 Task: Research Airbnb accommodations that offer a blend of luxury and nature for  glamping trip near Yosemite National Park in California
Action: Mouse moved to (456, 64)
Screenshot: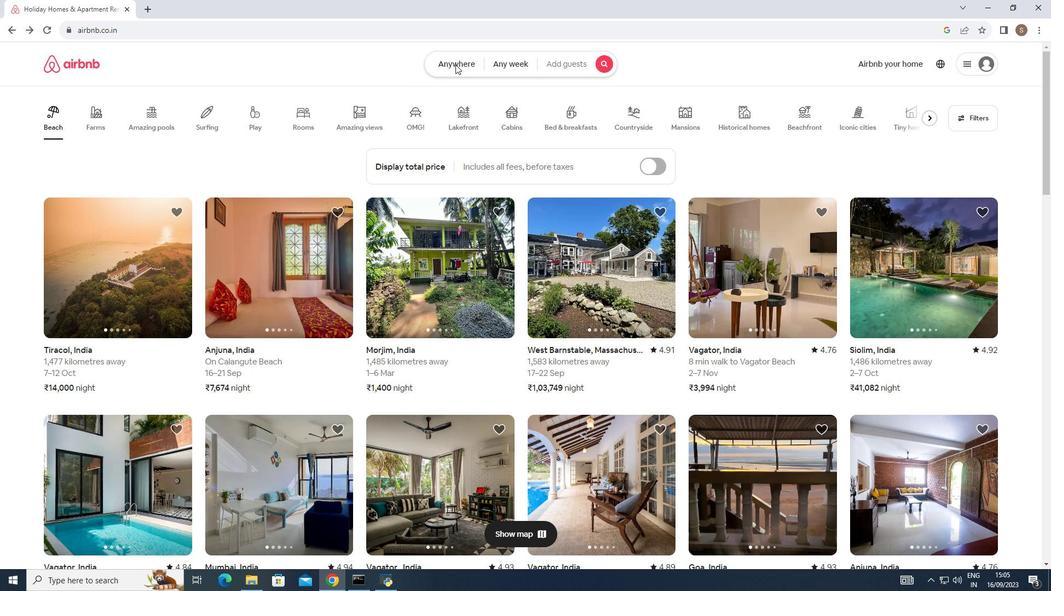 
Action: Mouse pressed left at (456, 64)
Screenshot: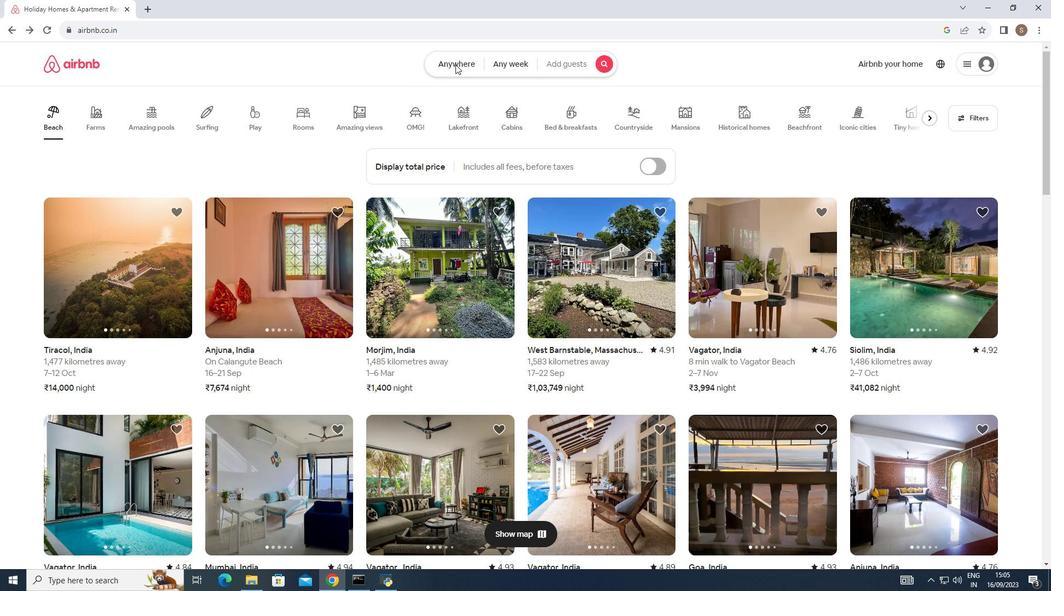 
Action: Mouse moved to (372, 107)
Screenshot: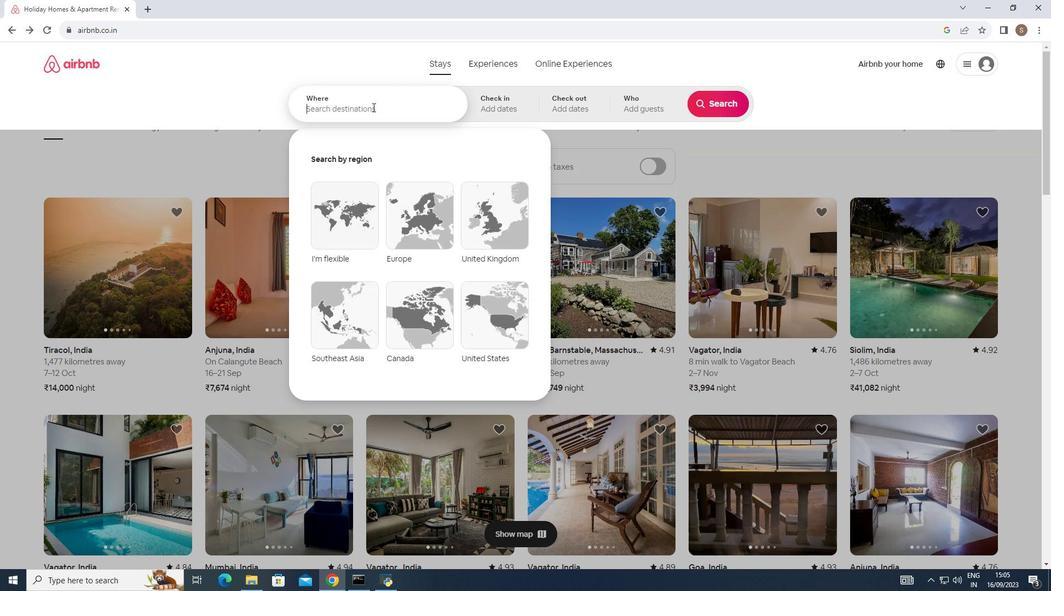 
Action: Mouse pressed left at (372, 107)
Screenshot: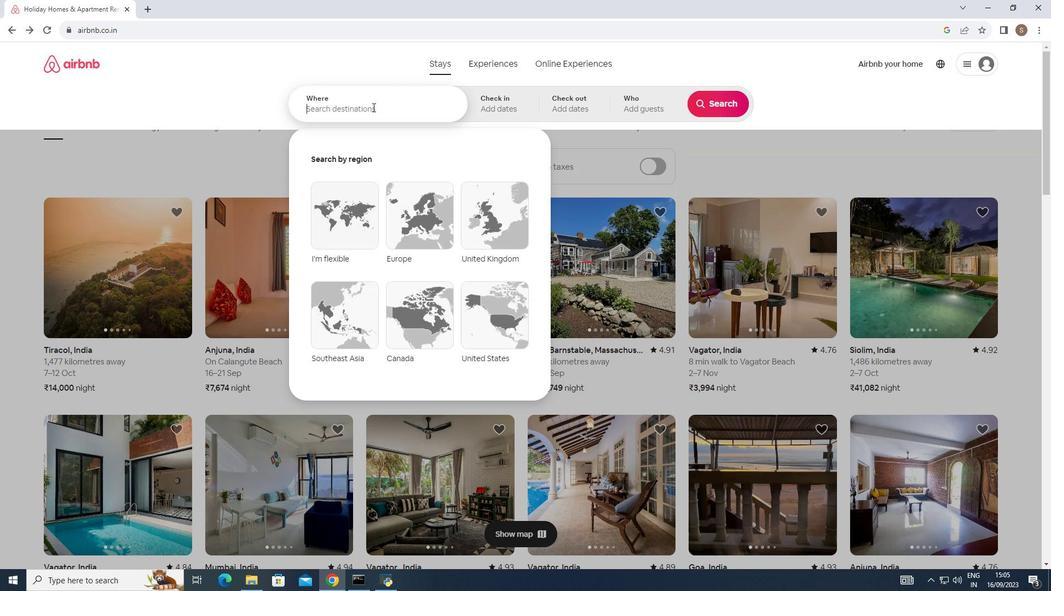 
Action: Key pressed yosemite<Key.space>national<Key.space>park<Key.space>california
Screenshot: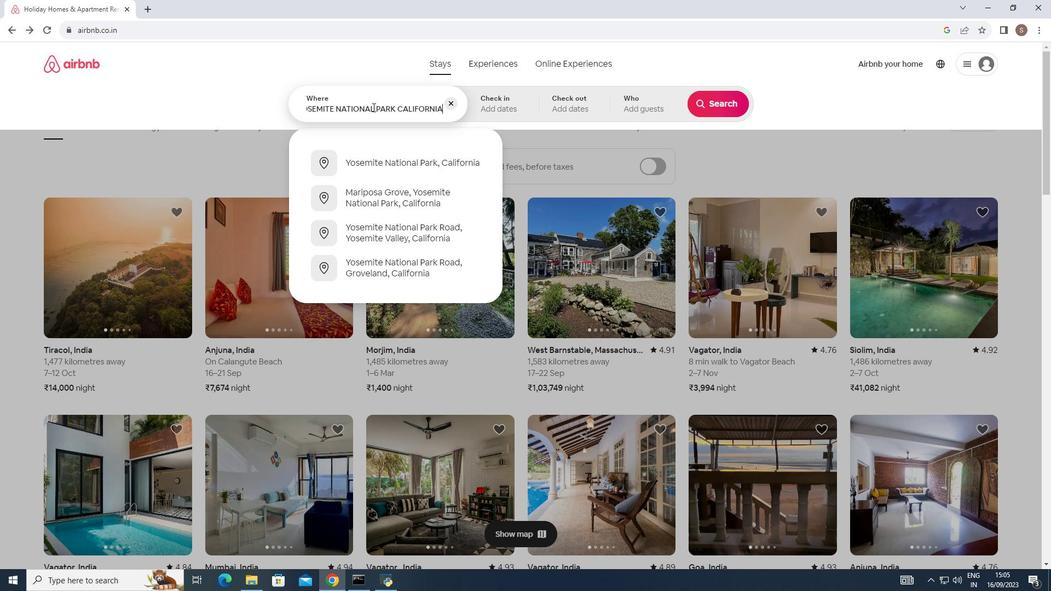 
Action: Mouse moved to (364, 156)
Screenshot: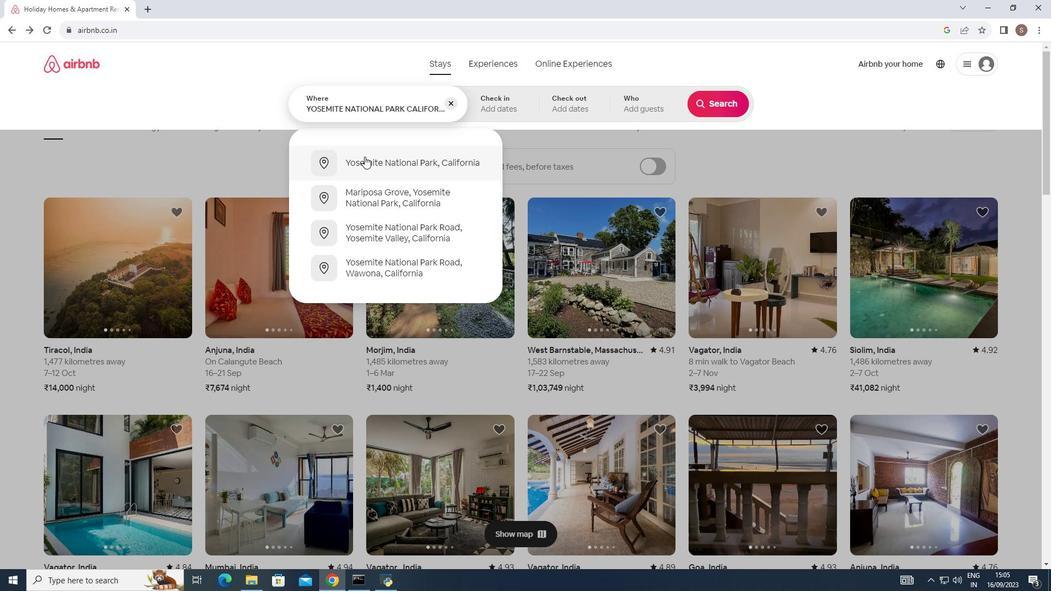 
Action: Mouse pressed left at (364, 156)
Screenshot: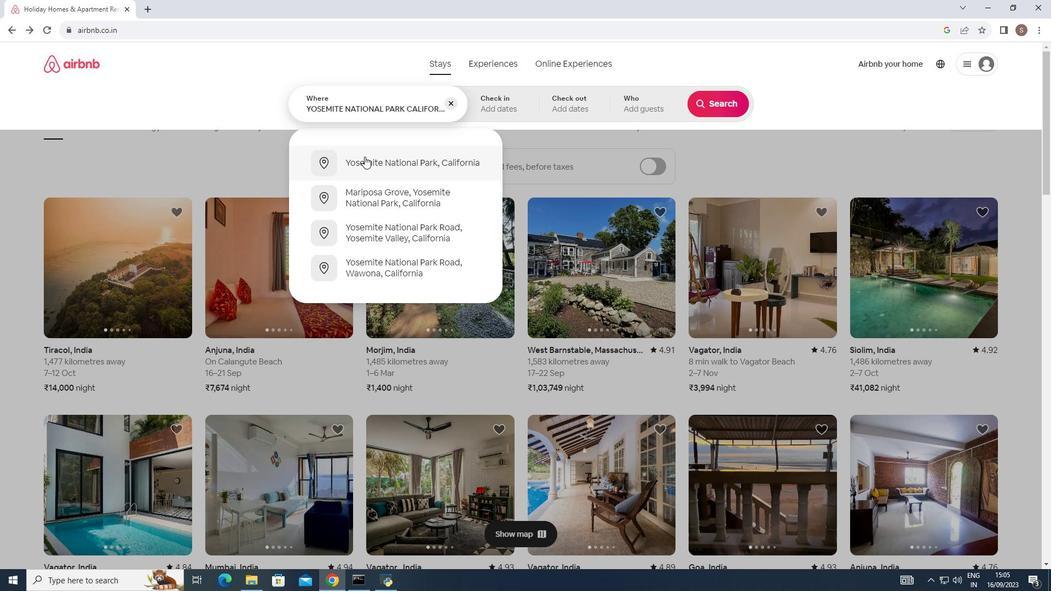 
Action: Mouse moved to (723, 106)
Screenshot: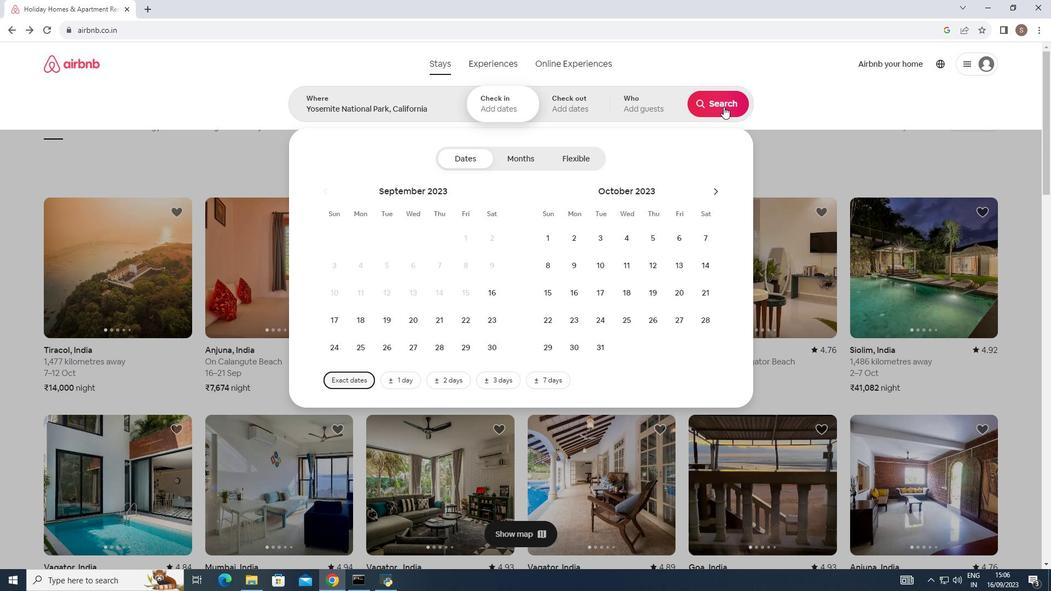 
Action: Mouse pressed left at (723, 106)
Screenshot: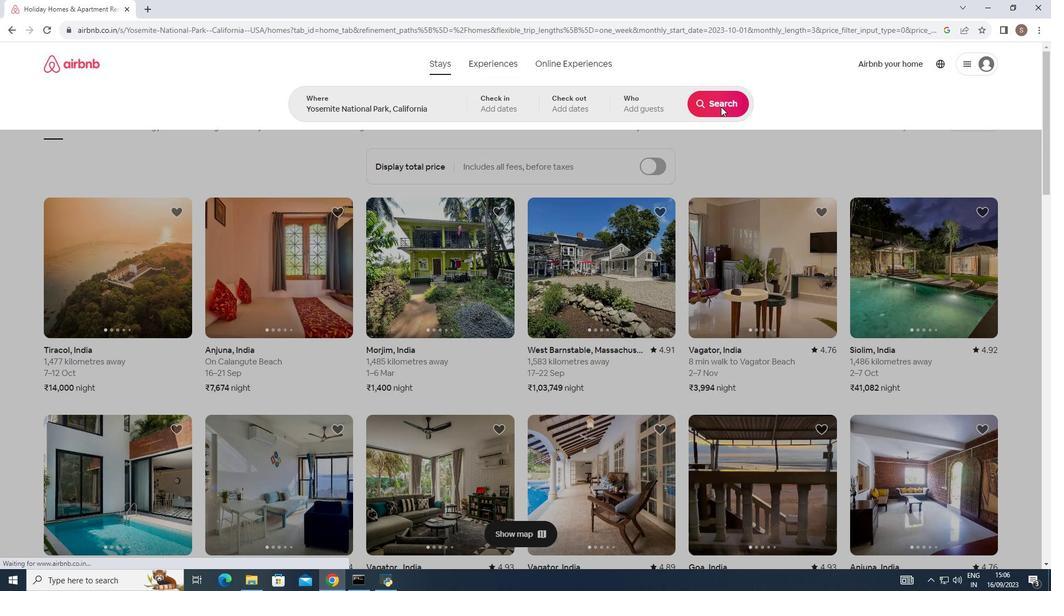 
Action: Mouse moved to (264, 110)
Screenshot: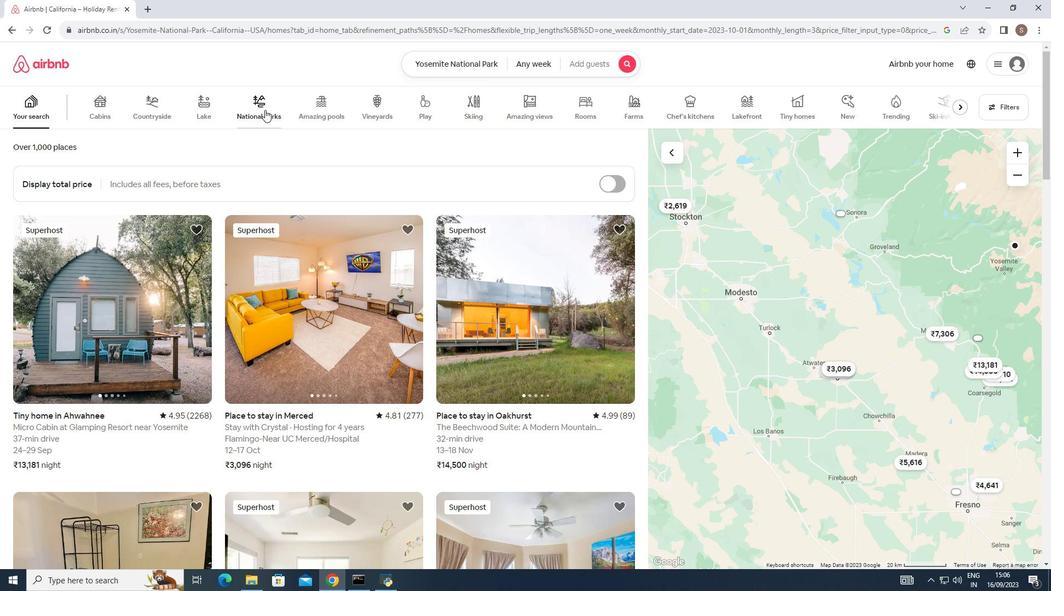 
Action: Mouse pressed left at (264, 110)
Screenshot: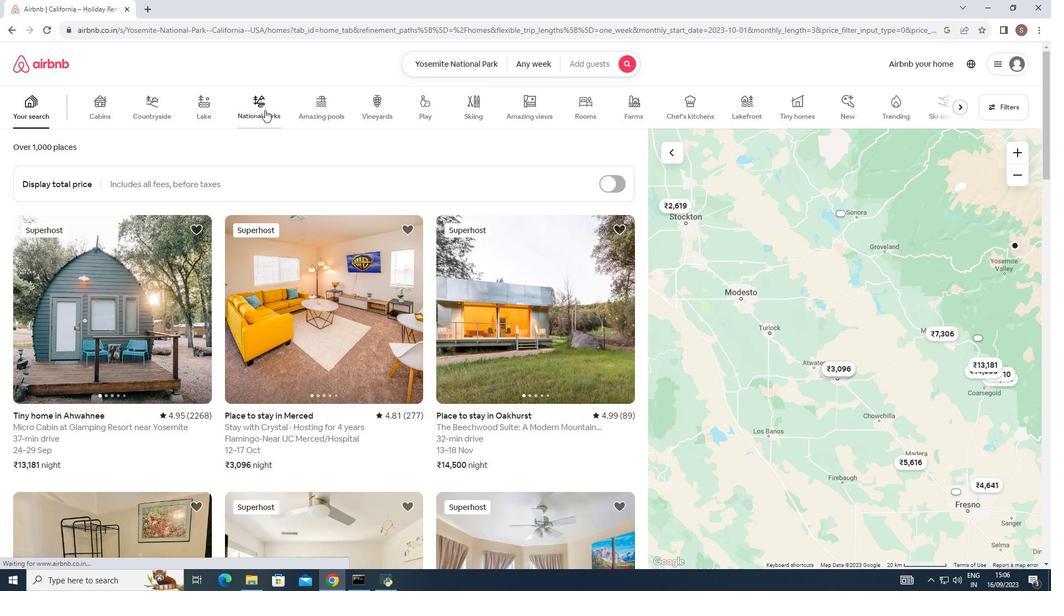 
Action: Mouse moved to (275, 313)
Screenshot: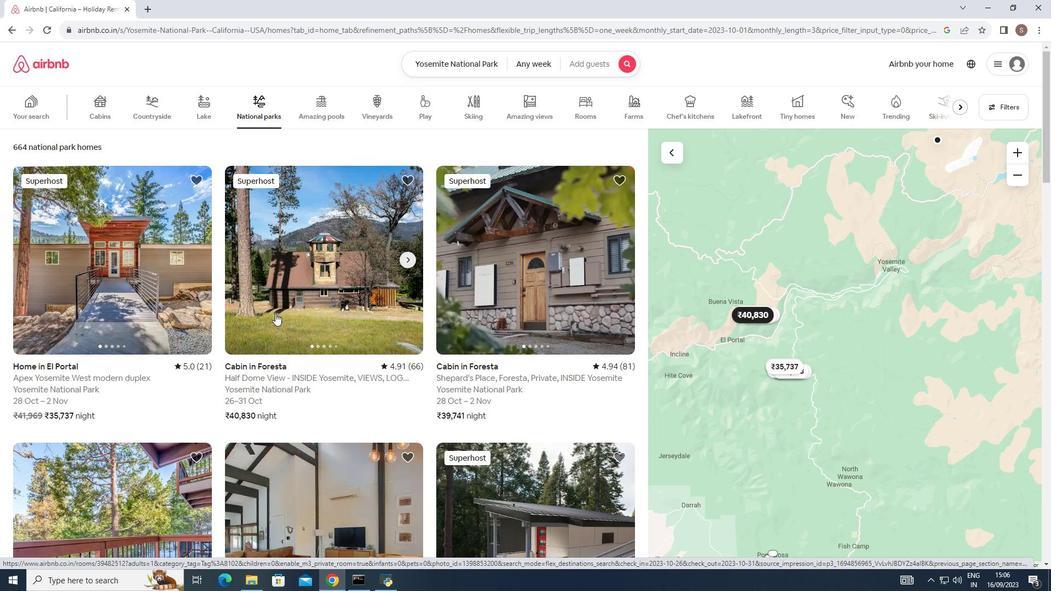 
Action: Mouse scrolled (275, 313) with delta (0, 0)
Screenshot: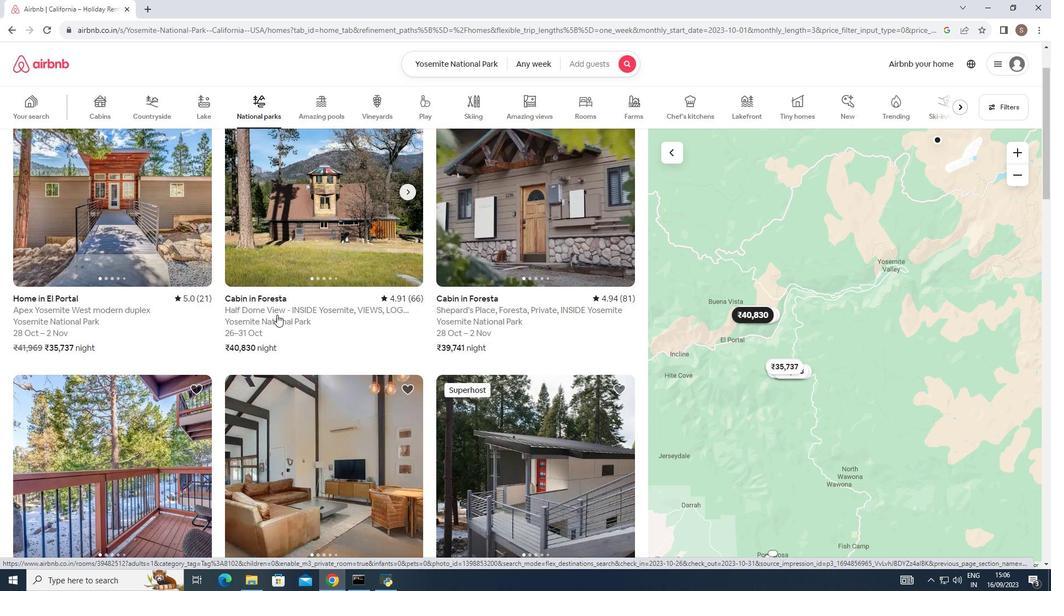 
Action: Mouse moved to (276, 314)
Screenshot: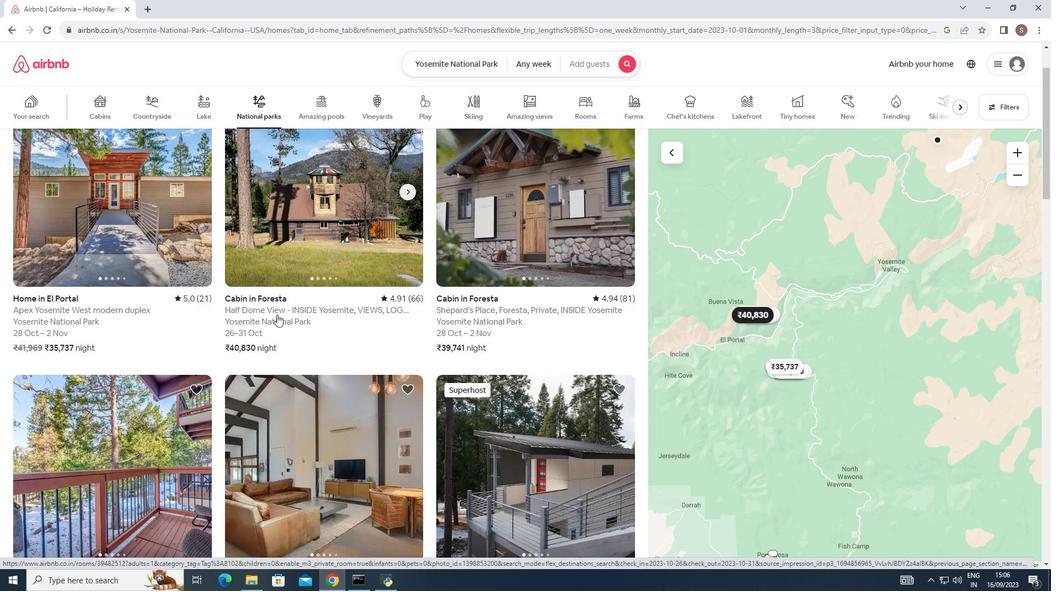 
Action: Mouse scrolled (276, 313) with delta (0, 0)
Screenshot: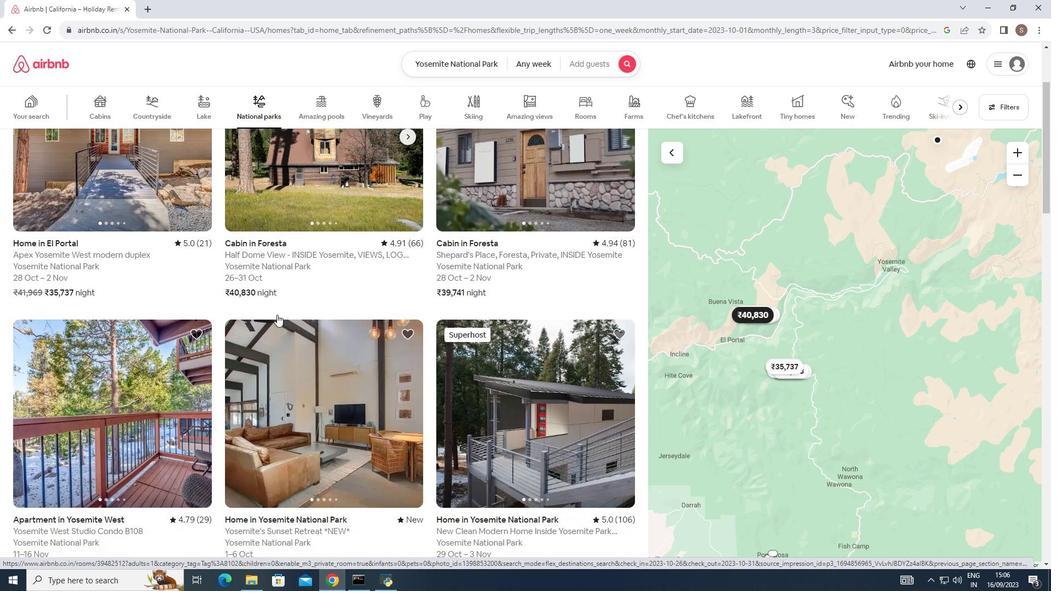 
Action: Mouse moved to (277, 314)
Screenshot: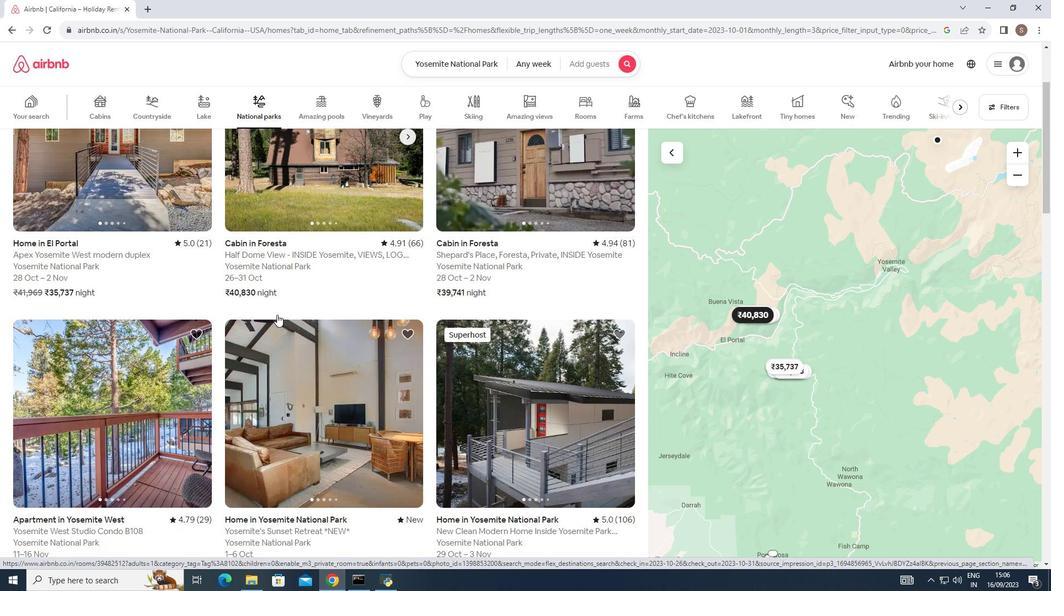 
Action: Mouse scrolled (277, 314) with delta (0, 0)
Screenshot: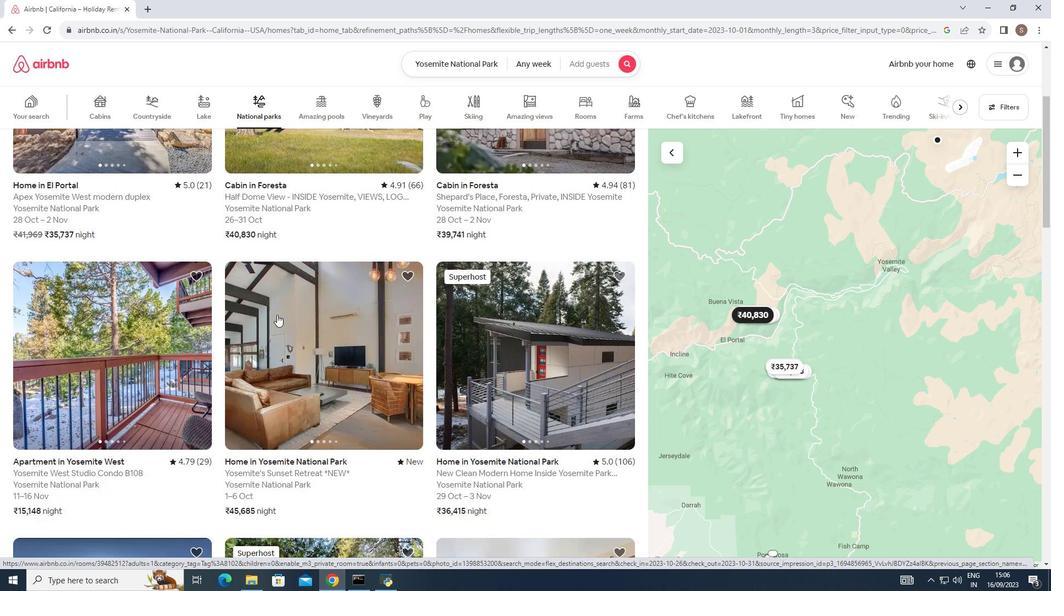 
Action: Mouse scrolled (277, 314) with delta (0, 0)
Screenshot: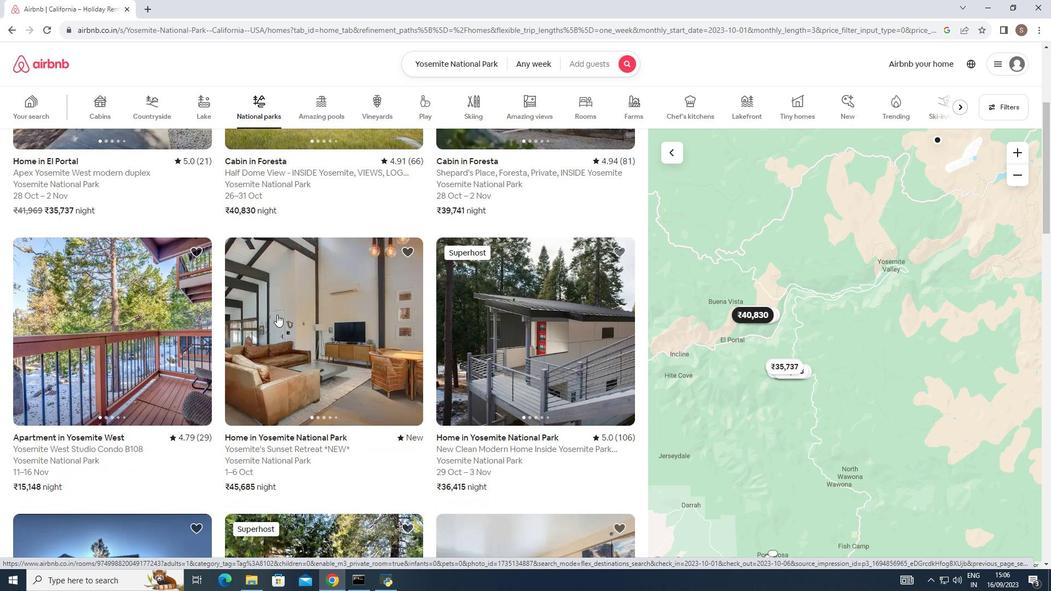 
Action: Mouse scrolled (277, 314) with delta (0, 0)
Screenshot: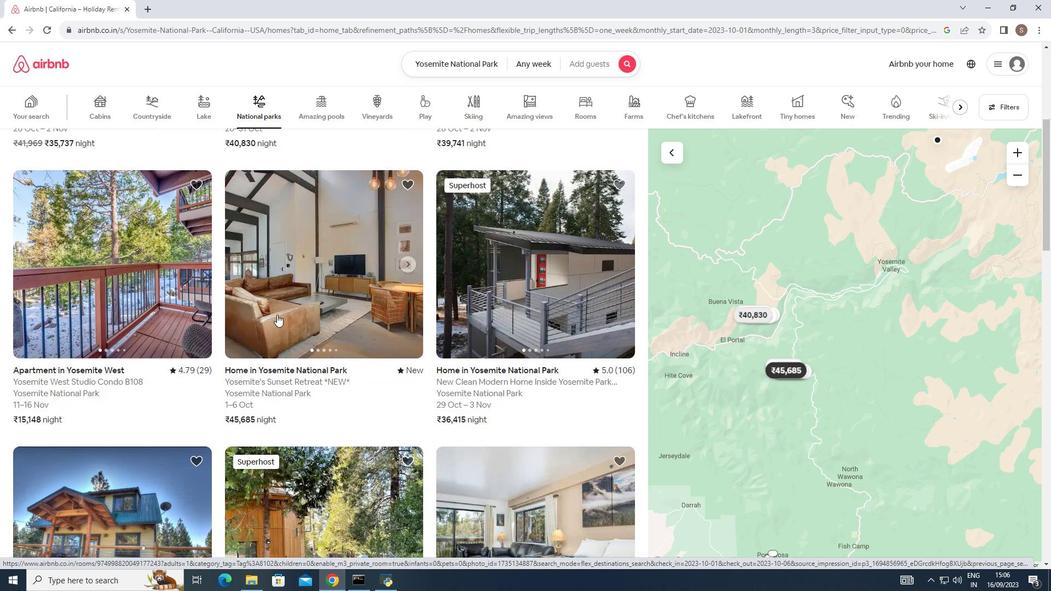 
Action: Mouse moved to (277, 314)
Screenshot: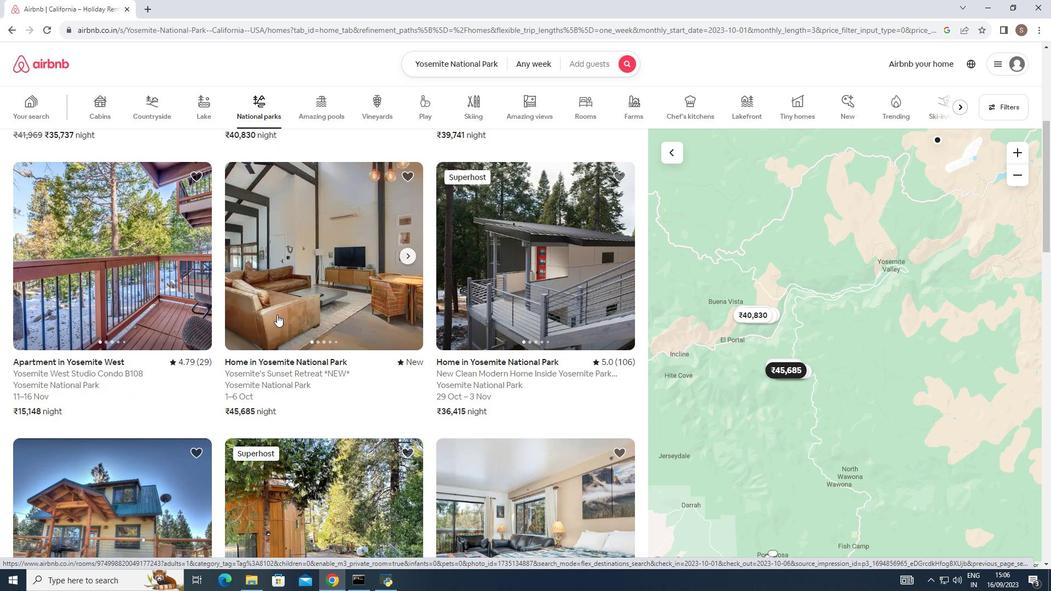 
Action: Mouse scrolled (277, 314) with delta (0, 0)
Screenshot: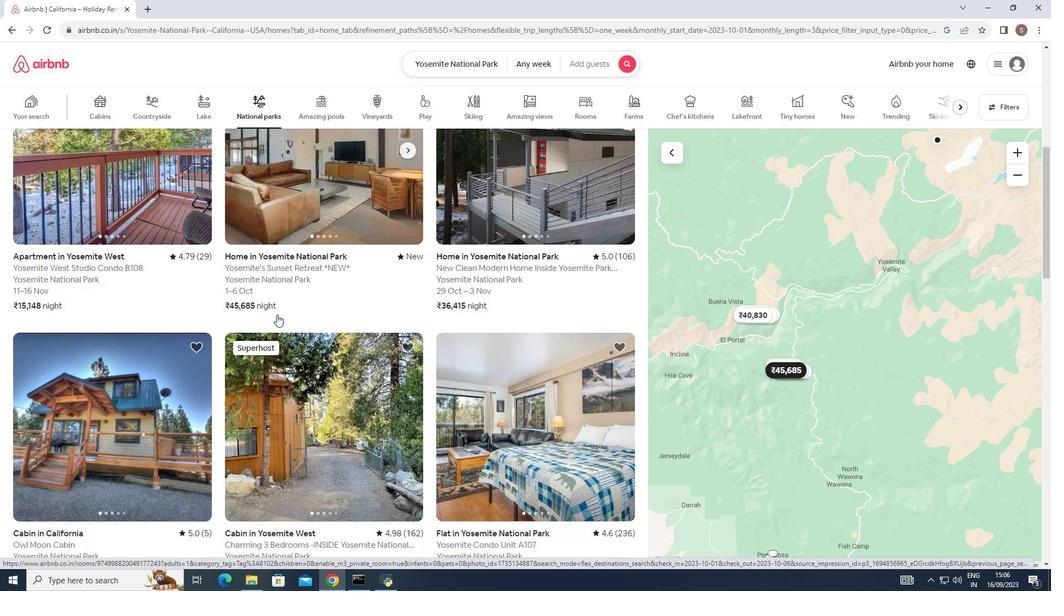 
Action: Mouse scrolled (277, 314) with delta (0, 0)
Screenshot: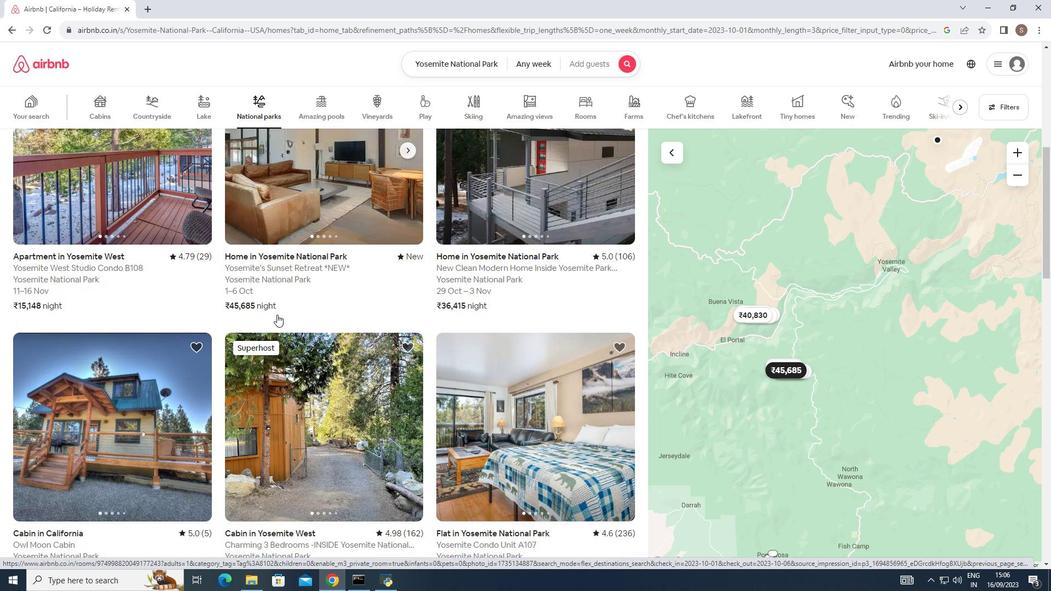 
Action: Mouse scrolled (277, 314) with delta (0, 0)
Screenshot: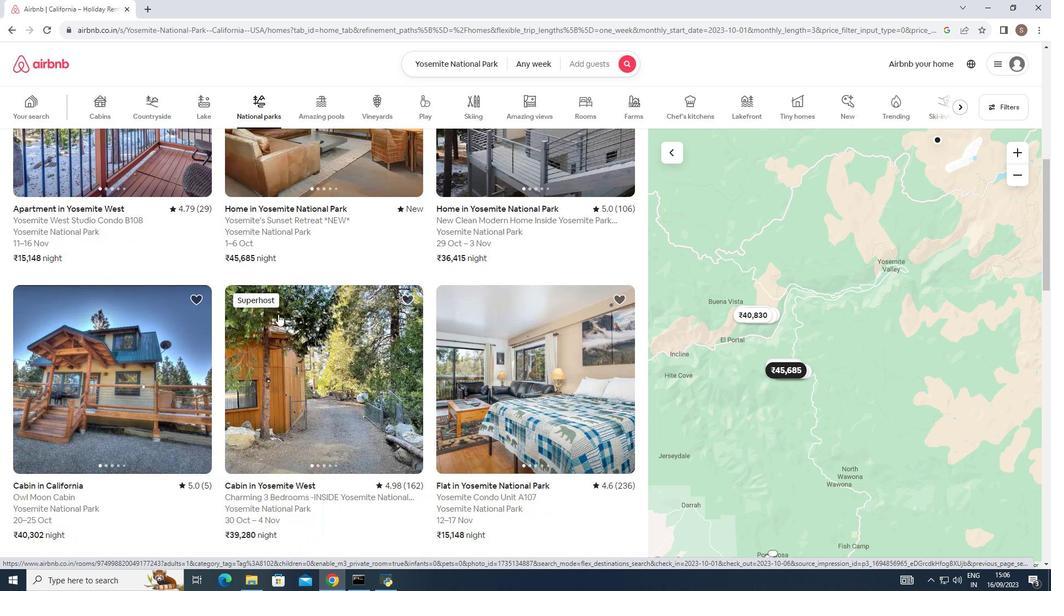 
Action: Mouse moved to (279, 313)
Screenshot: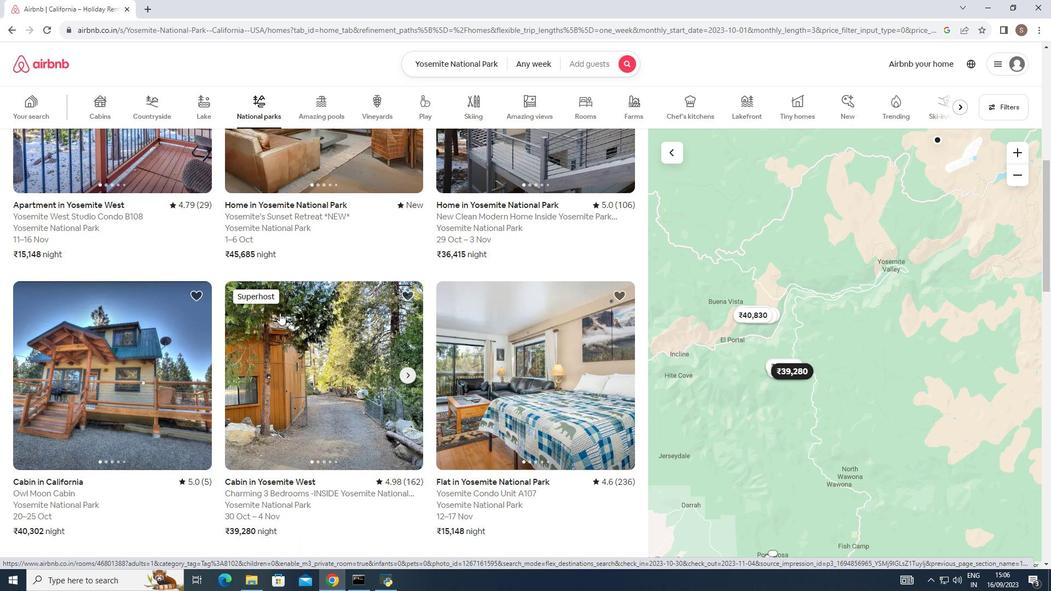 
Action: Mouse scrolled (279, 312) with delta (0, 0)
Screenshot: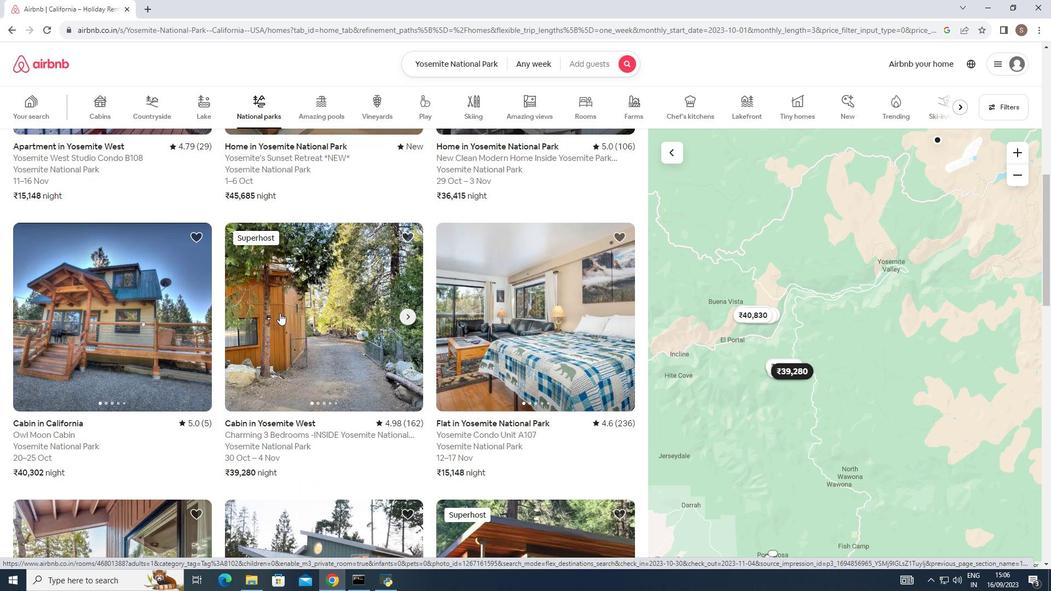 
Action: Mouse moved to (279, 313)
Screenshot: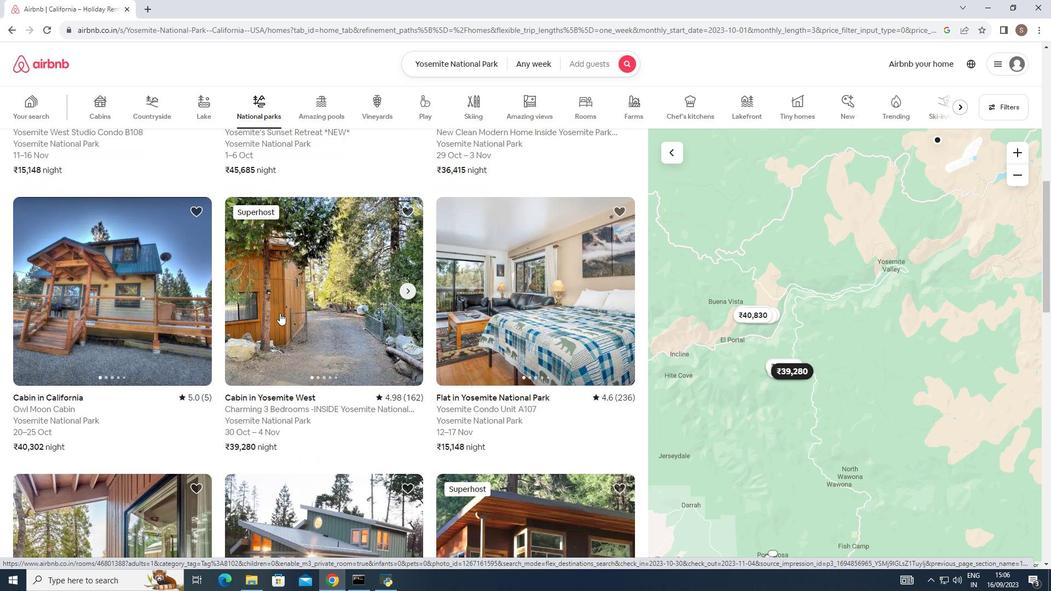 
Action: Mouse scrolled (279, 312) with delta (0, 0)
Screenshot: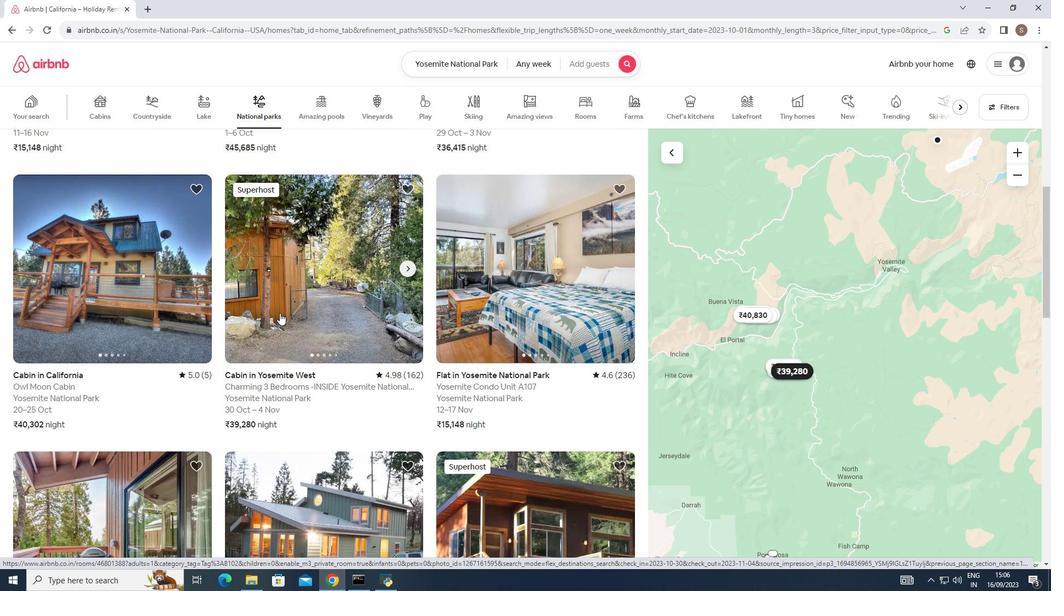 
Action: Mouse scrolled (279, 312) with delta (0, 0)
Screenshot: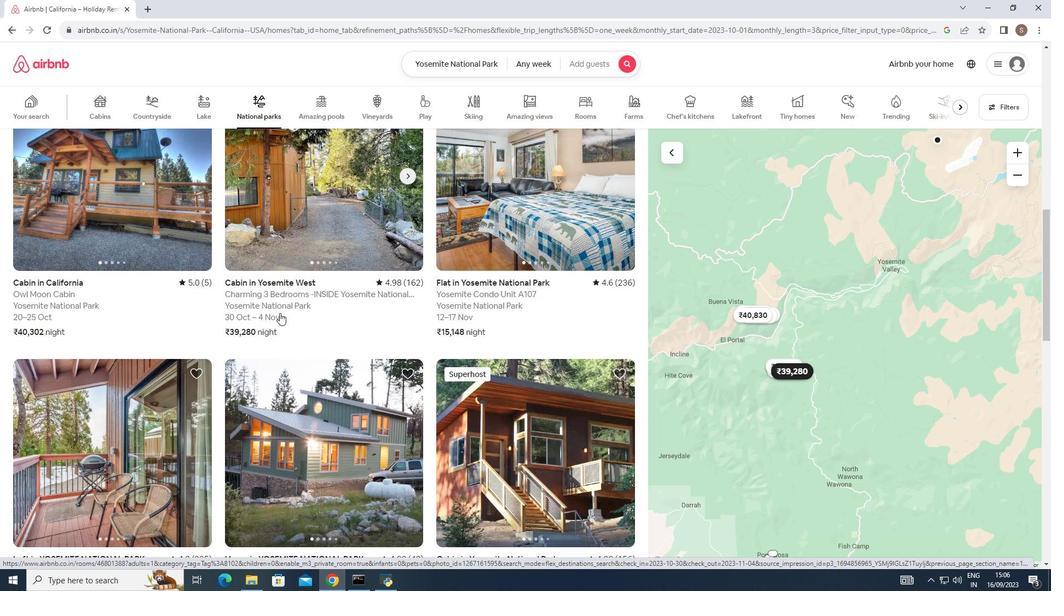 
Action: Mouse scrolled (279, 312) with delta (0, 0)
Screenshot: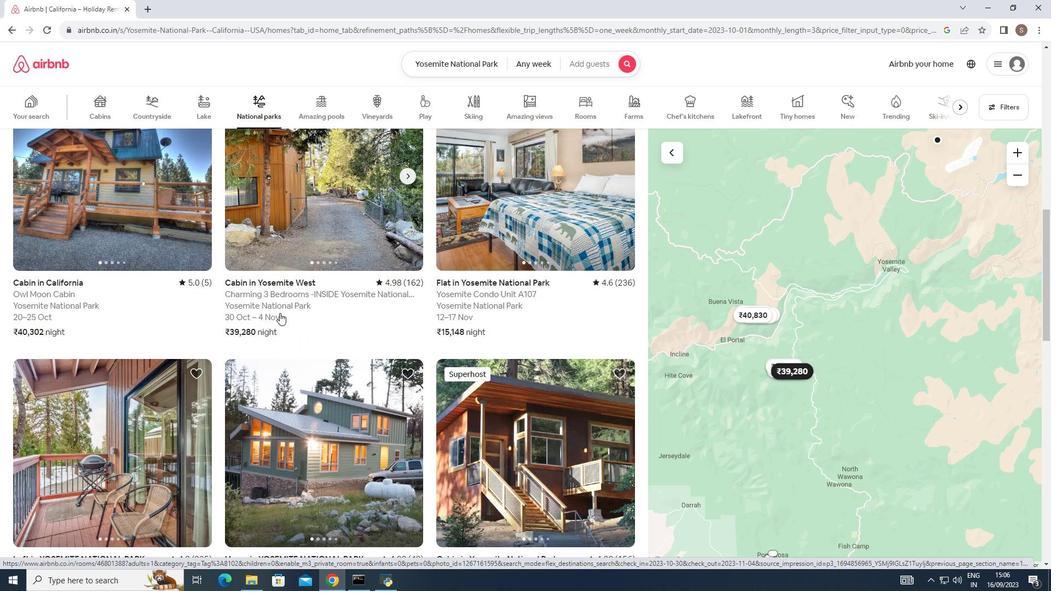 
Action: Mouse scrolled (279, 312) with delta (0, 0)
Screenshot: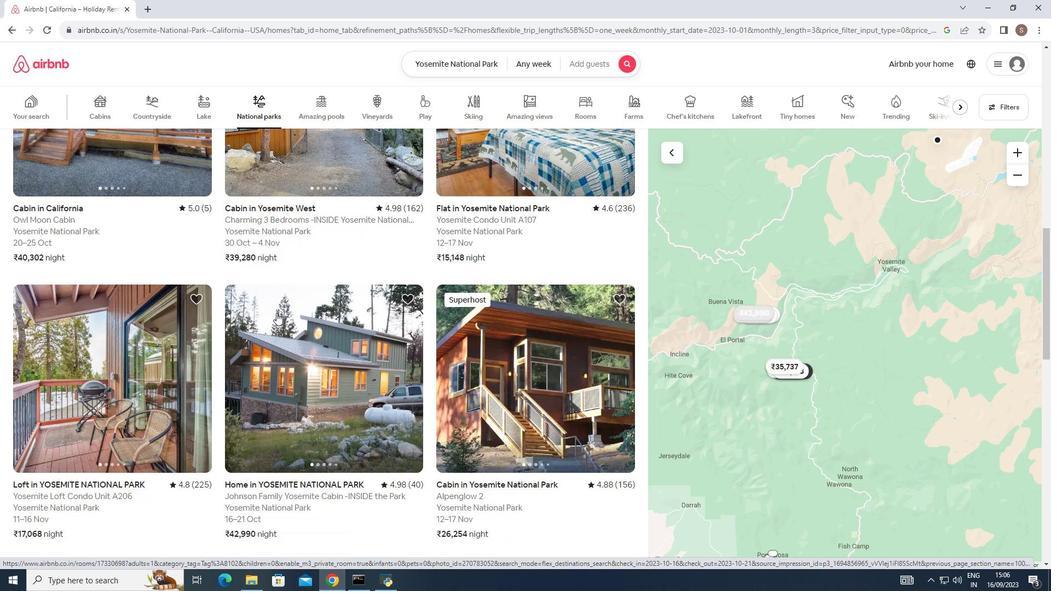 
Action: Mouse moved to (275, 313)
Screenshot: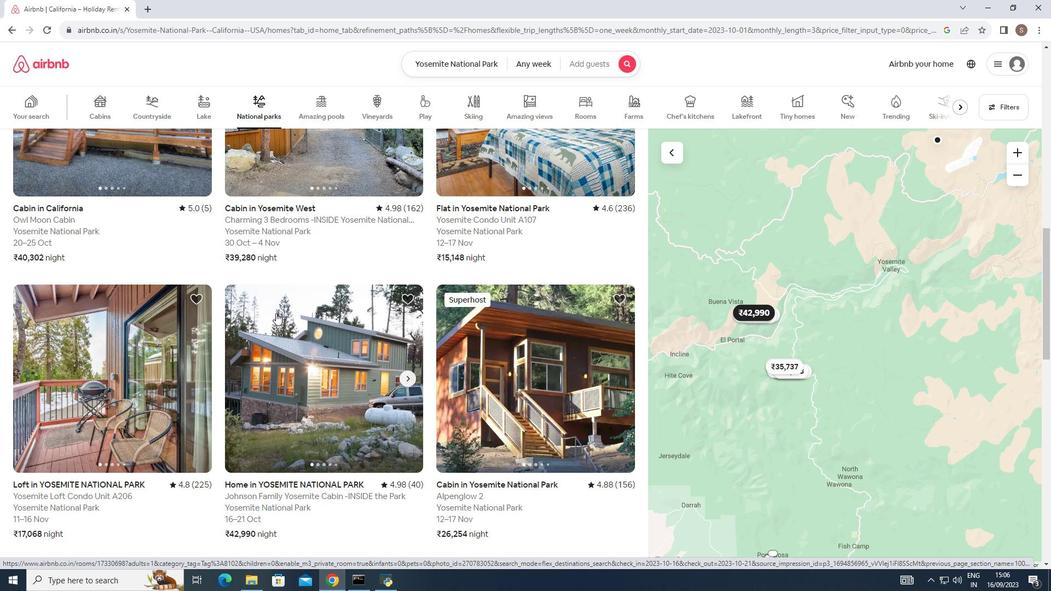 
Action: Mouse scrolled (275, 312) with delta (0, 0)
Screenshot: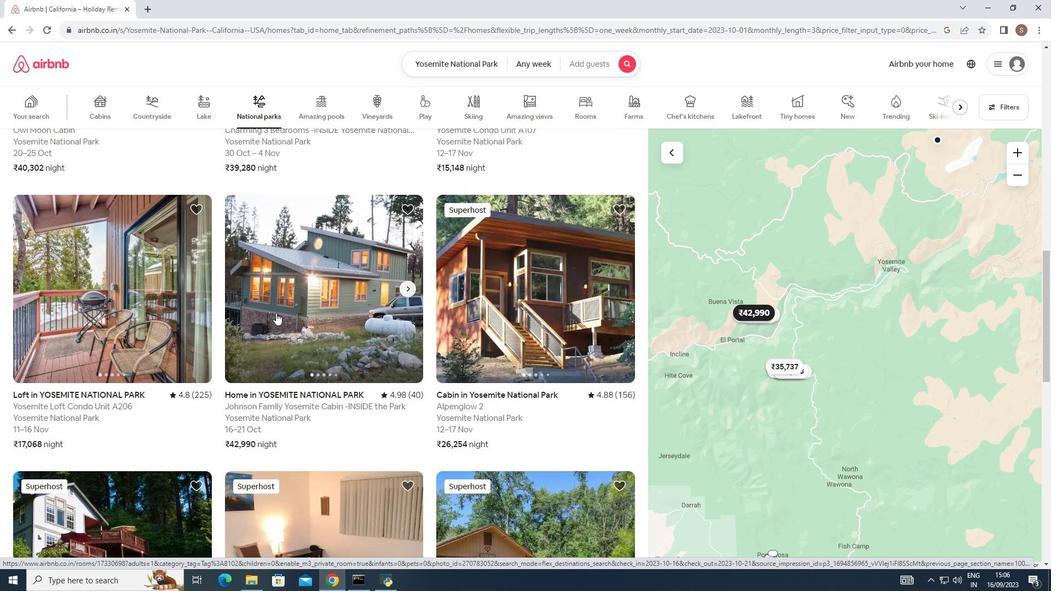 
Action: Mouse scrolled (275, 312) with delta (0, 0)
Screenshot: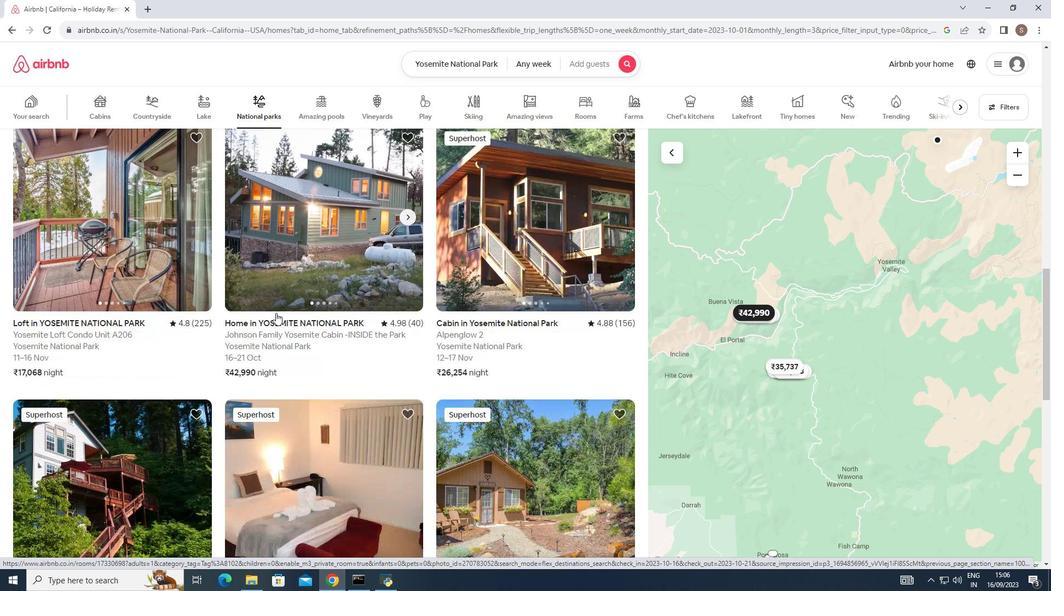 
Action: Mouse scrolled (275, 312) with delta (0, 0)
Screenshot: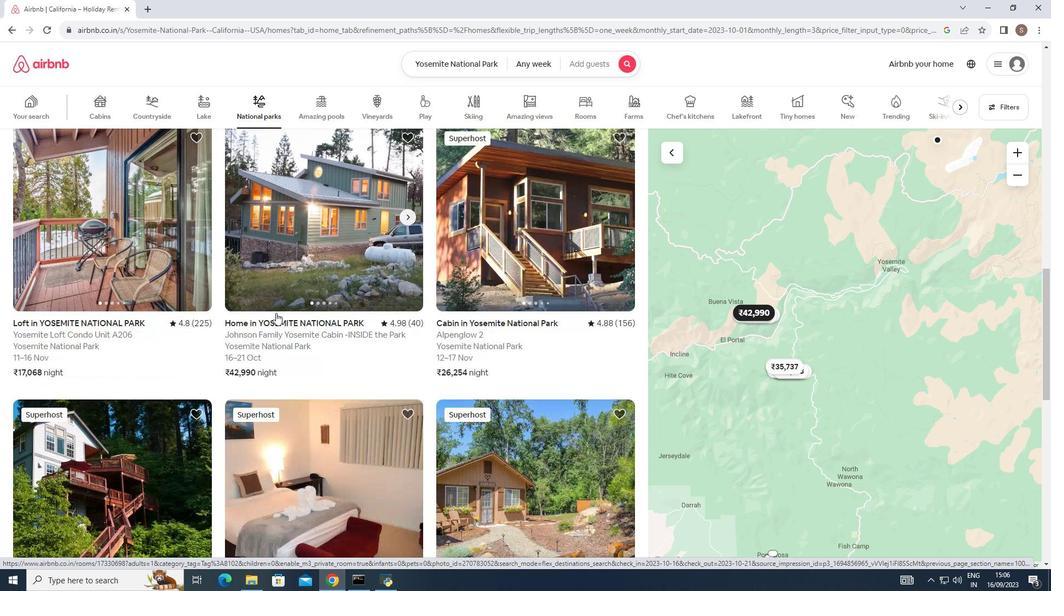 
Action: Mouse scrolled (275, 312) with delta (0, 0)
Screenshot: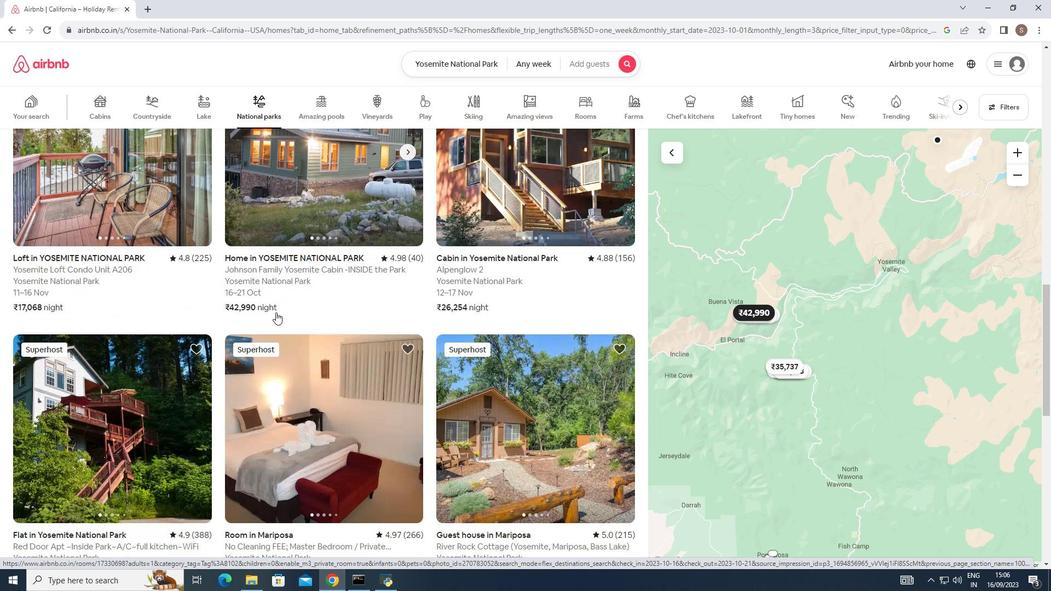 
Action: Mouse scrolled (275, 312) with delta (0, 0)
Screenshot: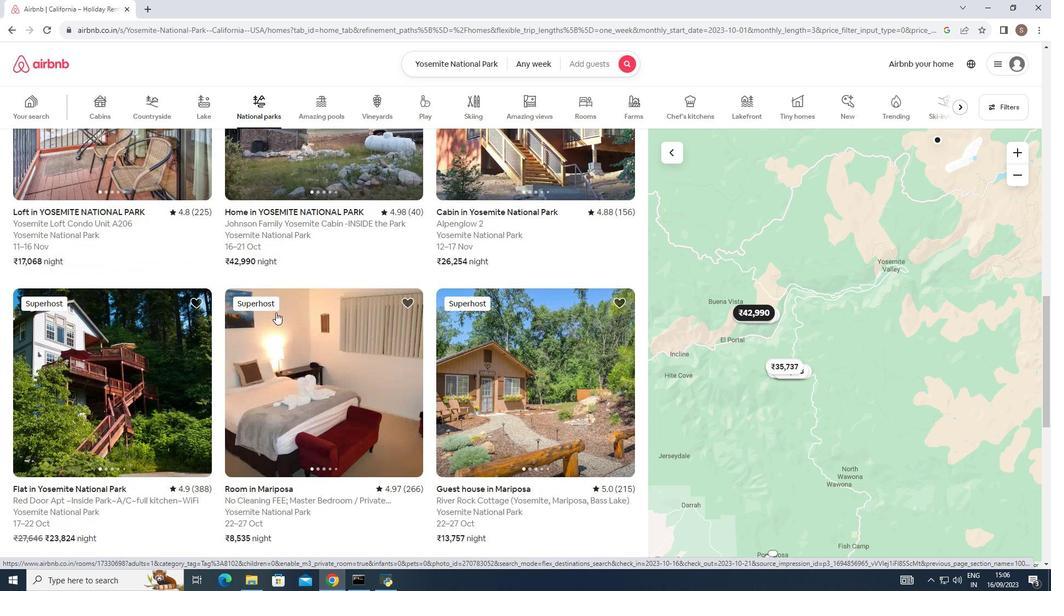 
Action: Mouse moved to (277, 310)
Screenshot: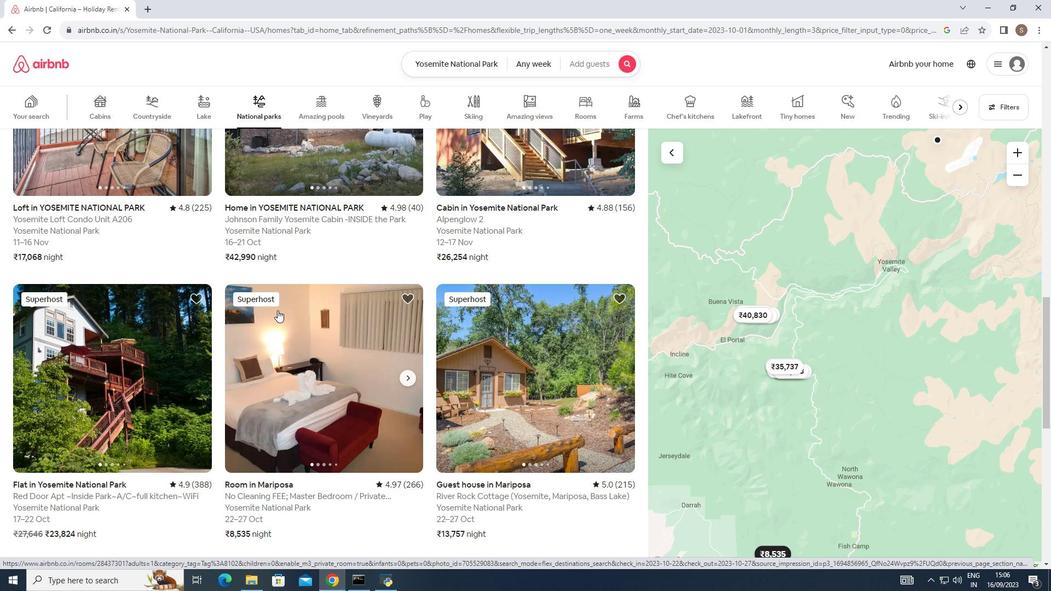 
Action: Mouse scrolled (277, 309) with delta (0, 0)
Screenshot: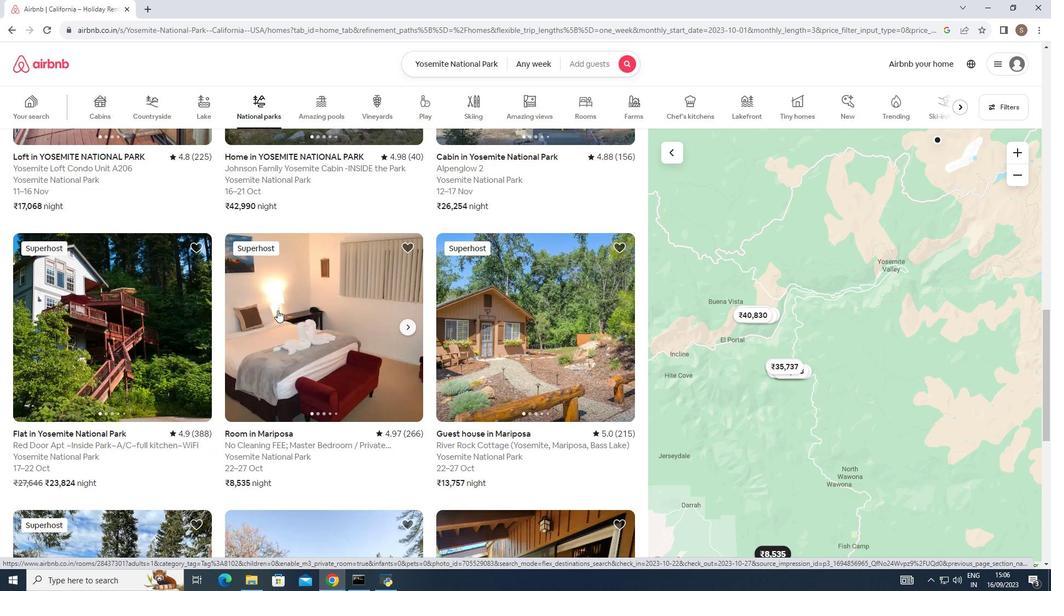 
Action: Mouse scrolled (277, 309) with delta (0, 0)
Screenshot: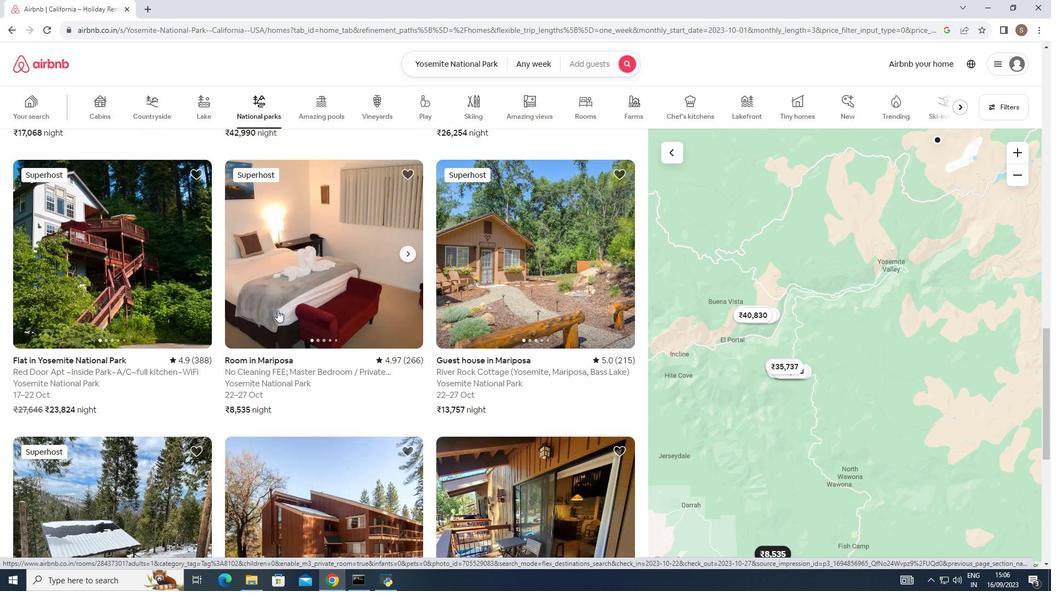 
Action: Mouse scrolled (277, 309) with delta (0, 0)
Screenshot: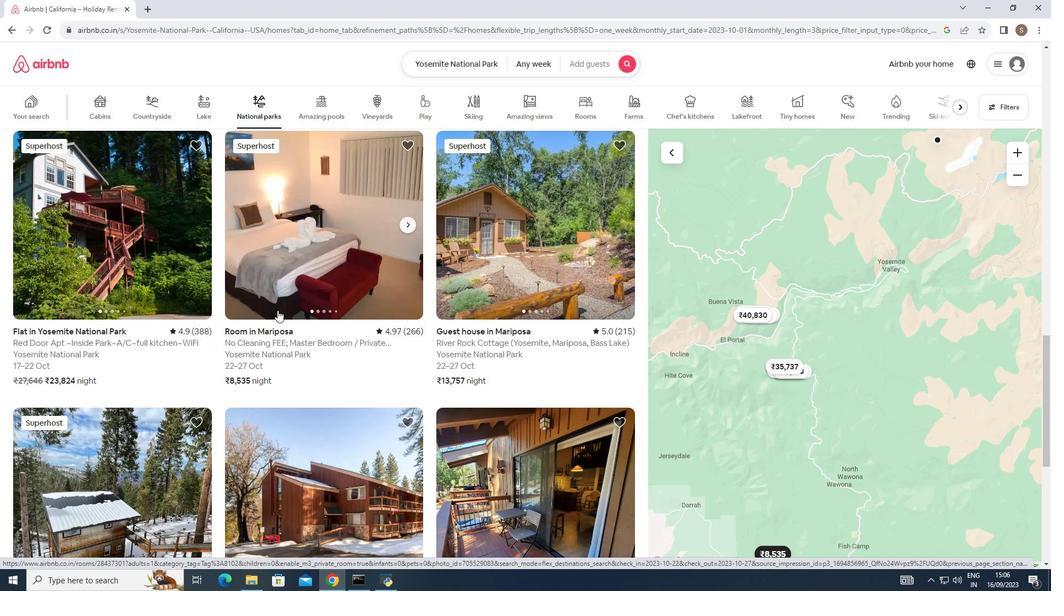 
Action: Mouse scrolled (277, 309) with delta (0, 0)
Screenshot: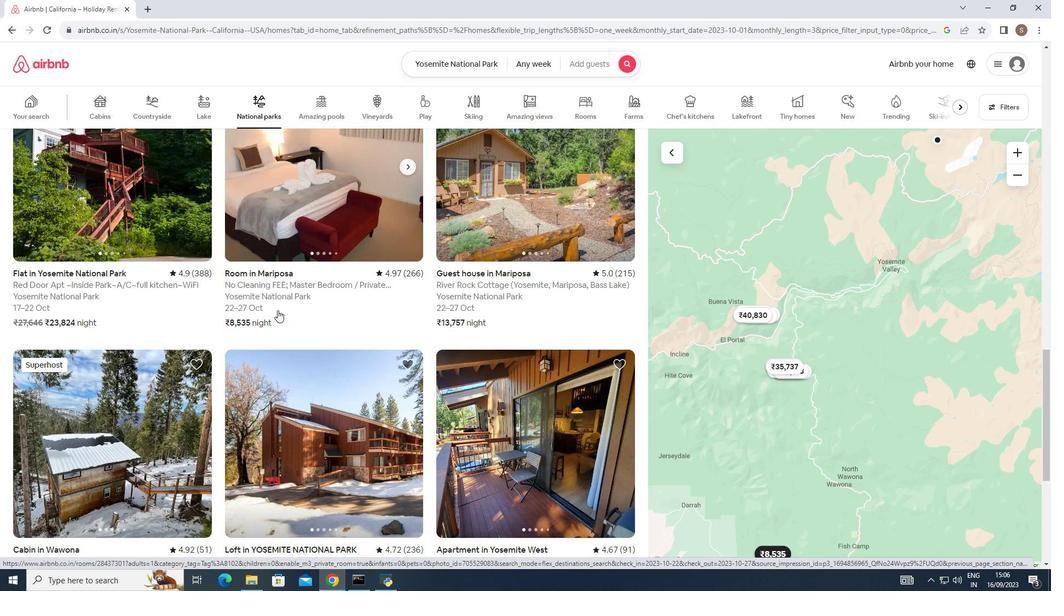 
Action: Mouse moved to (277, 310)
Screenshot: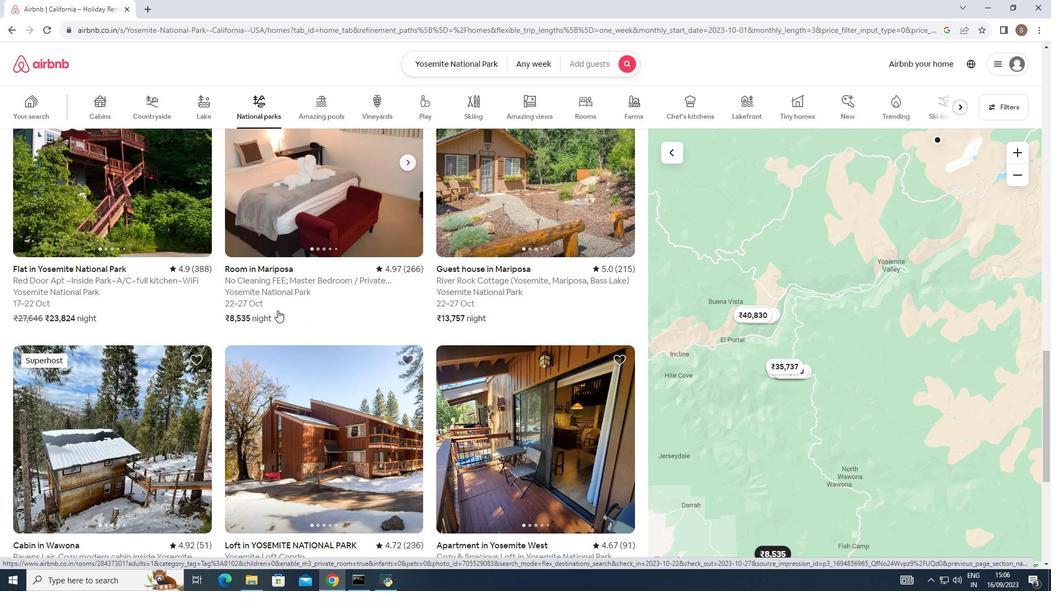 
Action: Mouse scrolled (277, 309) with delta (0, 0)
Screenshot: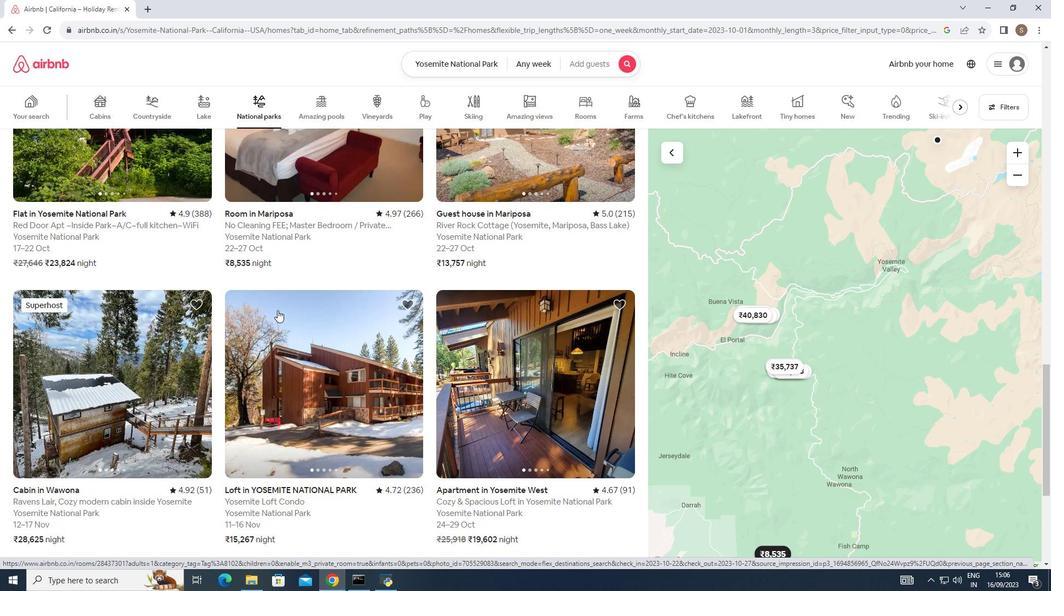 
Action: Mouse scrolled (277, 309) with delta (0, 0)
Screenshot: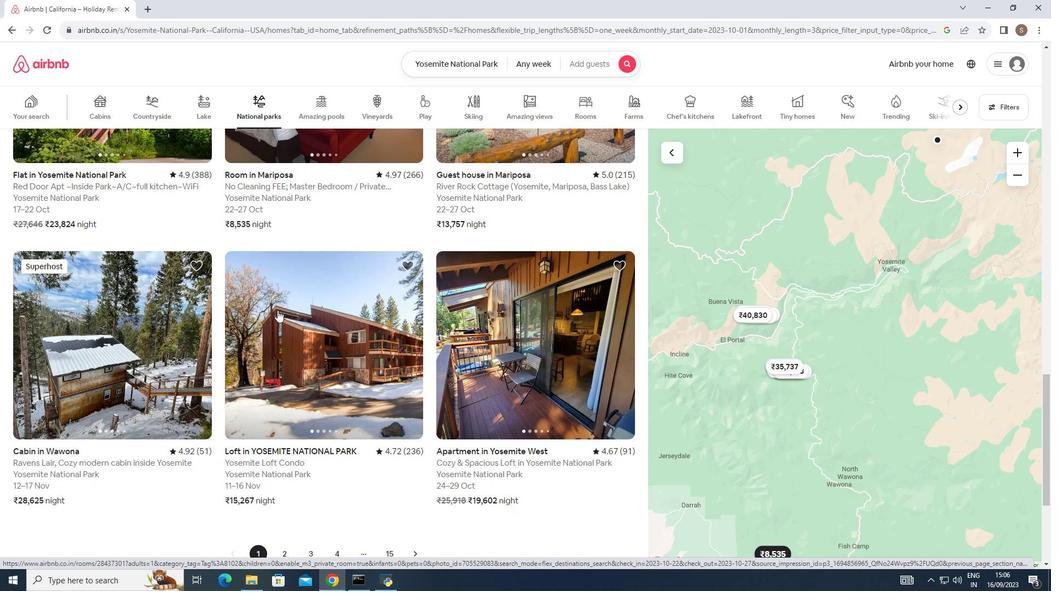 
Action: Mouse scrolled (277, 309) with delta (0, 0)
Screenshot: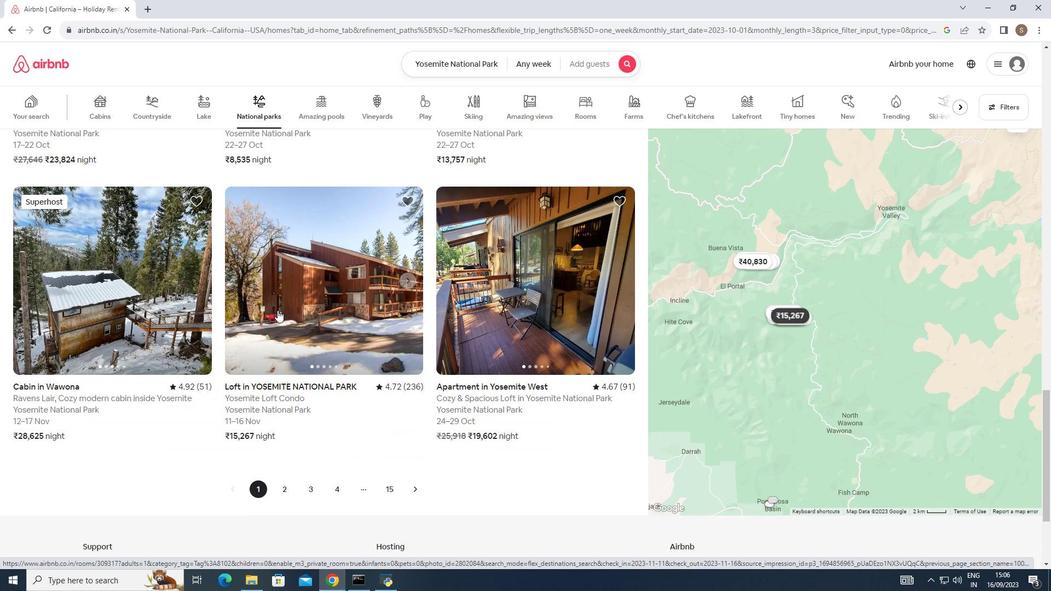 
Action: Mouse scrolled (277, 310) with delta (0, 0)
Screenshot: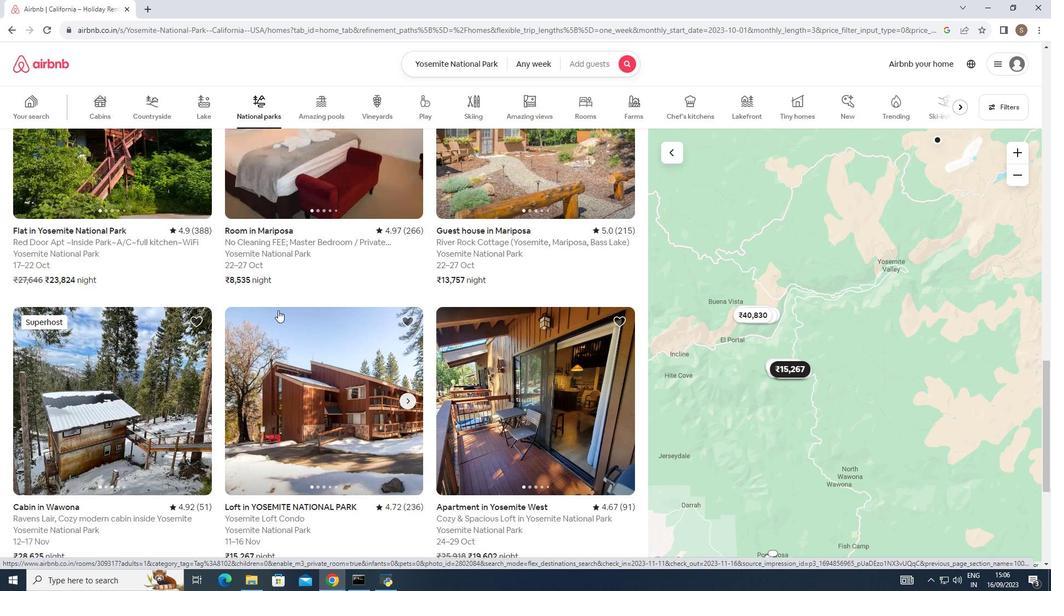 
Action: Mouse scrolled (277, 310) with delta (0, 0)
Screenshot: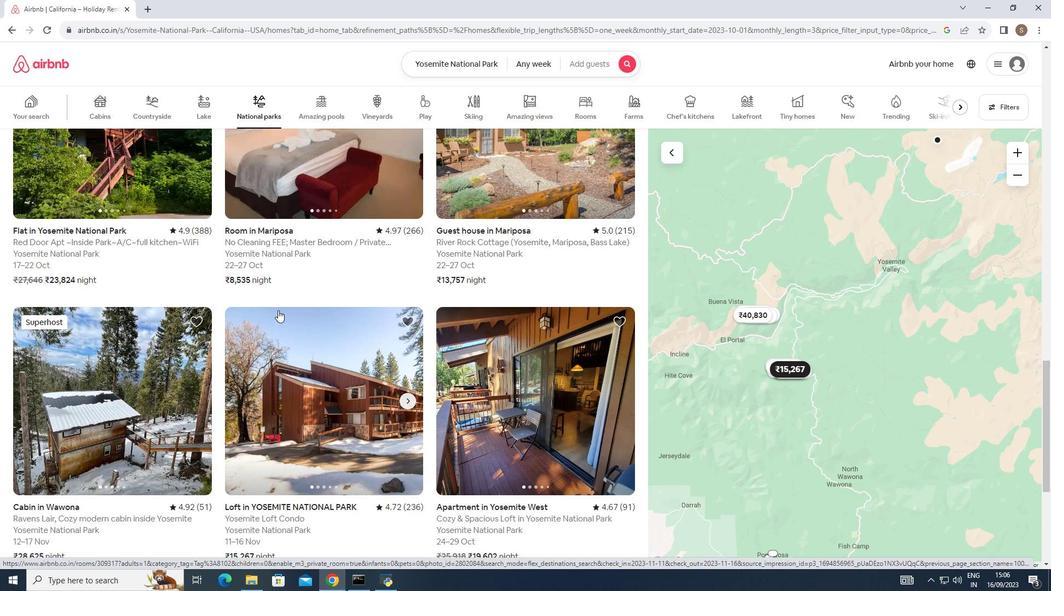 
Action: Mouse scrolled (277, 310) with delta (0, 0)
Screenshot: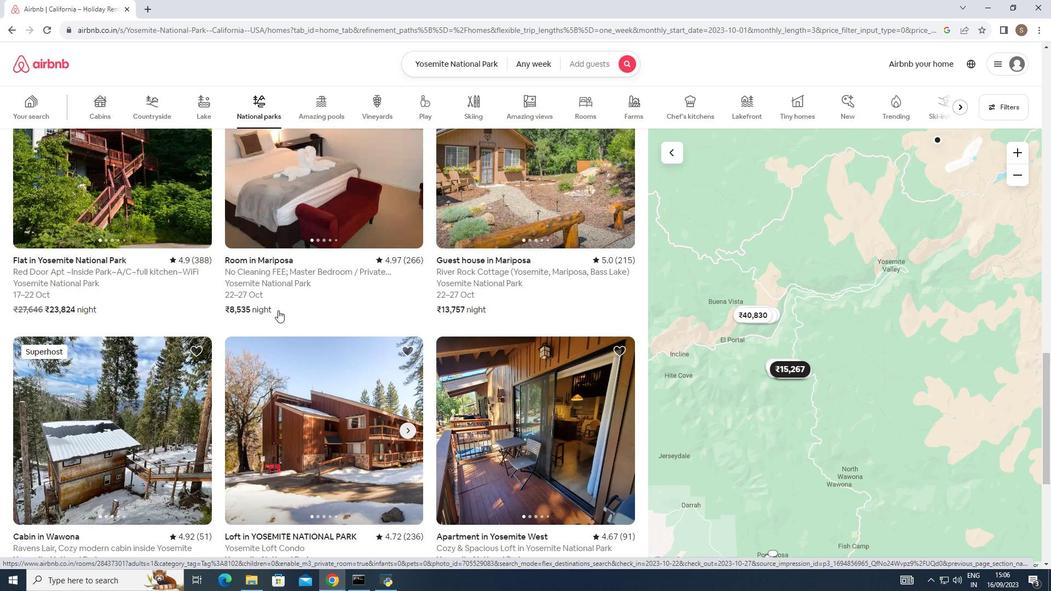 
Action: Mouse moved to (278, 309)
Screenshot: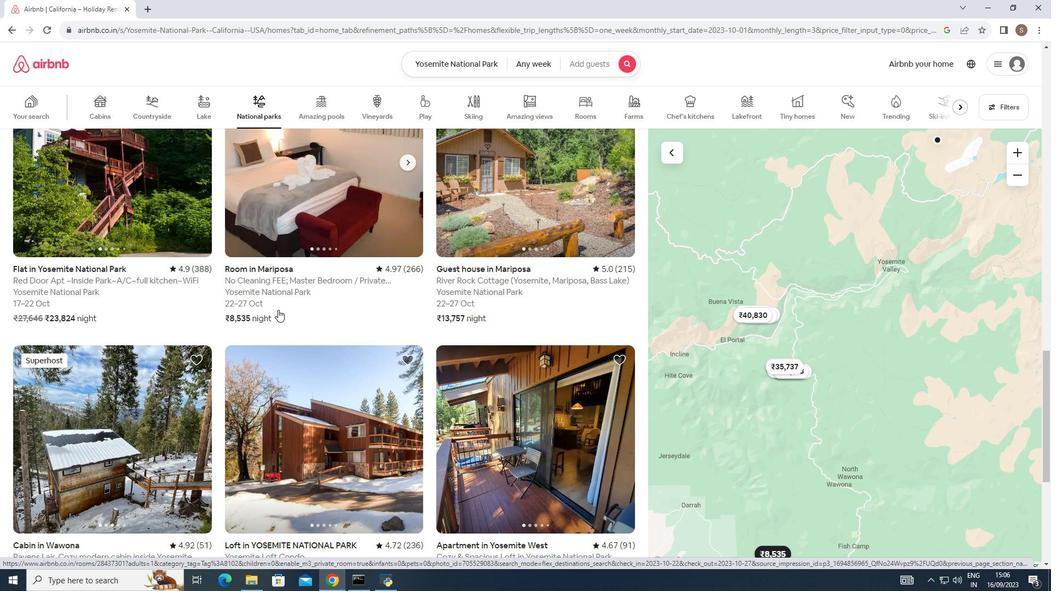 
Action: Mouse scrolled (278, 310) with delta (0, 0)
Screenshot: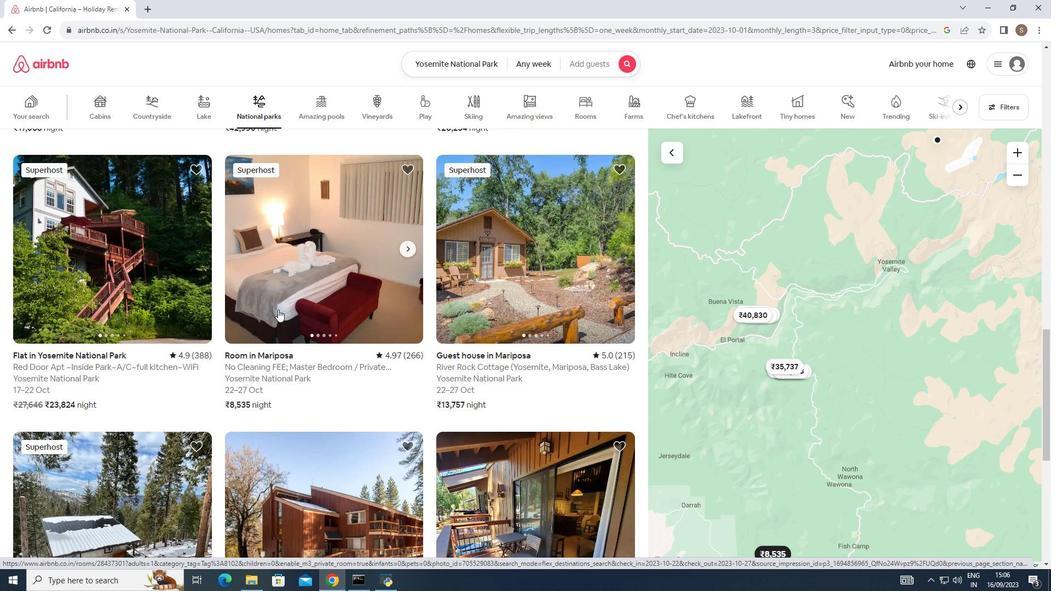 
Action: Mouse scrolled (278, 310) with delta (0, 0)
Screenshot: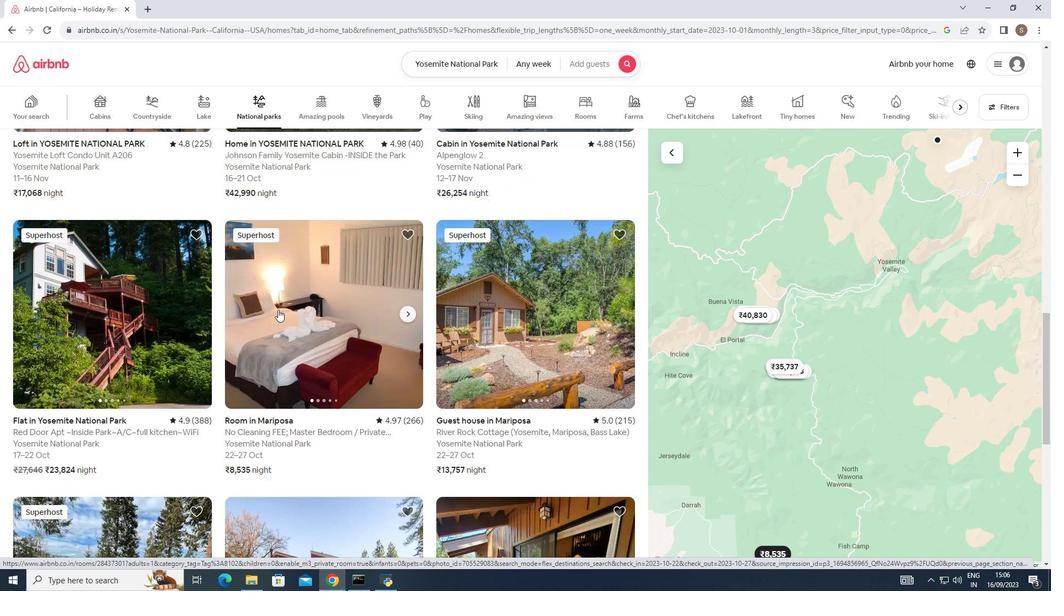 
Action: Mouse scrolled (278, 310) with delta (0, 0)
Screenshot: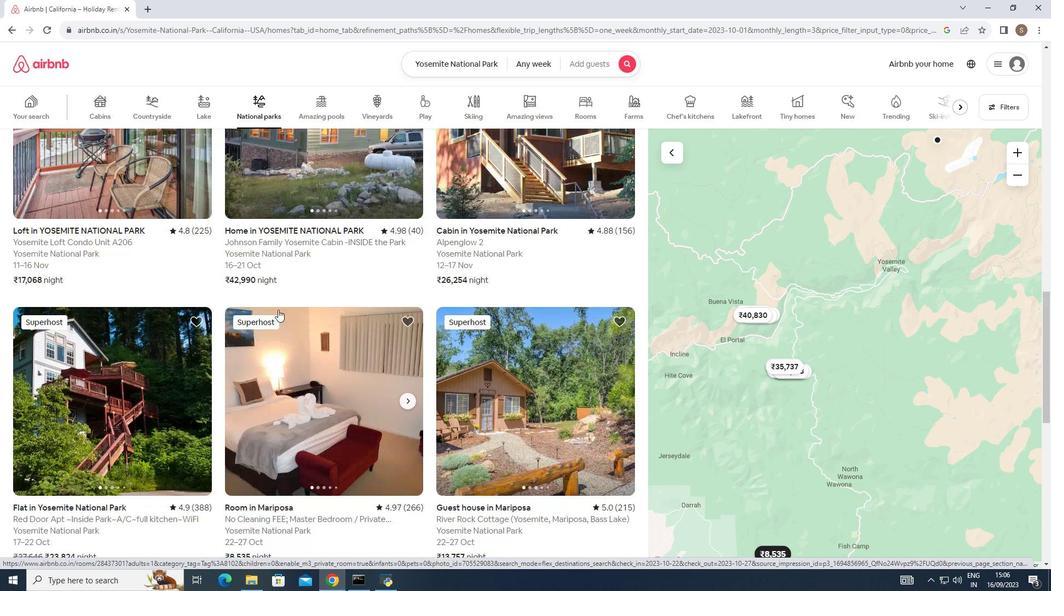 
Action: Mouse scrolled (278, 310) with delta (0, 0)
Screenshot: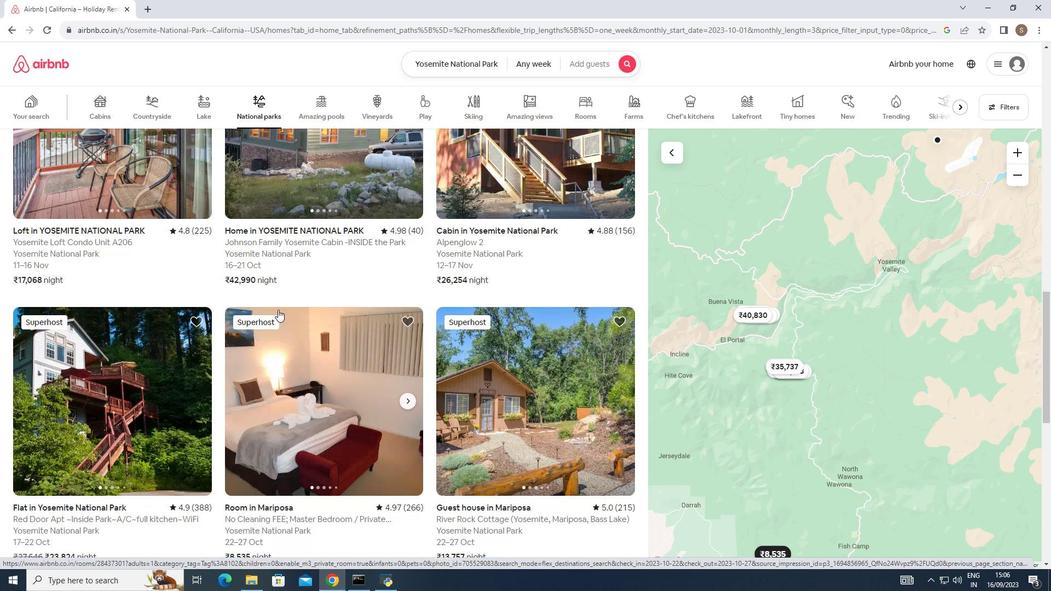 
Action: Mouse scrolled (278, 310) with delta (0, 0)
Screenshot: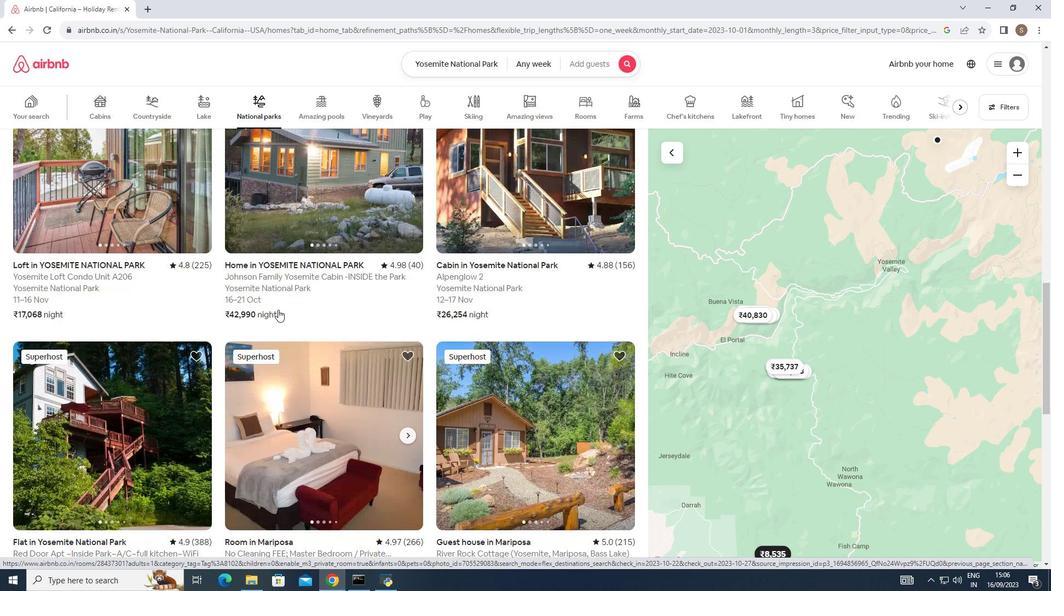 
Action: Mouse moved to (278, 309)
Screenshot: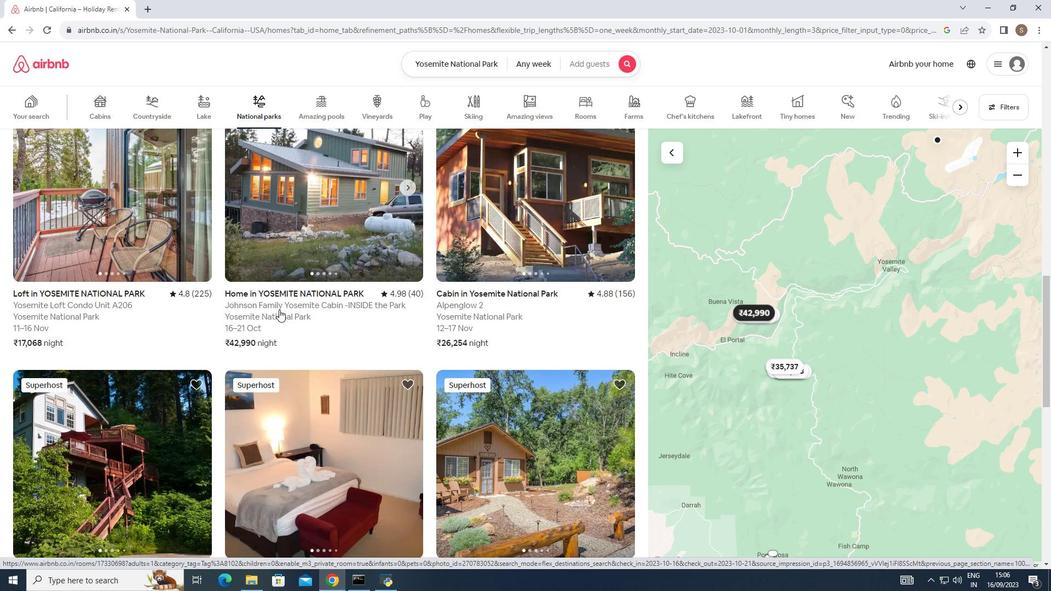 
Action: Mouse scrolled (278, 310) with delta (0, 0)
Screenshot: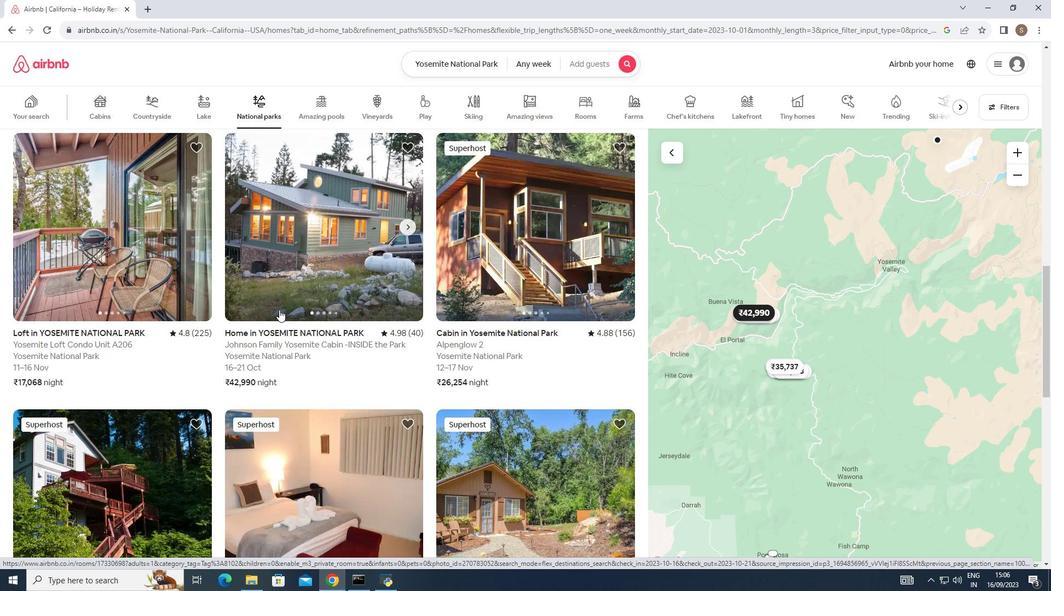
Action: Mouse moved to (279, 309)
Screenshot: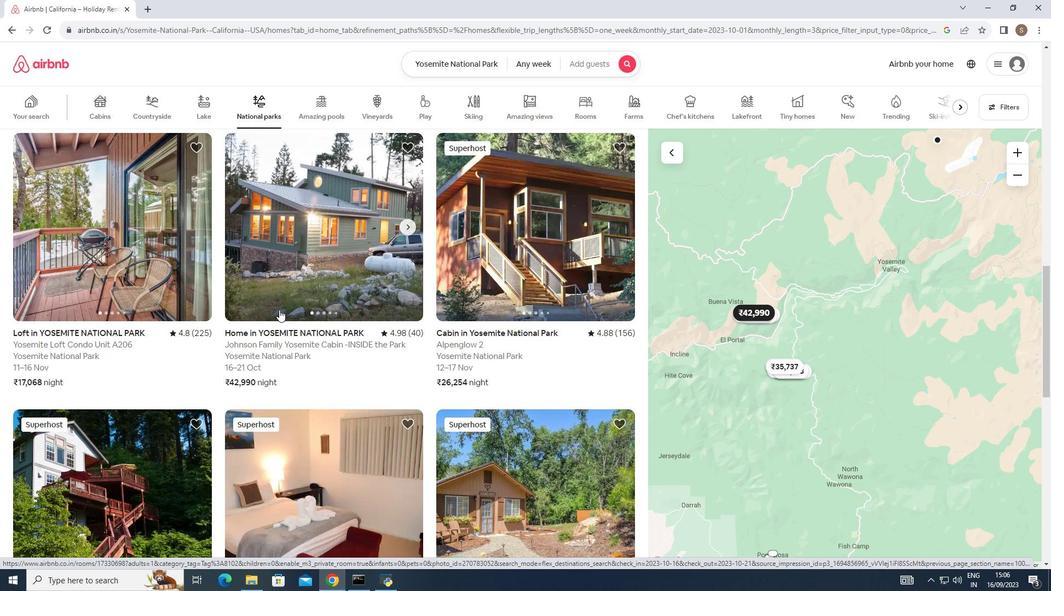
Action: Mouse scrolled (279, 310) with delta (0, 0)
Screenshot: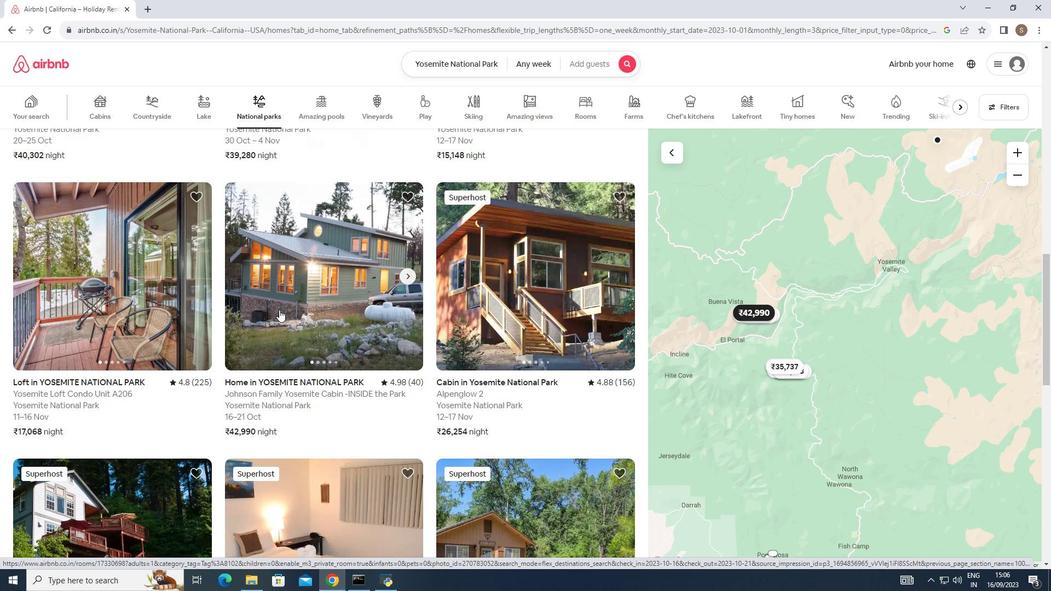 
Action: Mouse scrolled (279, 310) with delta (0, 0)
Screenshot: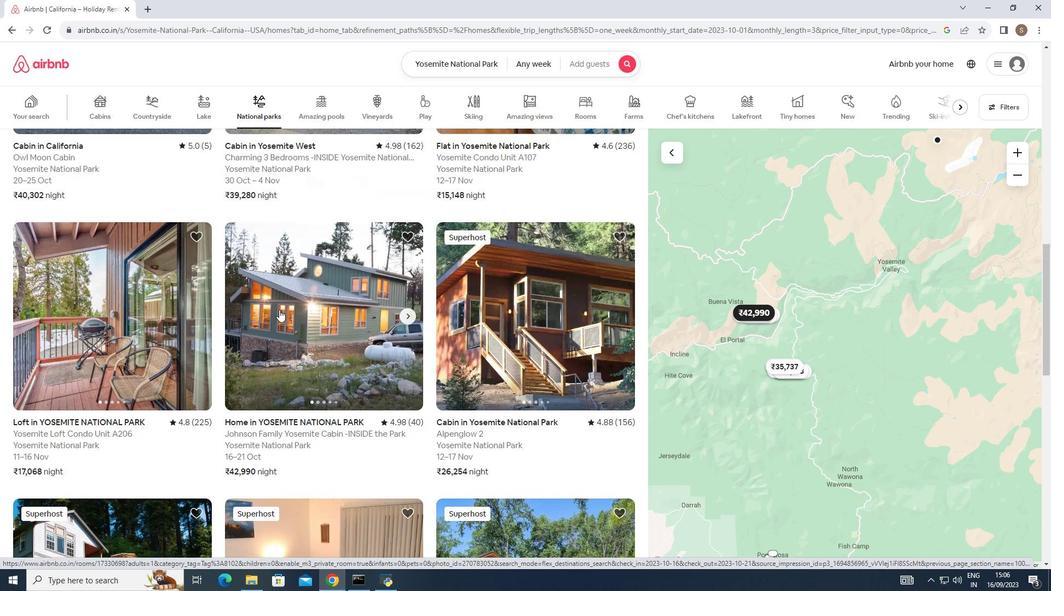 
Action: Mouse scrolled (279, 310) with delta (0, 0)
Screenshot: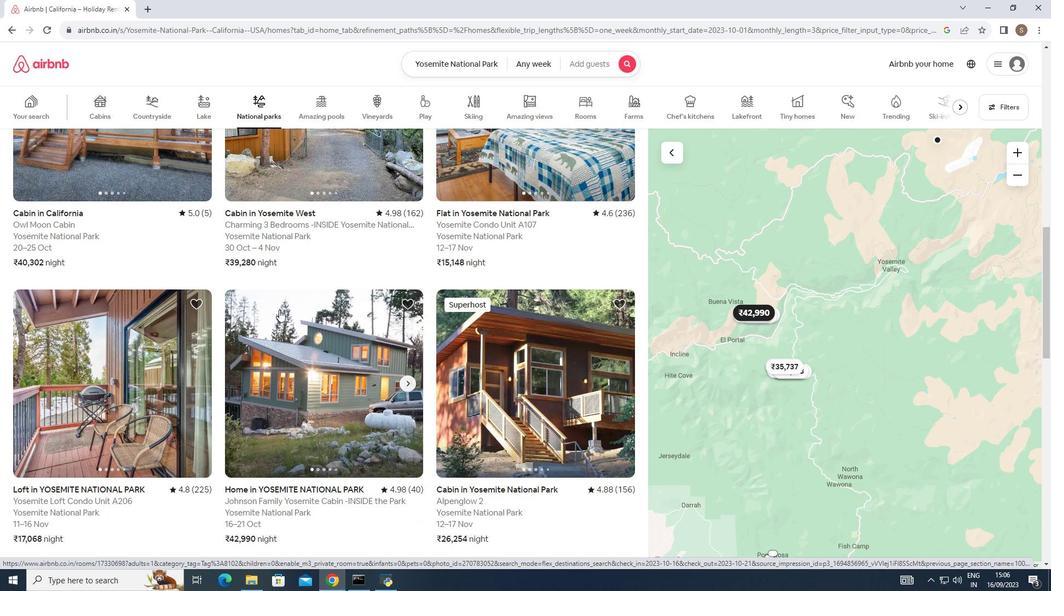
Action: Mouse scrolled (279, 310) with delta (0, 0)
Screenshot: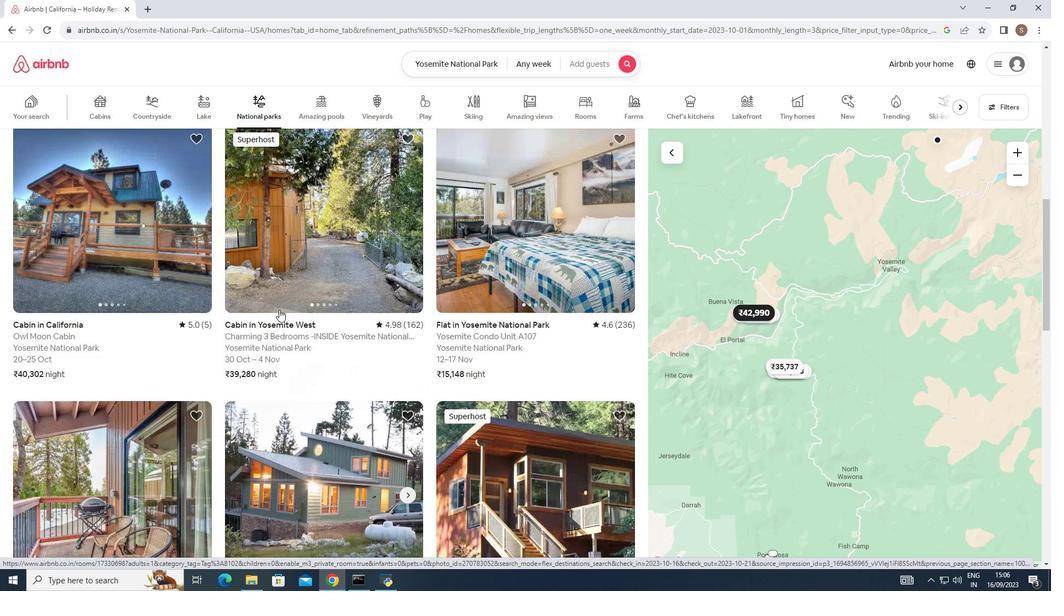 
Action: Mouse scrolled (279, 310) with delta (0, 0)
Screenshot: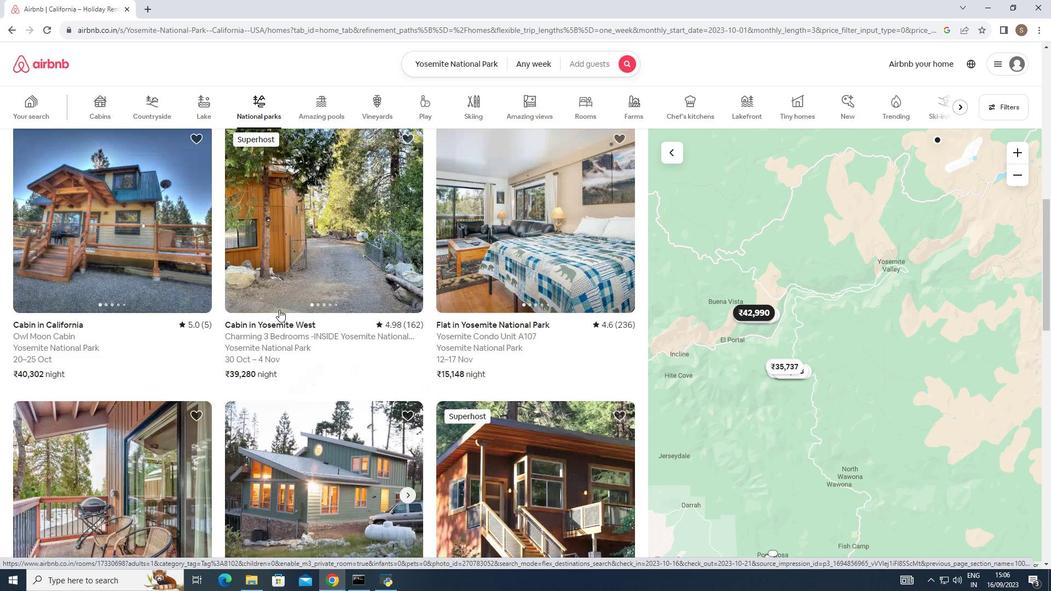 
Action: Mouse scrolled (279, 310) with delta (0, 0)
Screenshot: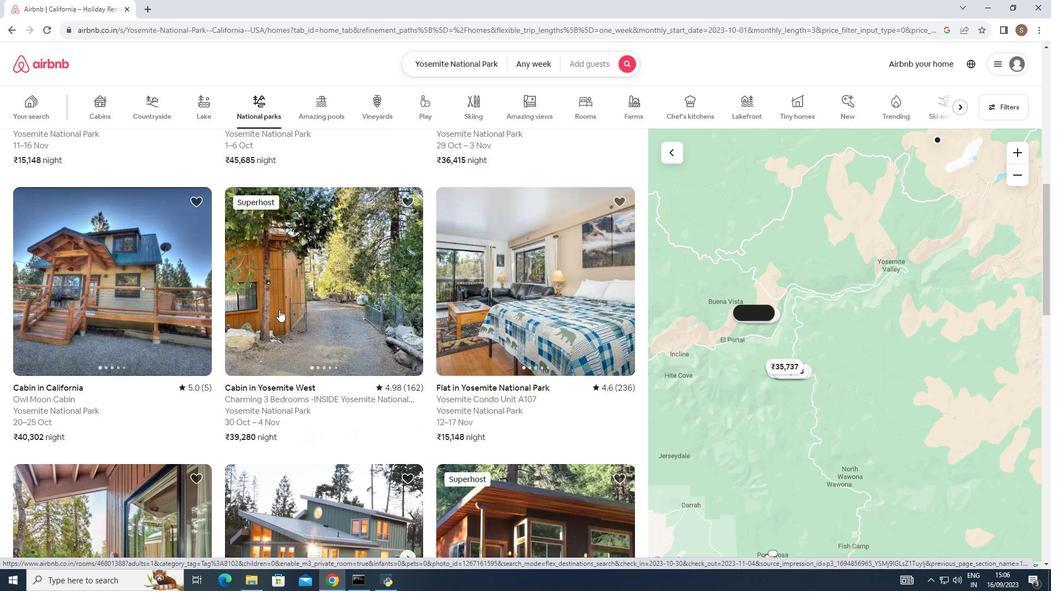 
Action: Mouse scrolled (279, 310) with delta (0, 0)
Screenshot: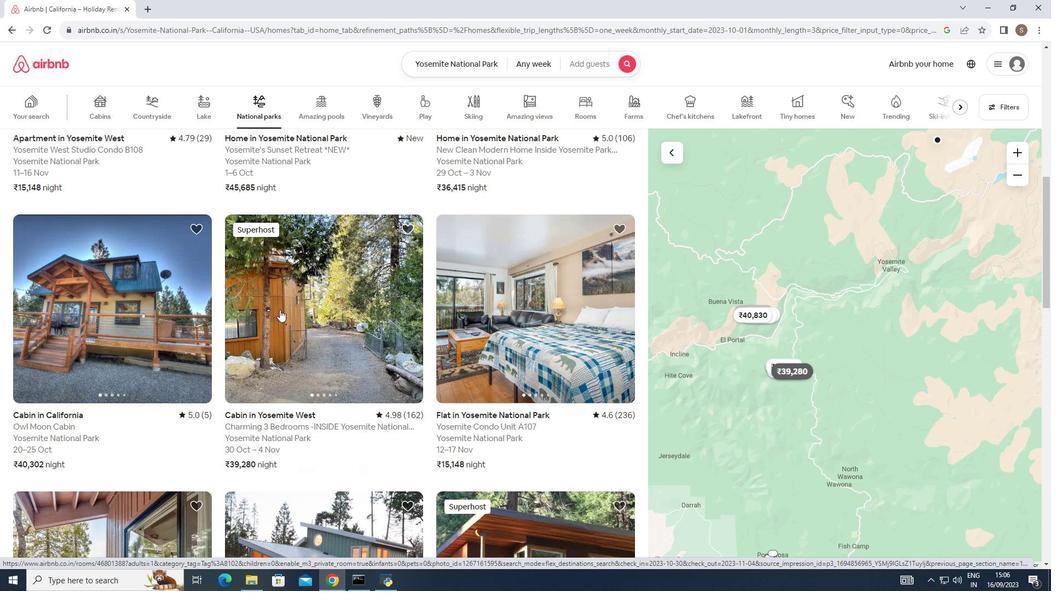 
Action: Mouse moved to (281, 310)
Screenshot: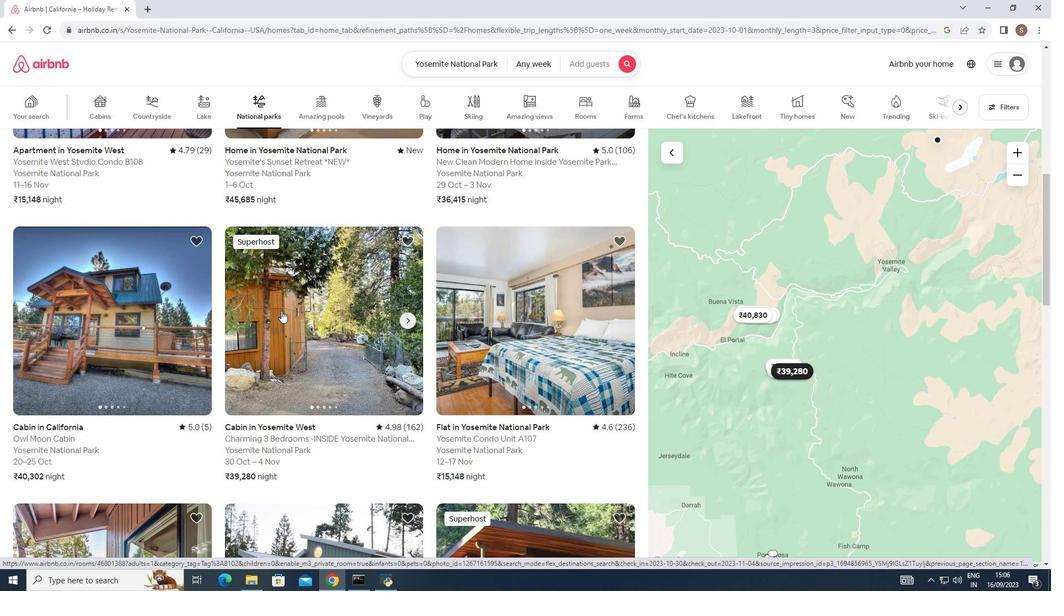 
Action: Mouse scrolled (281, 311) with delta (0, 0)
Screenshot: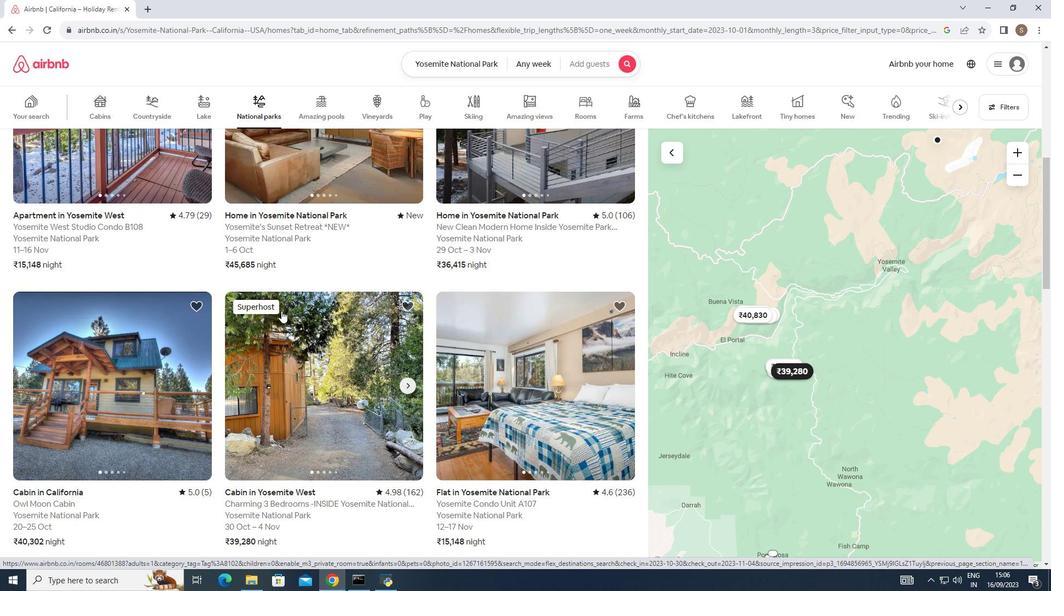 
Action: Mouse scrolled (281, 311) with delta (0, 0)
Screenshot: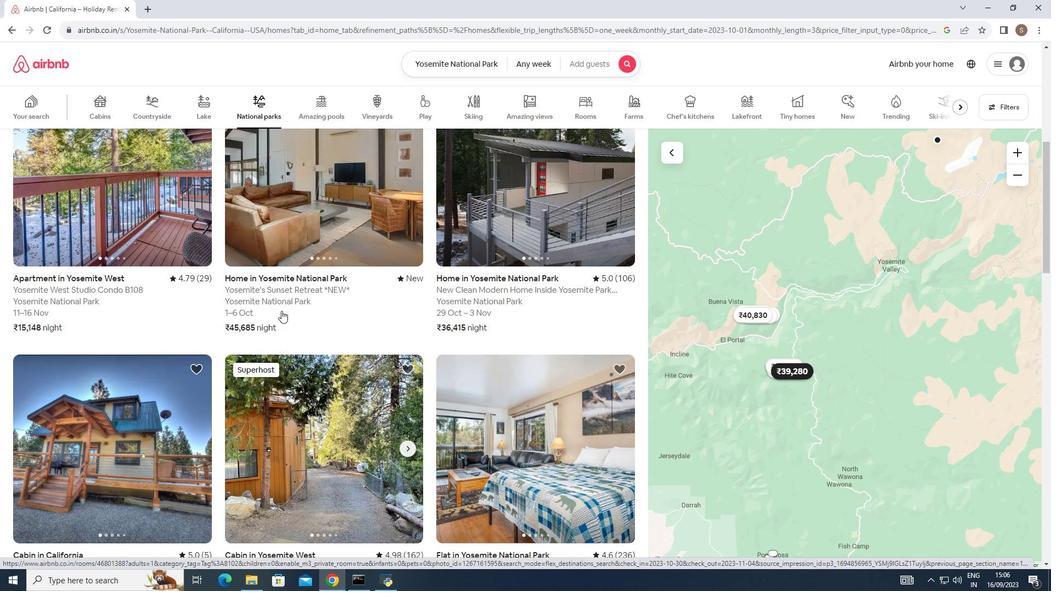 
Action: Mouse scrolled (281, 311) with delta (0, 0)
Screenshot: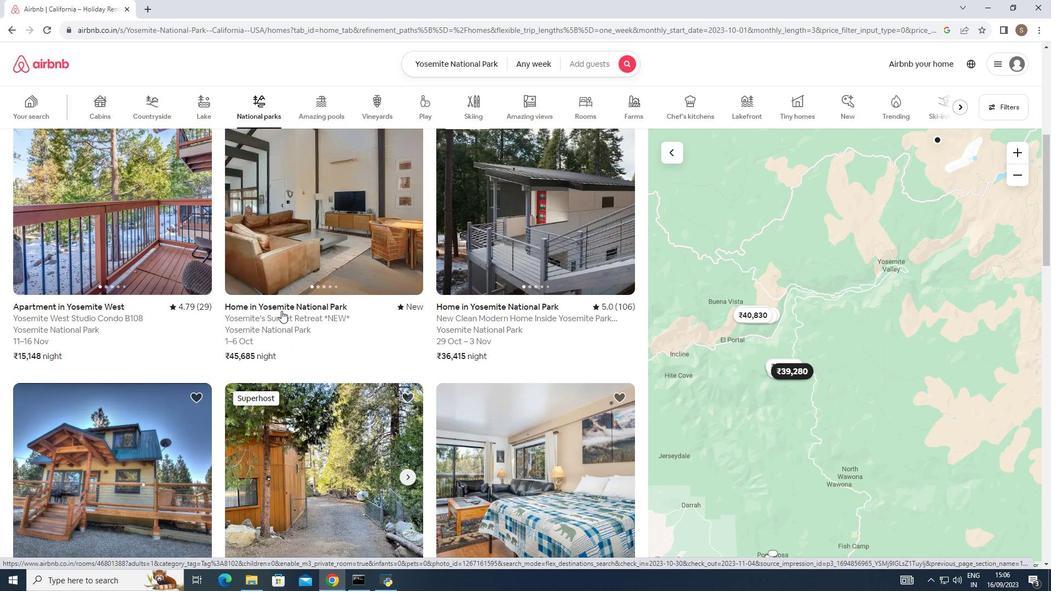 
Action: Mouse scrolled (281, 311) with delta (0, 0)
Screenshot: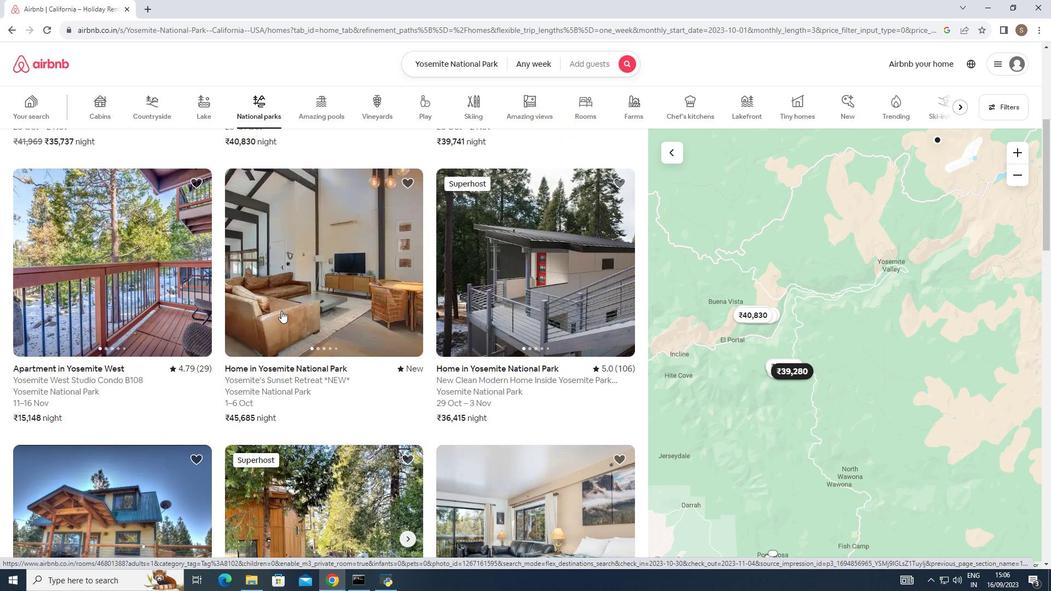 
Action: Mouse scrolled (281, 311) with delta (0, 0)
Screenshot: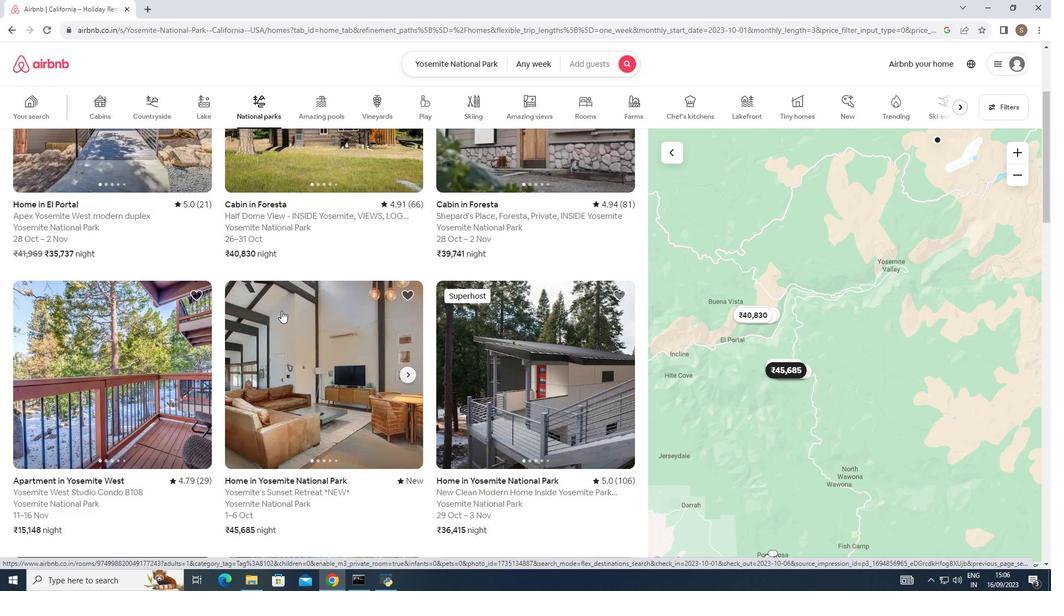 
Action: Mouse scrolled (281, 311) with delta (0, 0)
Screenshot: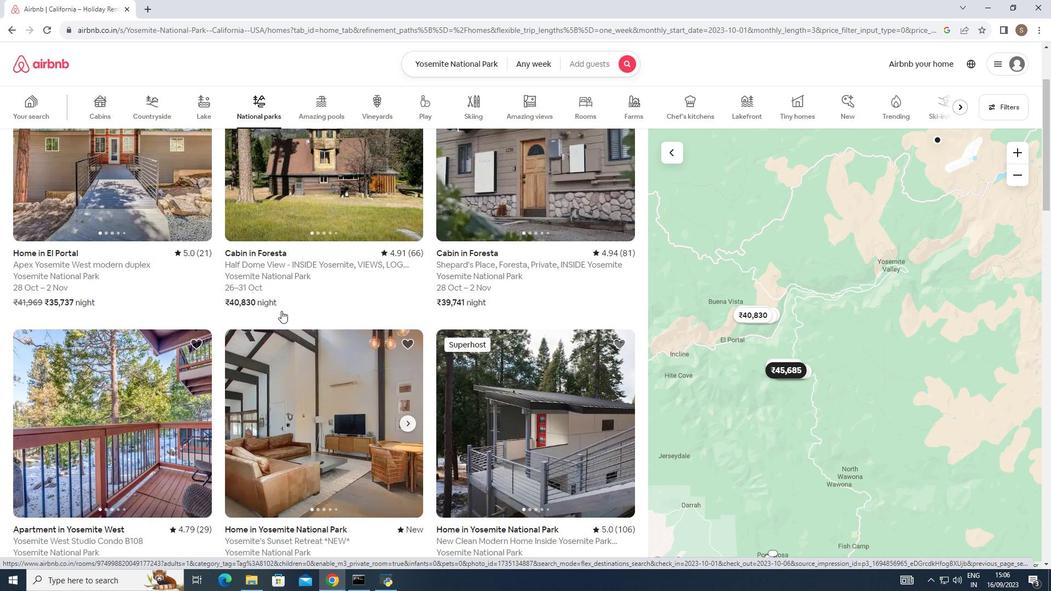 
Action: Mouse scrolled (281, 311) with delta (0, 0)
Screenshot: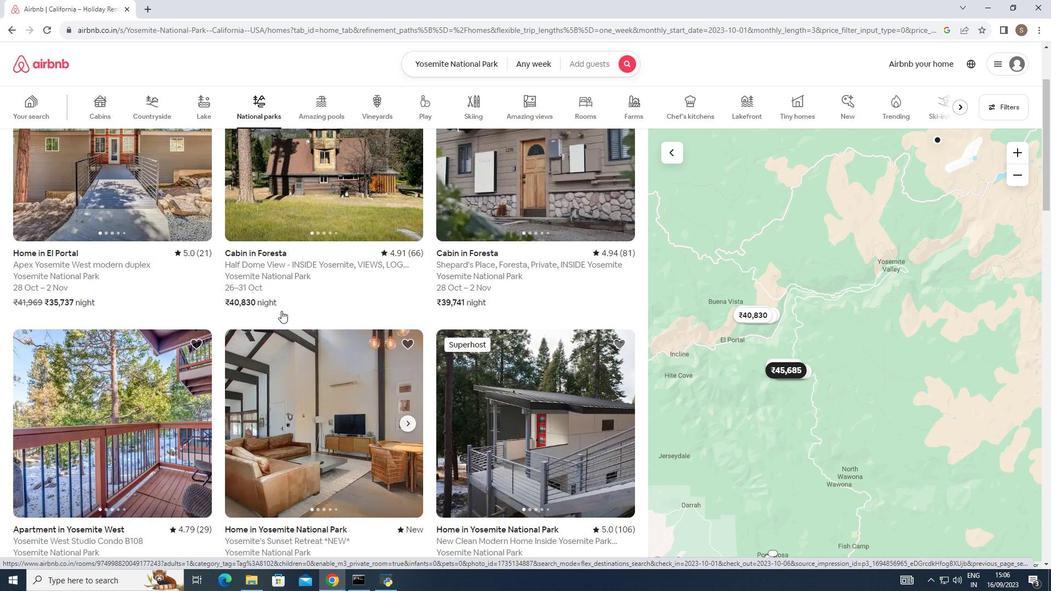 
Action: Mouse scrolled (281, 311) with delta (0, 0)
Screenshot: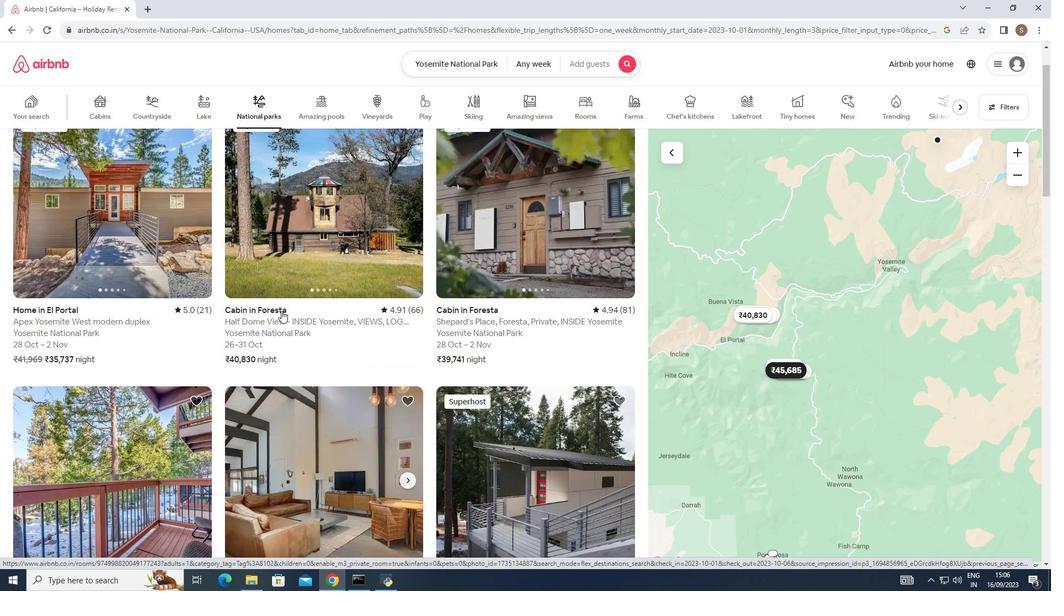 
Action: Mouse scrolled (281, 311) with delta (0, 0)
Screenshot: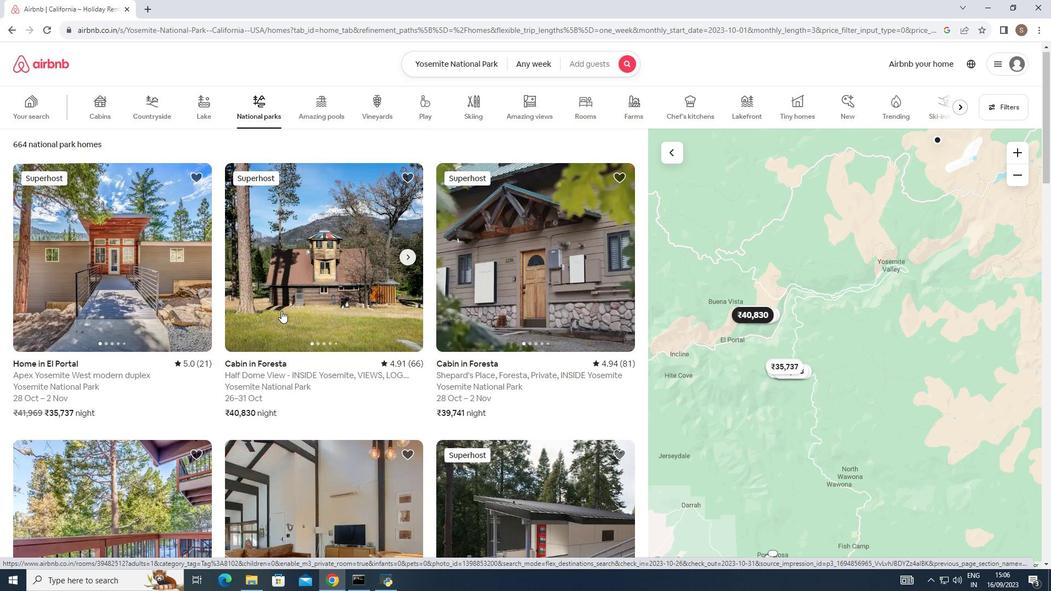
Action: Mouse scrolled (281, 311) with delta (0, 0)
Screenshot: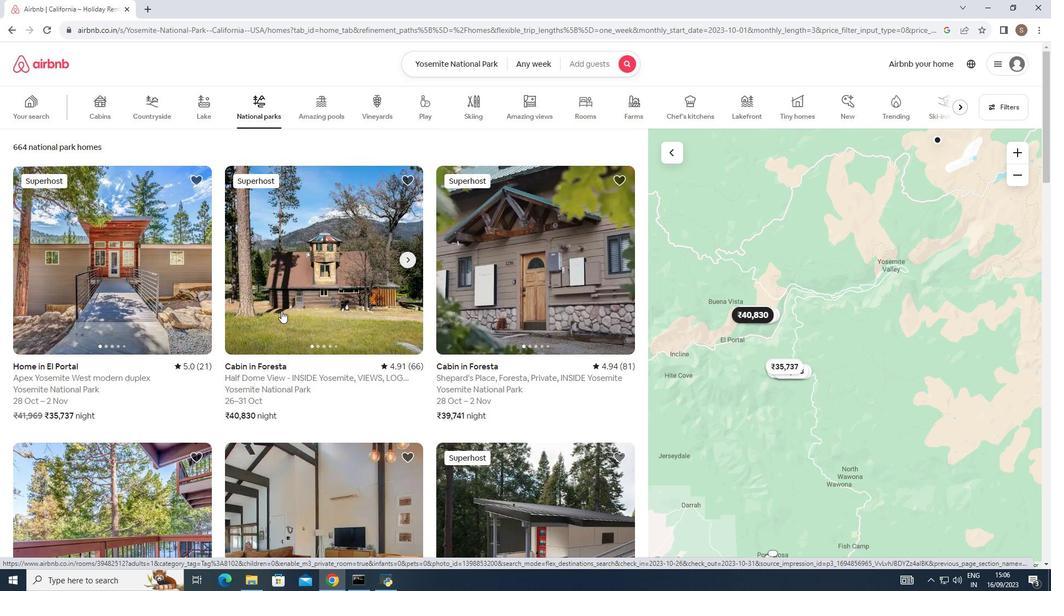 
Action: Mouse scrolled (281, 311) with delta (0, 0)
Screenshot: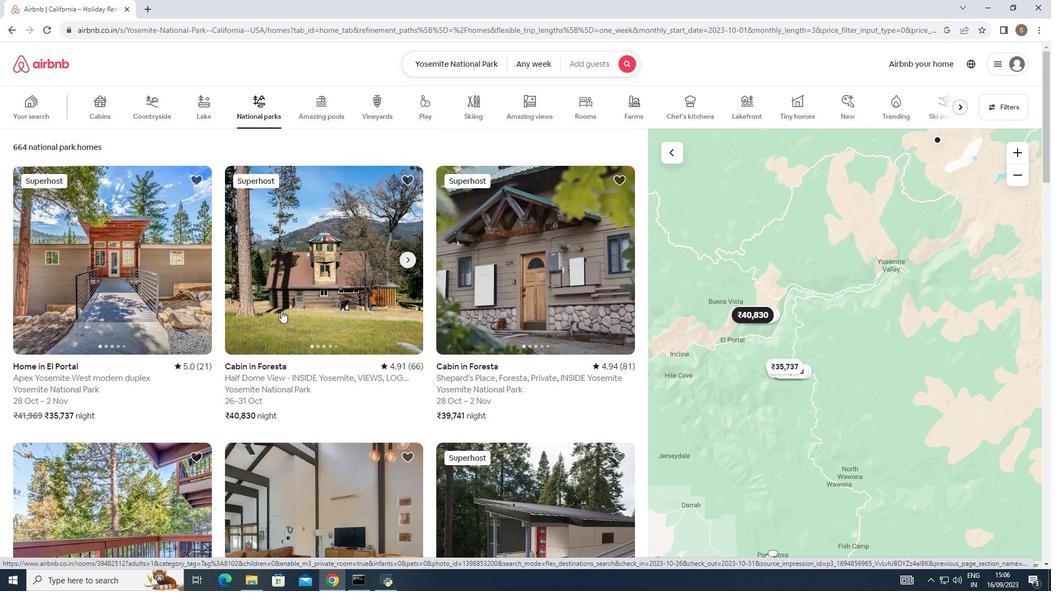 
Action: Mouse moved to (292, 295)
Screenshot: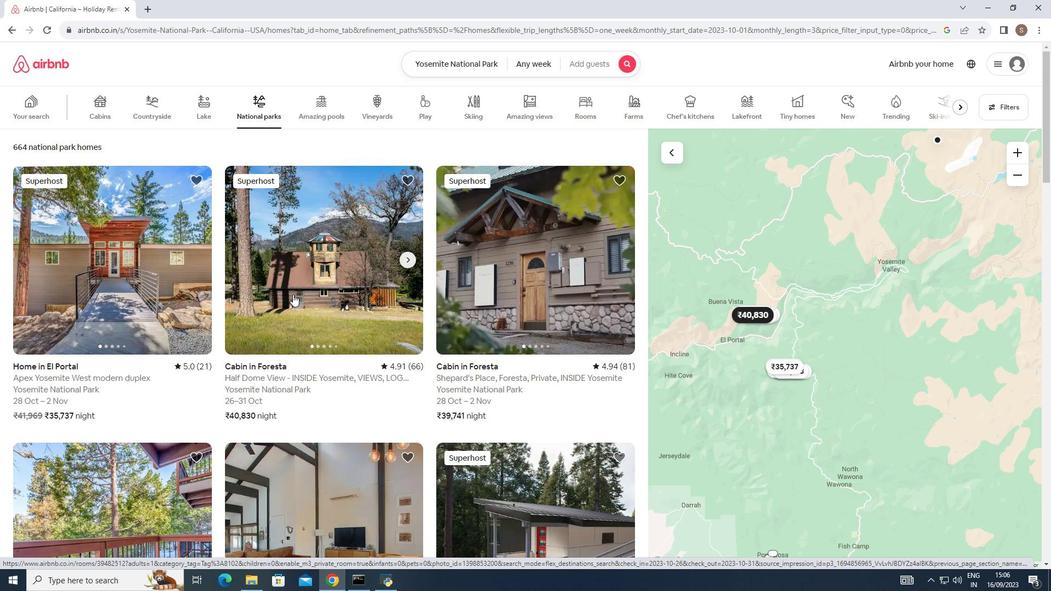
Action: Mouse pressed left at (292, 295)
Screenshot: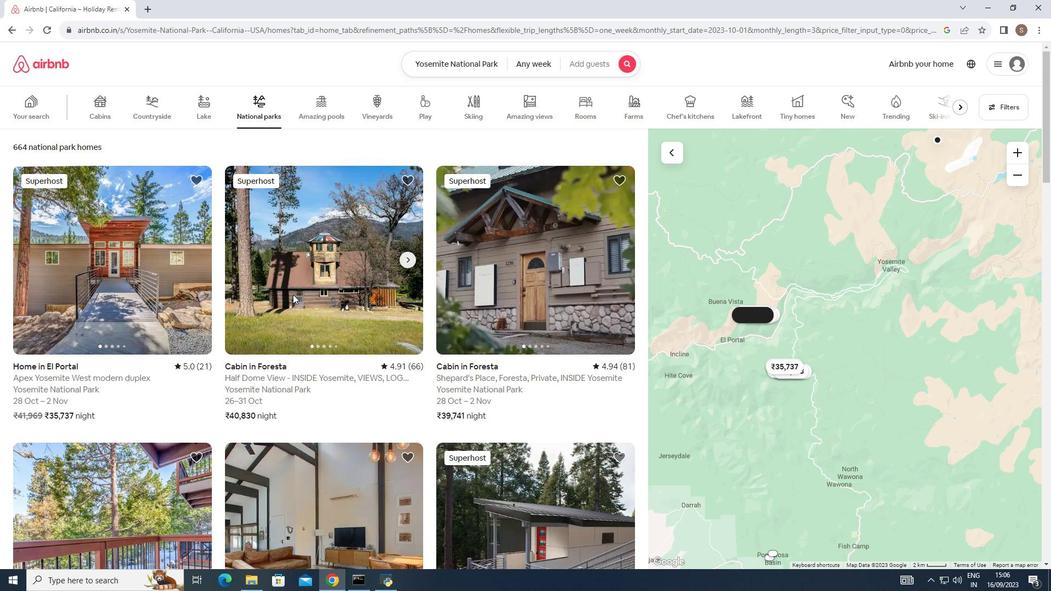 
Action: Mouse moved to (427, 335)
Screenshot: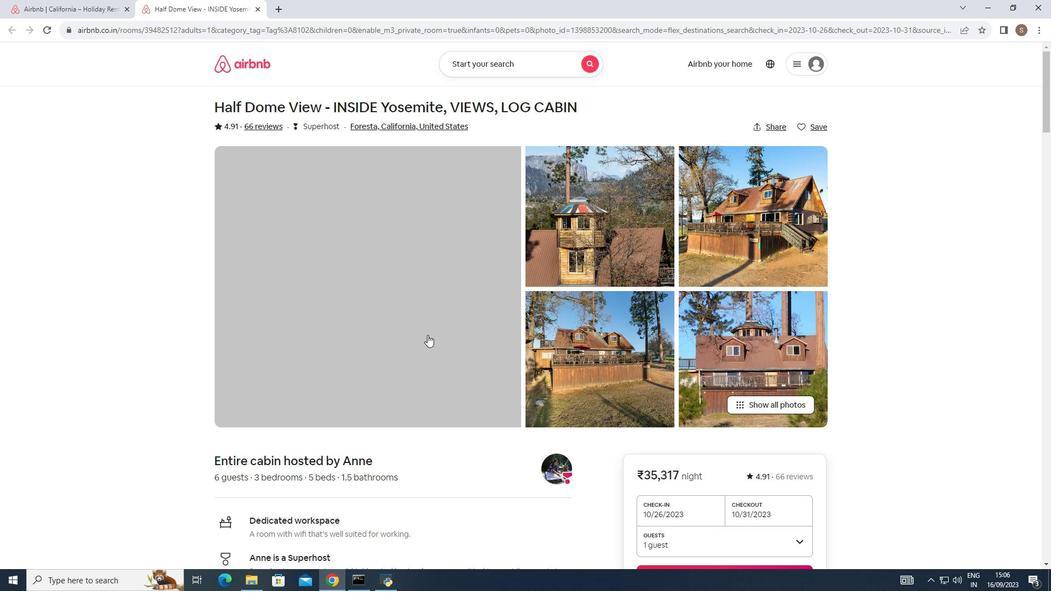 
Action: Mouse scrolled (427, 334) with delta (0, 0)
Screenshot: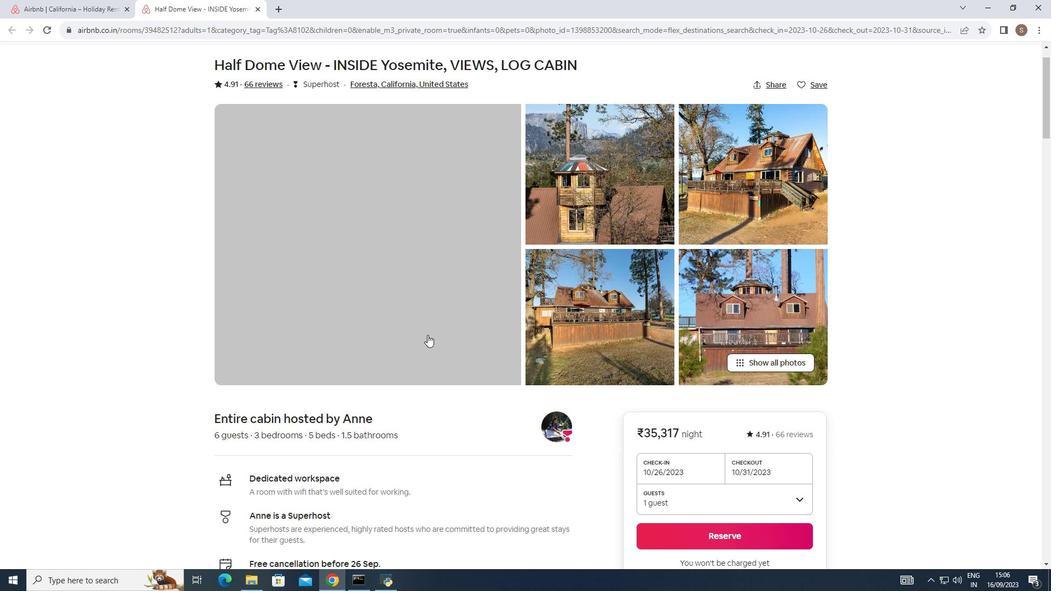 
Action: Mouse moved to (427, 335)
Screenshot: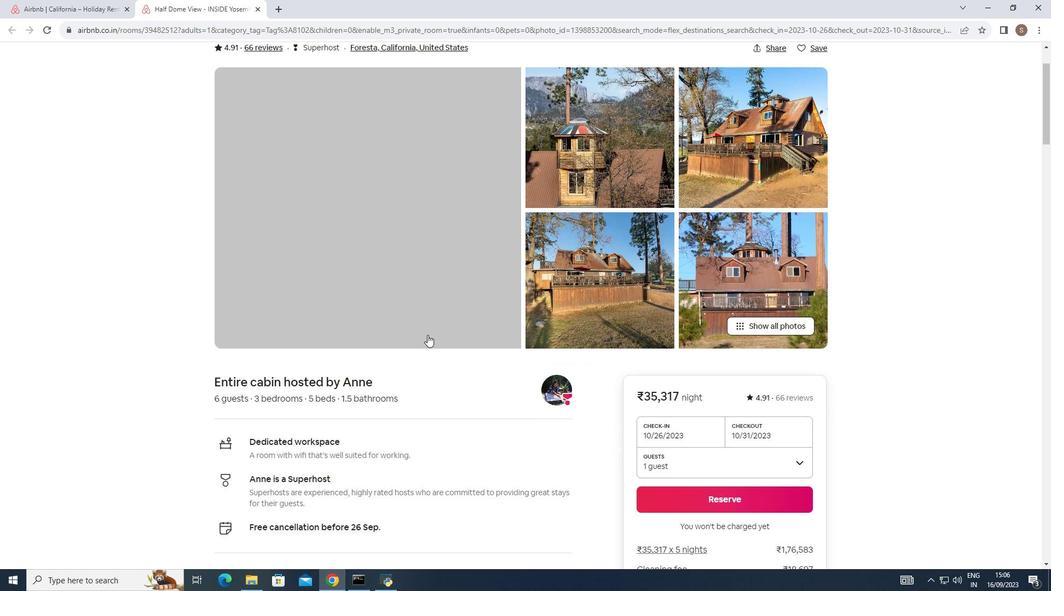 
Action: Mouse scrolled (427, 334) with delta (0, 0)
Screenshot: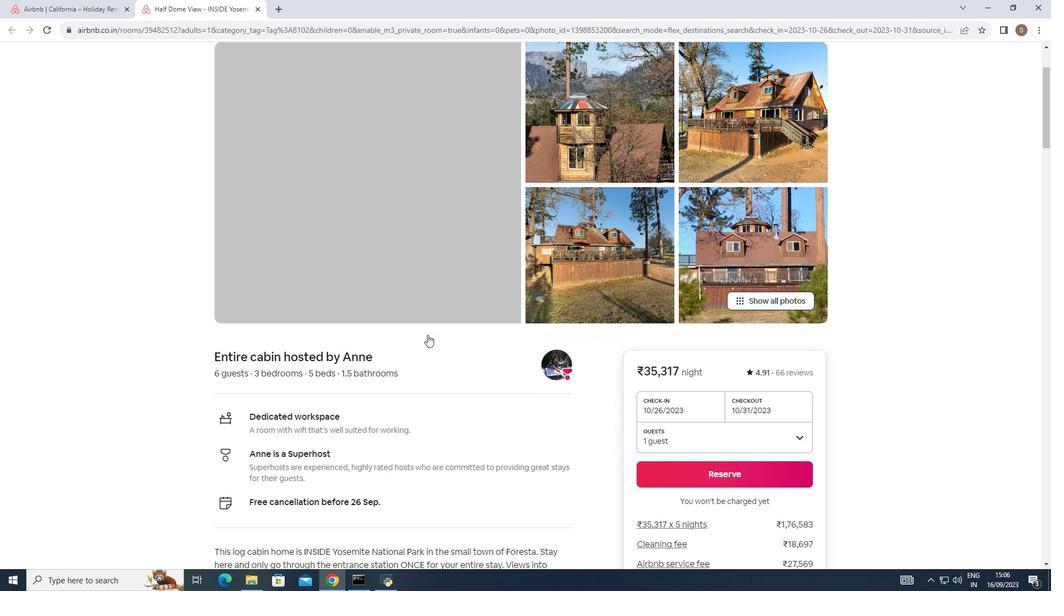 
Action: Mouse scrolled (427, 334) with delta (0, 0)
Screenshot: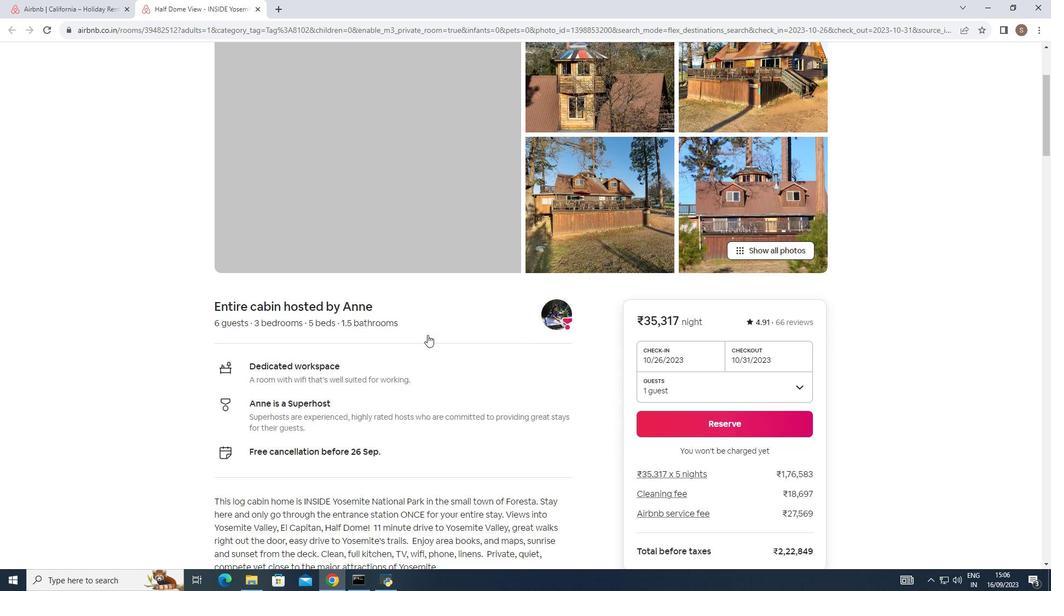 
Action: Mouse scrolled (427, 334) with delta (0, 0)
Screenshot: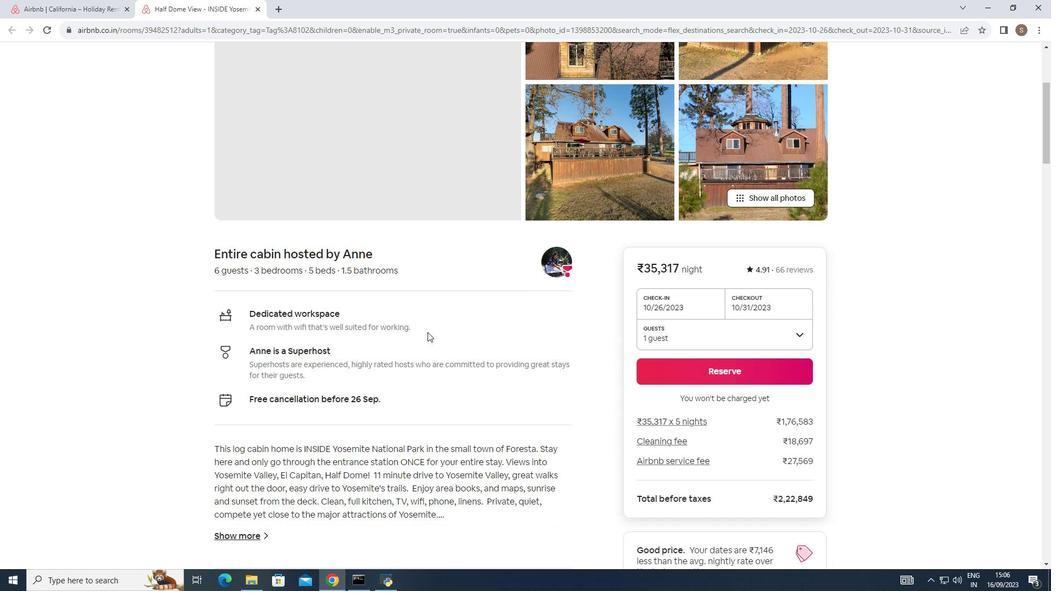 
Action: Mouse moved to (423, 326)
Screenshot: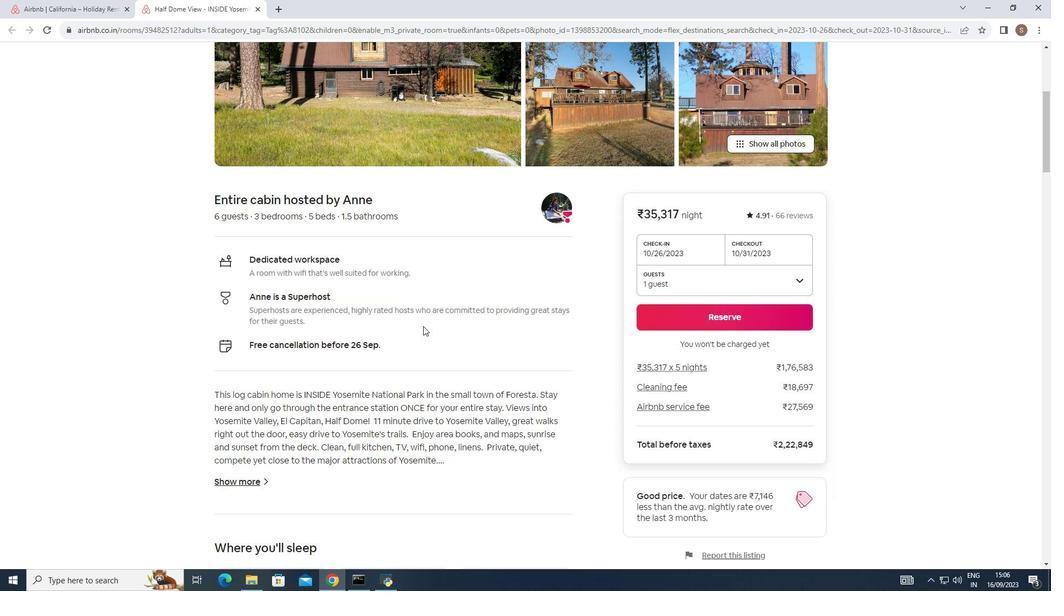 
Action: Mouse scrolled (423, 325) with delta (0, 0)
Screenshot: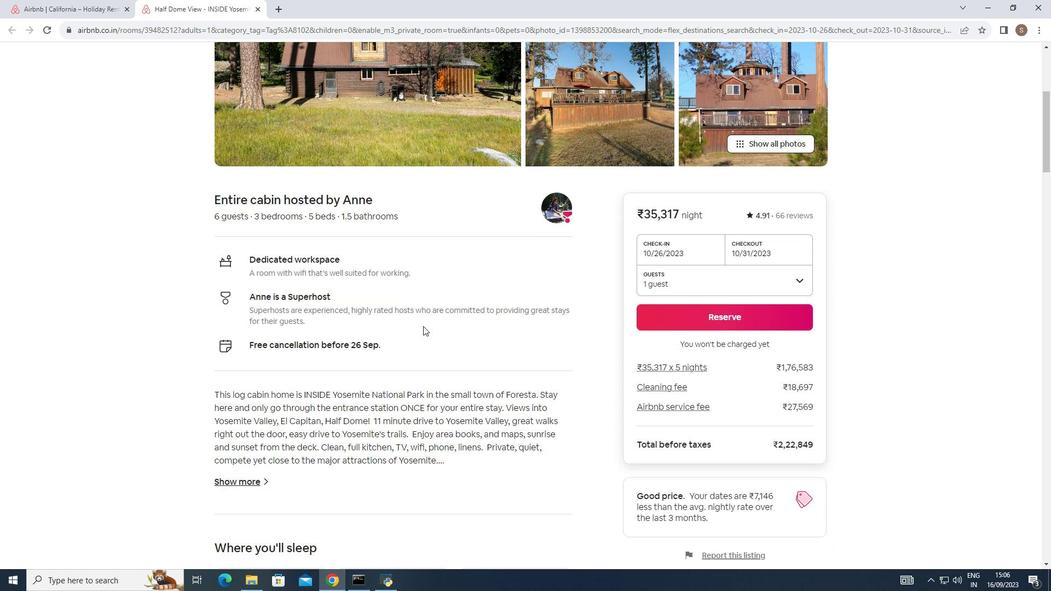 
Action: Mouse scrolled (423, 325) with delta (0, 0)
Screenshot: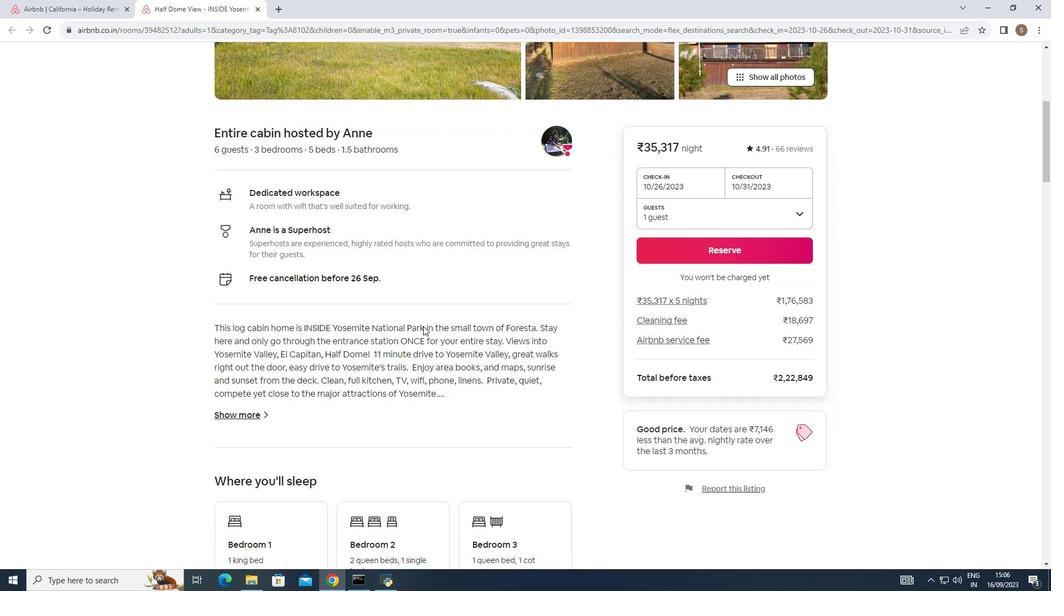 
Action: Mouse scrolled (423, 325) with delta (0, 0)
Screenshot: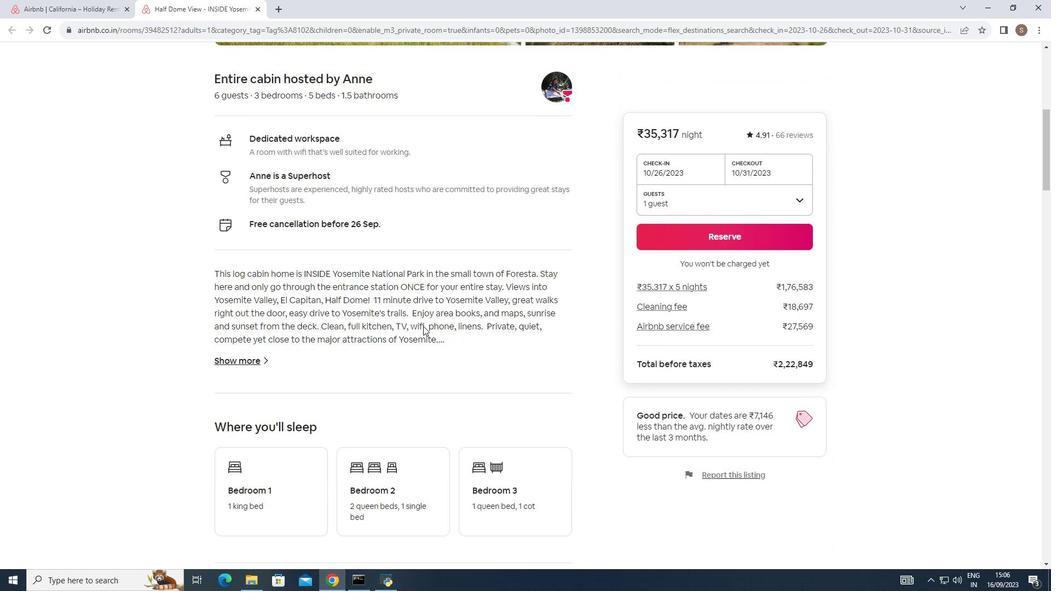 
Action: Mouse scrolled (423, 325) with delta (0, 0)
Screenshot: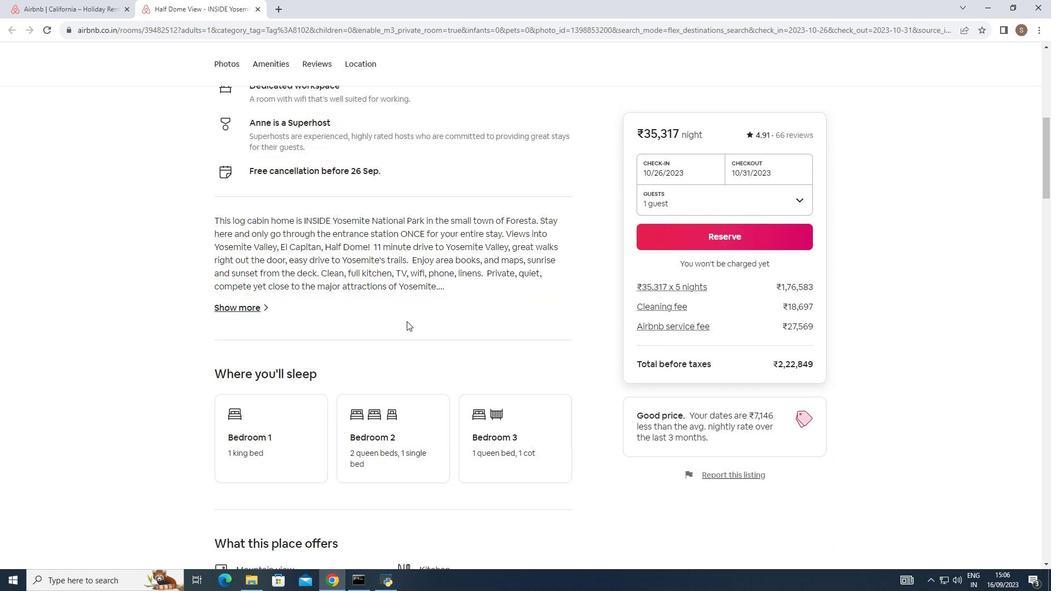 
Action: Mouse moved to (406, 316)
Screenshot: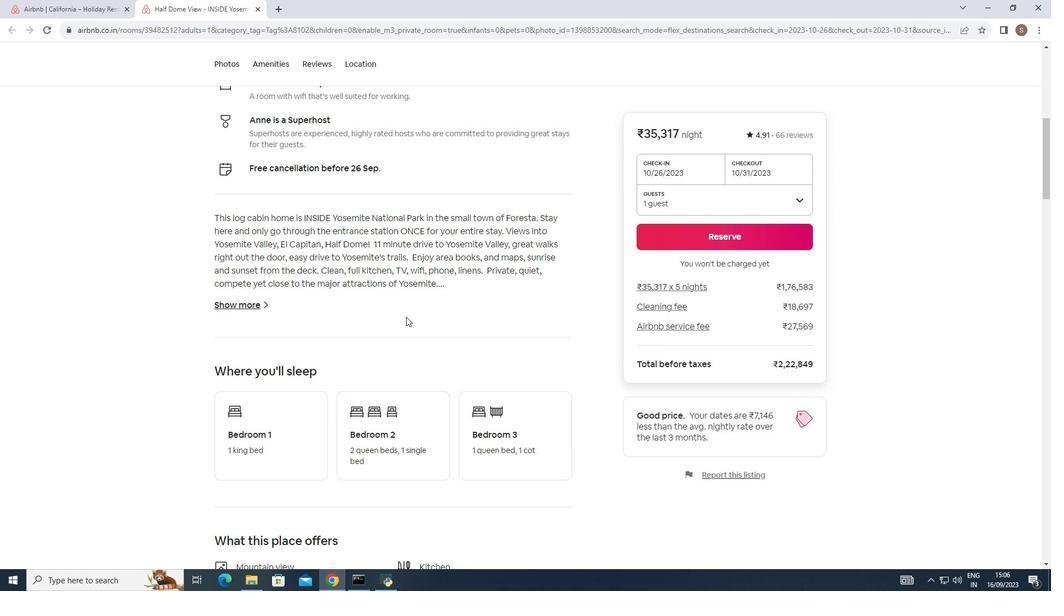 
Action: Mouse scrolled (406, 316) with delta (0, 0)
Screenshot: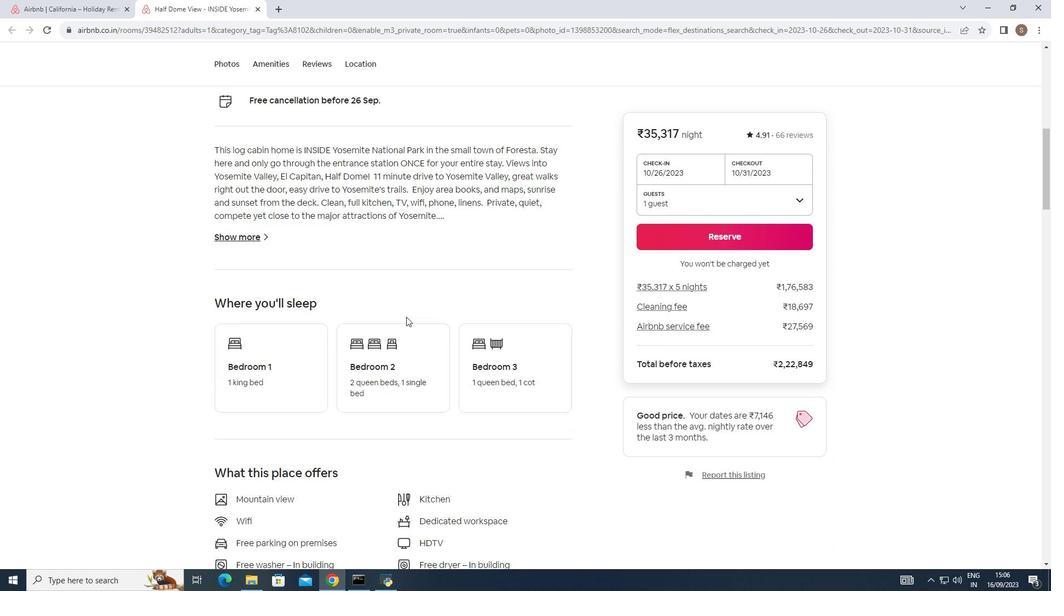 
Action: Mouse scrolled (406, 316) with delta (0, 0)
Screenshot: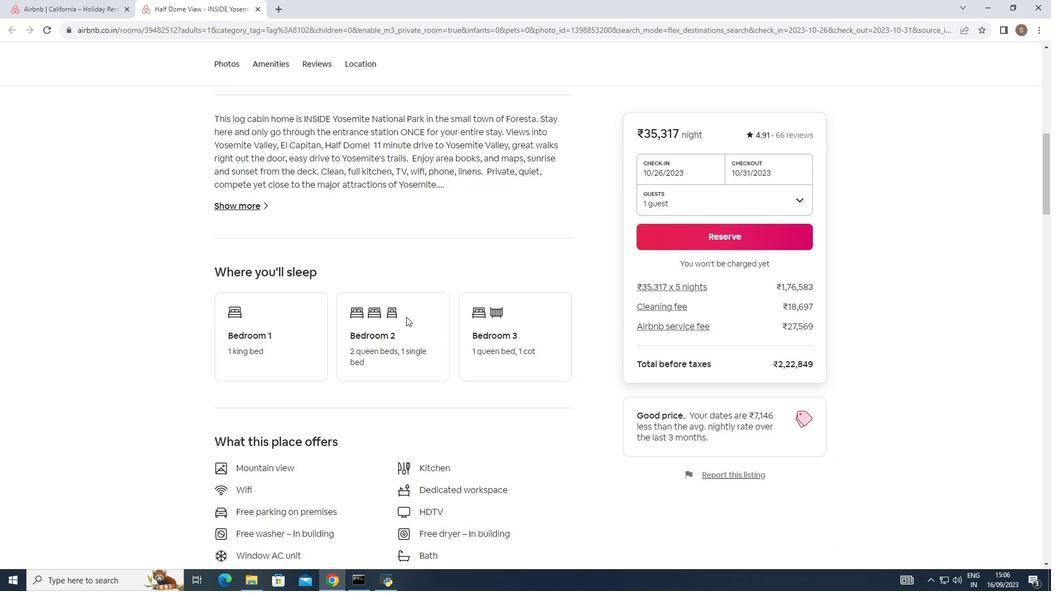 
Action: Mouse scrolled (406, 316) with delta (0, 0)
Screenshot: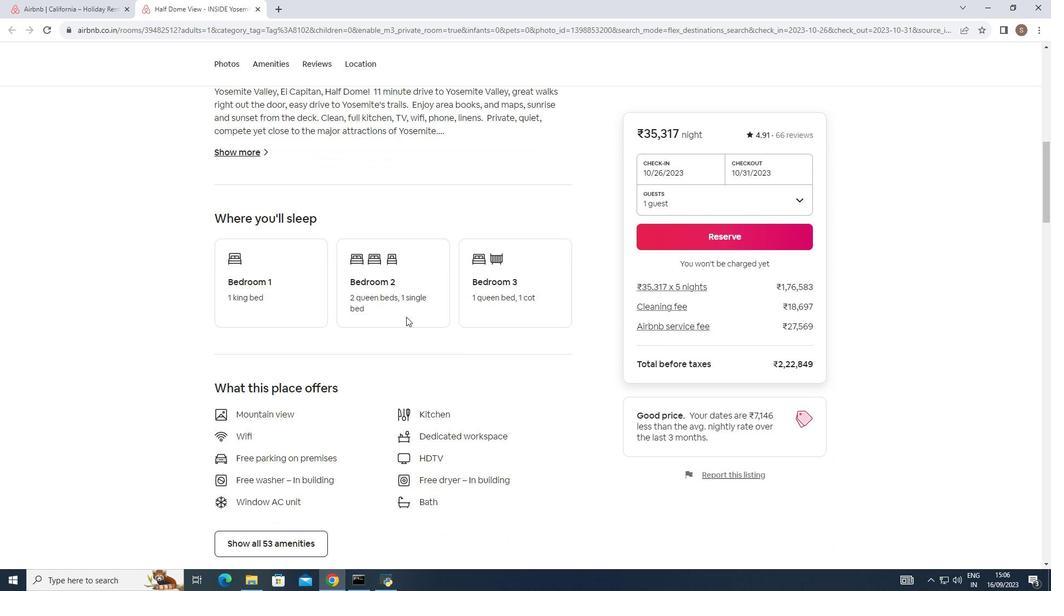 
Action: Mouse scrolled (406, 316) with delta (0, 0)
Screenshot: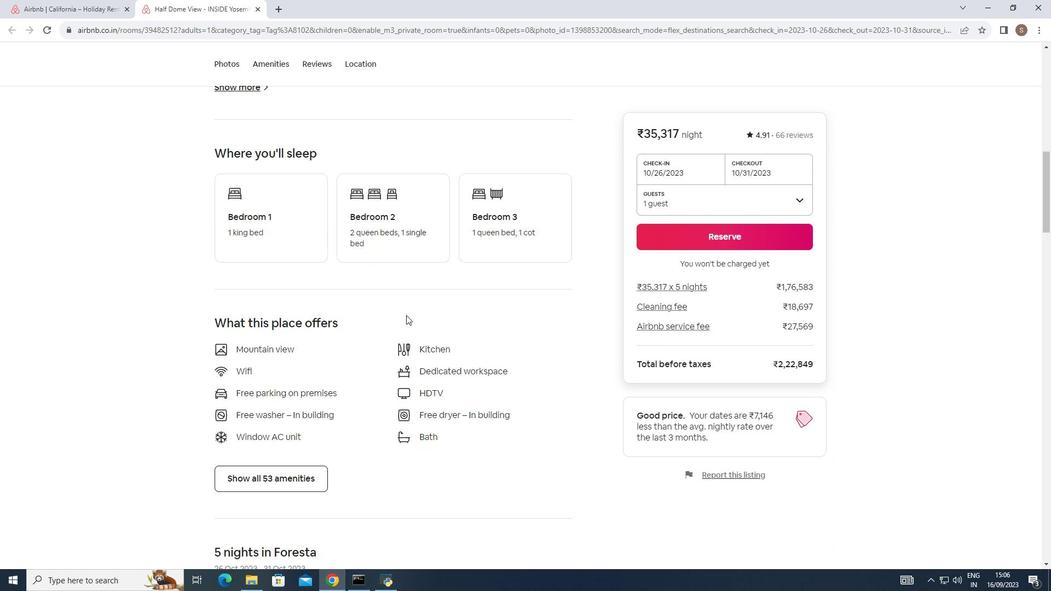 
Action: Mouse moved to (408, 312)
Screenshot: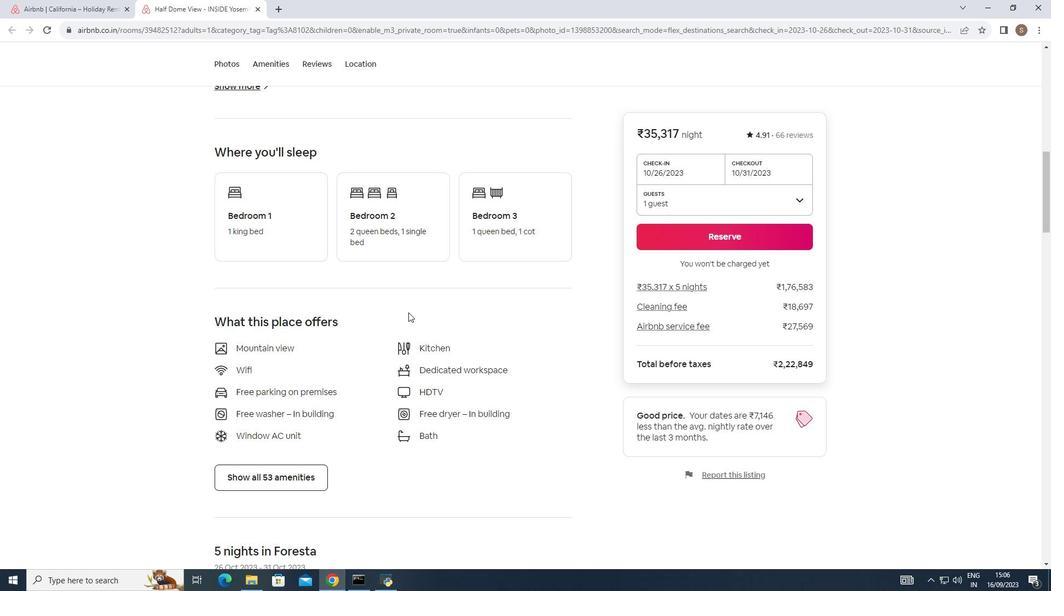 
Action: Mouse scrolled (408, 312) with delta (0, 0)
Screenshot: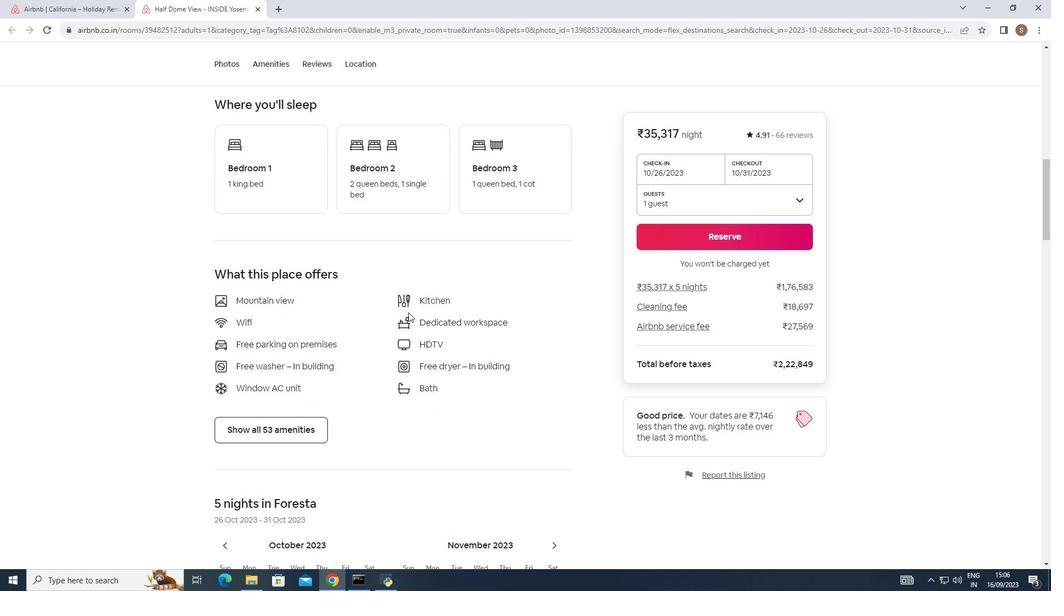 
Action: Mouse scrolled (408, 312) with delta (0, 0)
Screenshot: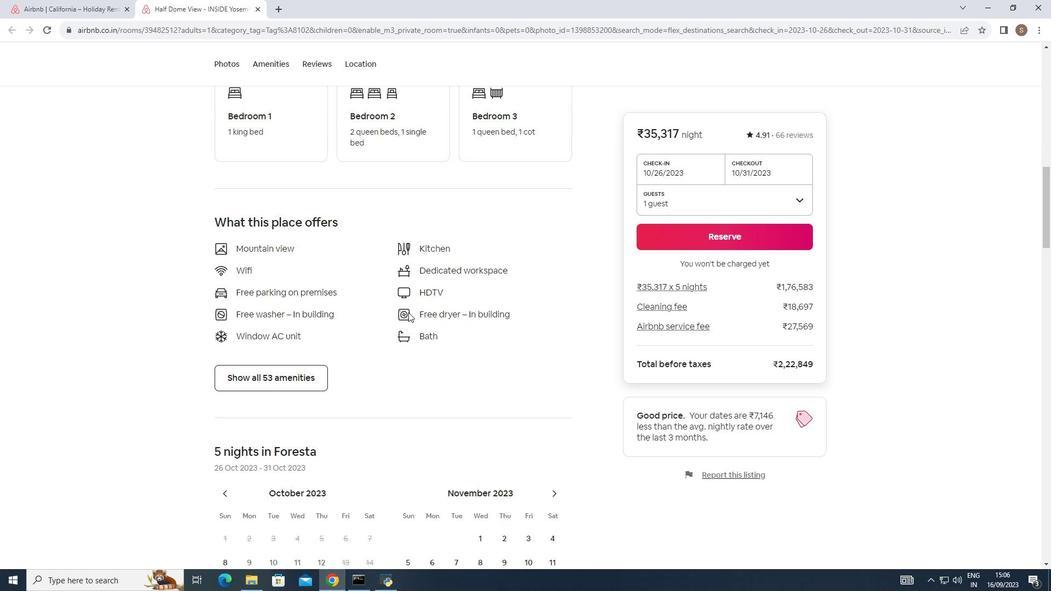 
Action: Mouse scrolled (408, 312) with delta (0, 0)
Screenshot: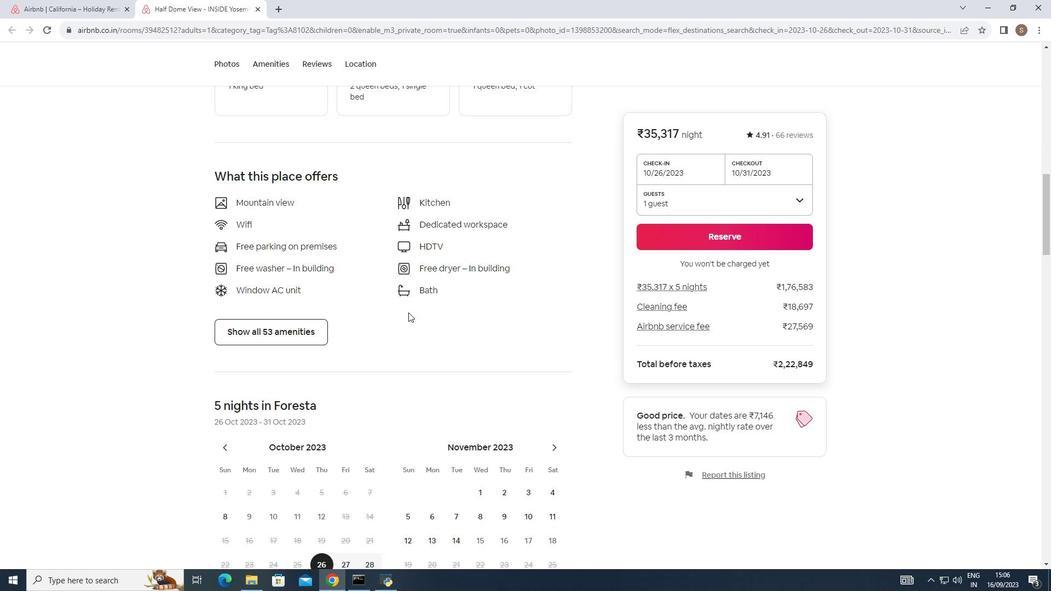 
Action: Mouse moved to (408, 311)
Screenshot: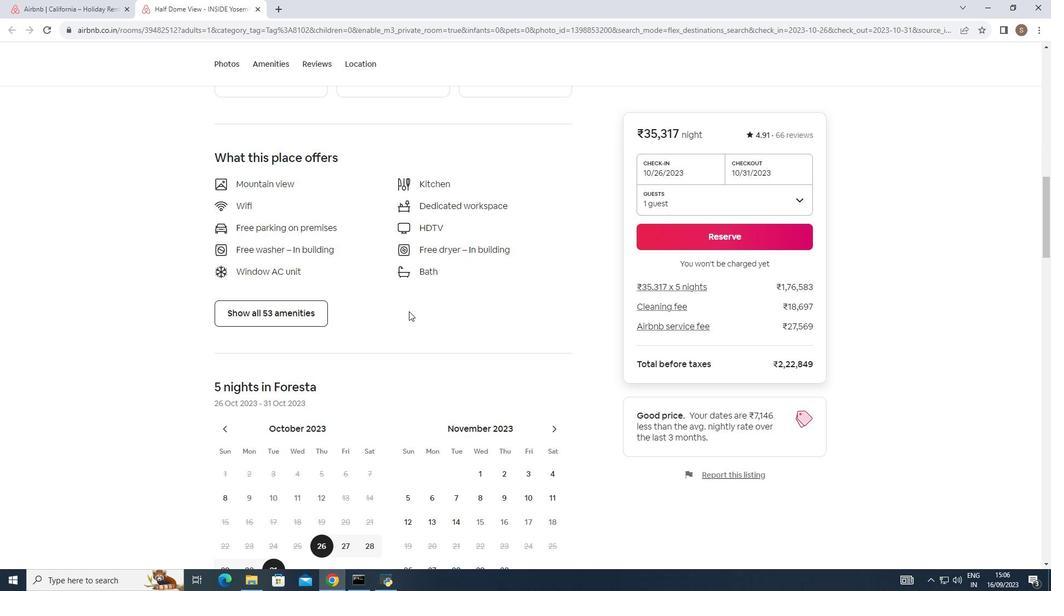 
Action: Mouse scrolled (408, 310) with delta (0, 0)
Screenshot: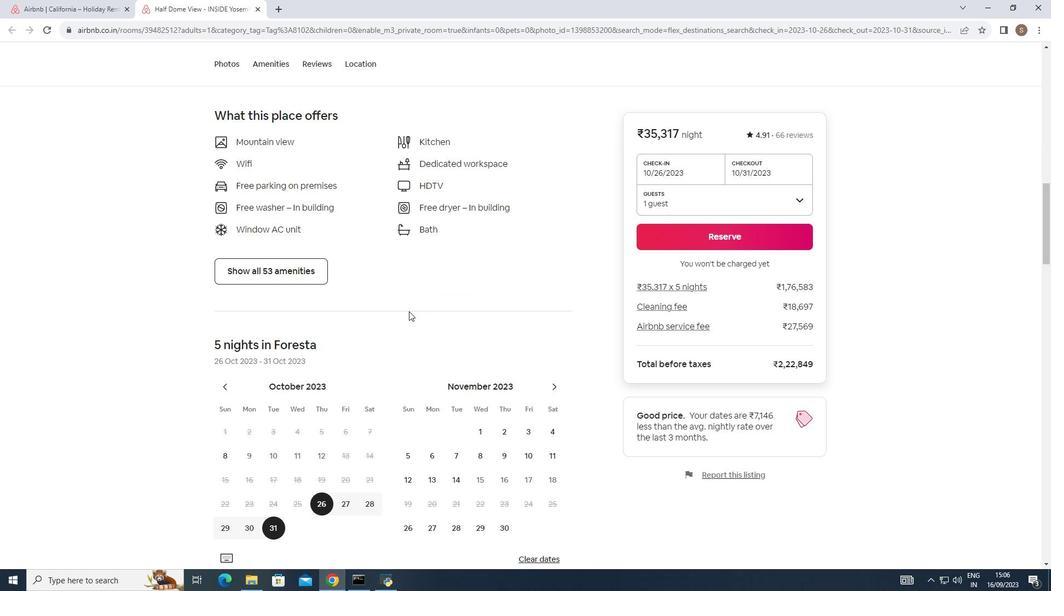 
Action: Mouse scrolled (408, 310) with delta (0, 0)
Screenshot: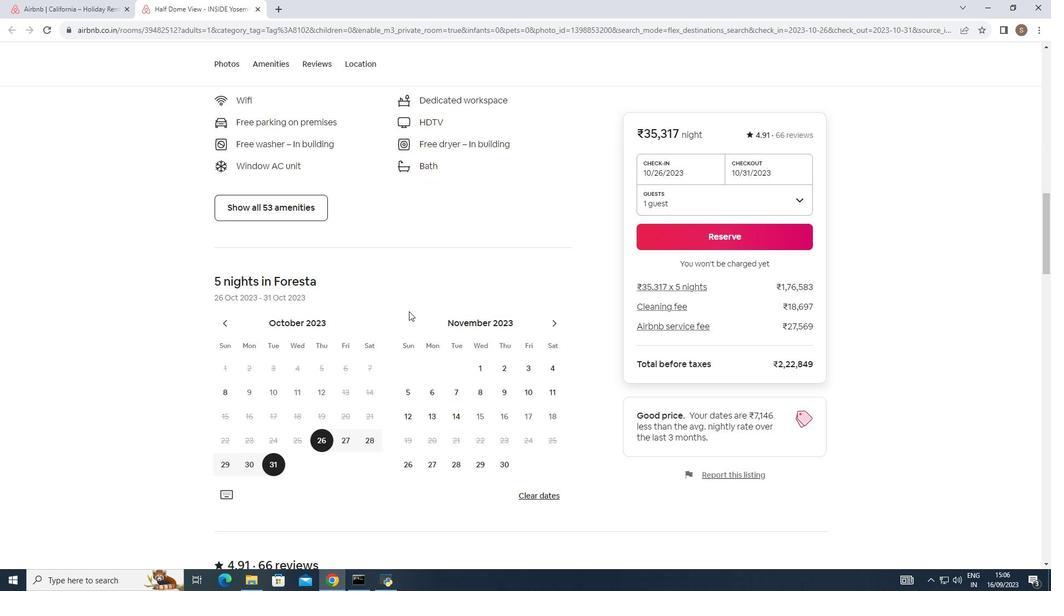 
Action: Mouse scrolled (408, 310) with delta (0, 0)
Screenshot: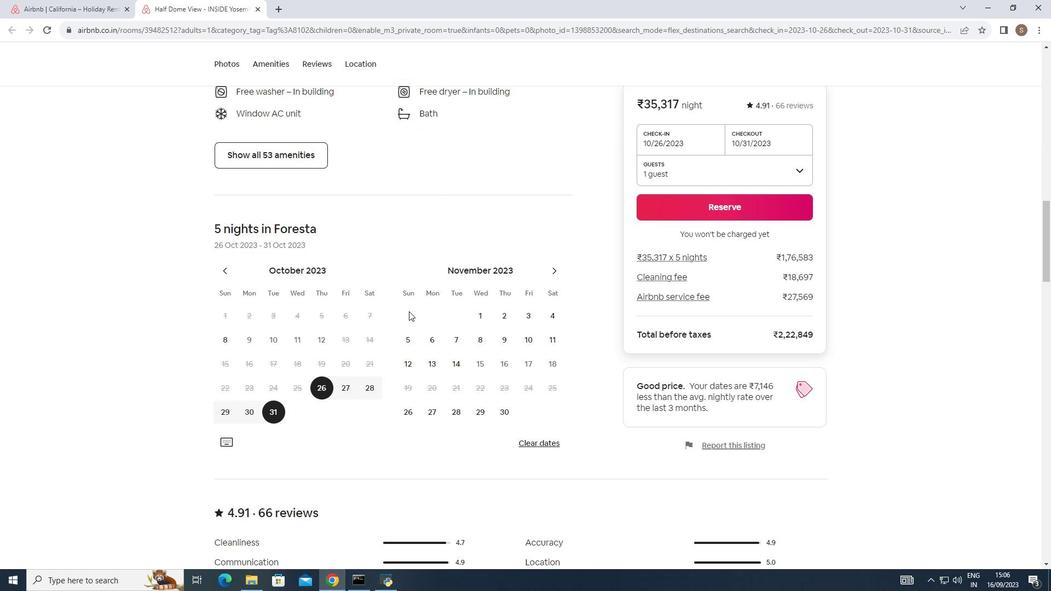 
Action: Mouse moved to (410, 310)
Screenshot: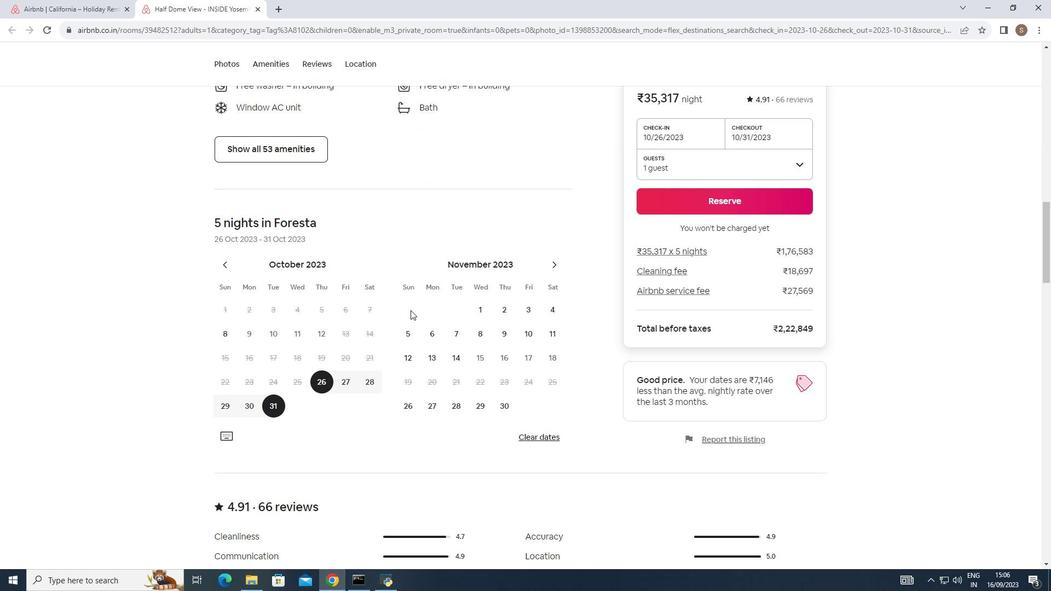 
Action: Mouse scrolled (410, 309) with delta (0, 0)
Screenshot: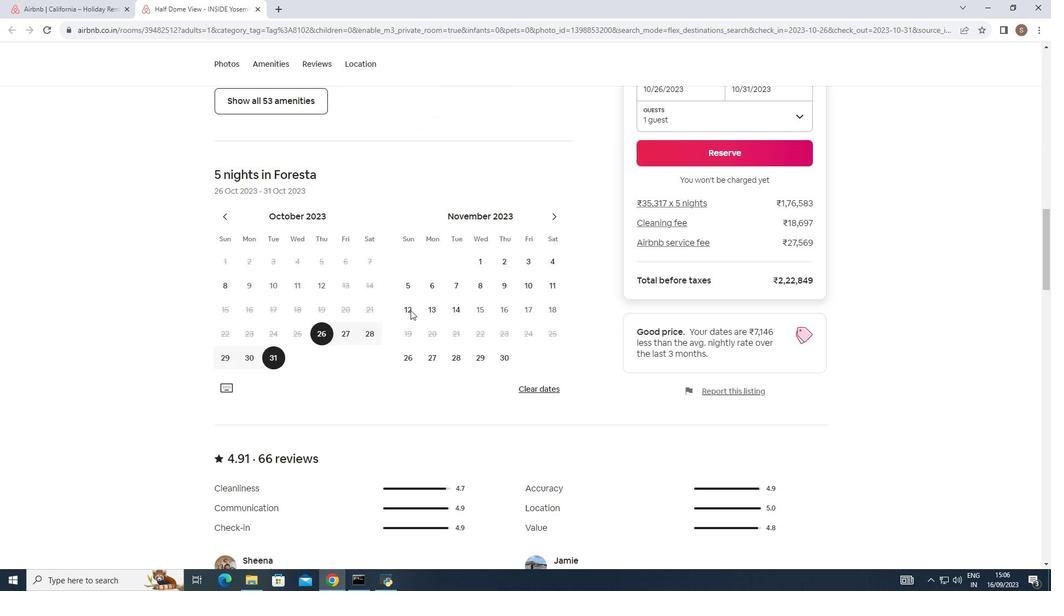 
Action: Mouse scrolled (410, 309) with delta (0, 0)
Screenshot: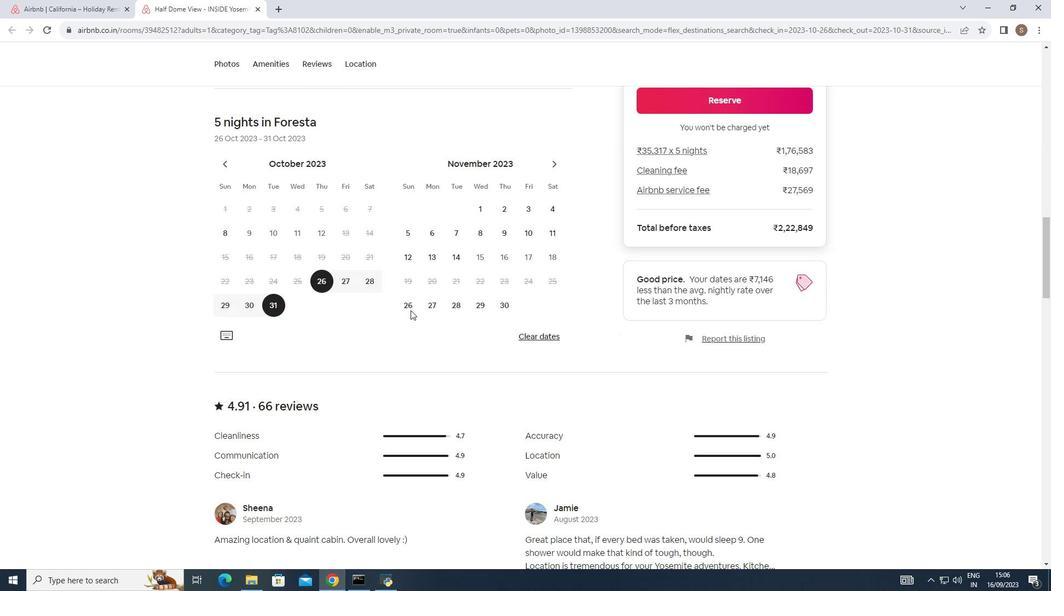 
Action: Mouse scrolled (410, 309) with delta (0, 0)
Screenshot: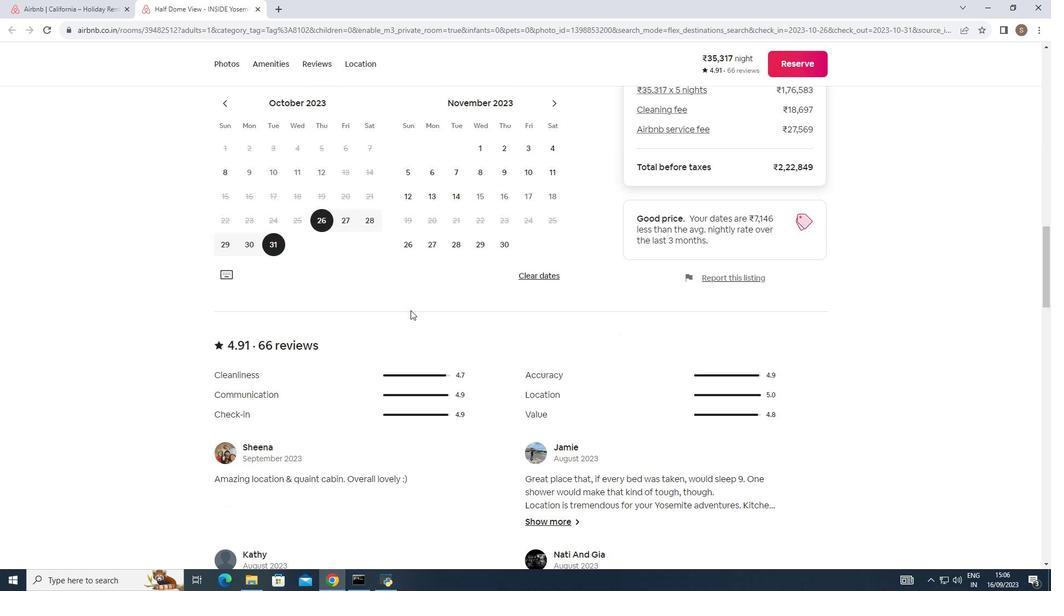 
Action: Mouse moved to (411, 309)
Screenshot: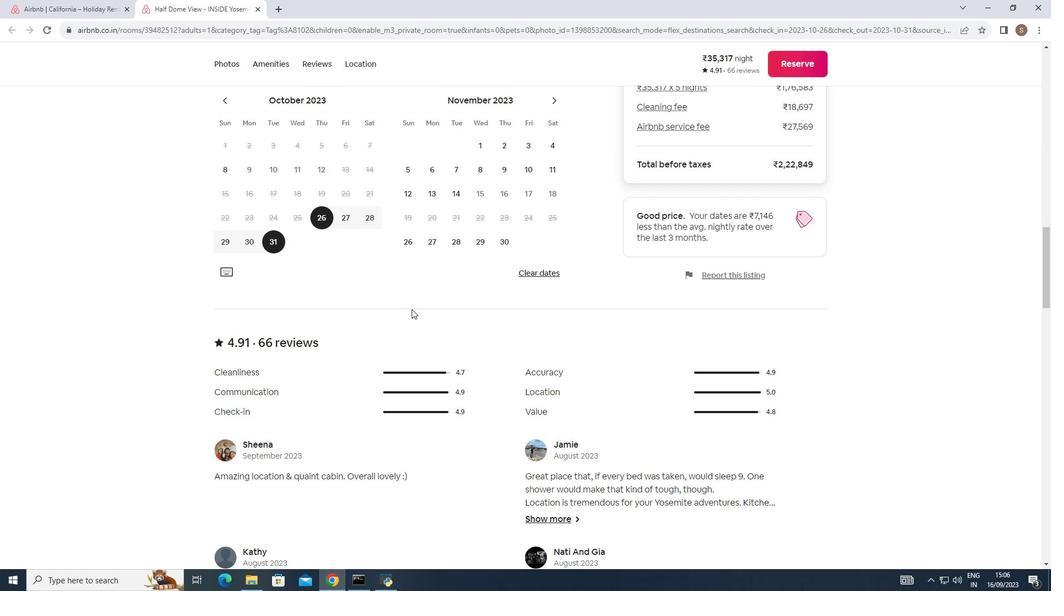 
Action: Mouse scrolled (411, 308) with delta (0, 0)
Screenshot: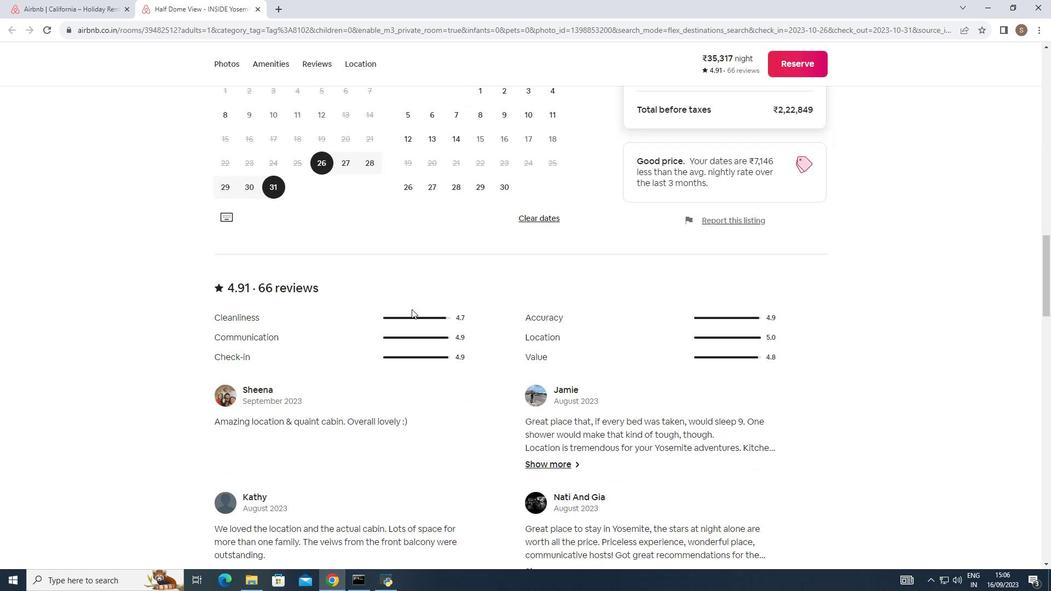 
Action: Mouse scrolled (411, 308) with delta (0, 0)
Screenshot: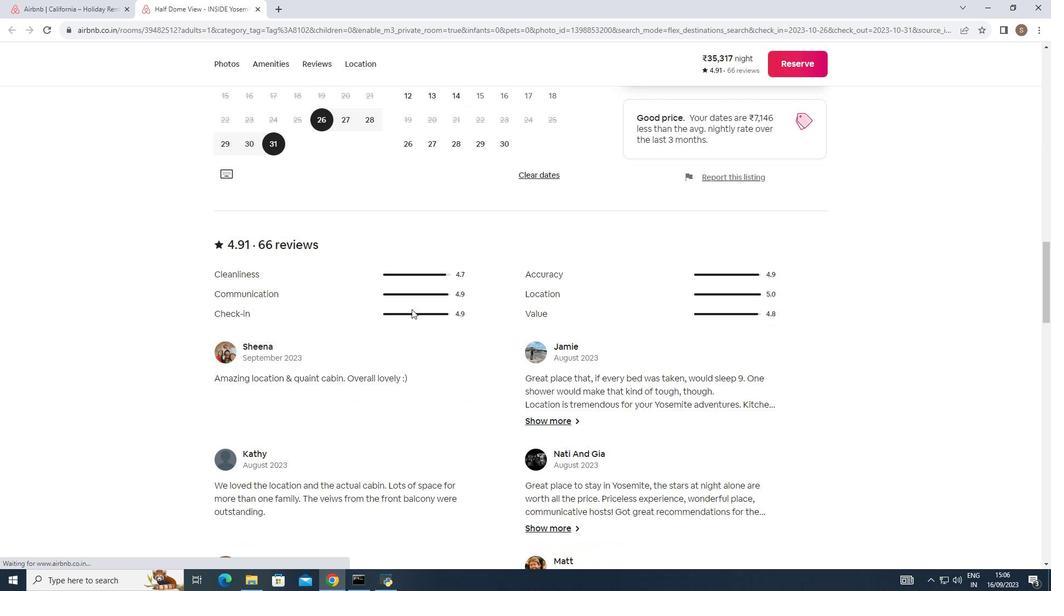 
Action: Mouse scrolled (411, 308) with delta (0, 0)
Screenshot: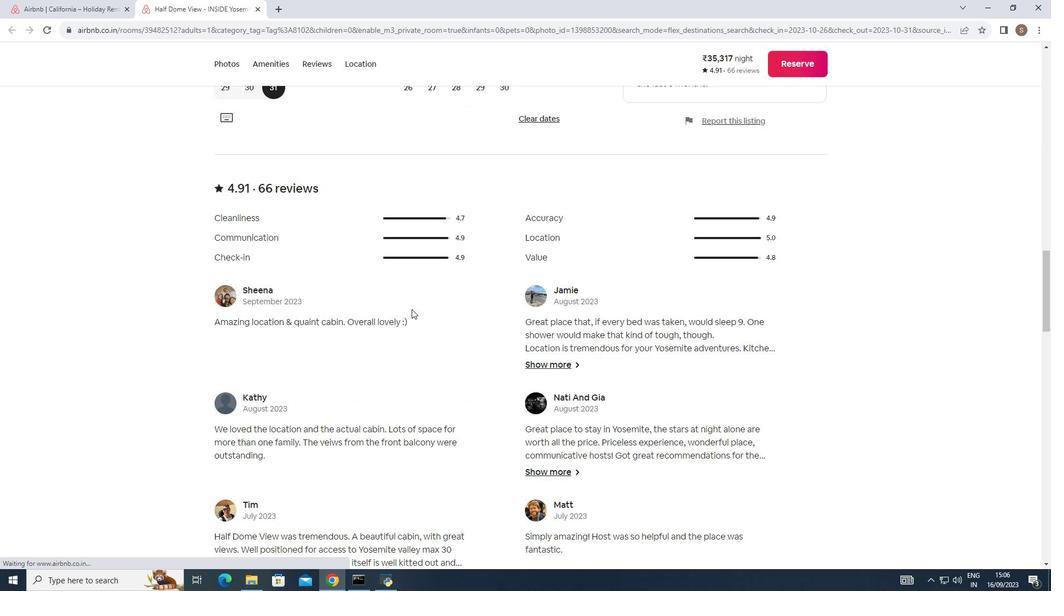
Action: Mouse moved to (412, 308)
Screenshot: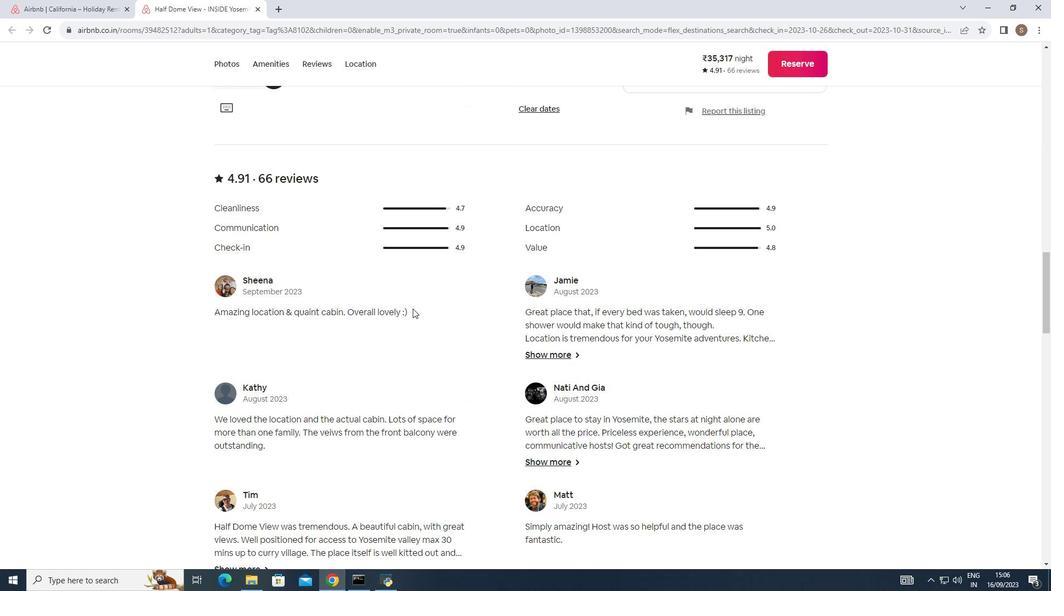 
Action: Mouse scrolled (412, 308) with delta (0, 0)
Screenshot: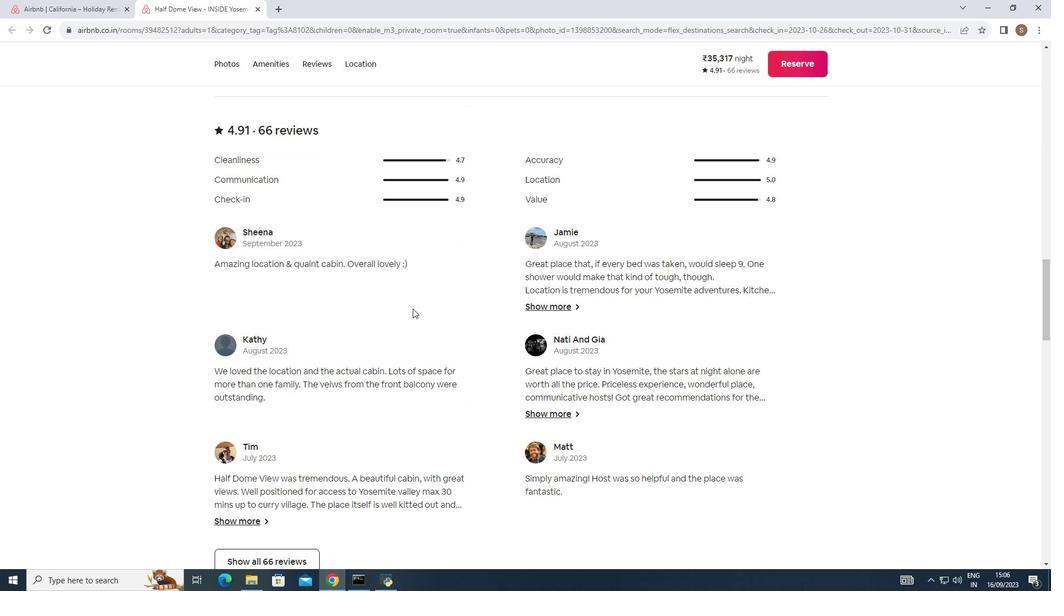 
Action: Mouse scrolled (412, 308) with delta (0, 0)
Screenshot: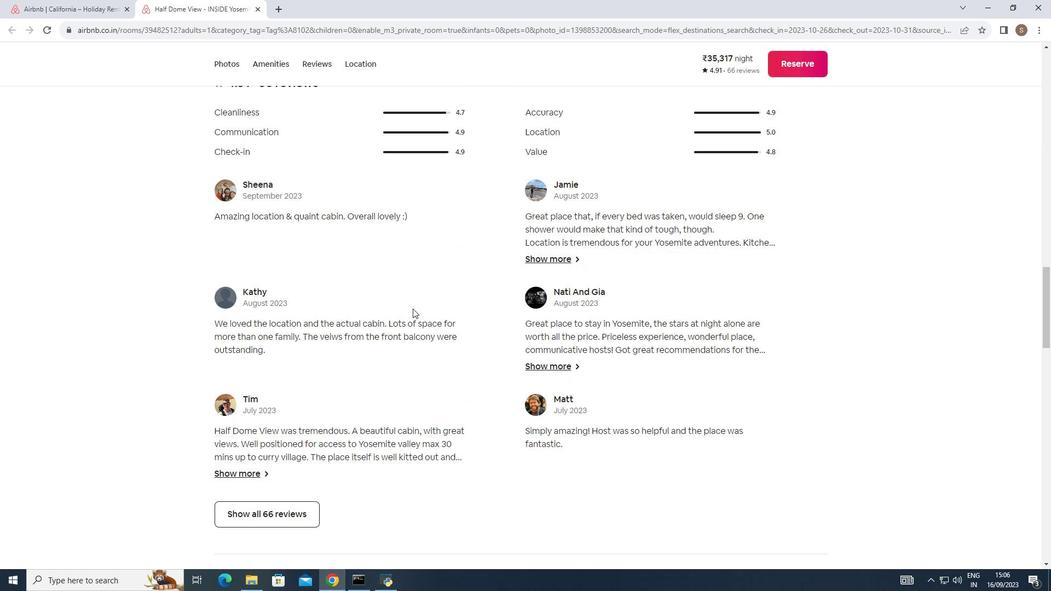 
Action: Mouse scrolled (412, 308) with delta (0, 0)
Screenshot: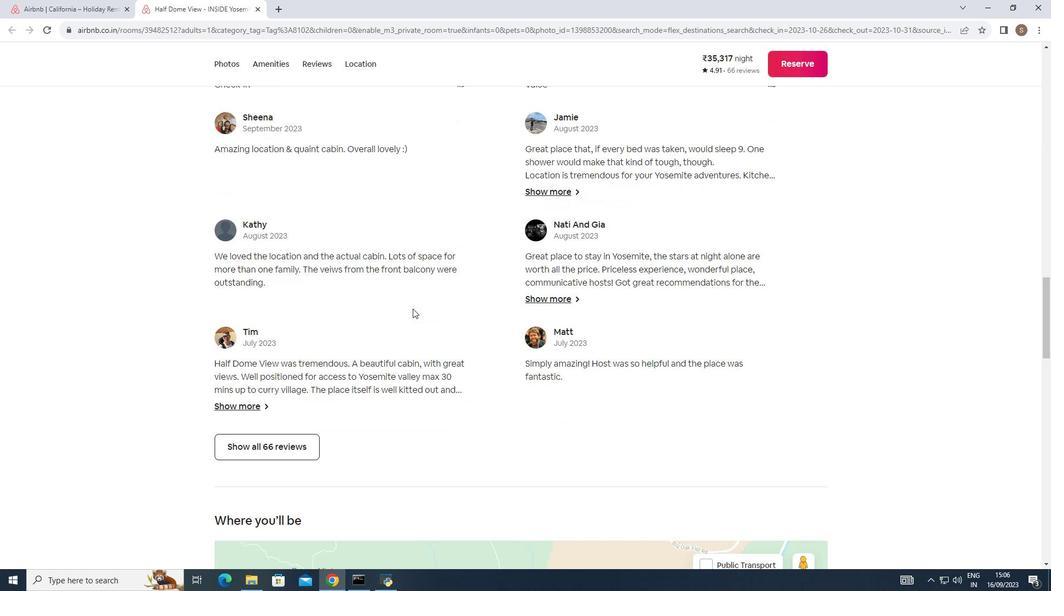 
Action: Mouse moved to (414, 308)
Screenshot: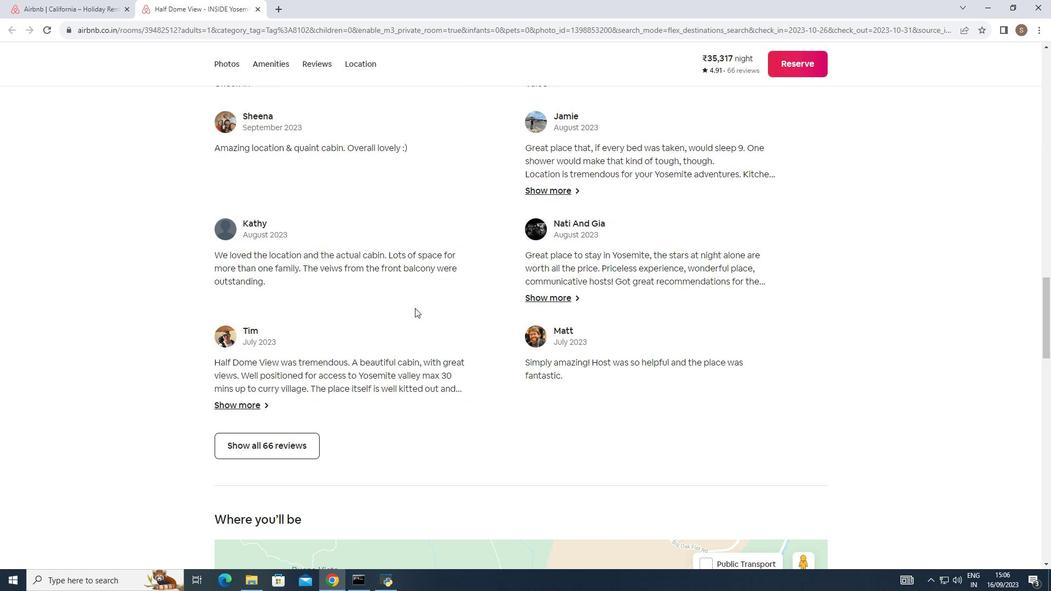 
Action: Mouse scrolled (414, 307) with delta (0, 0)
Screenshot: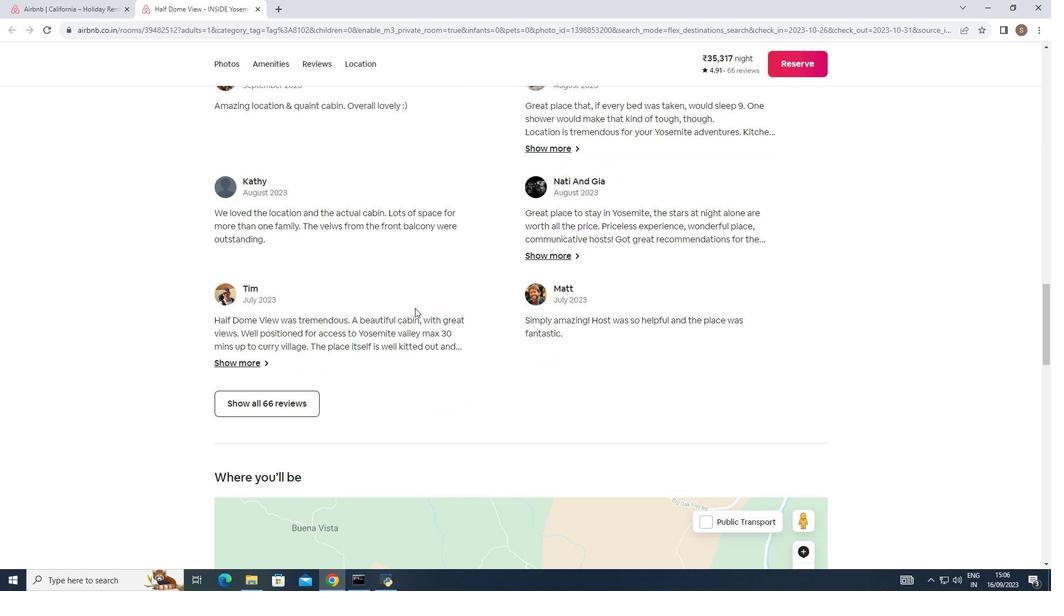 
Action: Mouse scrolled (414, 307) with delta (0, 0)
Screenshot: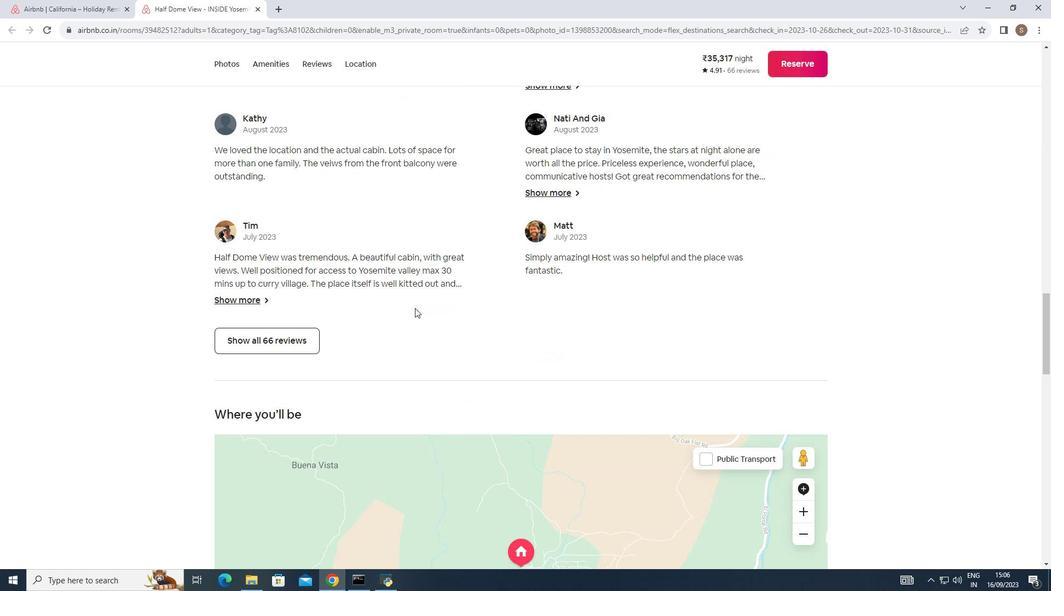 
Action: Mouse scrolled (414, 307) with delta (0, 0)
Screenshot: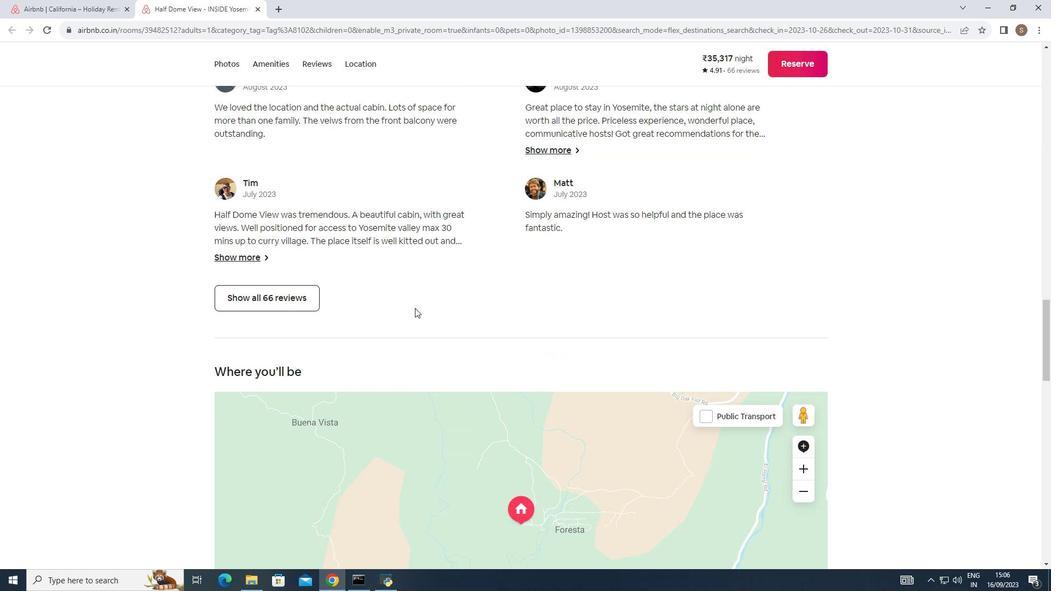 
Action: Mouse moved to (416, 307)
Screenshot: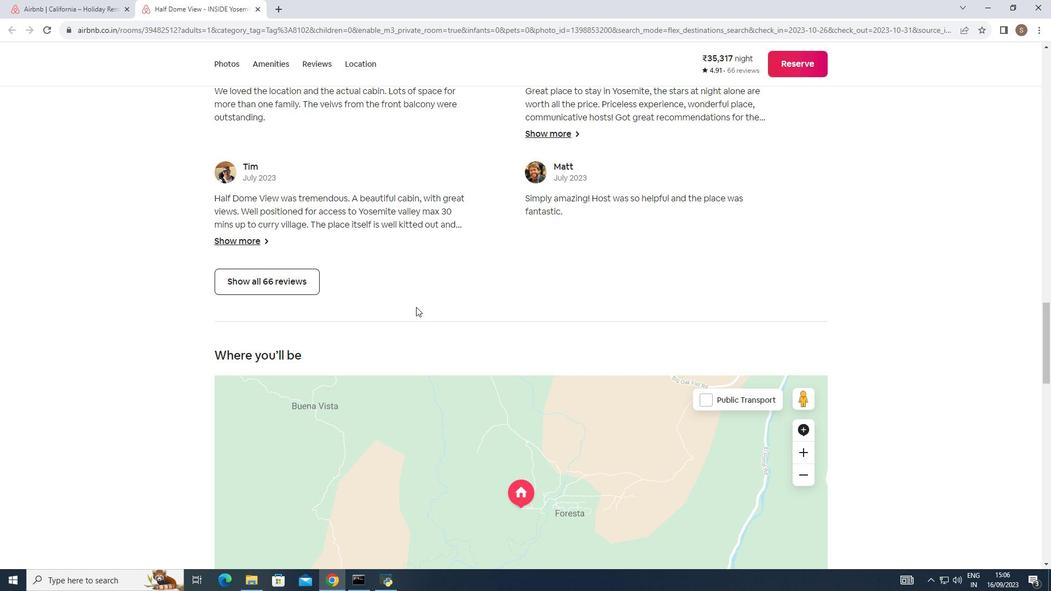 
Action: Mouse scrolled (416, 306) with delta (0, 0)
Screenshot: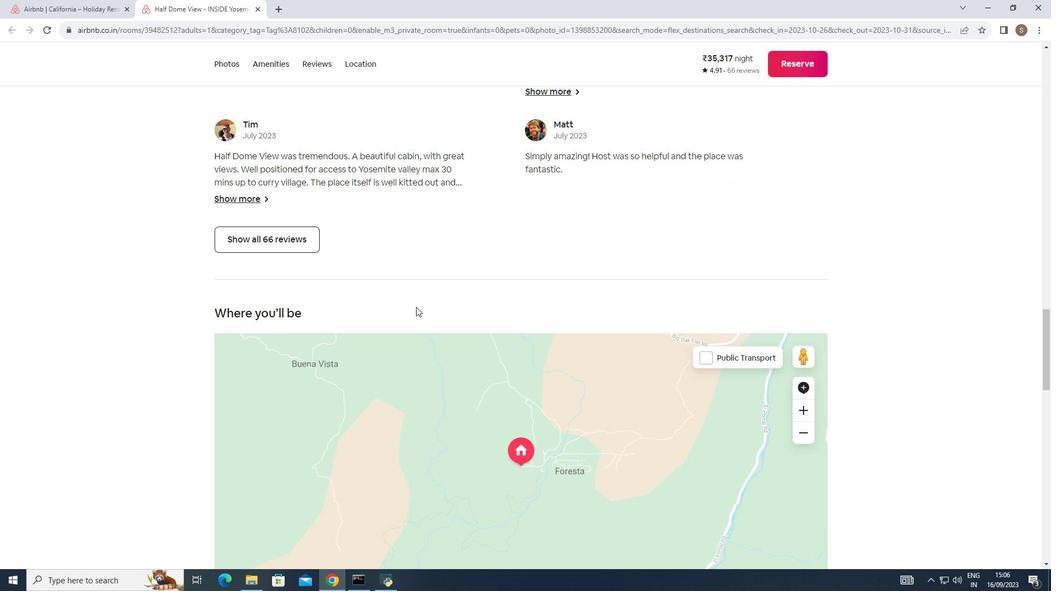 
Action: Mouse scrolled (416, 306) with delta (0, 0)
Screenshot: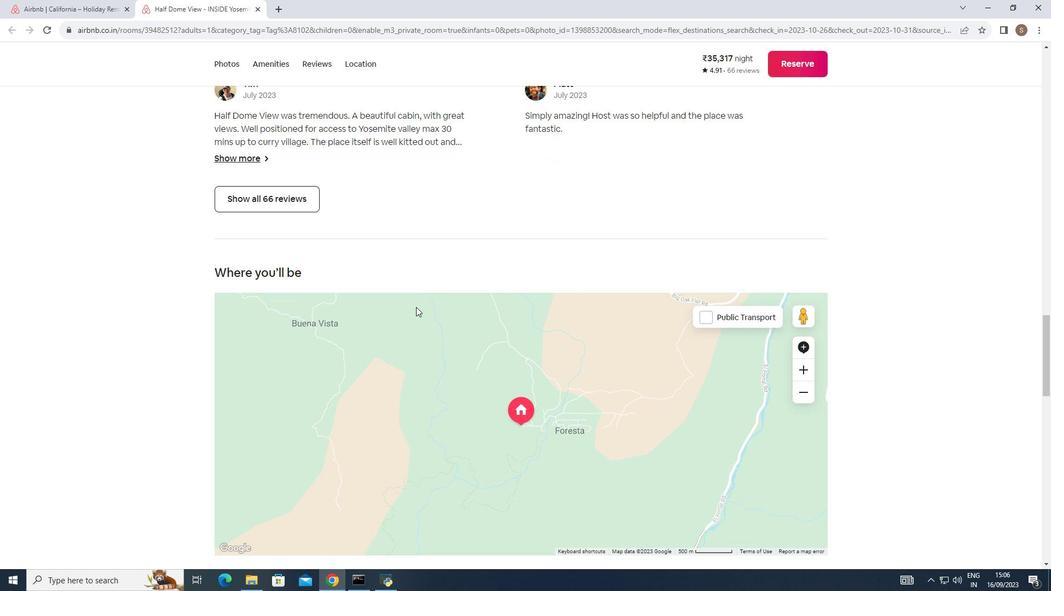 
Action: Mouse scrolled (416, 306) with delta (0, 0)
Screenshot: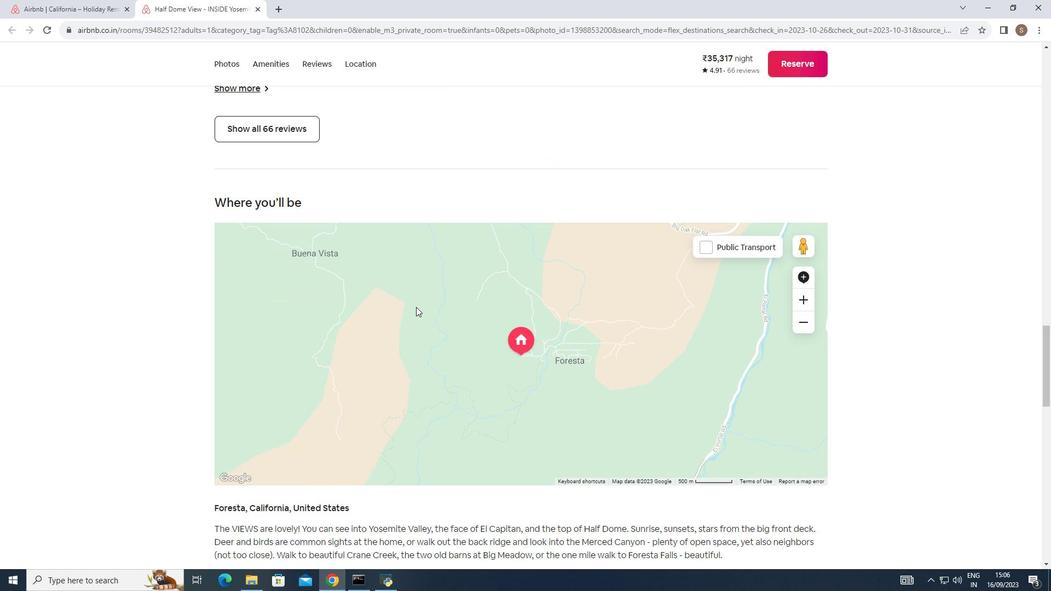 
Action: Mouse moved to (416, 305)
Screenshot: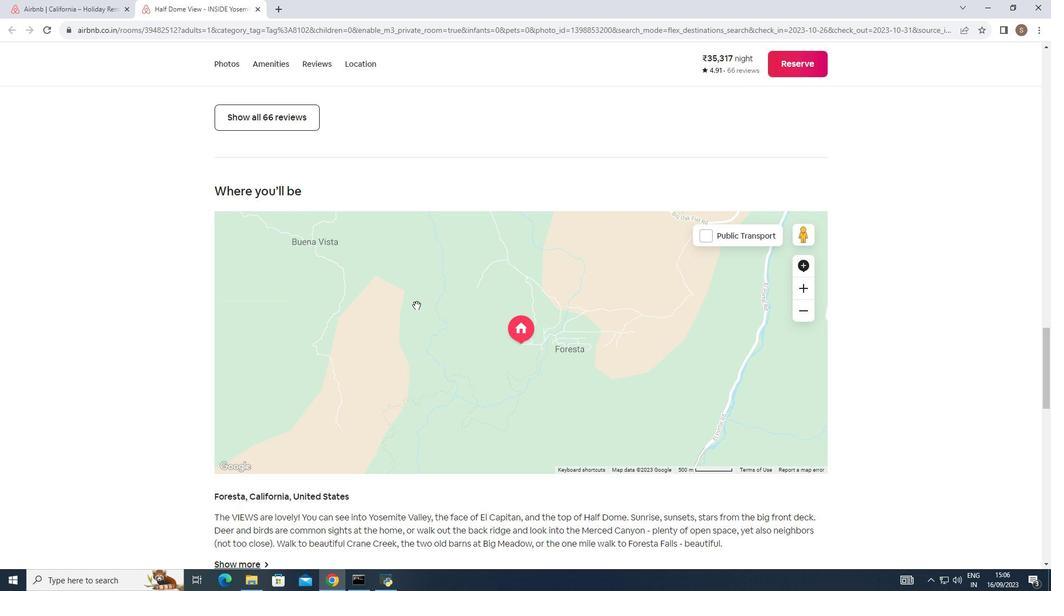 
Action: Mouse scrolled (416, 304) with delta (0, 0)
Screenshot: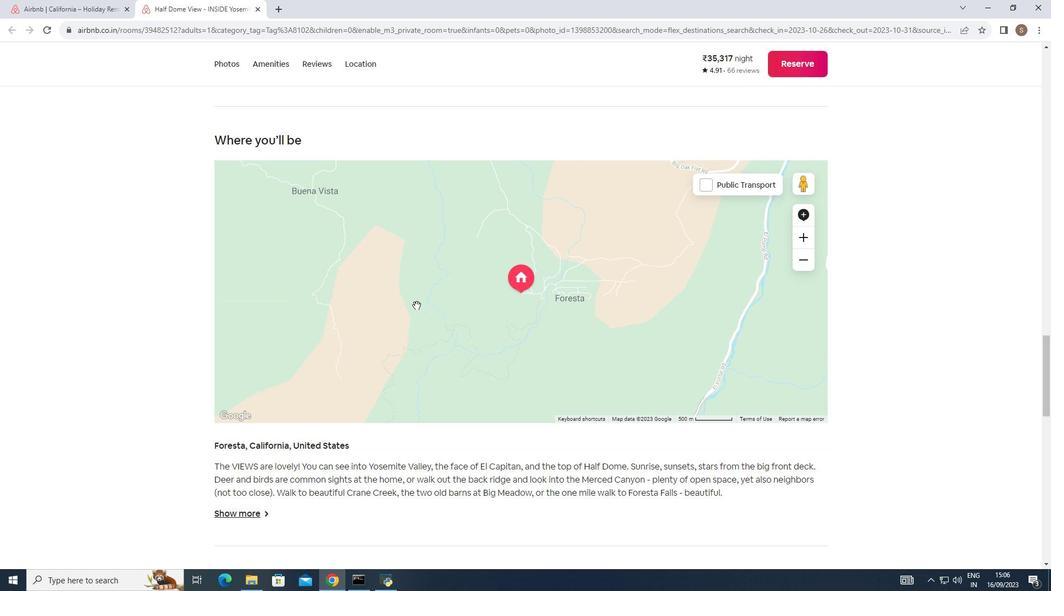 
Action: Mouse scrolled (416, 304) with delta (0, 0)
Screenshot: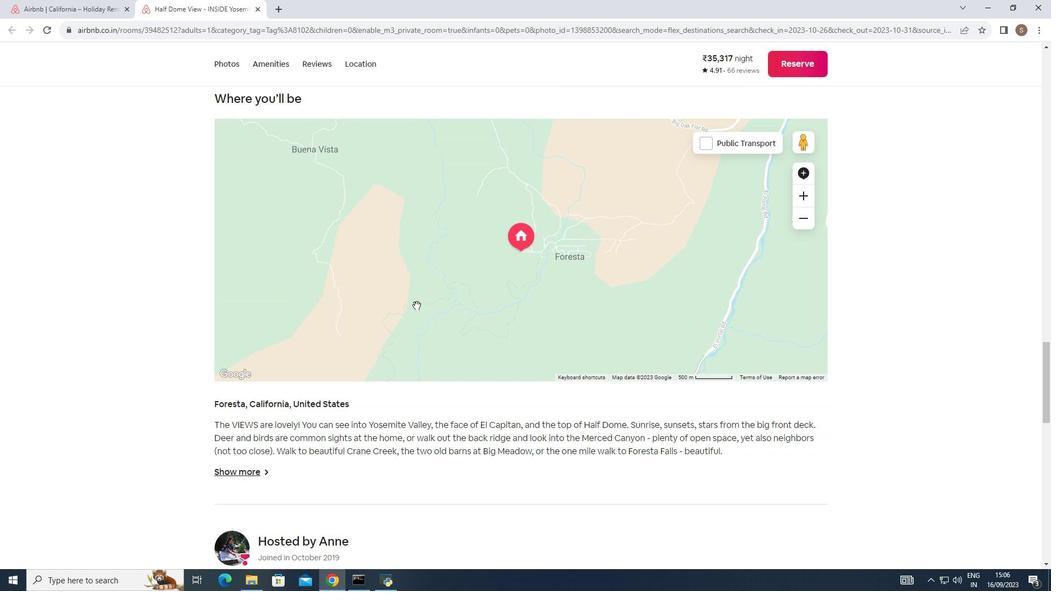 
Action: Mouse scrolled (416, 304) with delta (0, 0)
Screenshot: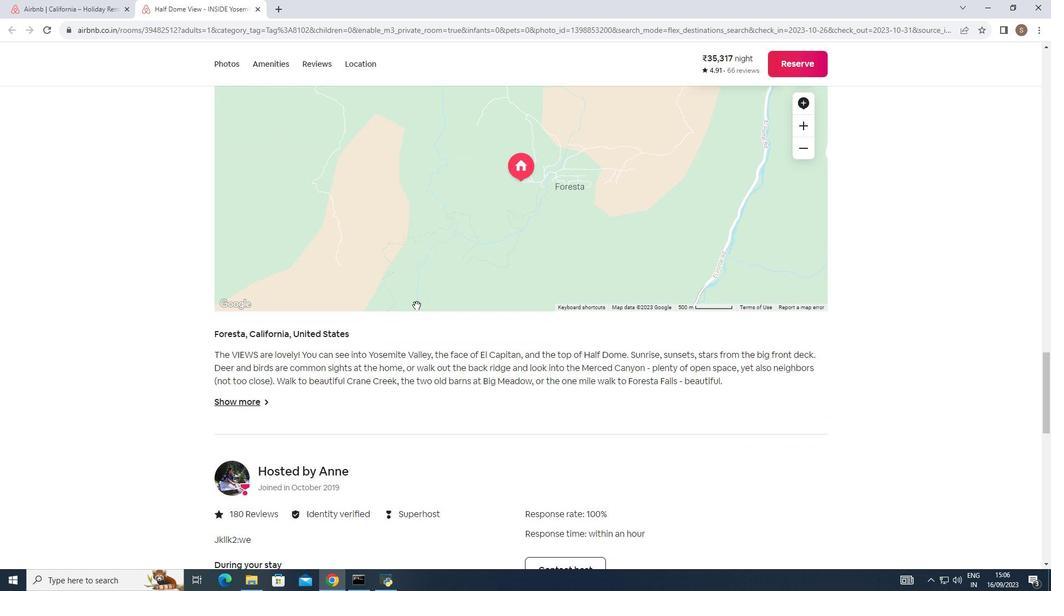 
Action: Mouse moved to (418, 303)
Screenshot: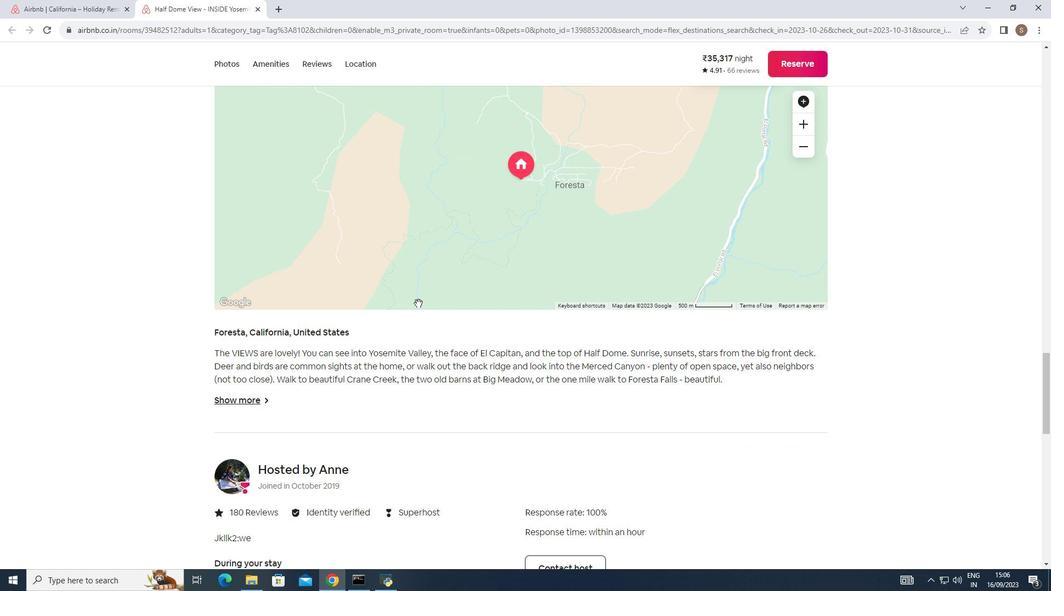 
Action: Mouse scrolled (418, 302) with delta (0, 0)
Screenshot: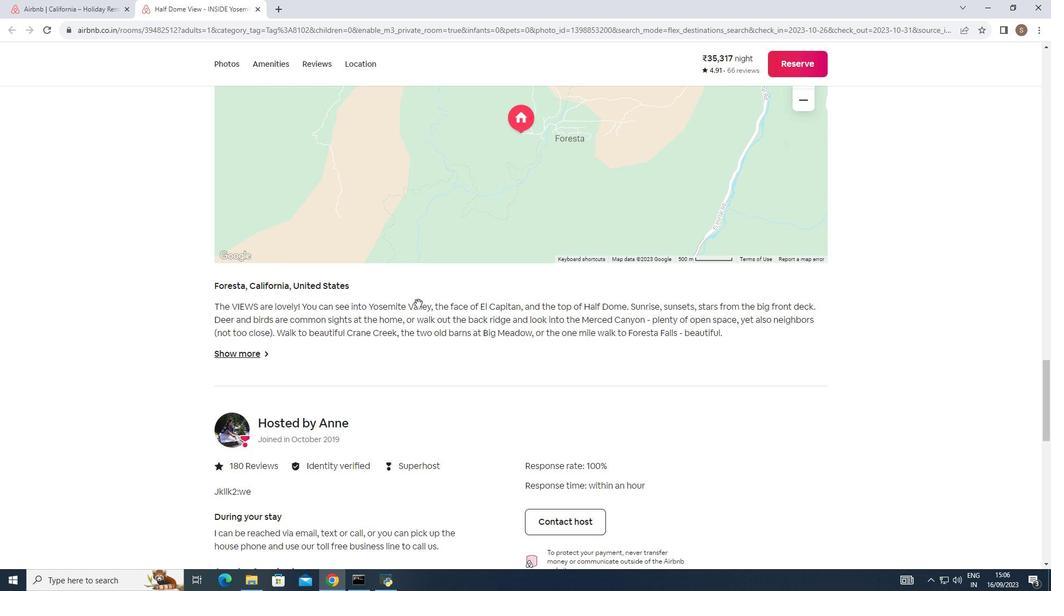 
Action: Mouse scrolled (418, 302) with delta (0, 0)
Screenshot: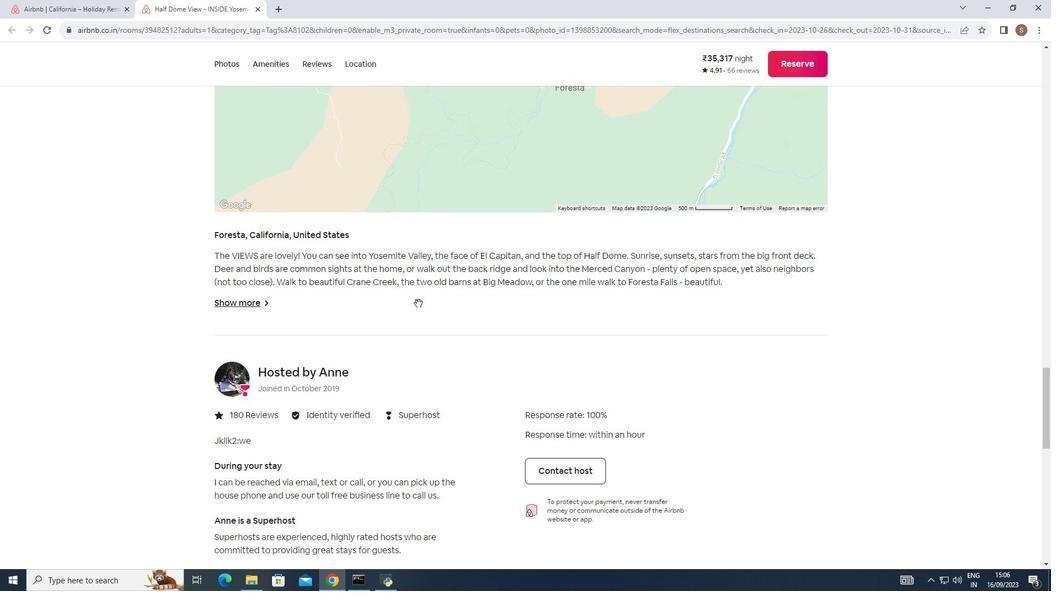 
Action: Mouse scrolled (418, 302) with delta (0, 0)
Screenshot: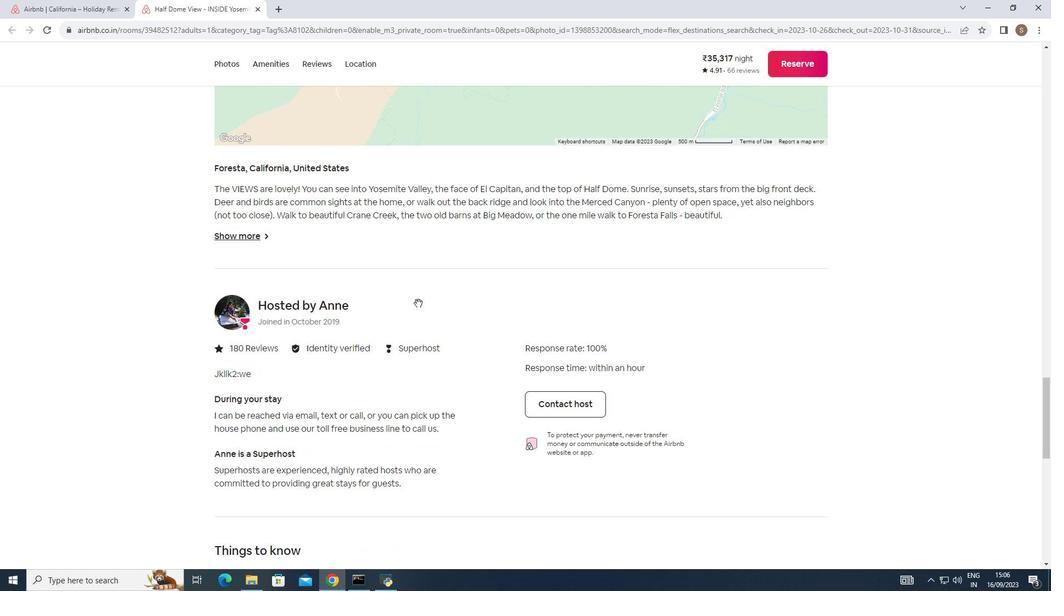 
Action: Mouse moved to (418, 302)
Screenshot: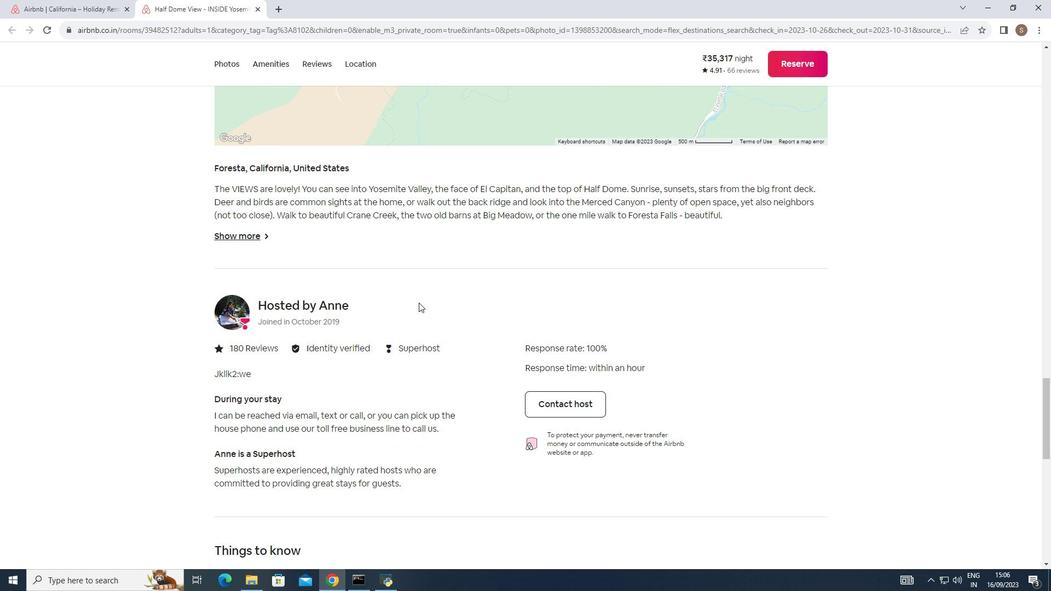 
Action: Mouse scrolled (418, 302) with delta (0, 0)
Screenshot: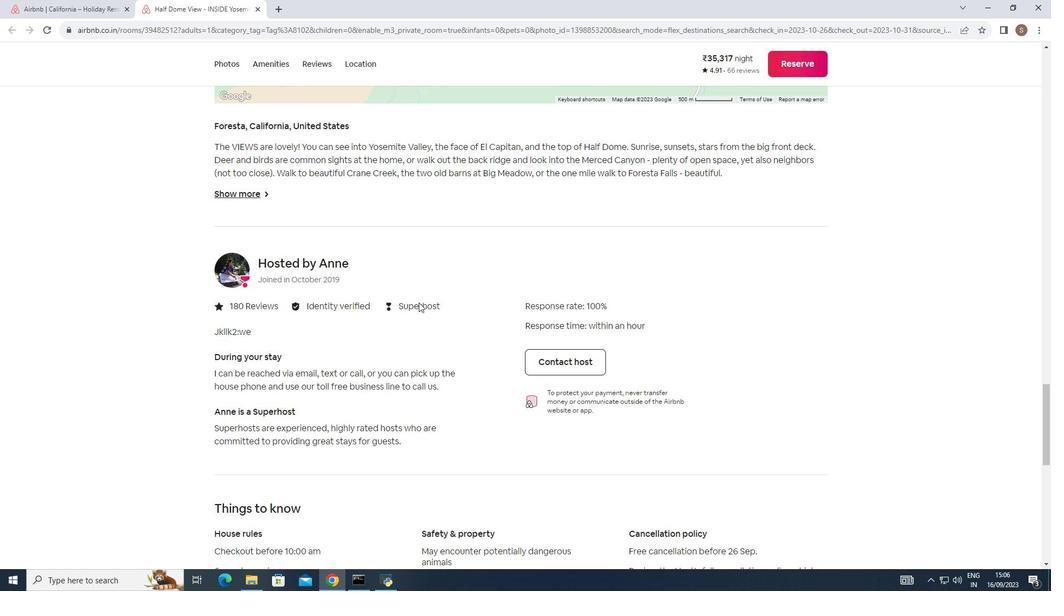 
Action: Mouse scrolled (418, 302) with delta (0, 0)
Screenshot: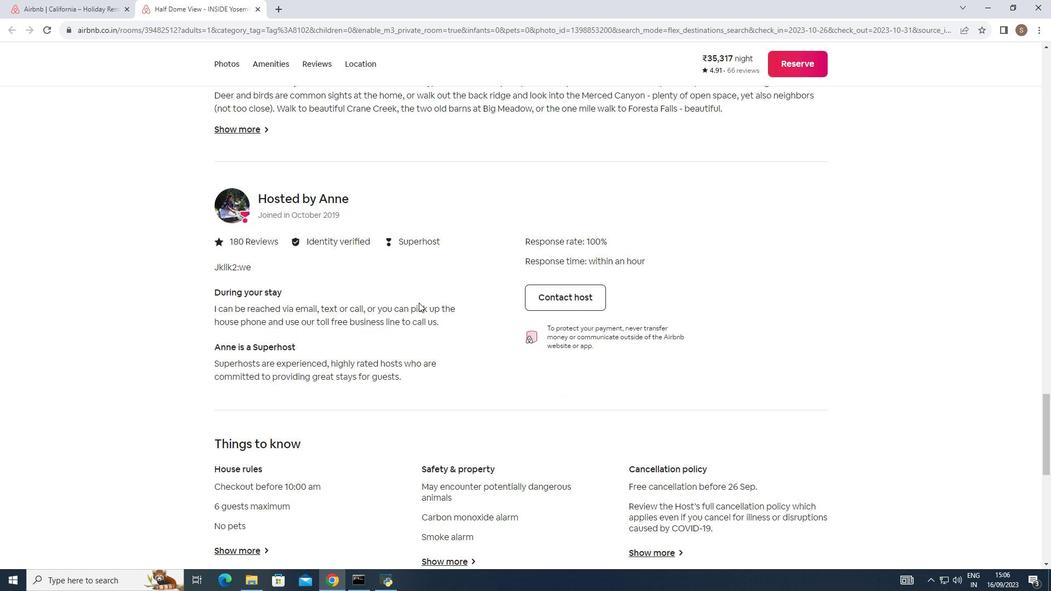 
Action: Mouse scrolled (418, 302) with delta (0, 0)
Screenshot: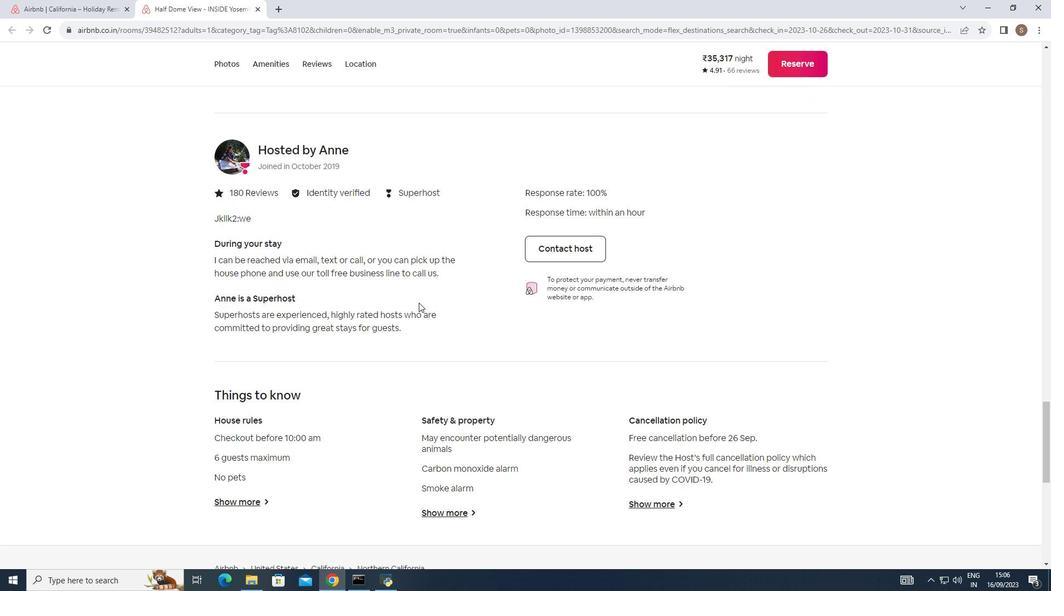
Action: Mouse moved to (419, 302)
Screenshot: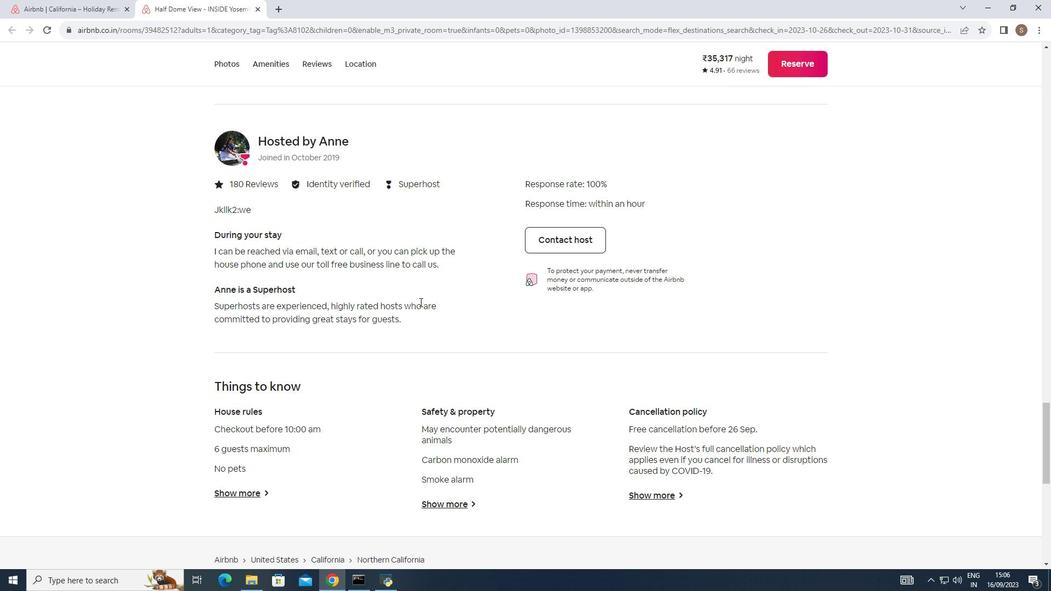 
Action: Mouse scrolled (419, 301) with delta (0, 0)
Screenshot: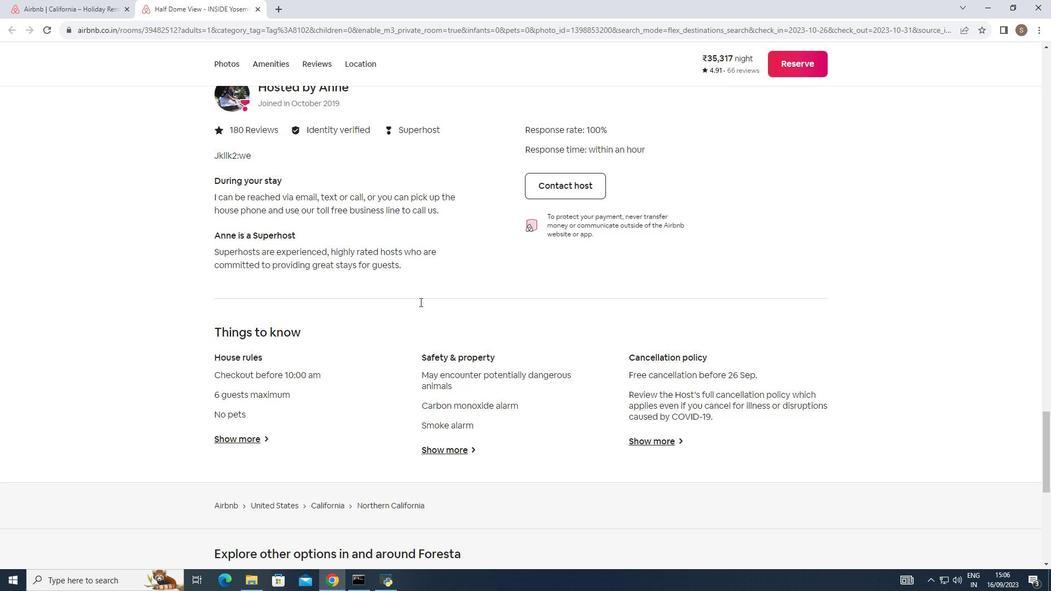 
Action: Mouse scrolled (419, 301) with delta (0, 0)
Screenshot: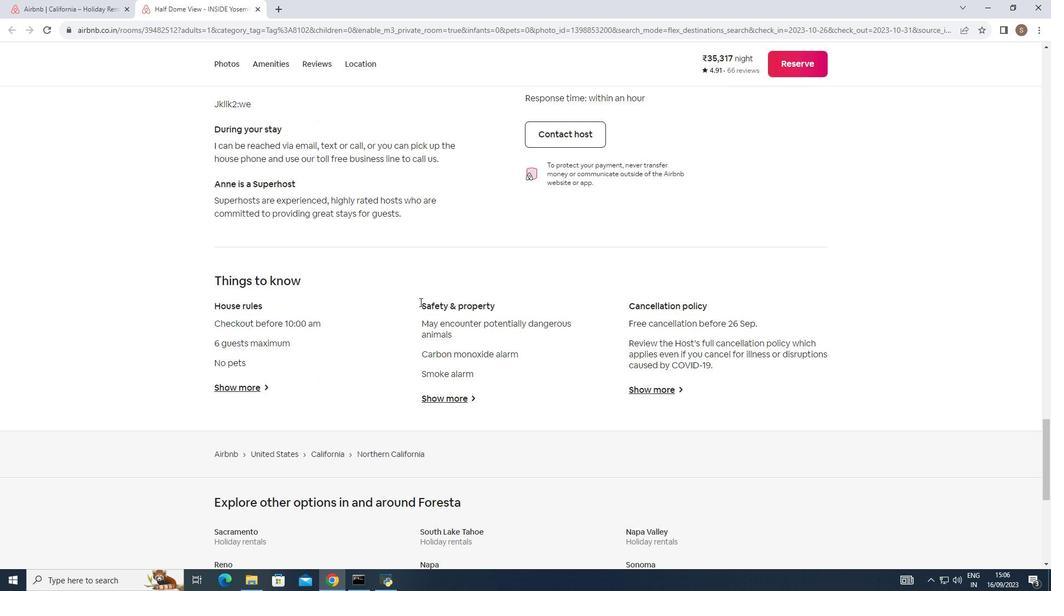 
Action: Mouse moved to (419, 301)
Screenshot: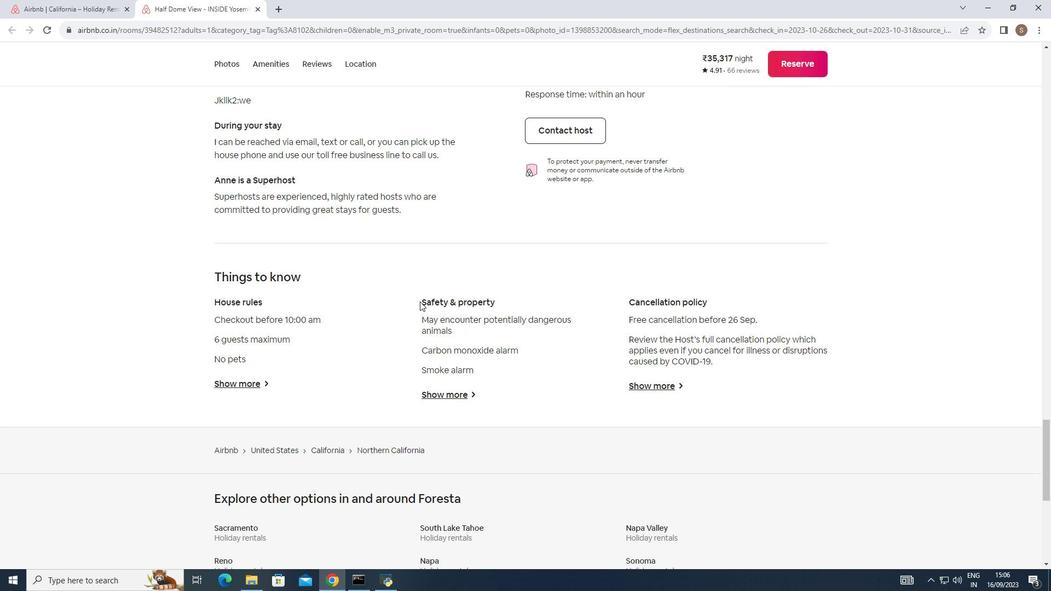 
Action: Mouse scrolled (419, 301) with delta (0, 0)
Screenshot: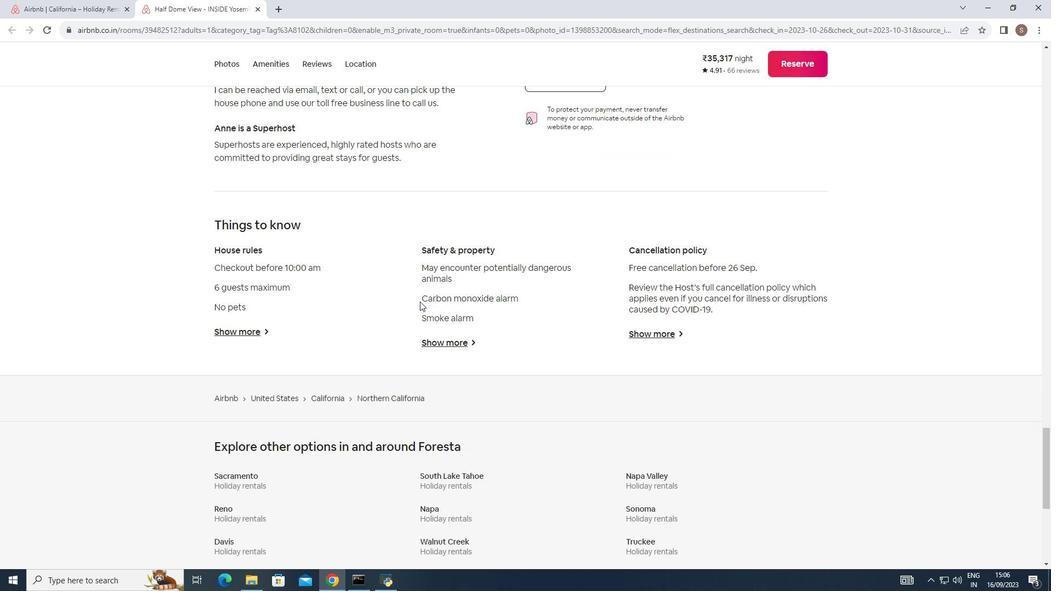 
Action: Mouse scrolled (419, 301) with delta (0, 0)
Screenshot: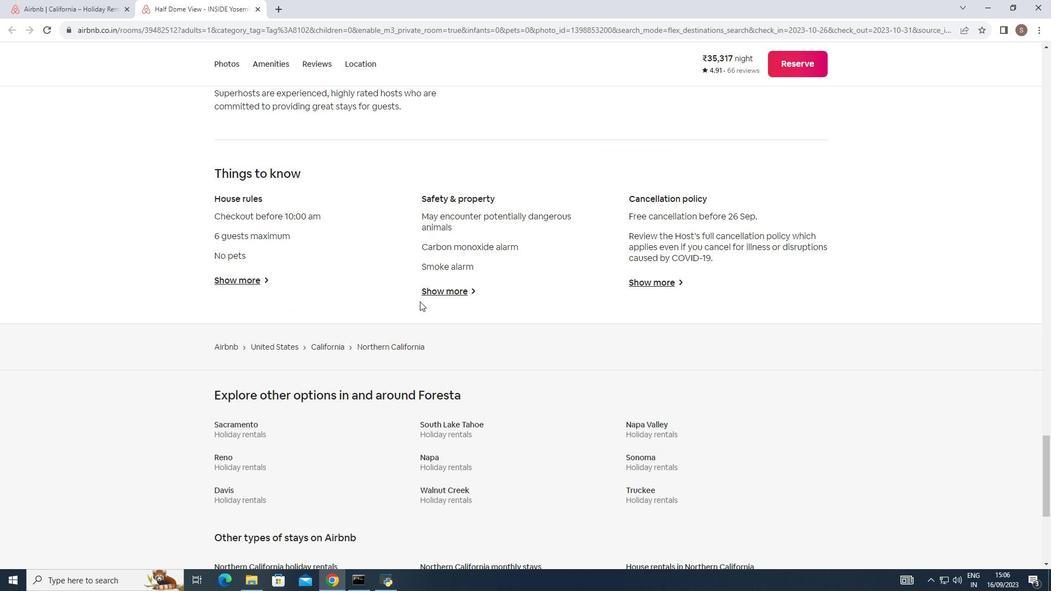 
Action: Mouse moved to (421, 301)
Screenshot: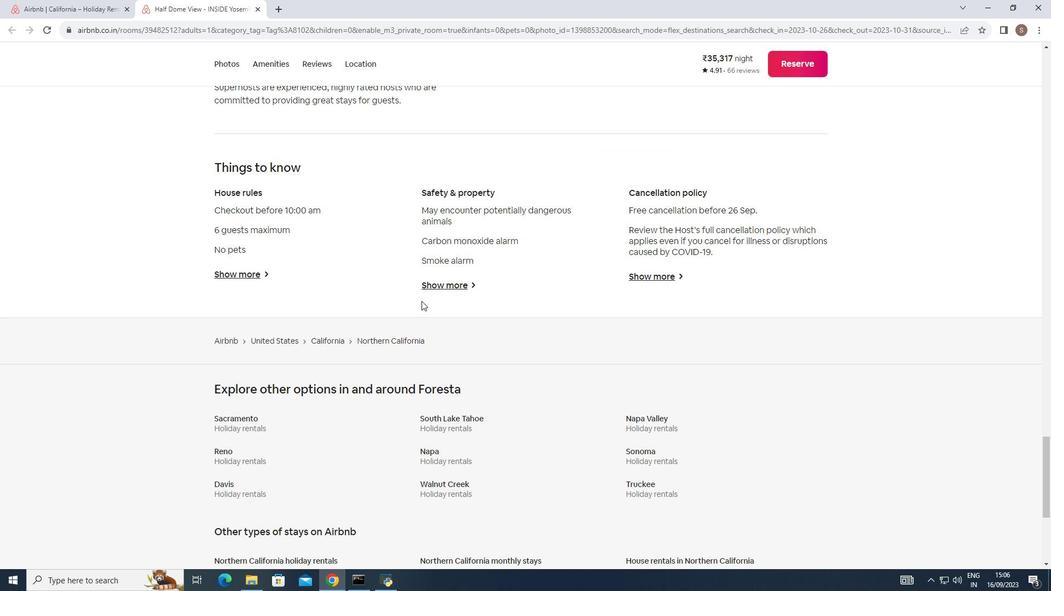 
Action: Mouse scrolled (421, 300) with delta (0, 0)
Screenshot: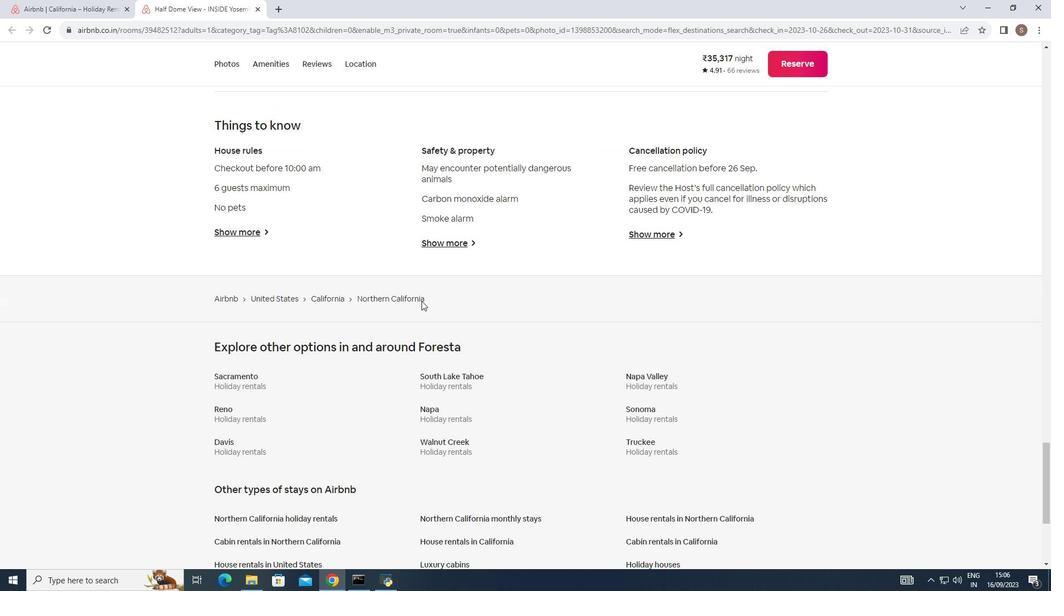
Action: Mouse scrolled (421, 300) with delta (0, 0)
Screenshot: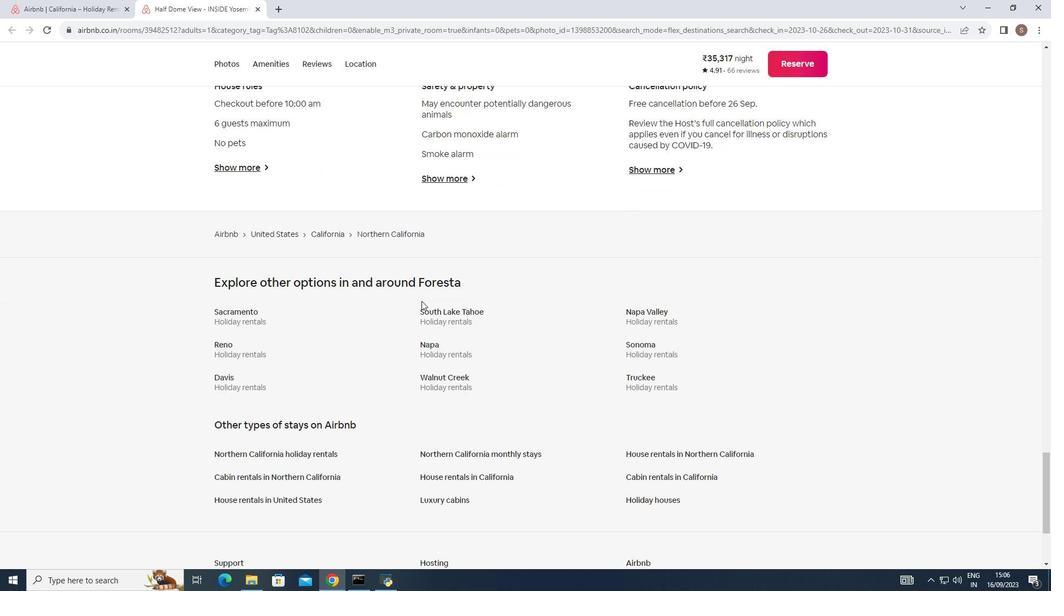 
Action: Mouse scrolled (421, 300) with delta (0, 0)
Screenshot: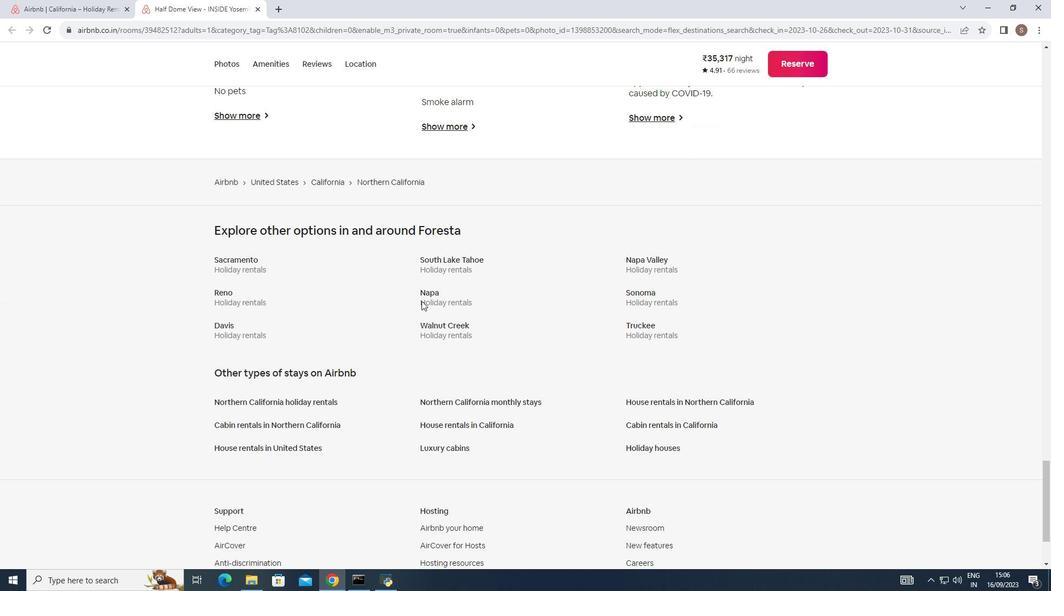 
Action: Mouse scrolled (421, 300) with delta (0, 0)
Screenshot: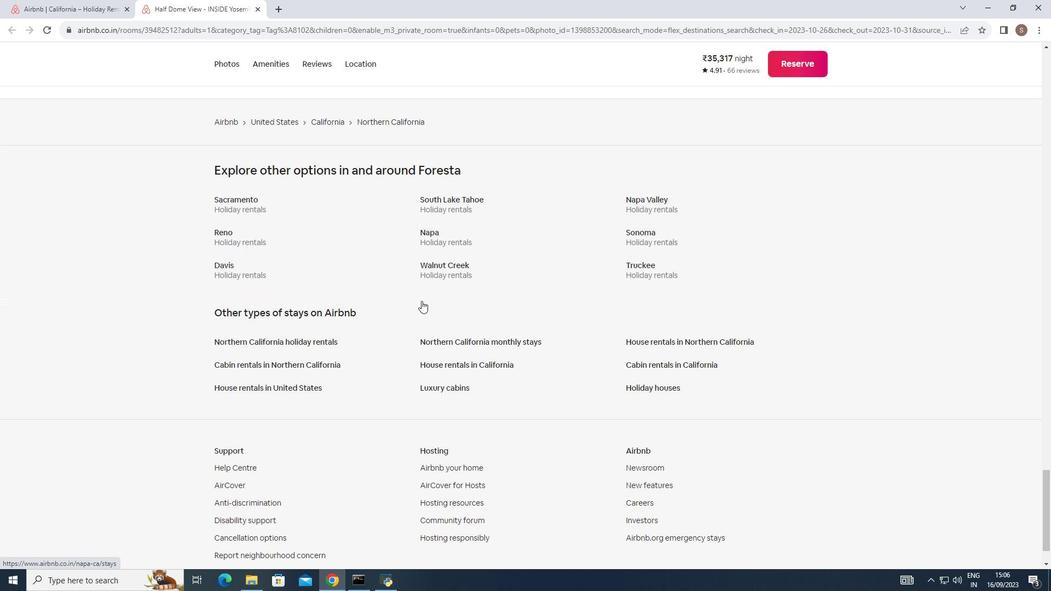 
Action: Mouse scrolled (421, 300) with delta (0, 0)
Screenshot: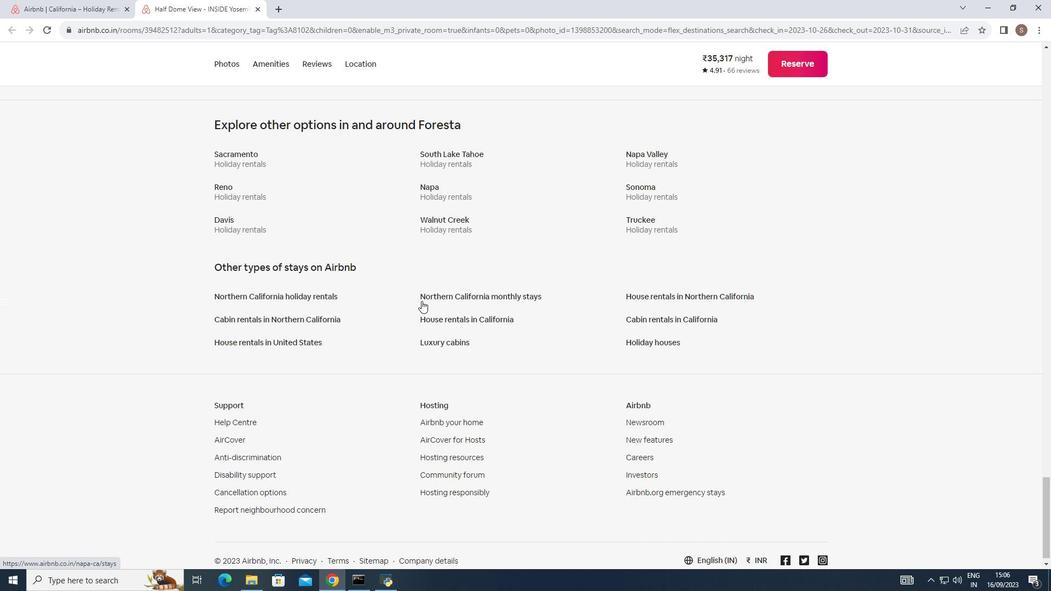 
Action: Mouse moved to (420, 301)
Screenshot: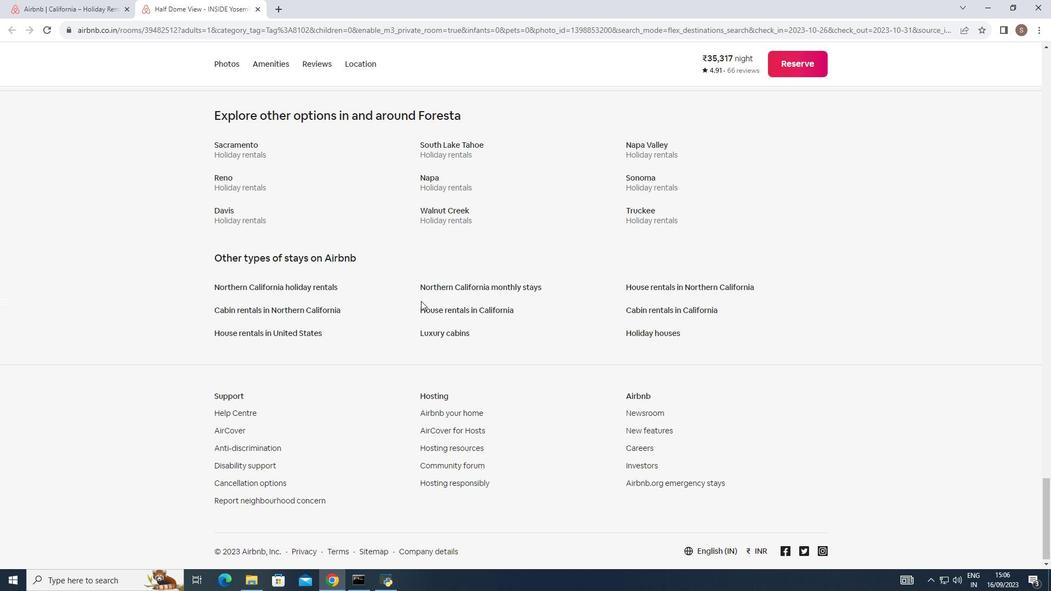 
Action: Mouse scrolled (420, 300) with delta (0, 0)
Screenshot: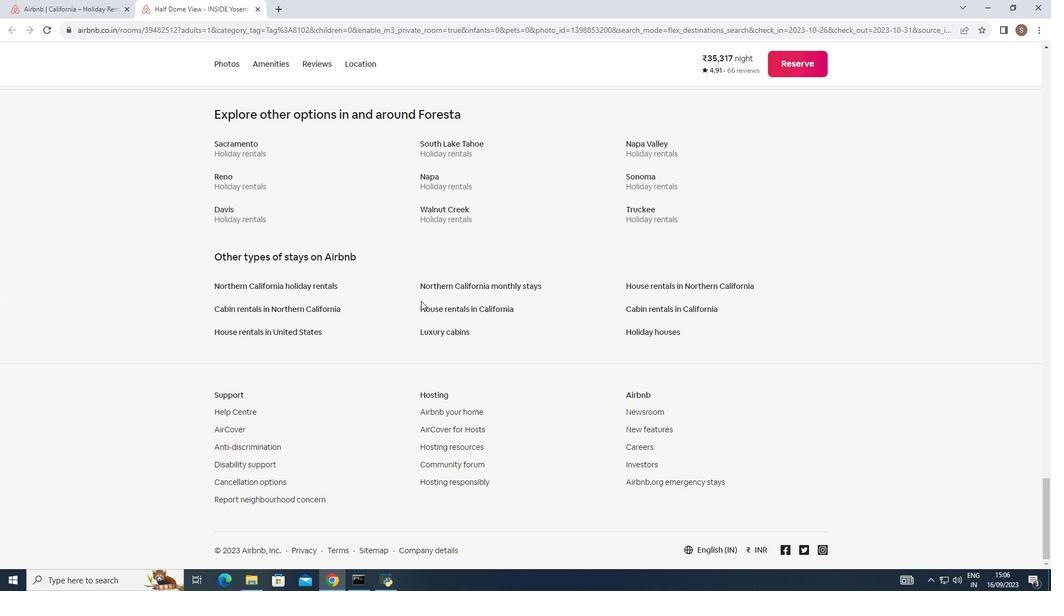 
Action: Mouse moved to (420, 301)
Screenshot: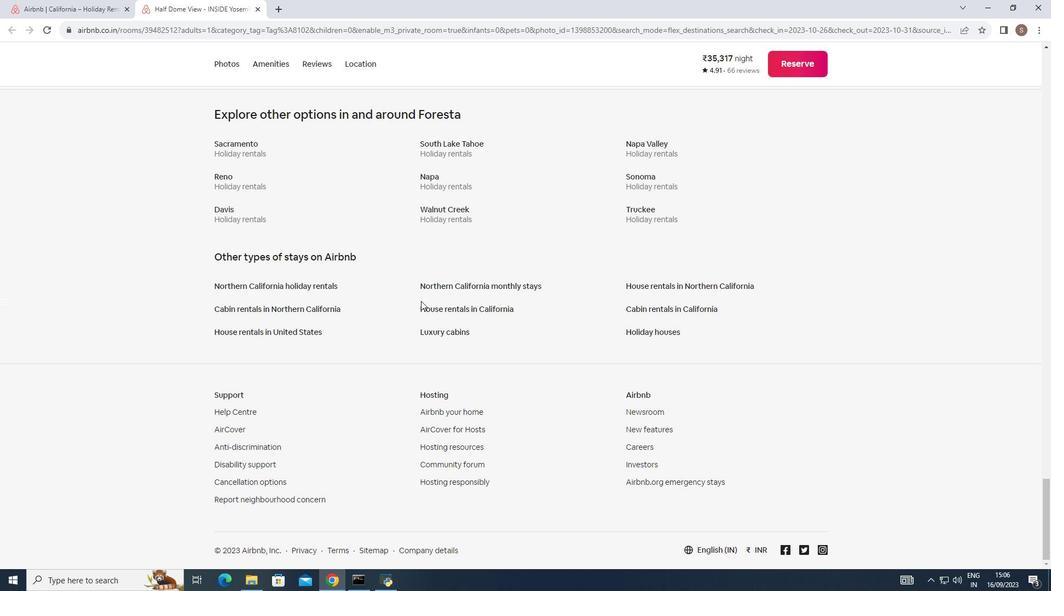 
Action: Mouse scrolled (420, 300) with delta (0, 0)
Screenshot: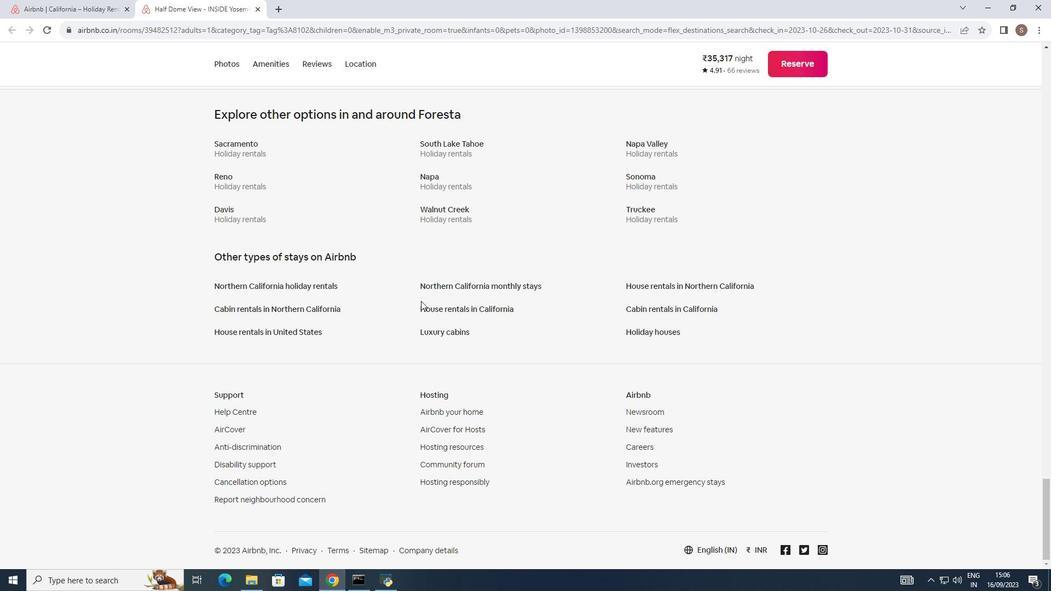 
Action: Mouse scrolled (420, 300) with delta (0, 0)
Screenshot: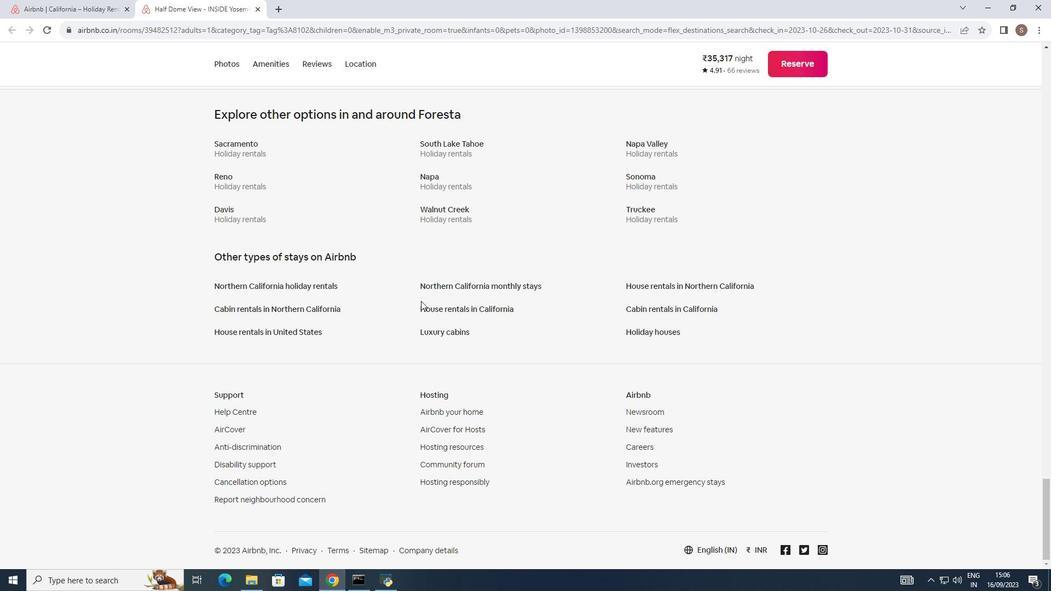 
Action: Mouse scrolled (420, 301) with delta (0, 0)
Screenshot: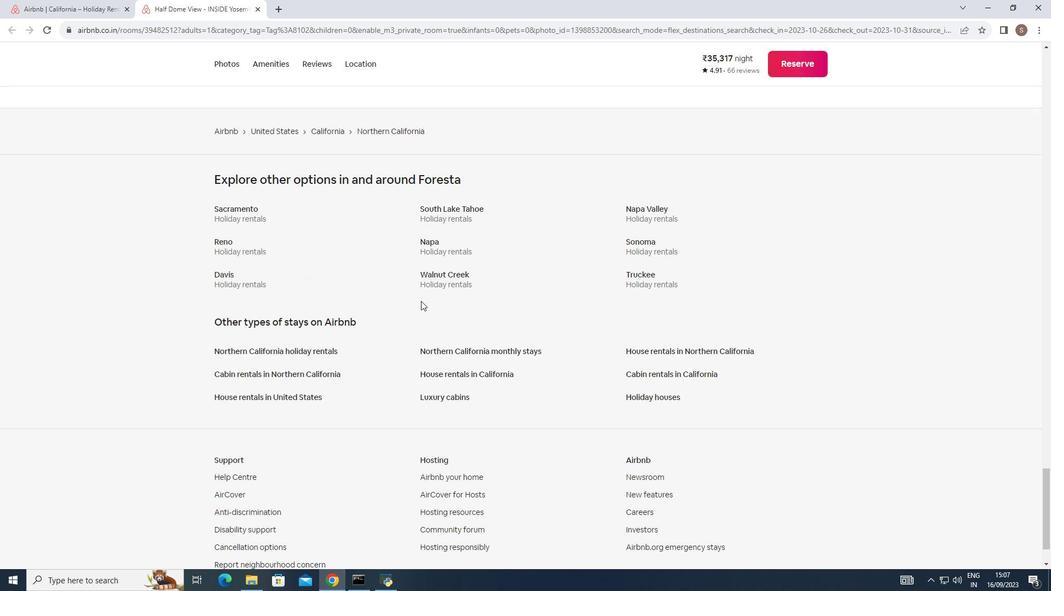 
Action: Mouse scrolled (420, 301) with delta (0, 0)
Screenshot: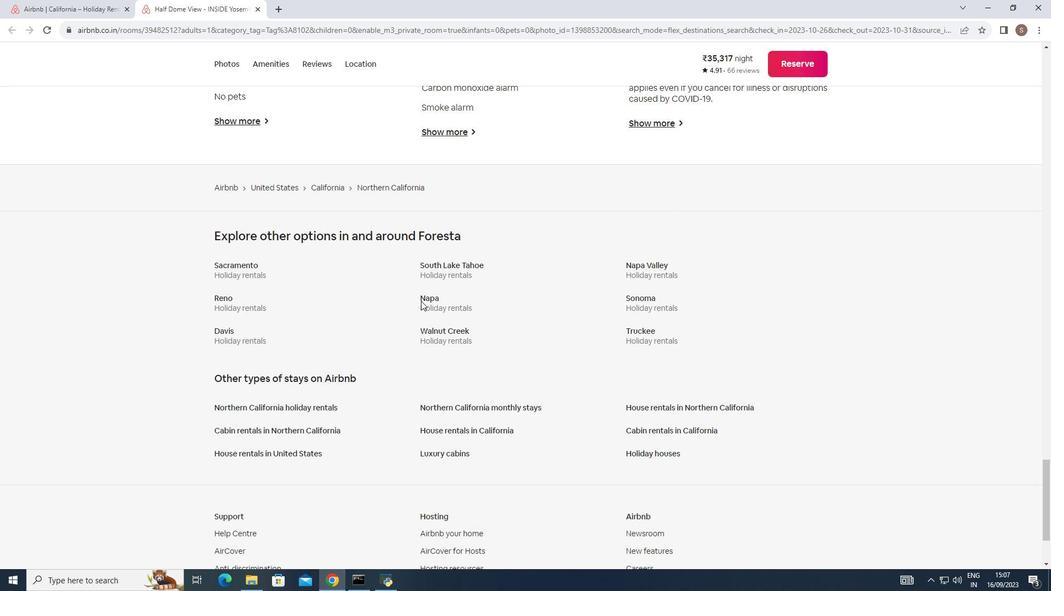 
Action: Mouse scrolled (420, 301) with delta (0, 0)
Screenshot: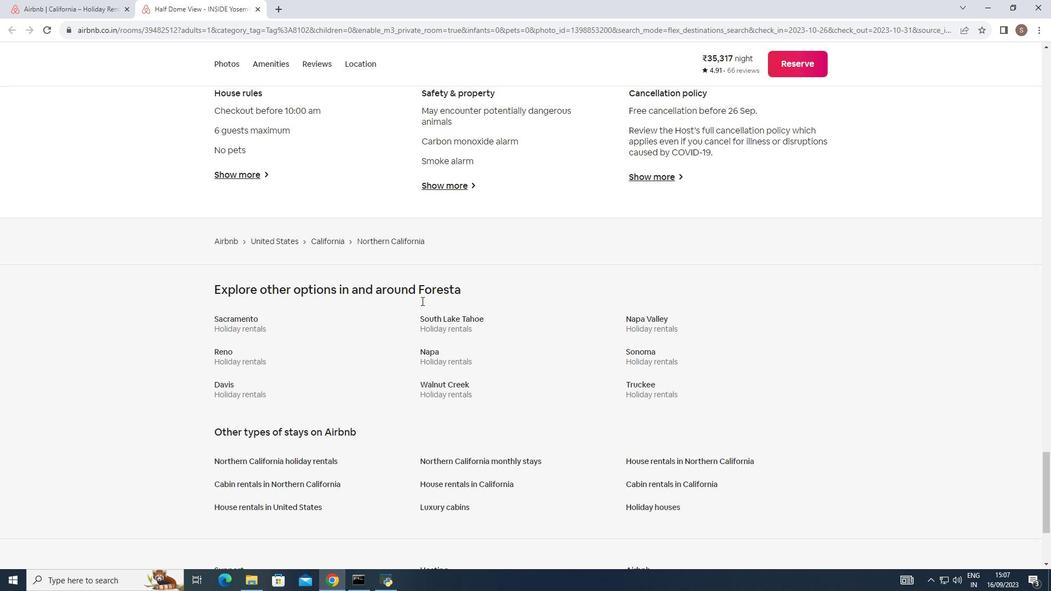 
Action: Mouse scrolled (420, 301) with delta (0, 0)
Screenshot: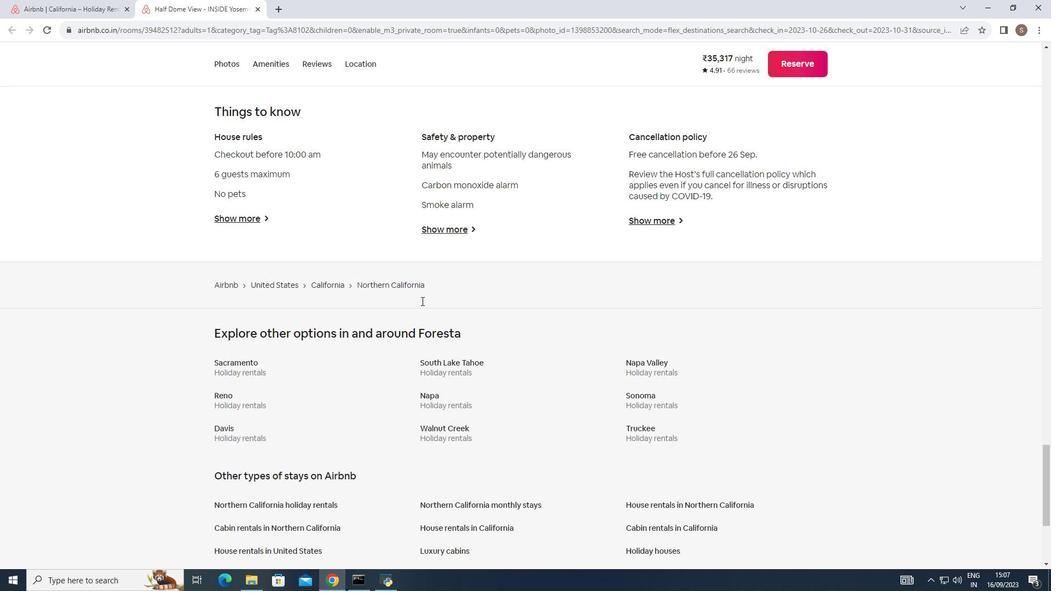 
Action: Mouse moved to (421, 301)
Screenshot: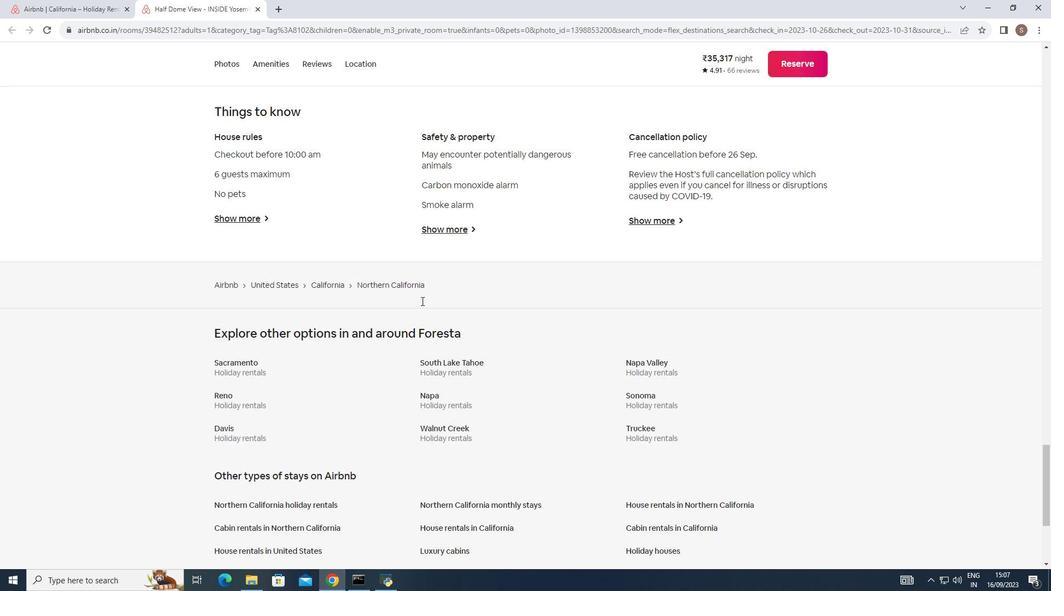 
Action: Mouse scrolled (421, 301) with delta (0, 0)
Screenshot: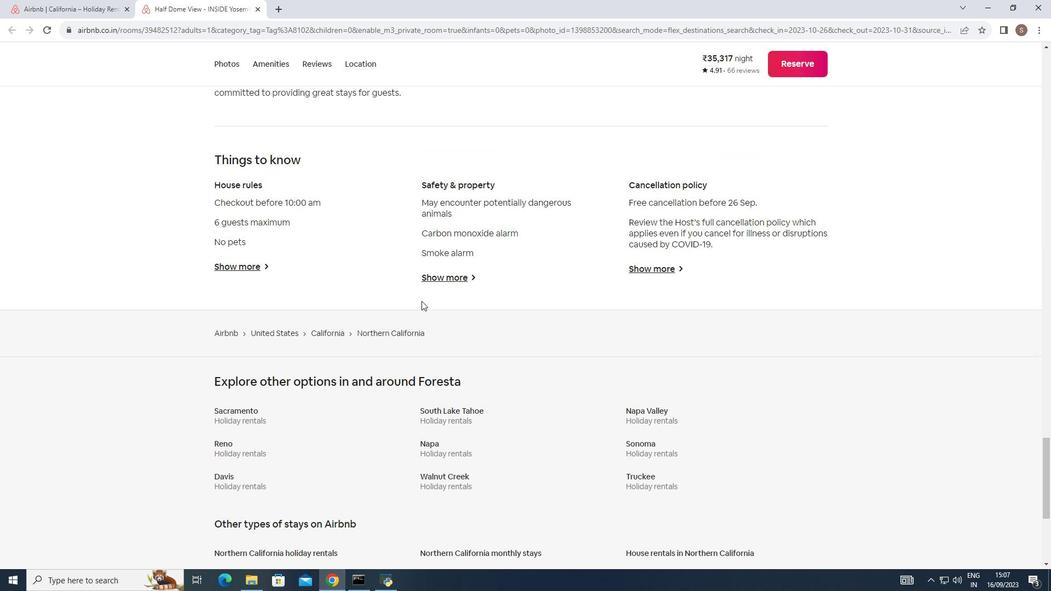 
Action: Mouse scrolled (421, 301) with delta (0, 0)
Screenshot: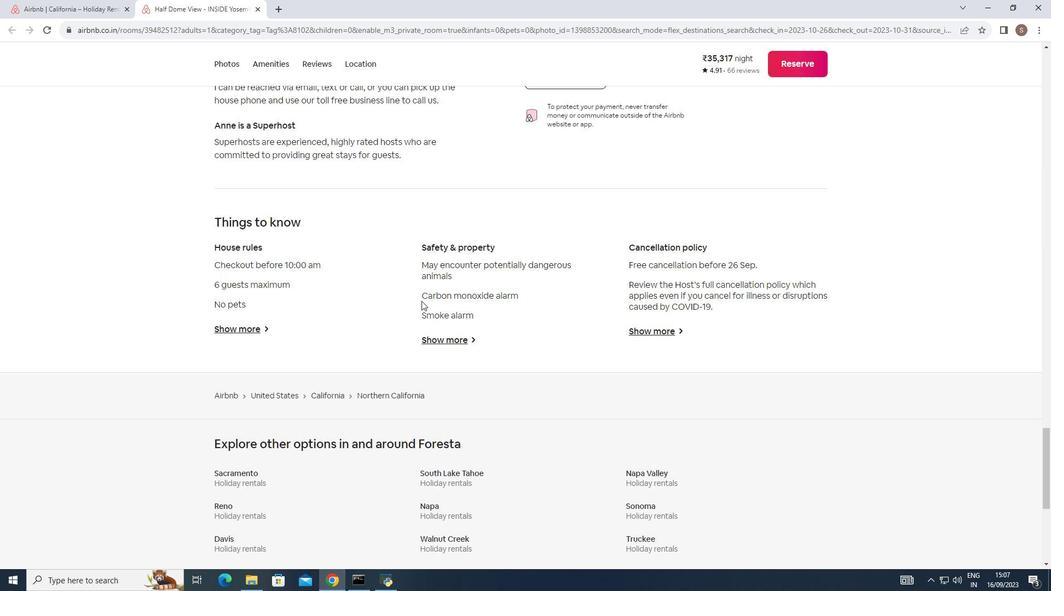 
Action: Mouse scrolled (421, 301) with delta (0, 0)
Screenshot: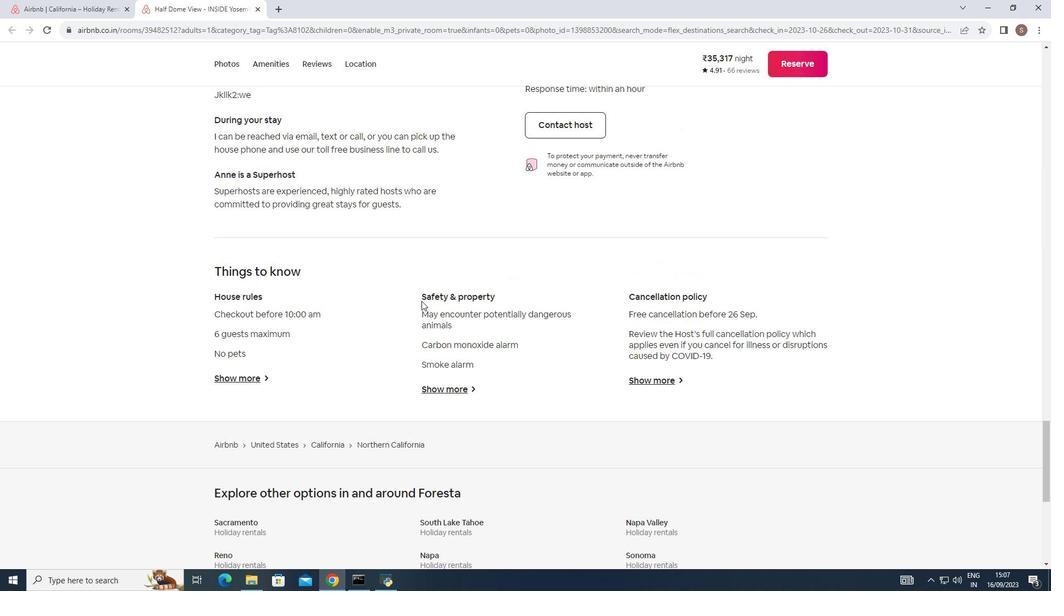 
Action: Mouse scrolled (421, 301) with delta (0, 0)
Screenshot: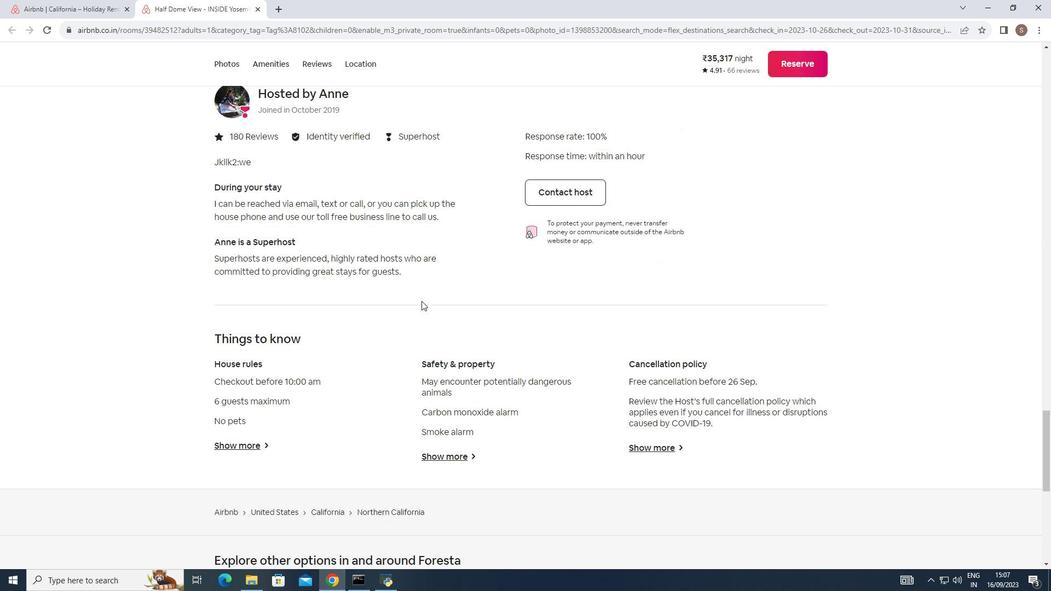 
Action: Mouse moved to (421, 301)
Screenshot: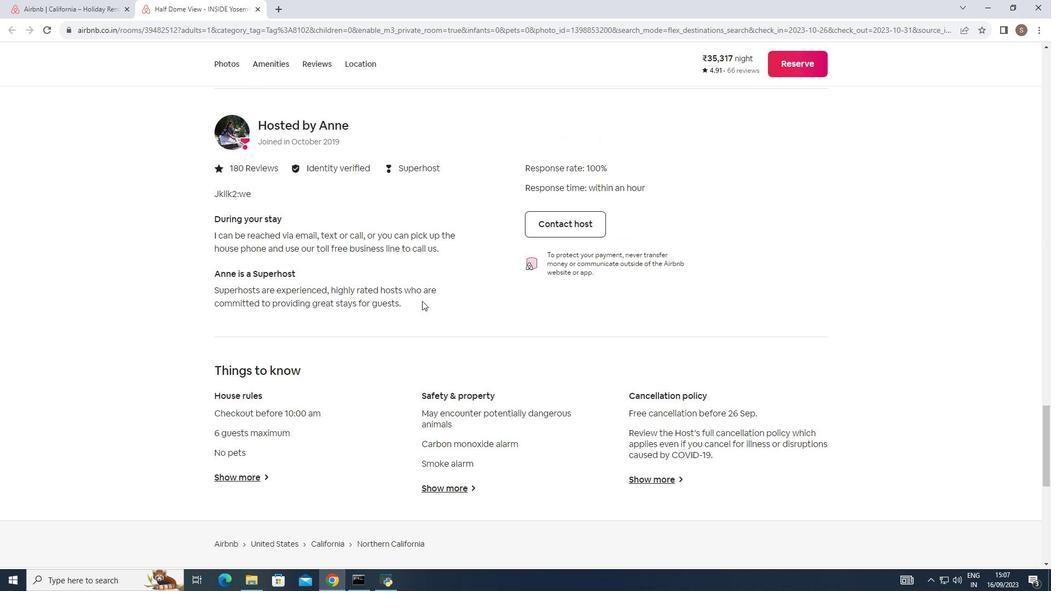 
Action: Mouse scrolled (421, 301) with delta (0, 0)
Screenshot: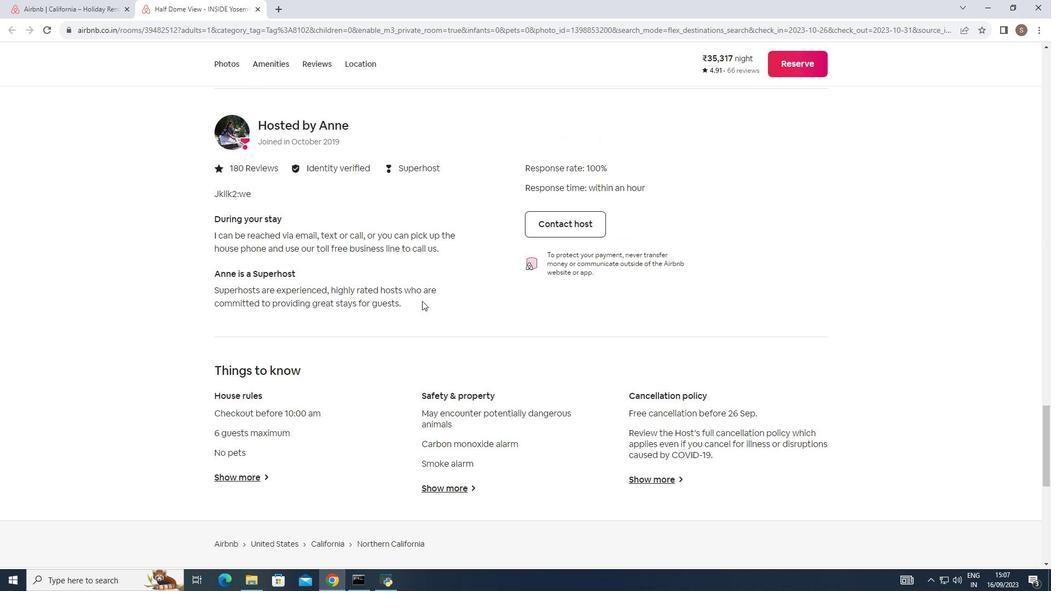 
Action: Mouse moved to (422, 301)
Screenshot: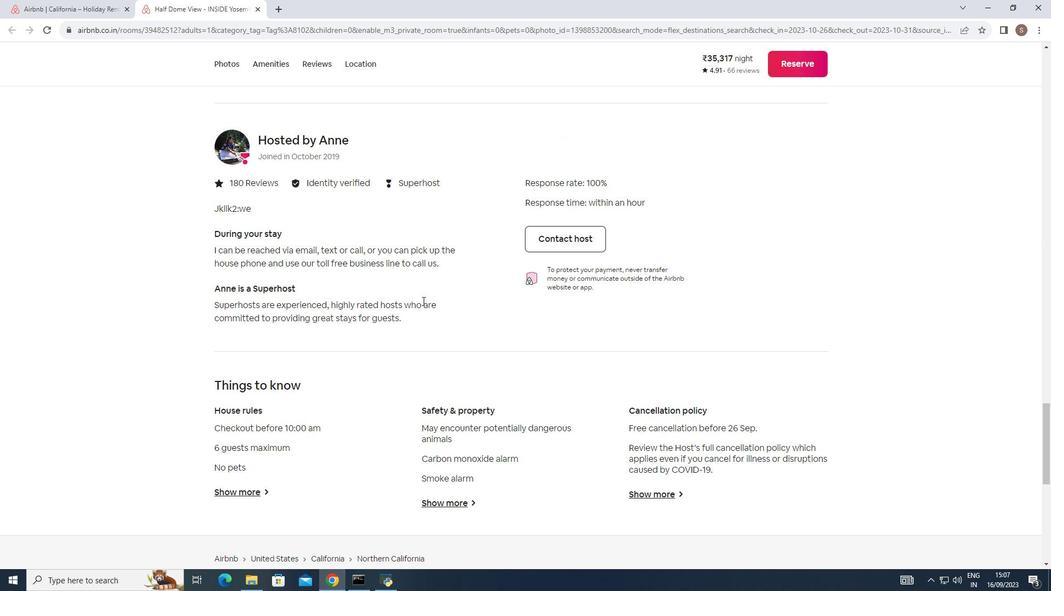 
Action: Mouse scrolled (422, 301) with delta (0, 0)
Screenshot: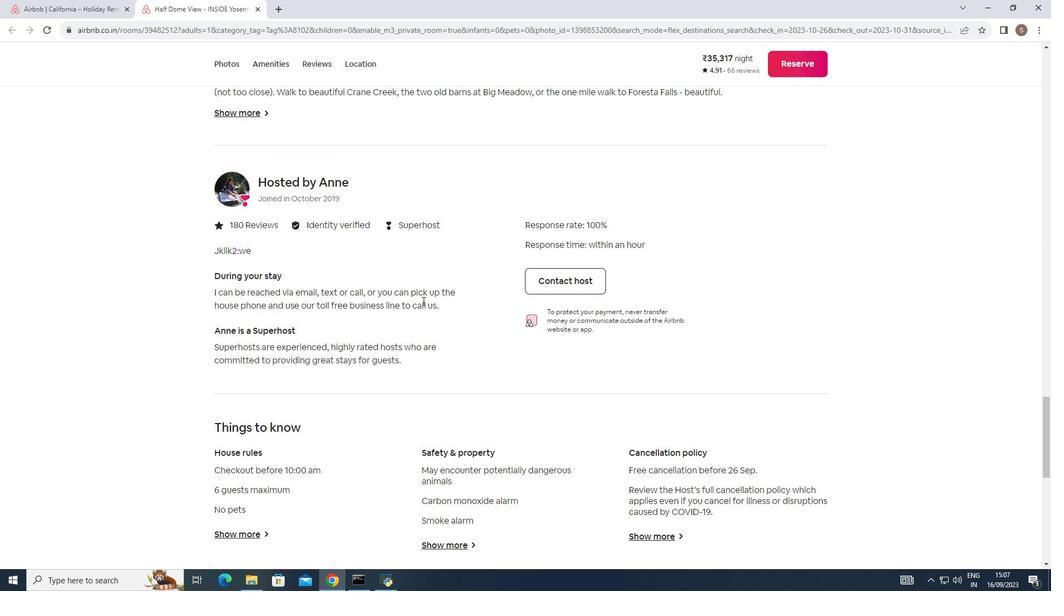 
Action: Mouse scrolled (422, 301) with delta (0, 0)
Screenshot: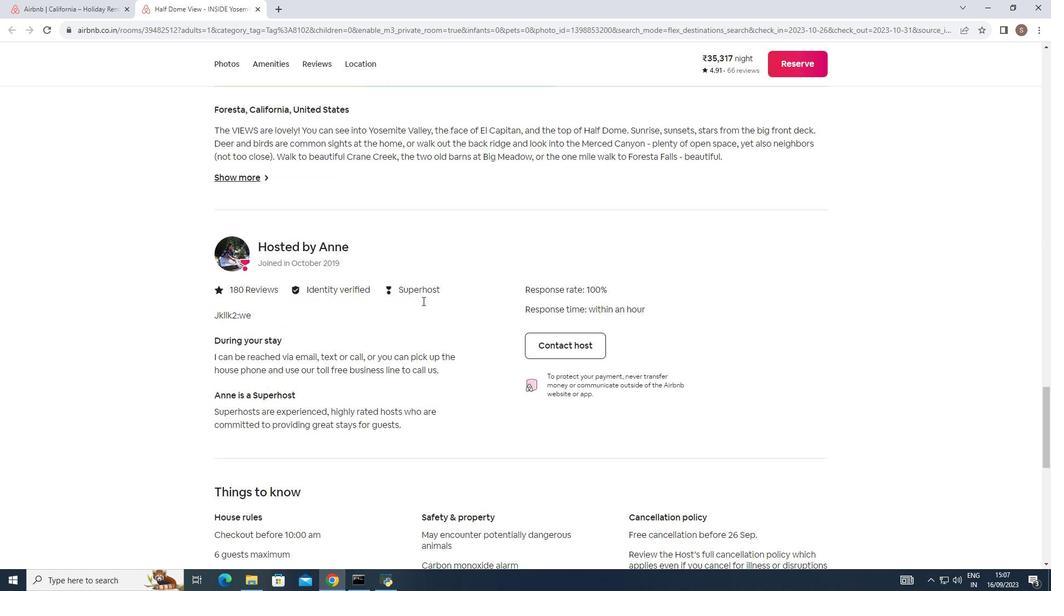 
Action: Mouse scrolled (422, 301) with delta (0, 0)
Screenshot: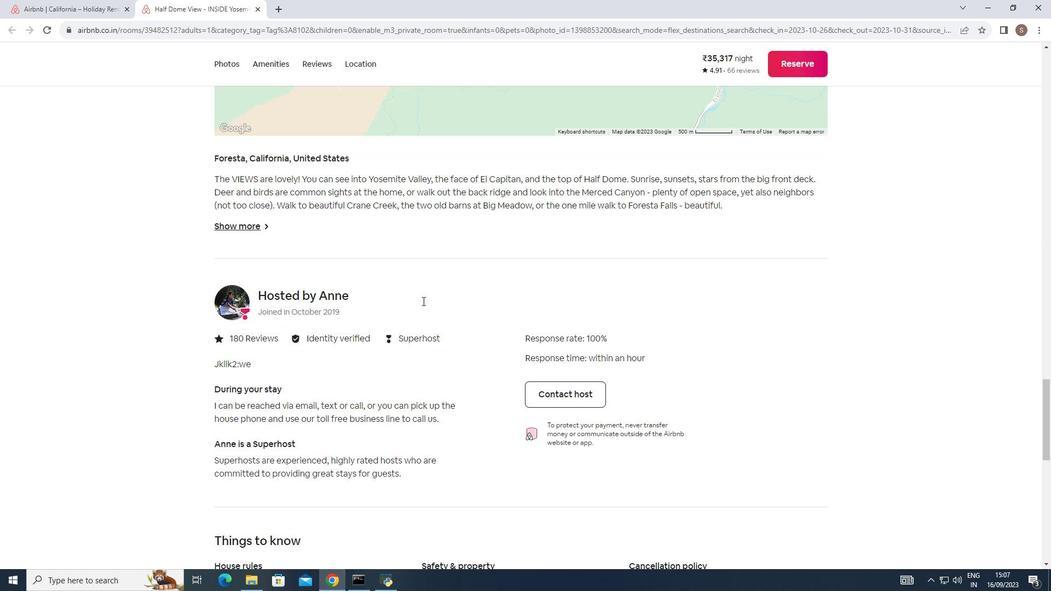 
Action: Mouse scrolled (422, 301) with delta (0, 0)
Screenshot: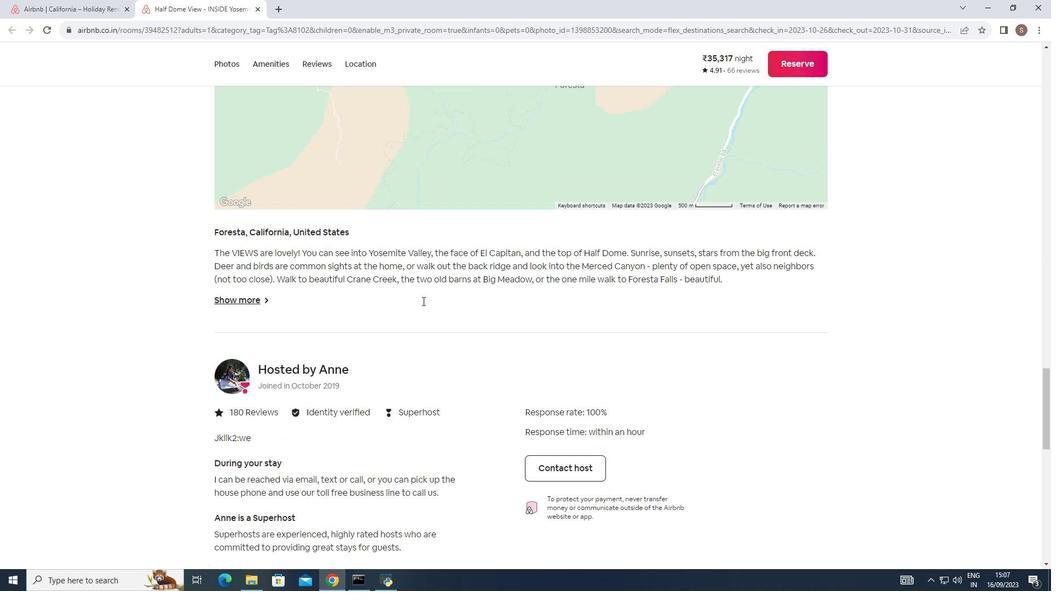 
Action: Mouse scrolled (422, 301) with delta (0, 0)
Screenshot: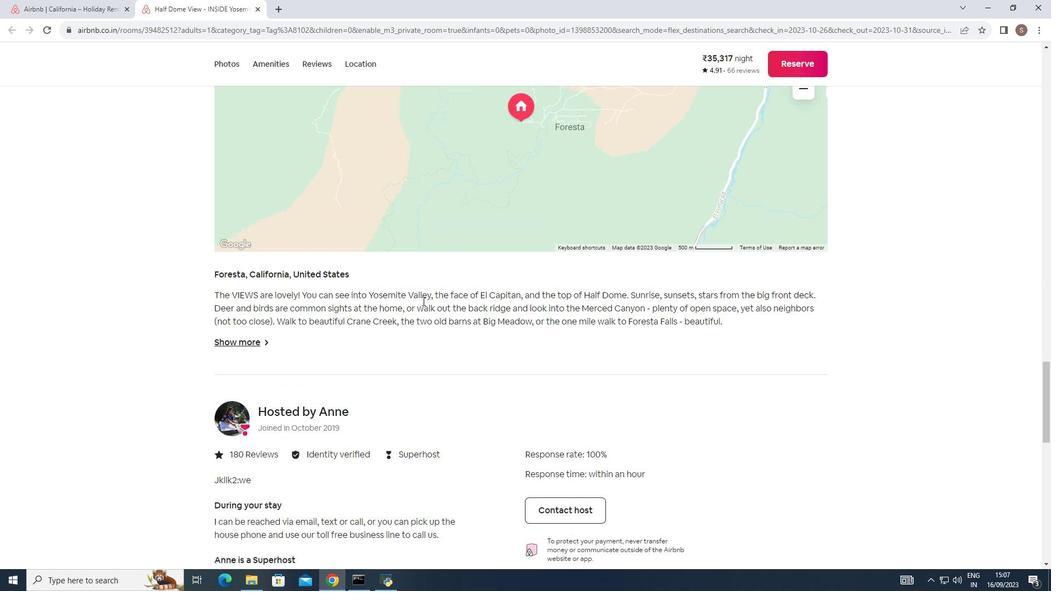 
Action: Mouse scrolled (422, 301) with delta (0, 0)
Screenshot: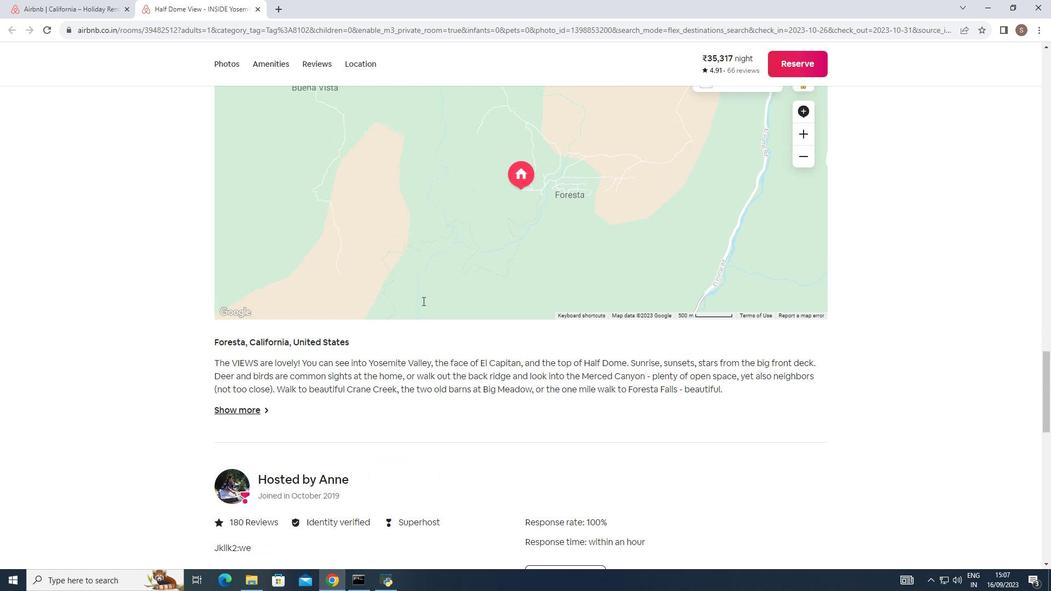 
Action: Mouse scrolled (422, 301) with delta (0, 0)
Screenshot: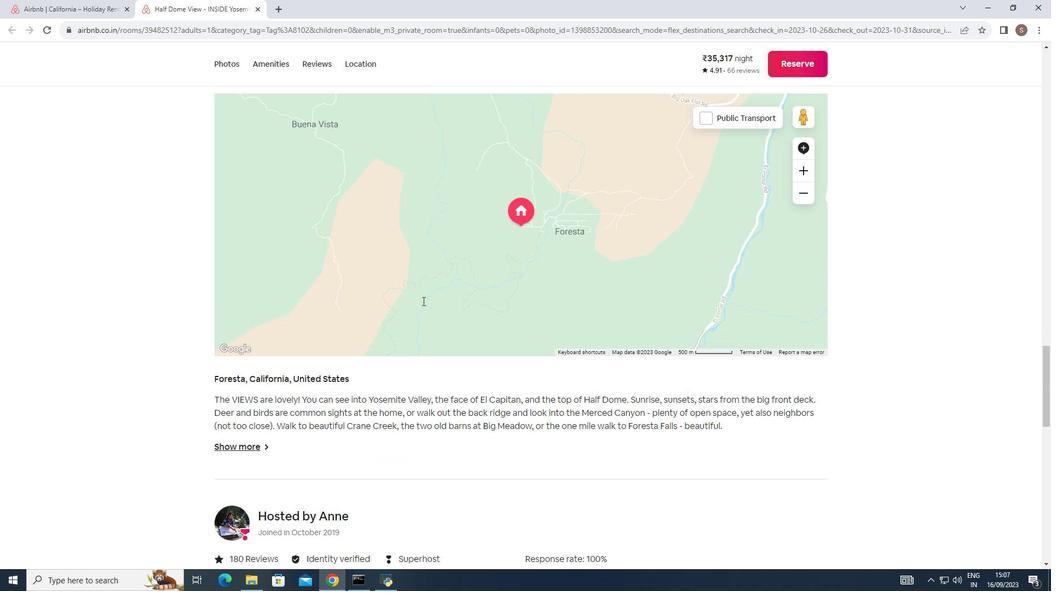 
Action: Mouse scrolled (422, 301) with delta (0, 0)
Screenshot: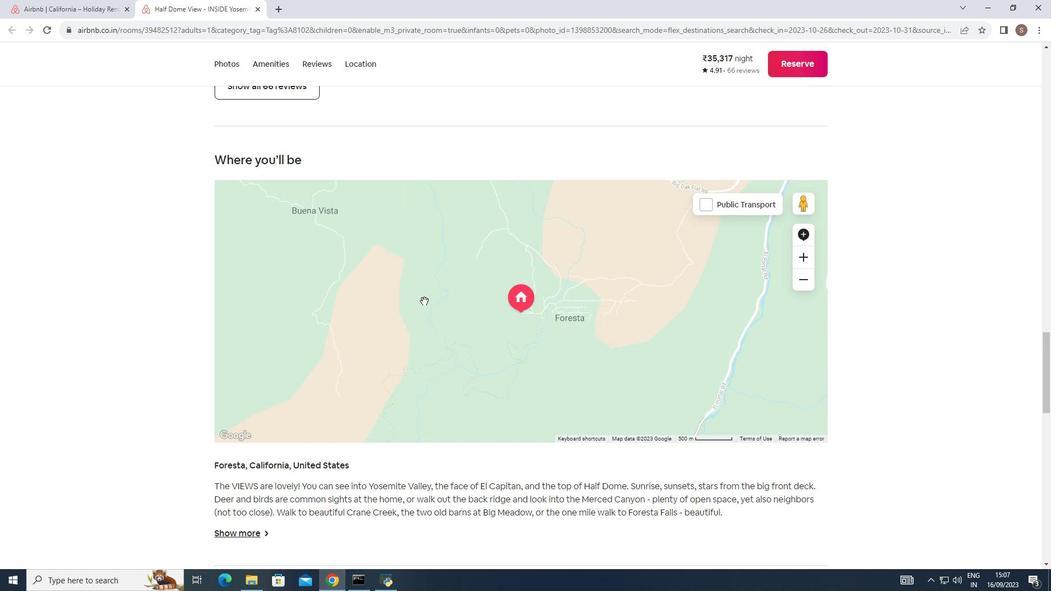 
Action: Mouse scrolled (422, 301) with delta (0, 0)
Screenshot: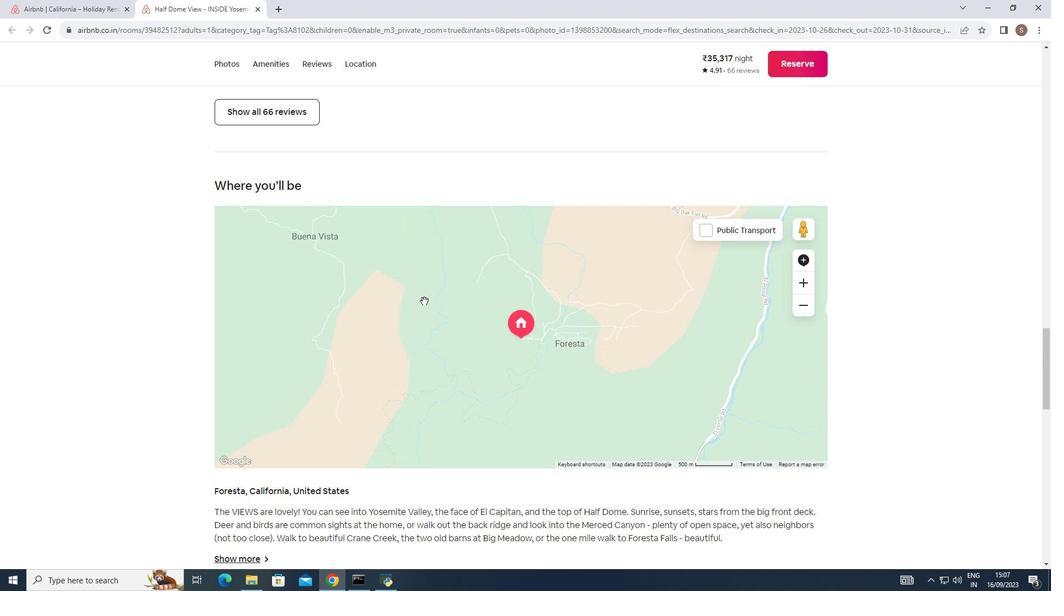 
Action: Mouse moved to (424, 300)
Screenshot: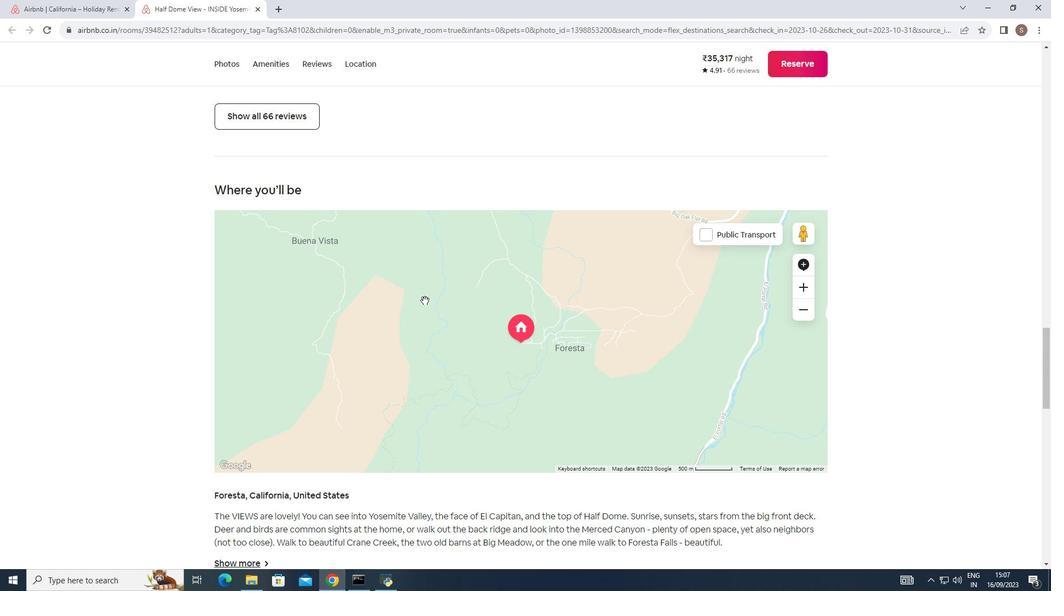 
Action: Mouse scrolled (424, 301) with delta (0, 0)
Screenshot: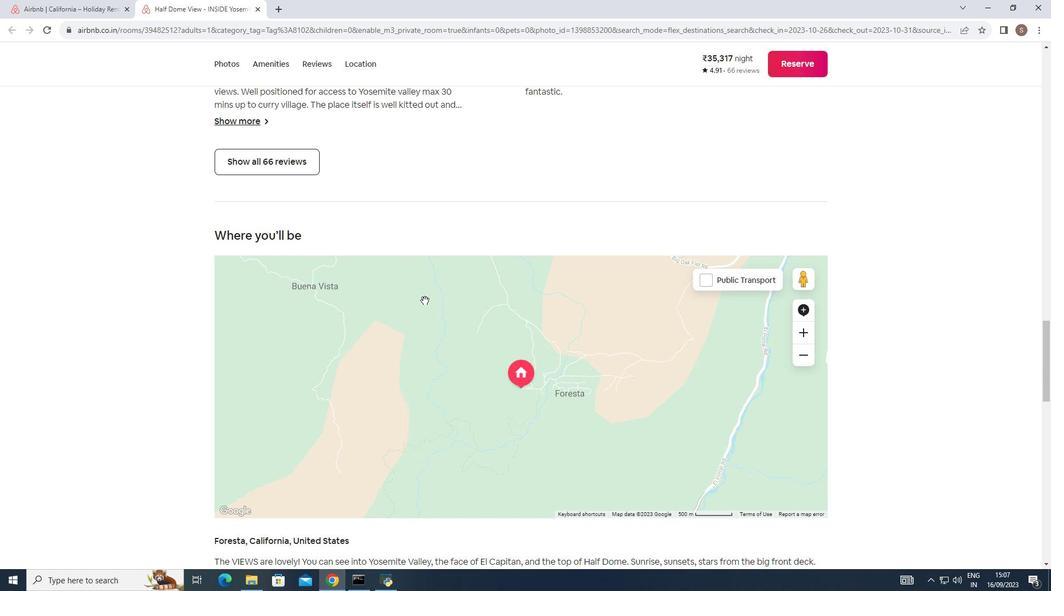
Action: Mouse scrolled (424, 301) with delta (0, 0)
Screenshot: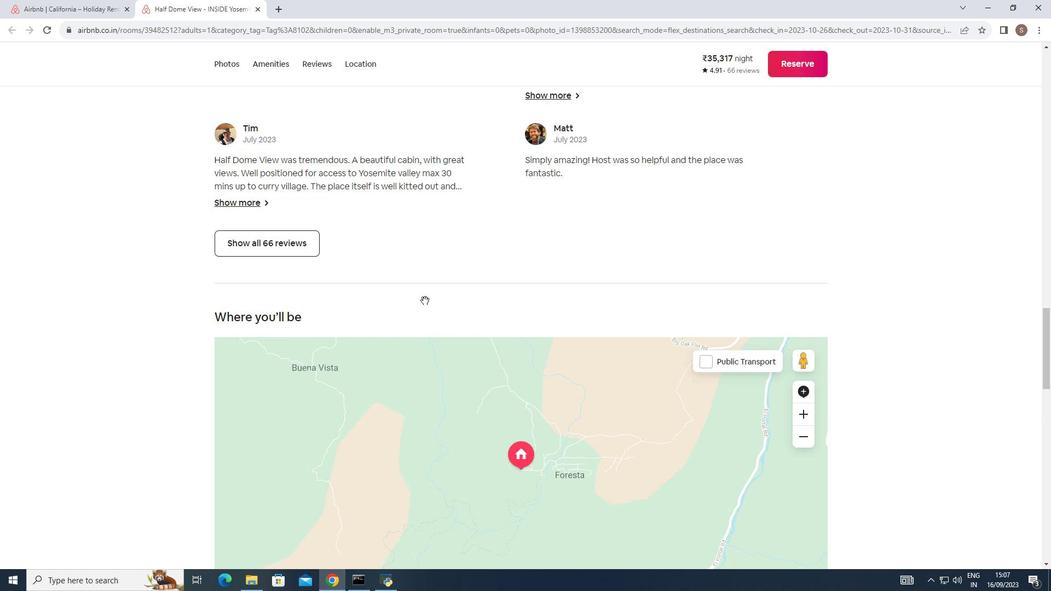 
Action: Mouse scrolled (424, 301) with delta (0, 0)
Screenshot: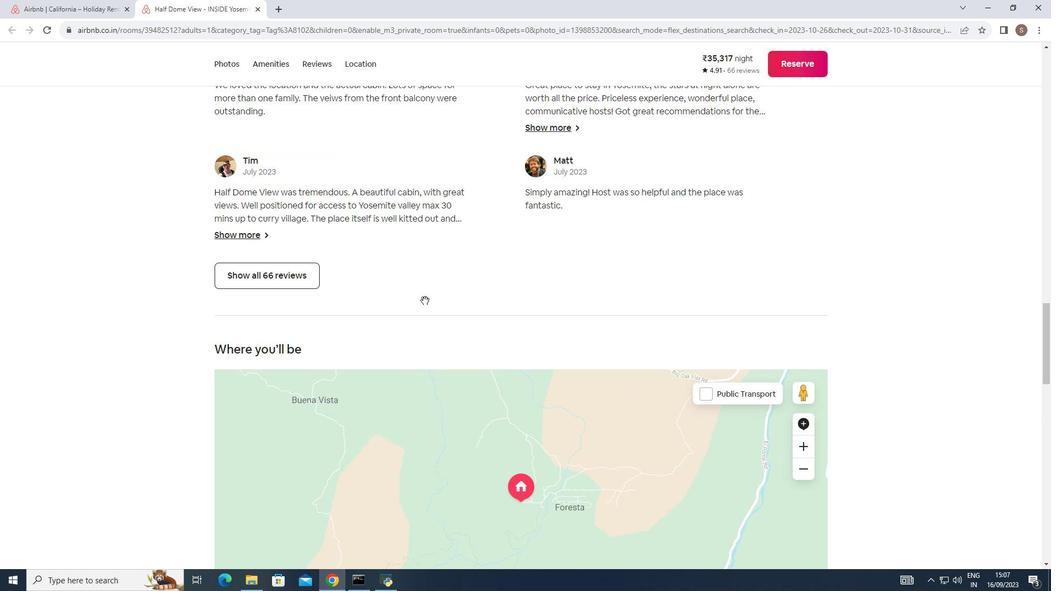 
Action: Mouse scrolled (424, 301) with delta (0, 0)
Screenshot: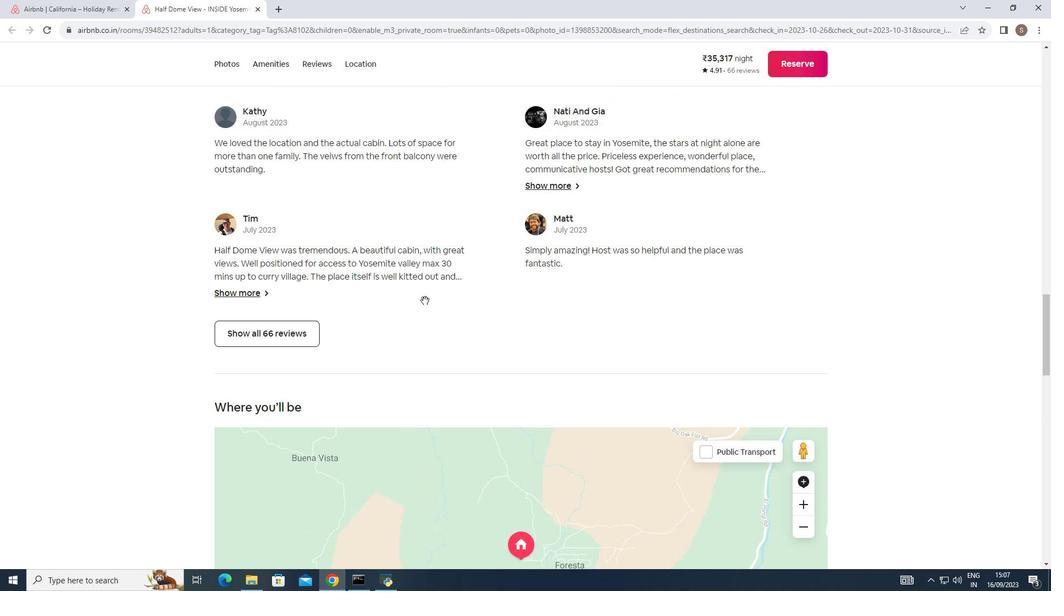 
Action: Mouse scrolled (424, 301) with delta (0, 0)
Screenshot: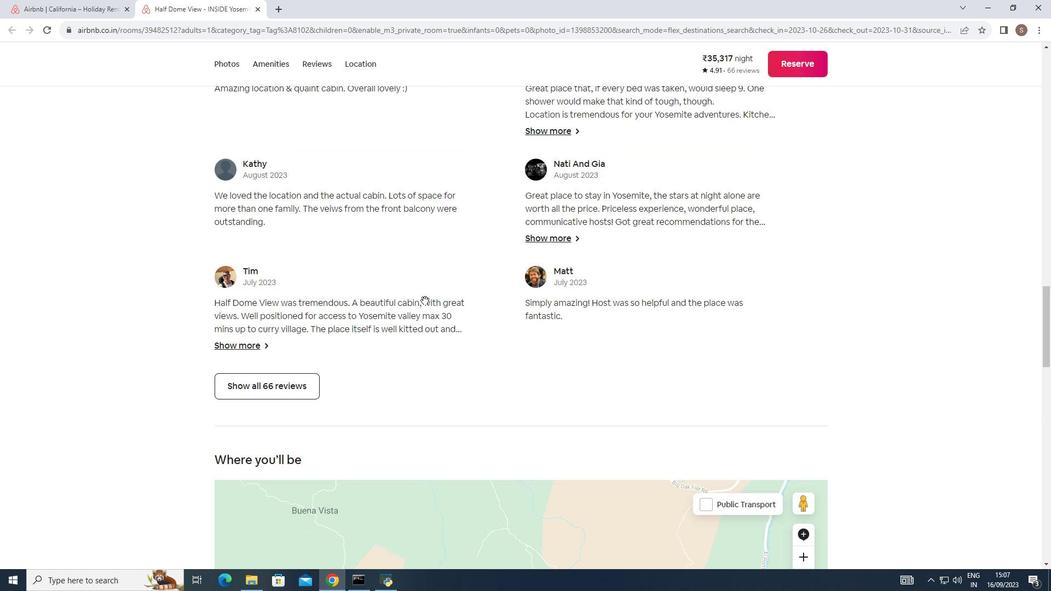 
Action: Mouse scrolled (424, 301) with delta (0, 0)
Screenshot: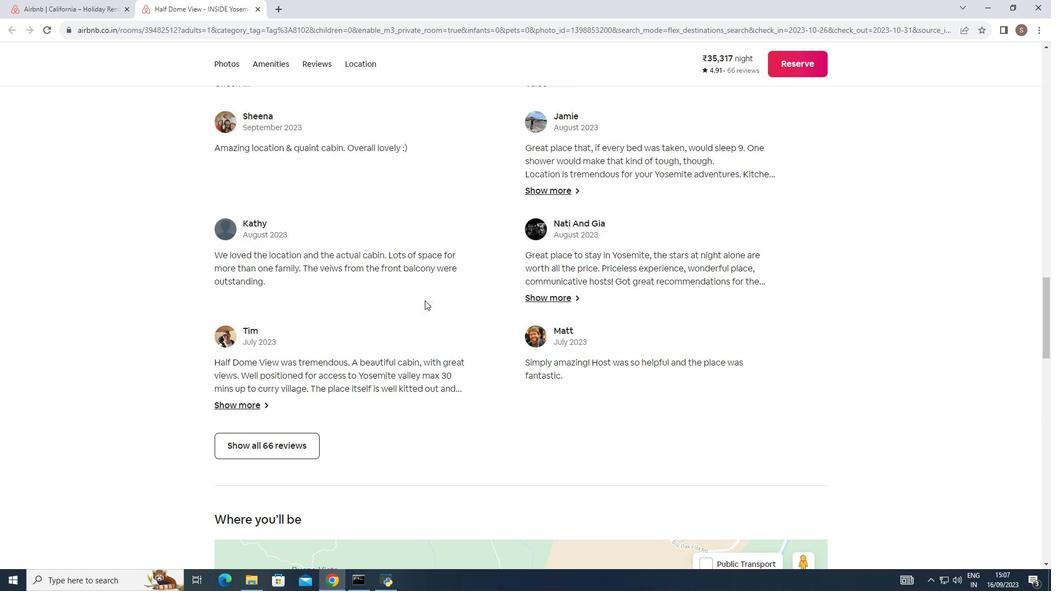 
Action: Mouse scrolled (424, 301) with delta (0, 0)
Screenshot: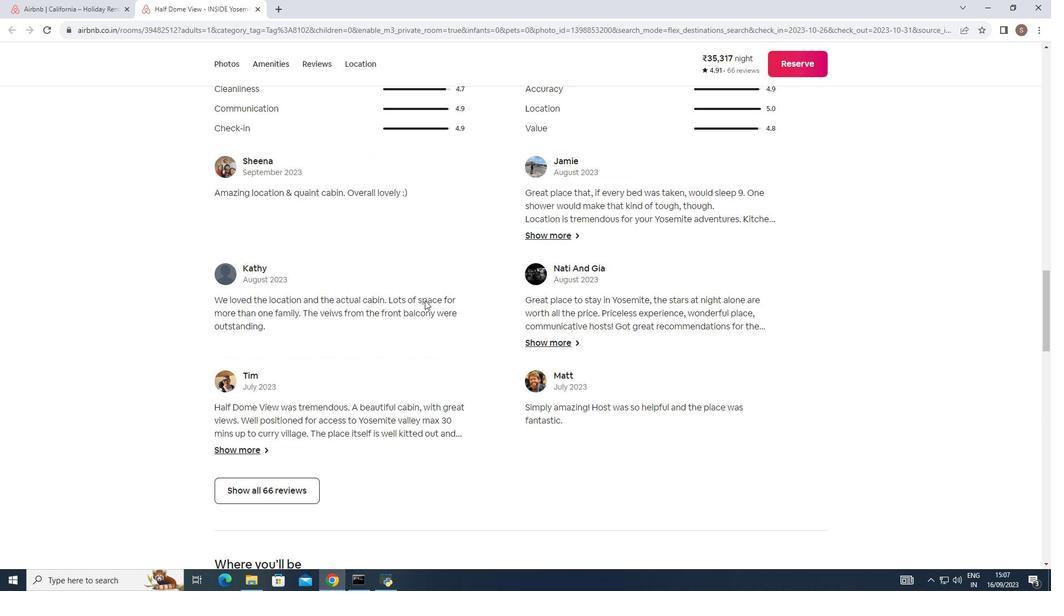 
Action: Mouse scrolled (424, 301) with delta (0, 0)
Screenshot: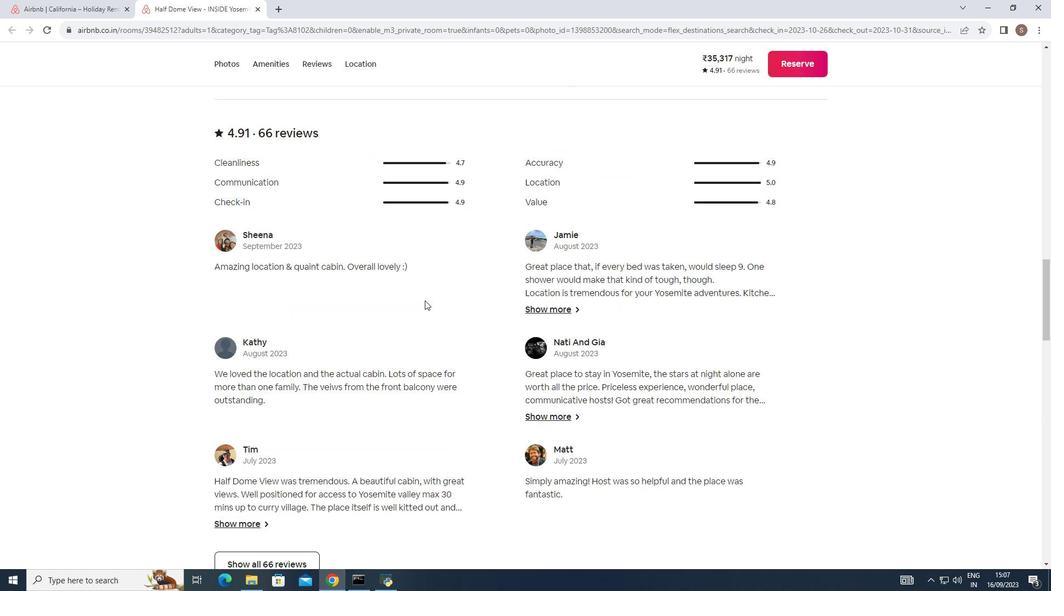 
Action: Mouse scrolled (424, 301) with delta (0, 0)
Screenshot: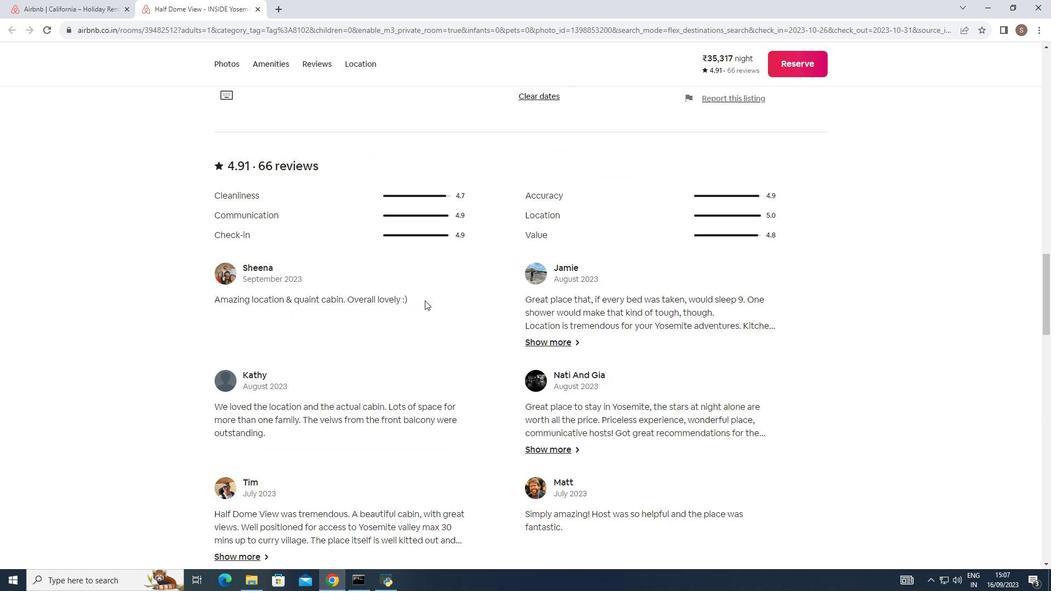 
Action: Mouse moved to (425, 300)
Screenshot: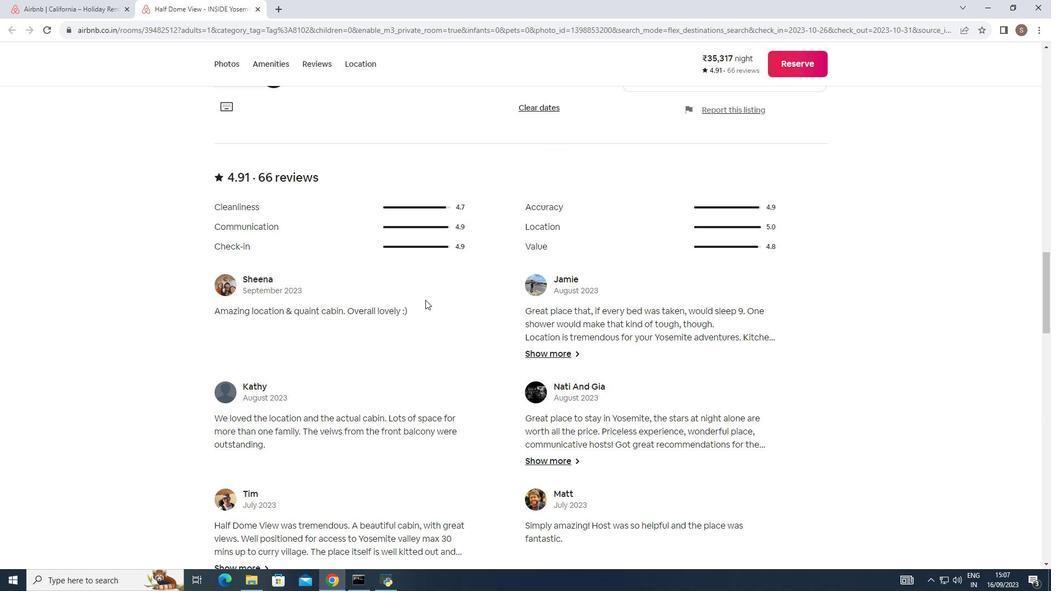 
Action: Mouse scrolled (425, 300) with delta (0, 0)
Screenshot: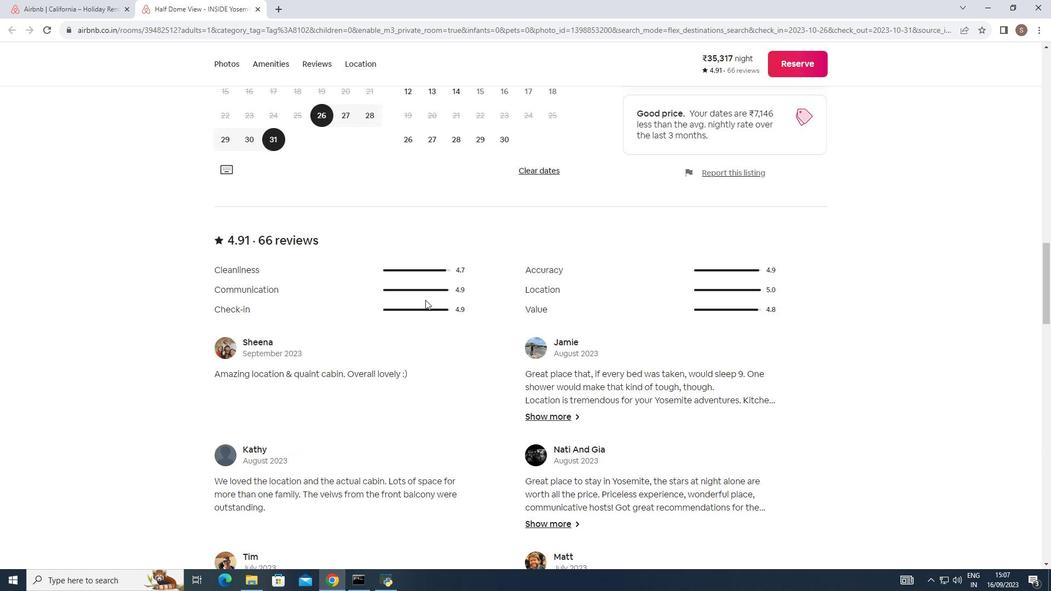 
Action: Mouse scrolled (425, 300) with delta (0, 0)
Screenshot: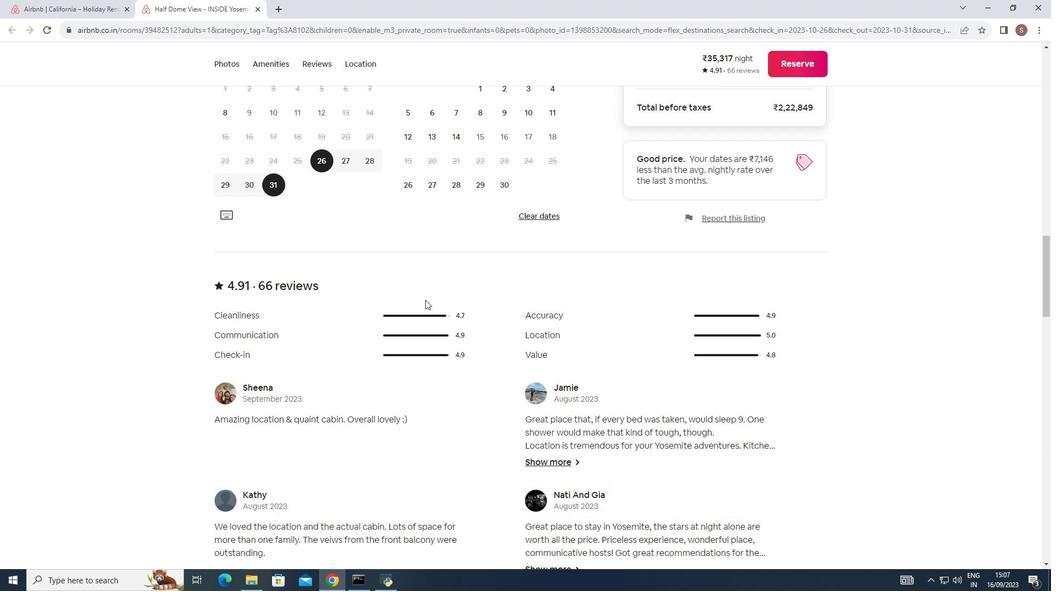 
Action: Mouse scrolled (425, 300) with delta (0, 0)
Screenshot: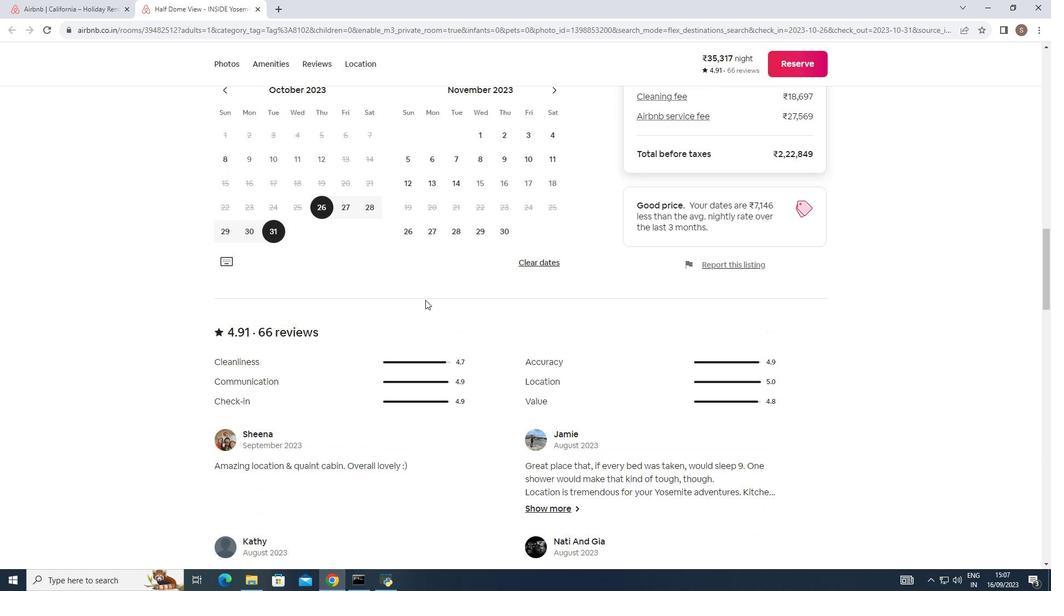 
Action: Mouse moved to (425, 299)
Screenshot: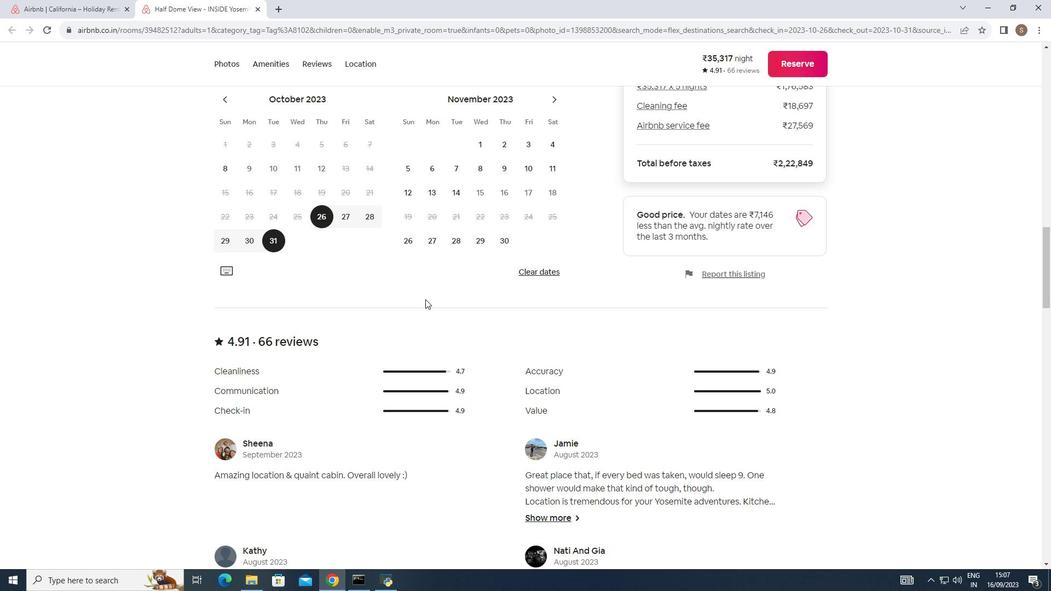 
Action: Mouse scrolled (425, 300) with delta (0, 0)
Screenshot: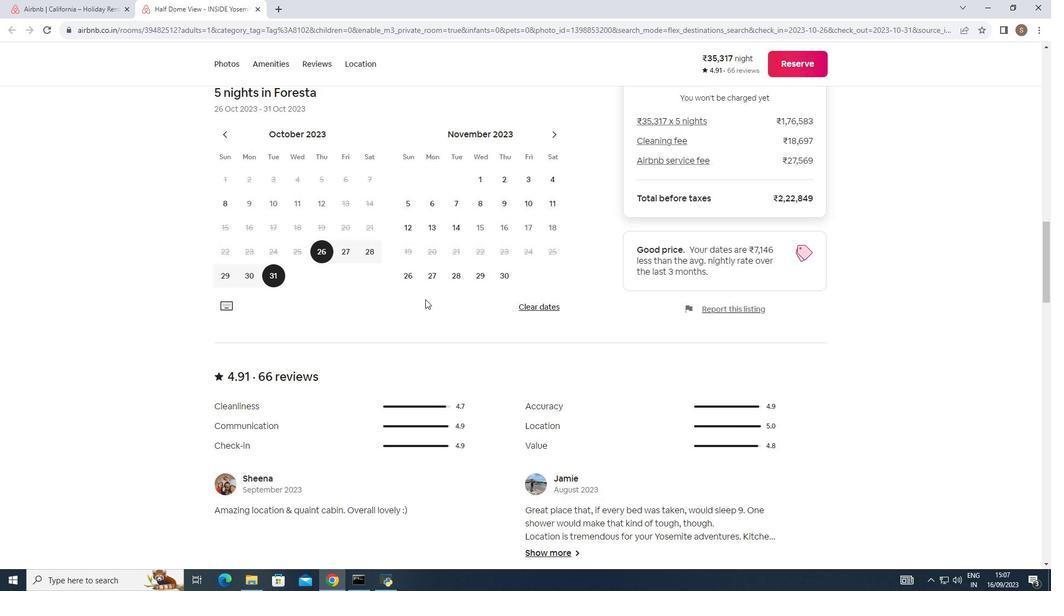 
Action: Mouse scrolled (425, 300) with delta (0, 0)
Screenshot: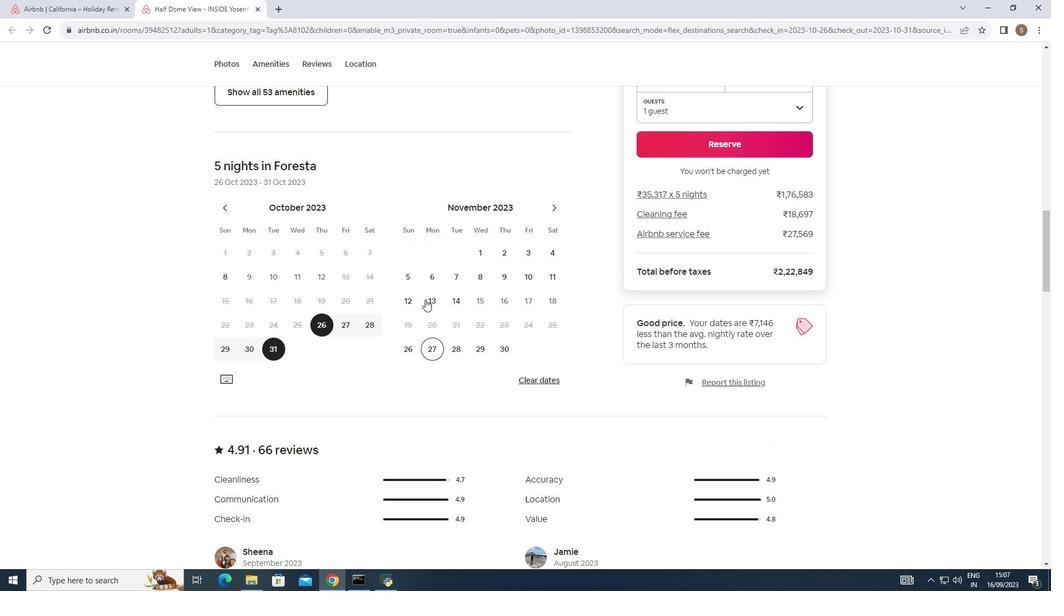 
Action: Mouse scrolled (425, 300) with delta (0, 0)
Screenshot: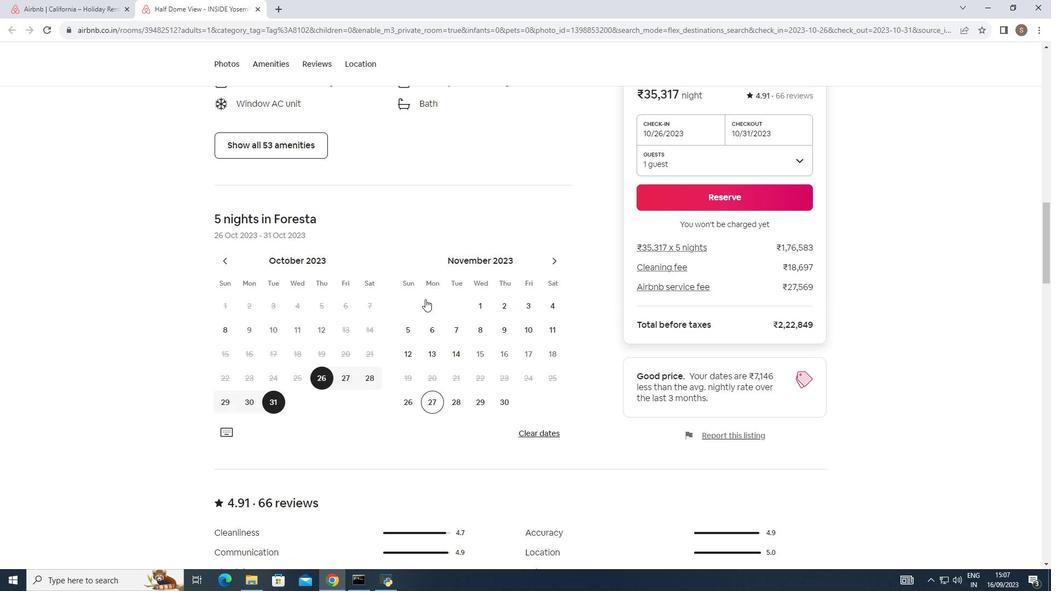 
Action: Mouse scrolled (425, 300) with delta (0, 0)
Screenshot: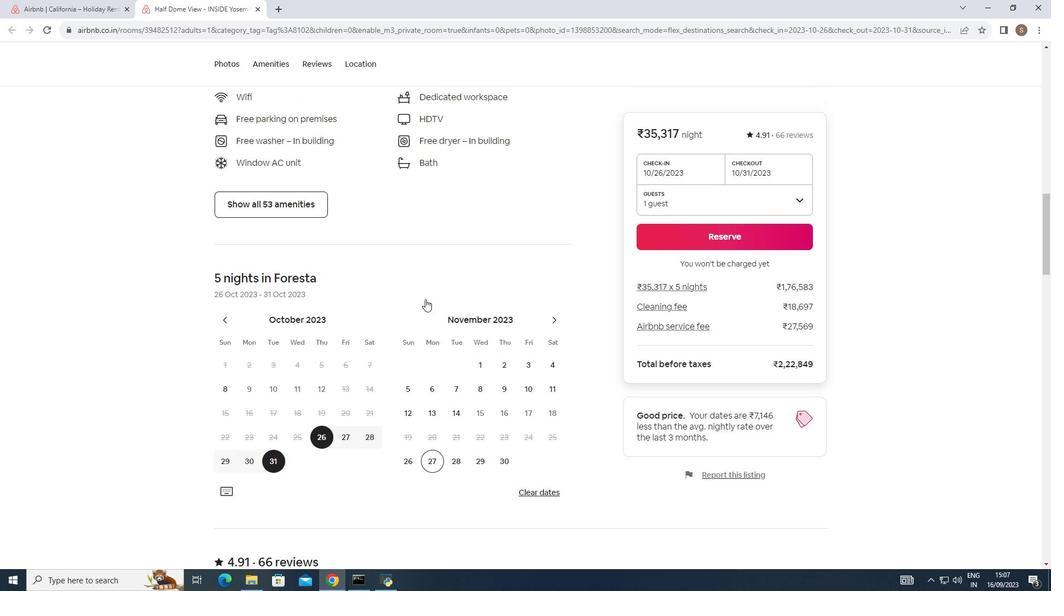 
Action: Mouse scrolled (425, 300) with delta (0, 0)
Screenshot: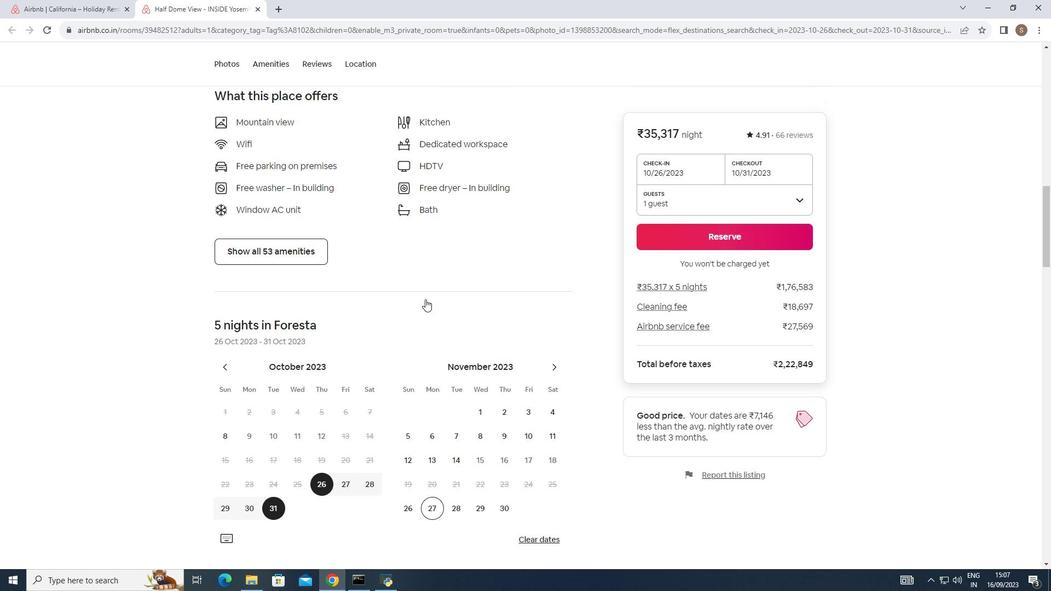 
Action: Mouse scrolled (425, 300) with delta (0, 0)
Screenshot: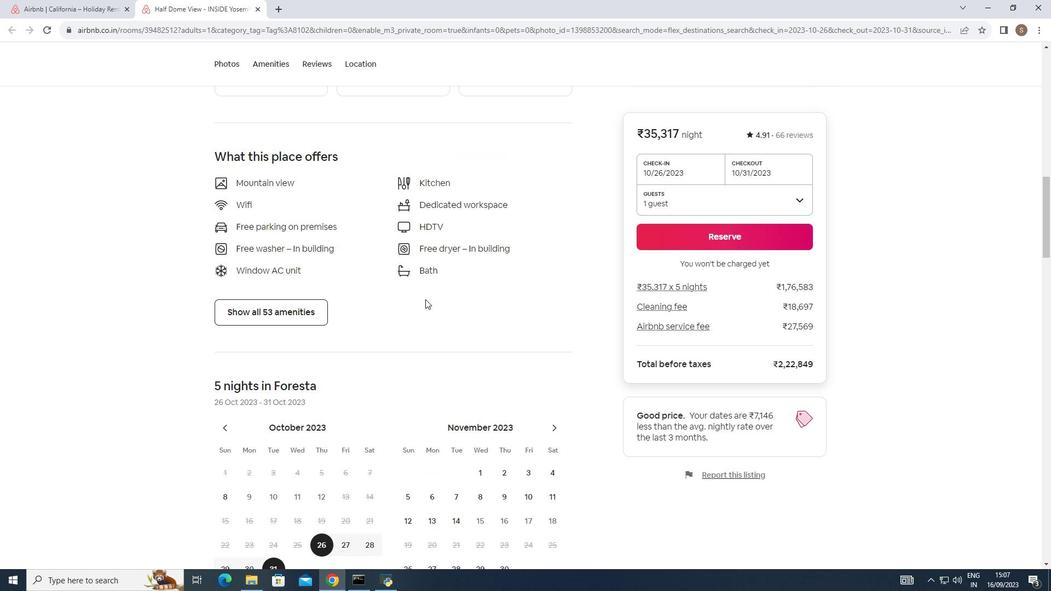 
Action: Mouse moved to (425, 299)
Screenshot: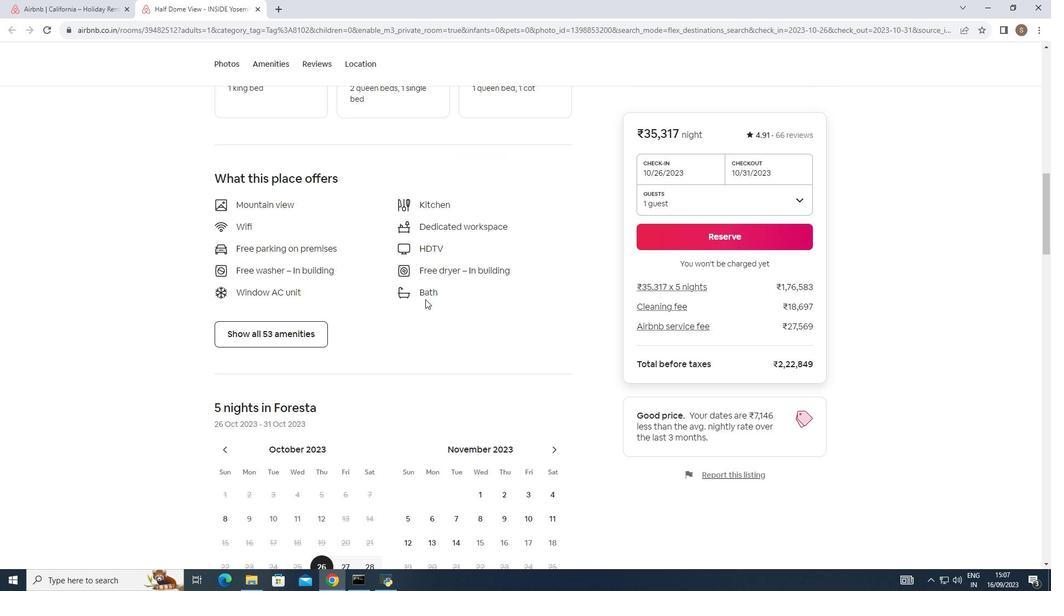 
Action: Mouse scrolled (425, 300) with delta (0, 0)
Screenshot: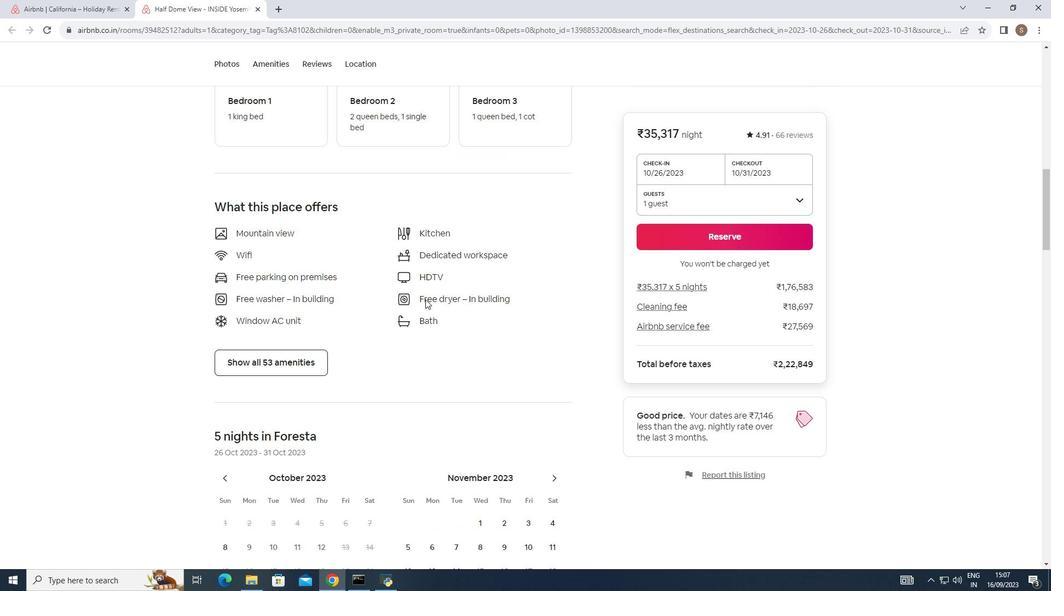 
Action: Mouse scrolled (425, 300) with delta (0, 0)
Screenshot: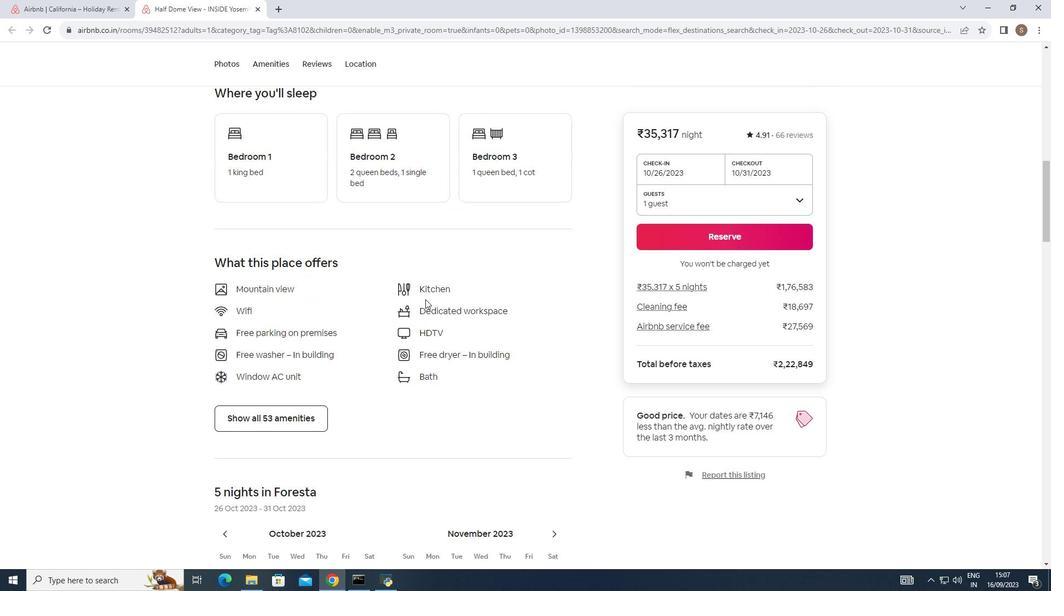 
Action: Mouse moved to (425, 298)
Screenshot: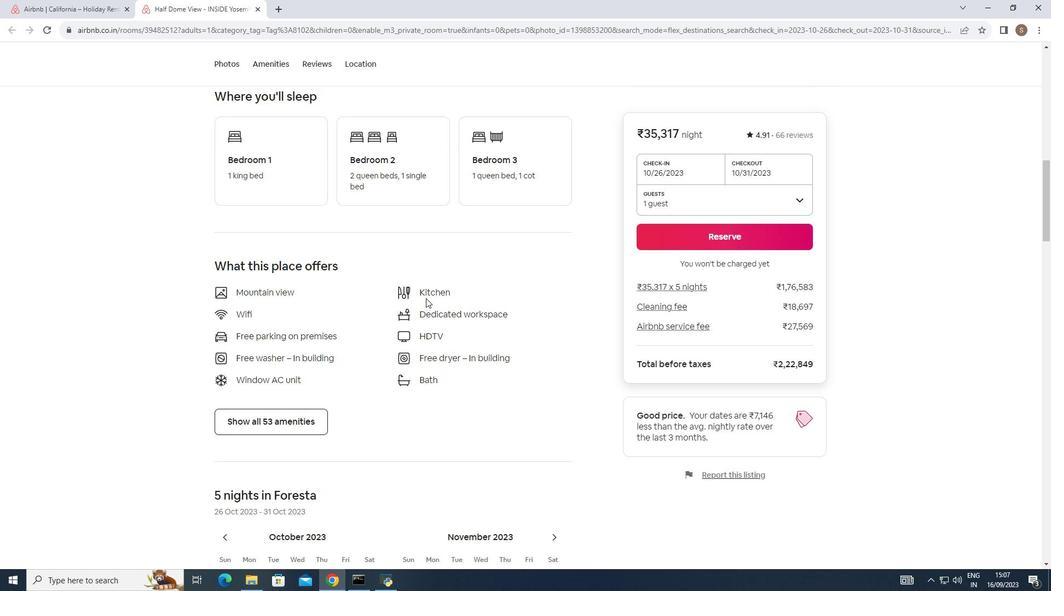 
Action: Mouse scrolled (425, 298) with delta (0, 0)
Screenshot: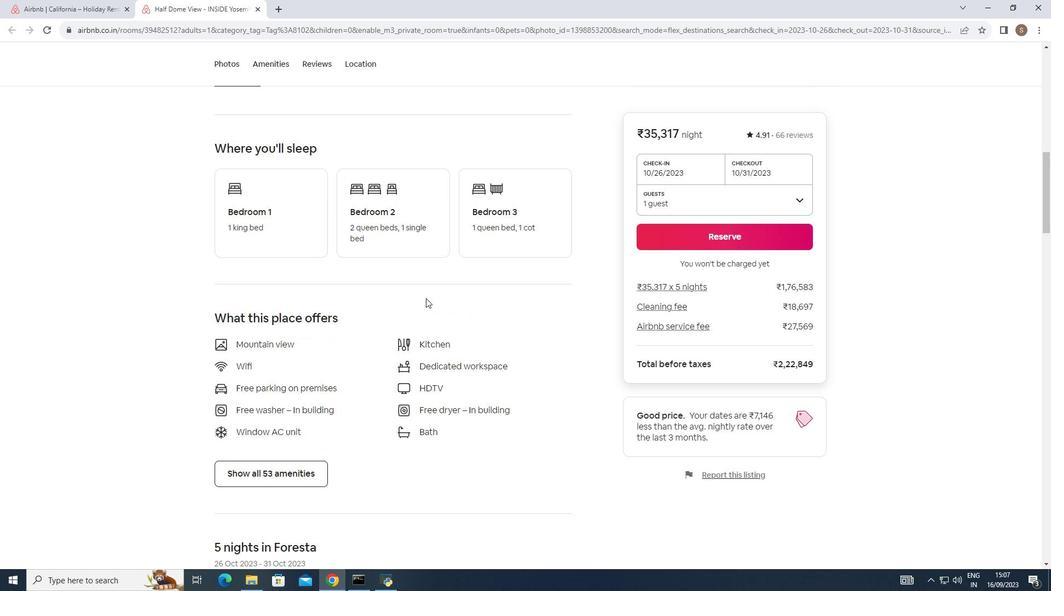 
Action: Mouse scrolled (425, 298) with delta (0, 0)
Screenshot: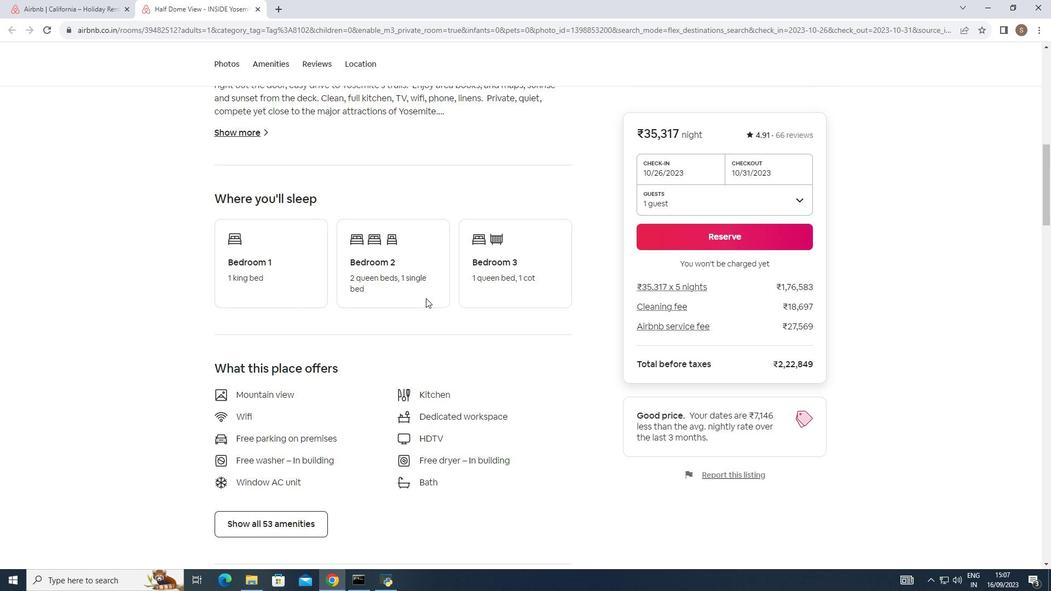 
Action: Mouse scrolled (425, 298) with delta (0, 0)
Screenshot: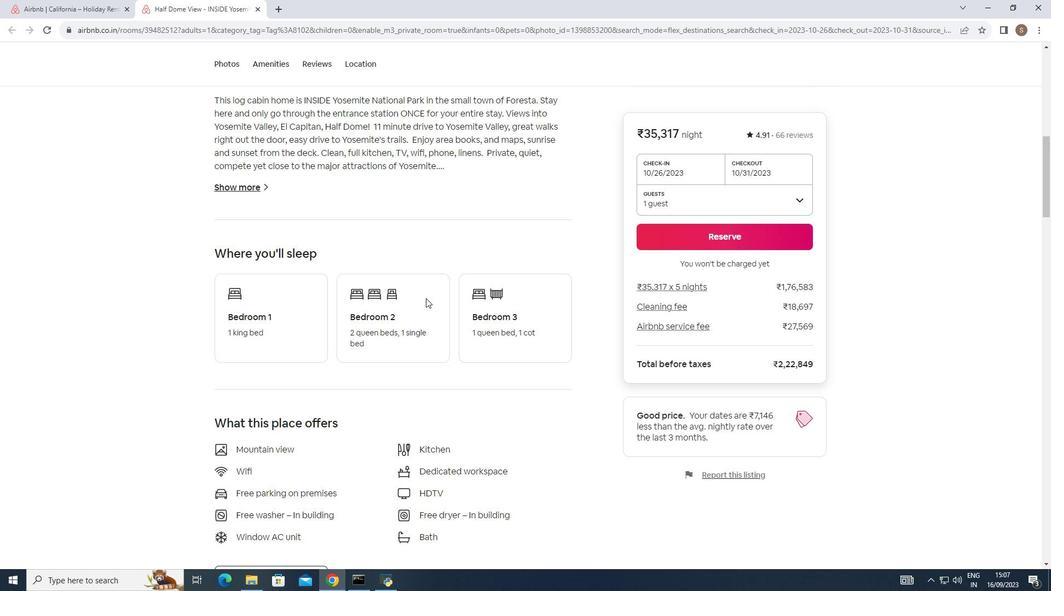 
Action: Mouse moved to (427, 298)
Screenshot: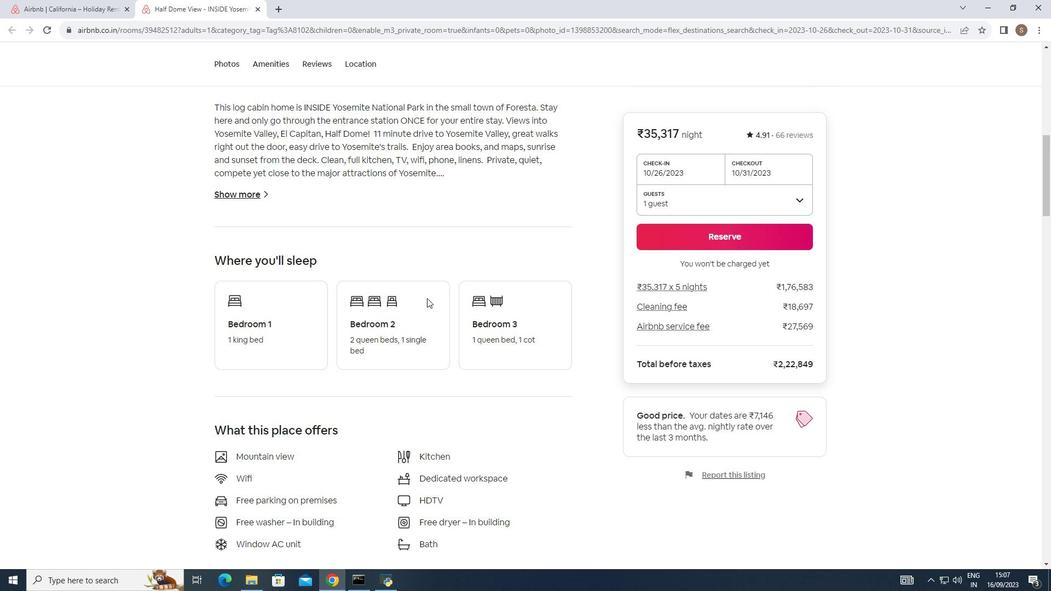 
Action: Mouse scrolled (427, 298) with delta (0, 0)
Screenshot: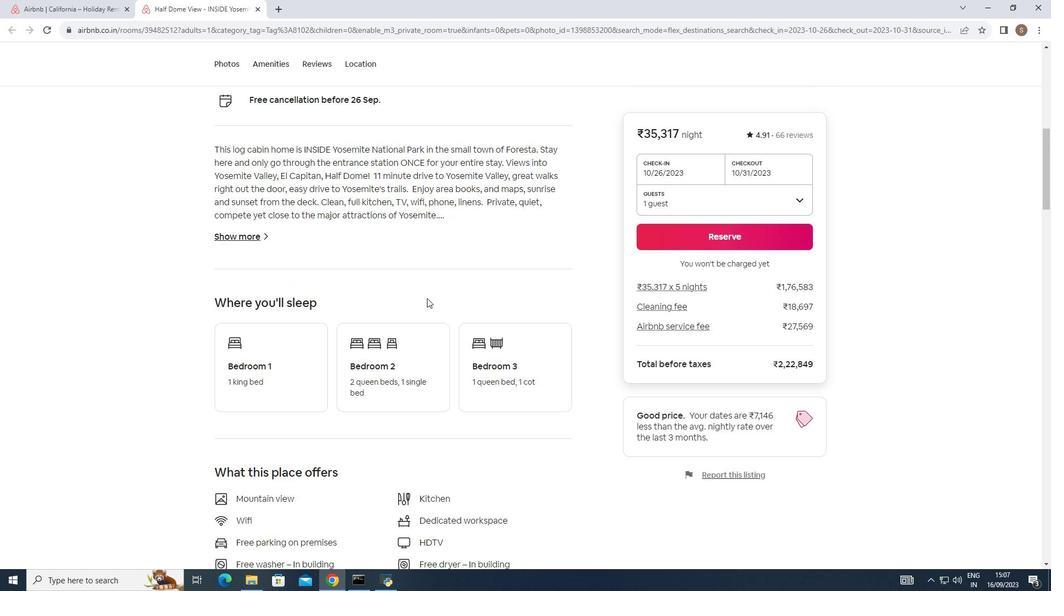 
Action: Mouse scrolled (427, 298) with delta (0, 0)
Screenshot: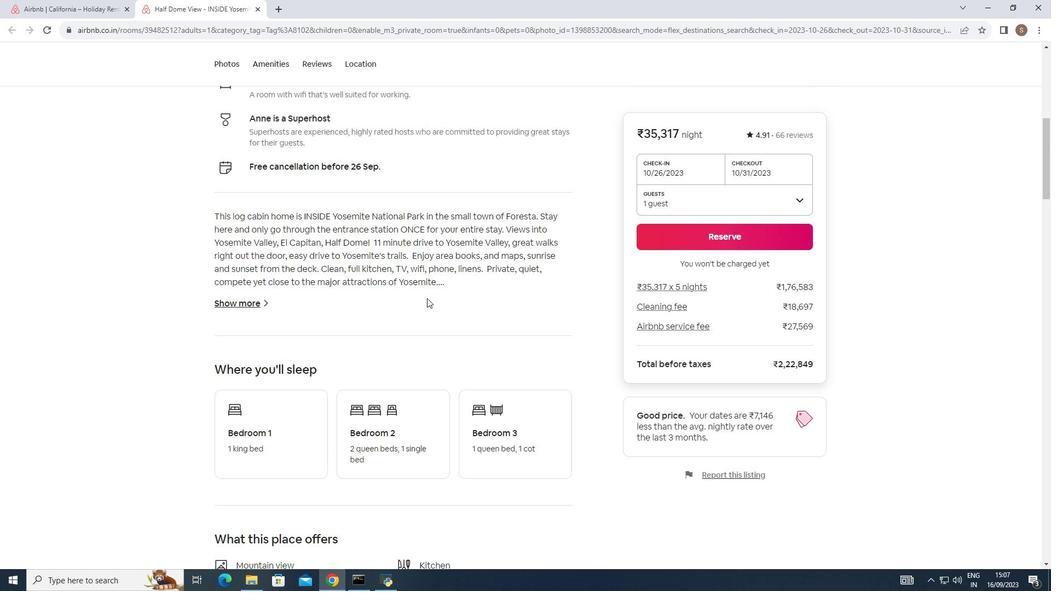 
Action: Mouse scrolled (427, 298) with delta (0, 0)
Screenshot: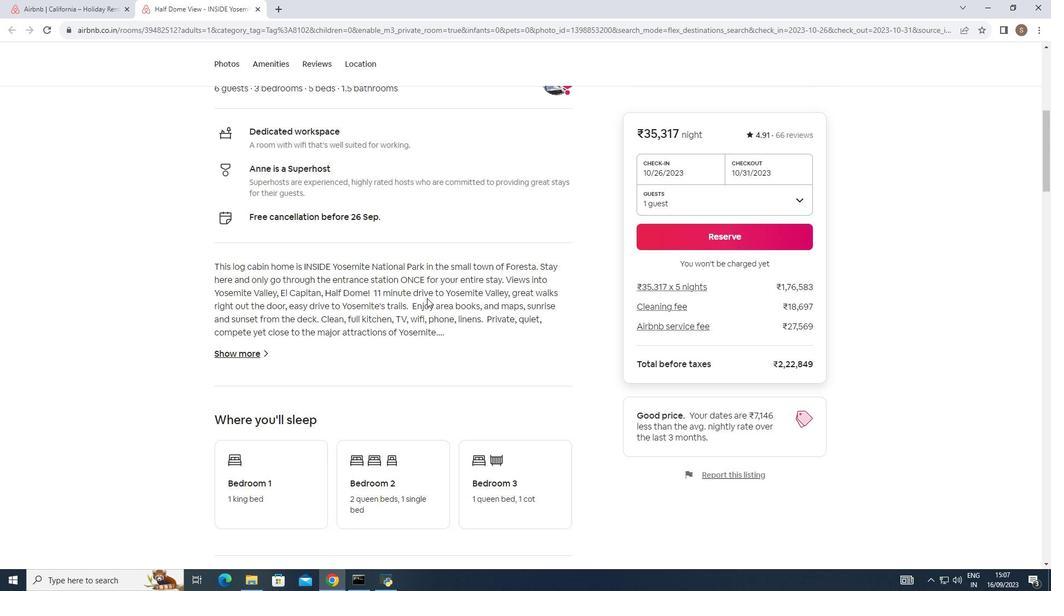 
Action: Mouse scrolled (427, 298) with delta (0, 0)
Screenshot: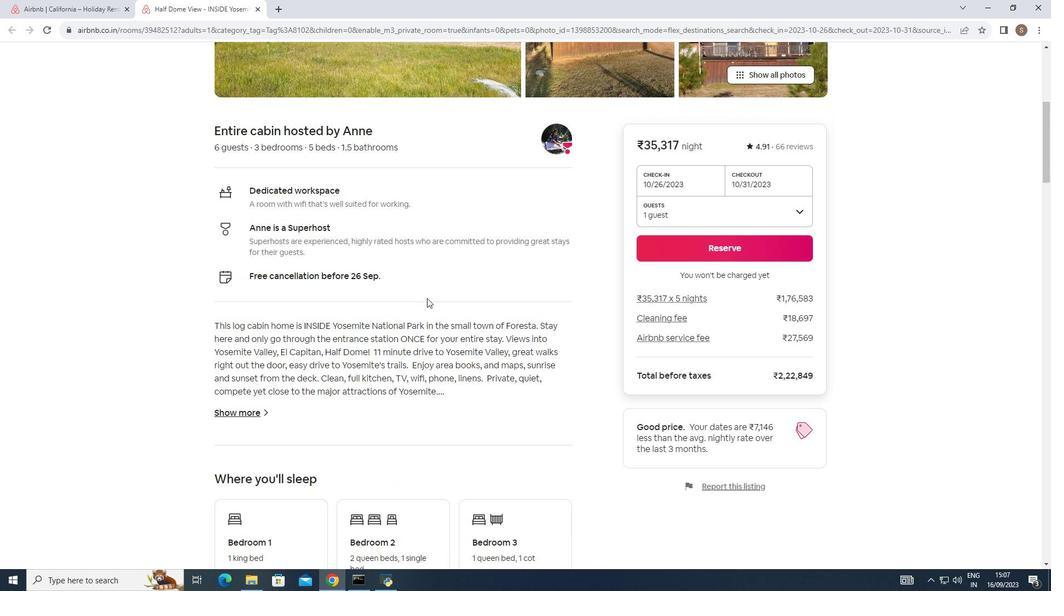 
Action: Mouse scrolled (427, 298) with delta (0, 0)
Screenshot: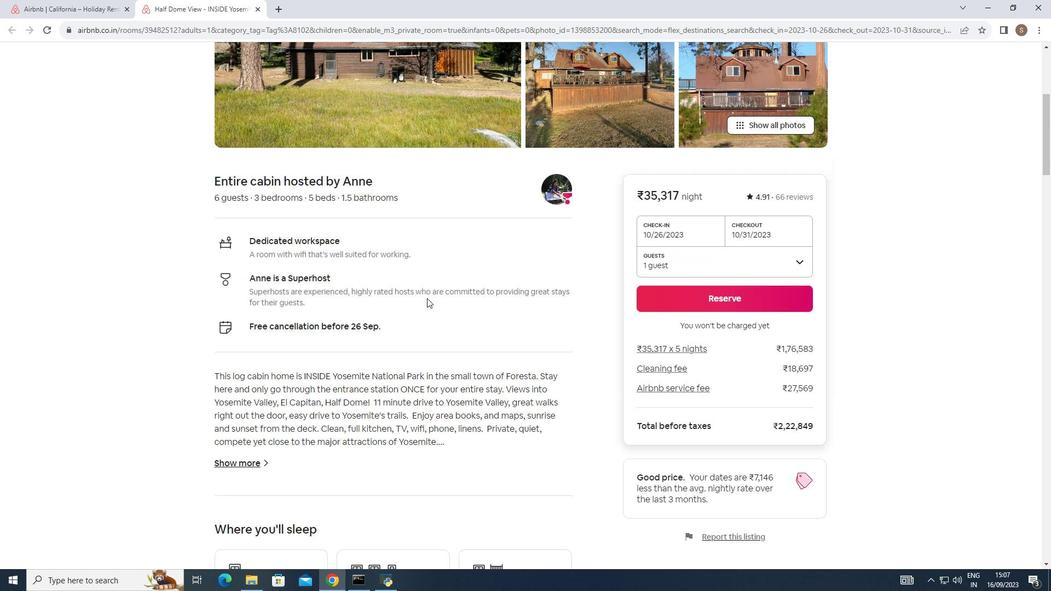 
Action: Mouse scrolled (427, 298) with delta (0, 0)
Screenshot: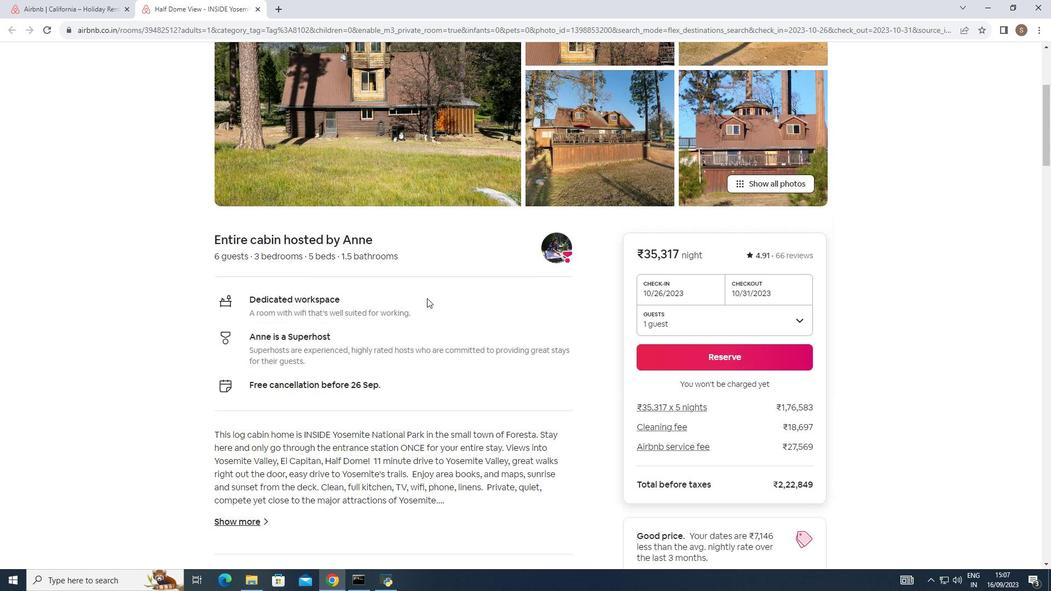 
Action: Mouse scrolled (427, 298) with delta (0, 0)
Screenshot: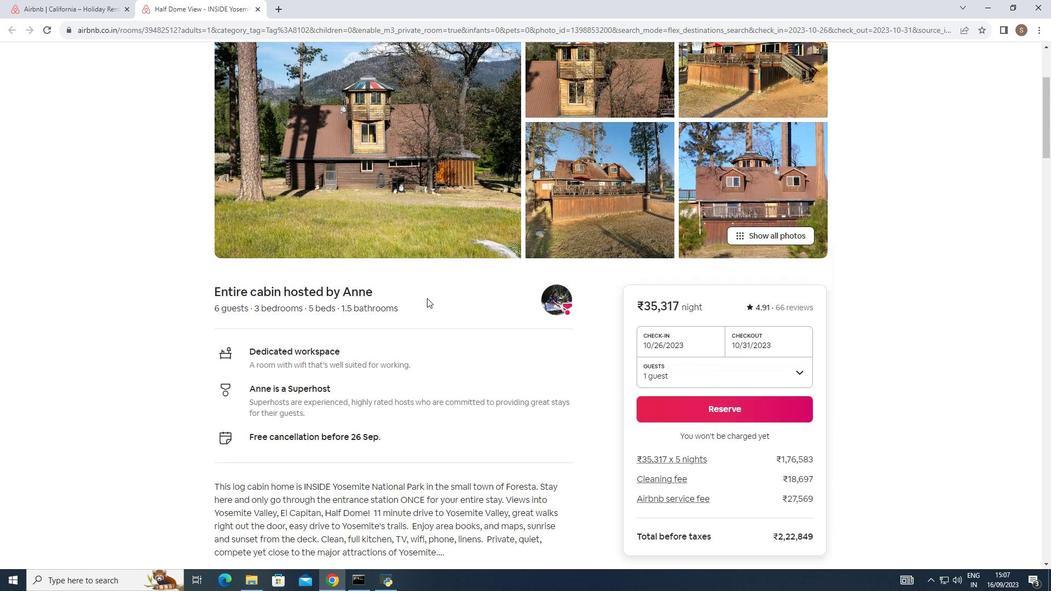 
Action: Mouse scrolled (427, 298) with delta (0, 0)
Screenshot: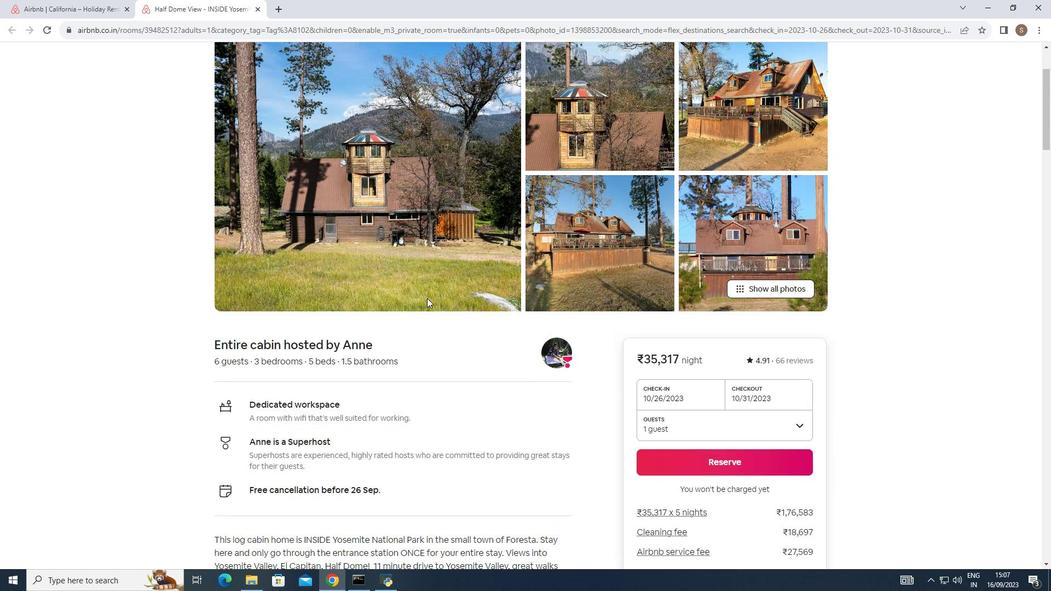 
Action: Mouse scrolled (427, 298) with delta (0, 0)
Screenshot: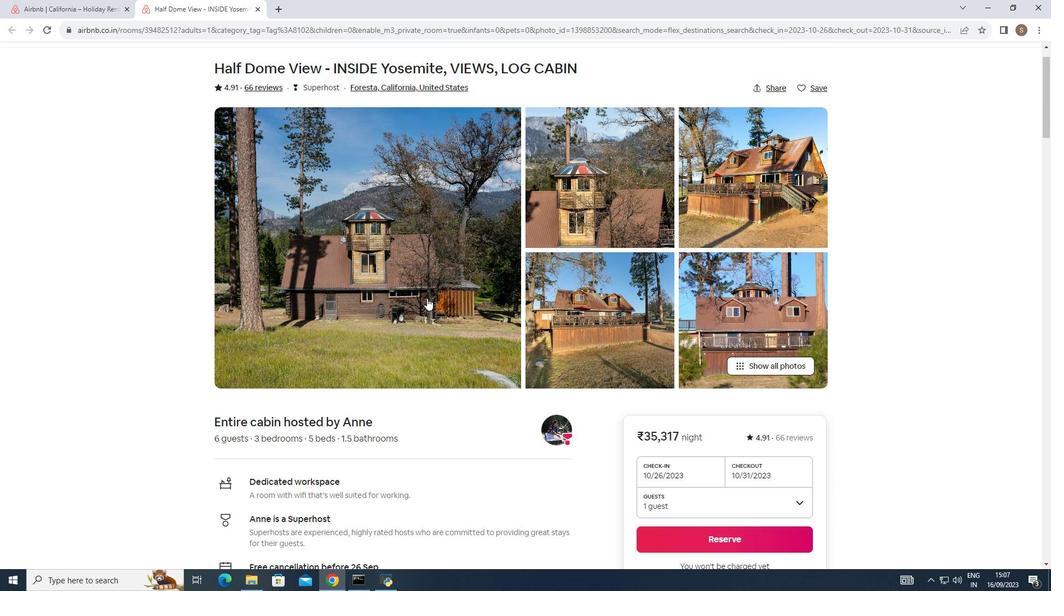 
Action: Mouse scrolled (427, 298) with delta (0, 0)
Screenshot: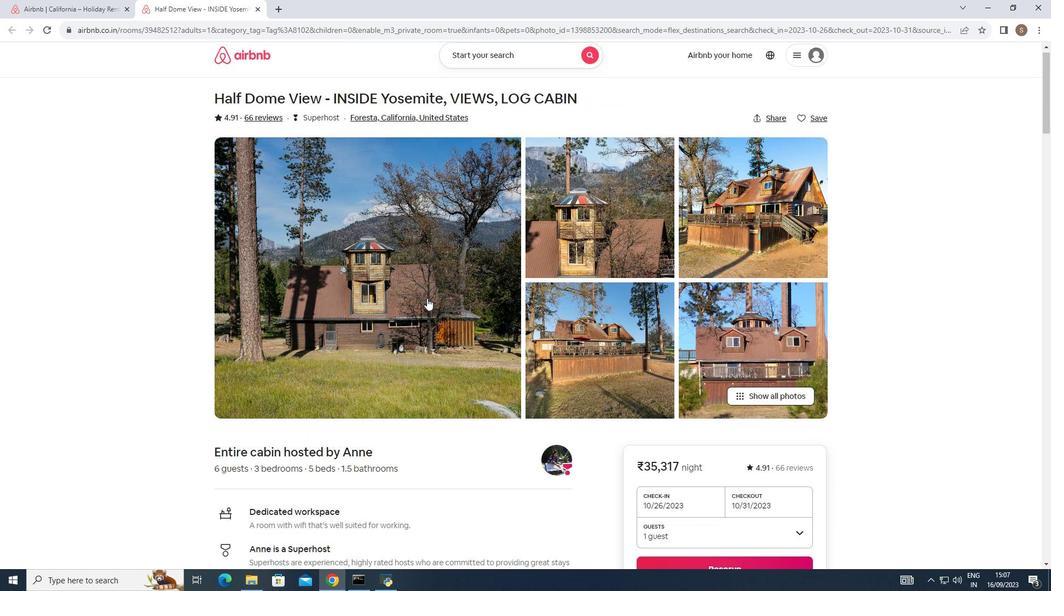 
Action: Mouse scrolled (427, 298) with delta (0, 0)
Screenshot: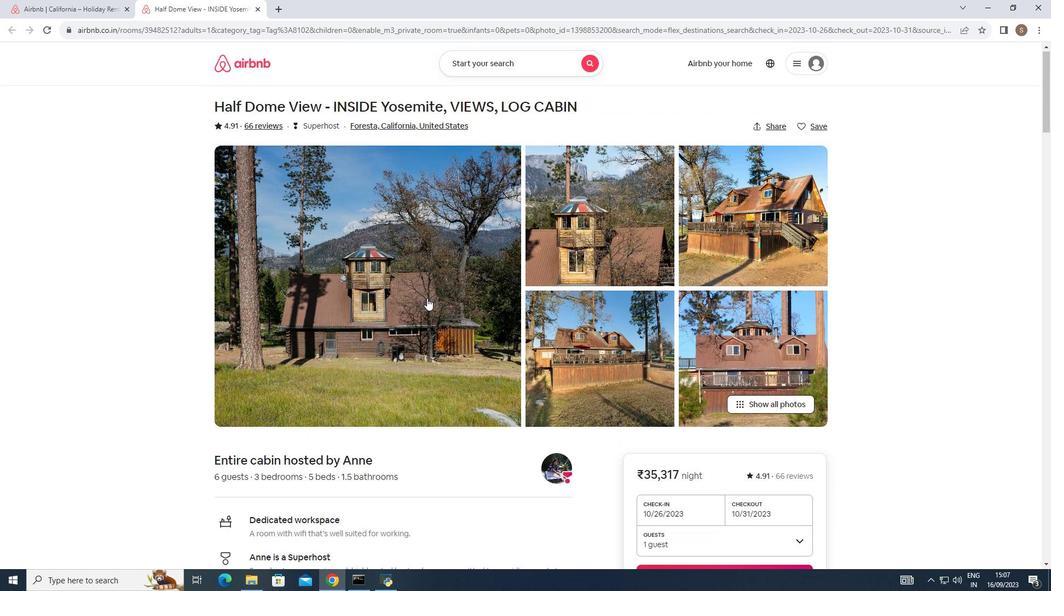
Action: Mouse scrolled (427, 298) with delta (0, 0)
Screenshot: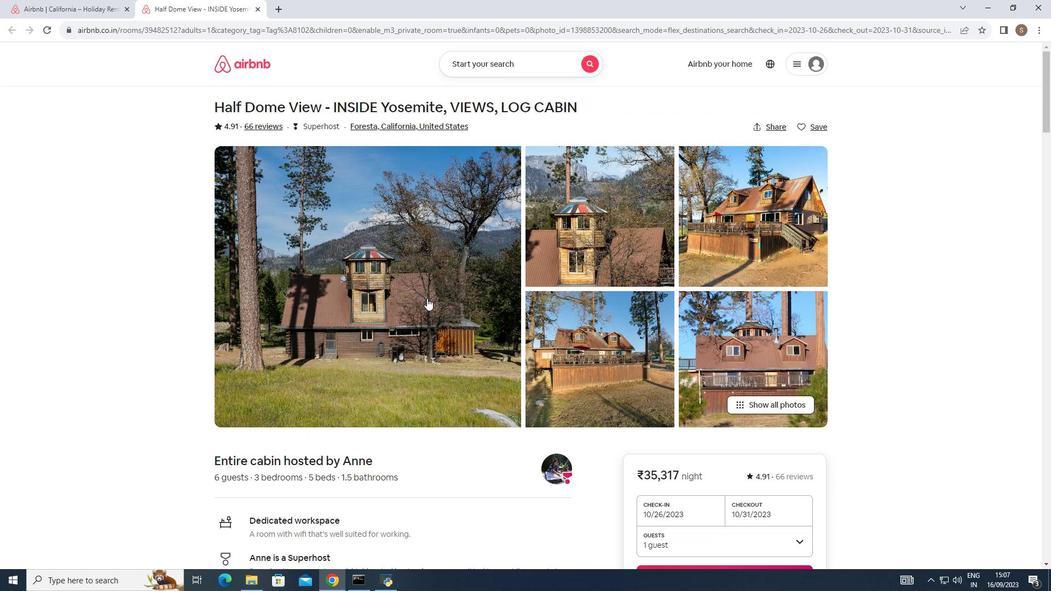 
Action: Mouse scrolled (427, 298) with delta (0, 0)
Screenshot: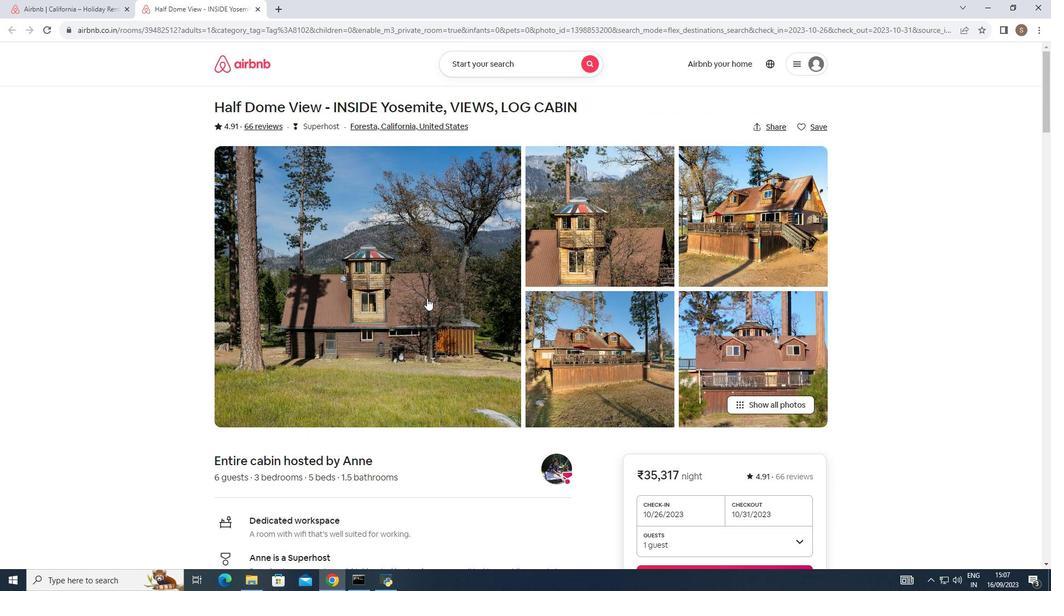 
Action: Mouse scrolled (427, 298) with delta (0, 0)
Screenshot: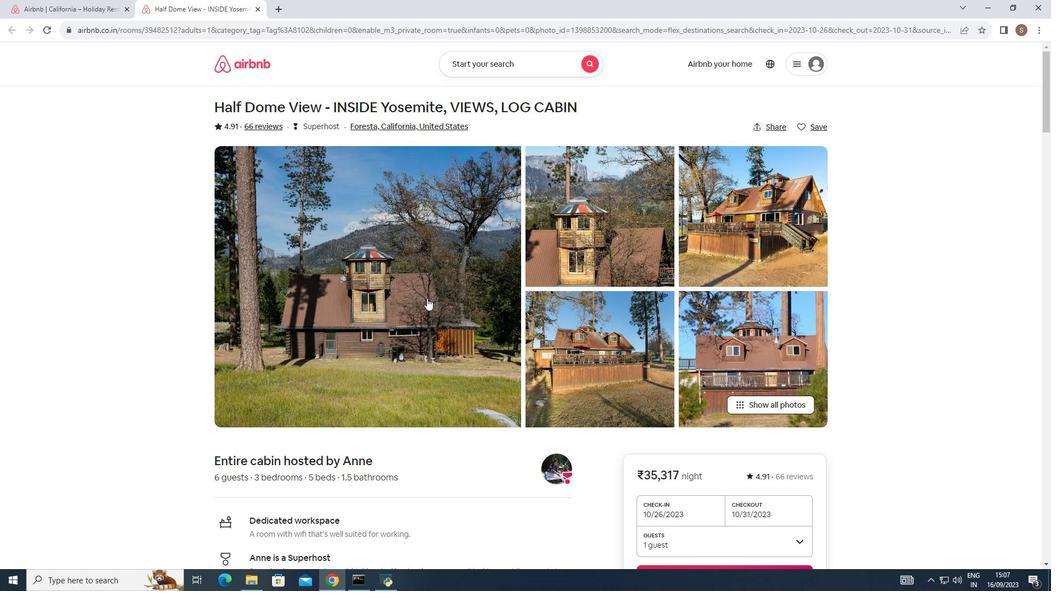 
Action: Mouse scrolled (427, 298) with delta (0, 0)
Screenshot: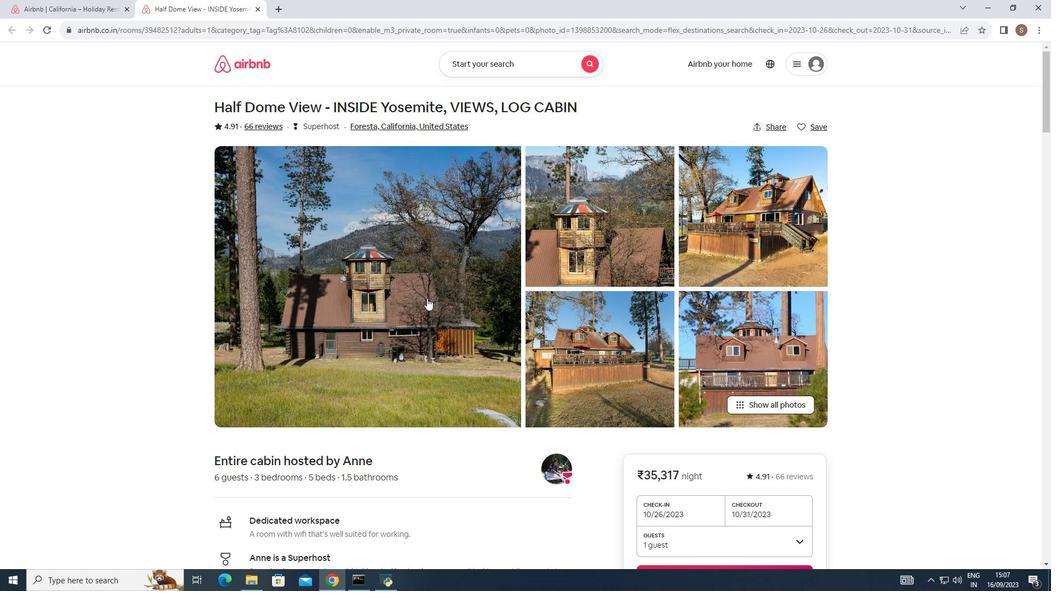 
Action: Mouse moved to (763, 402)
Screenshot: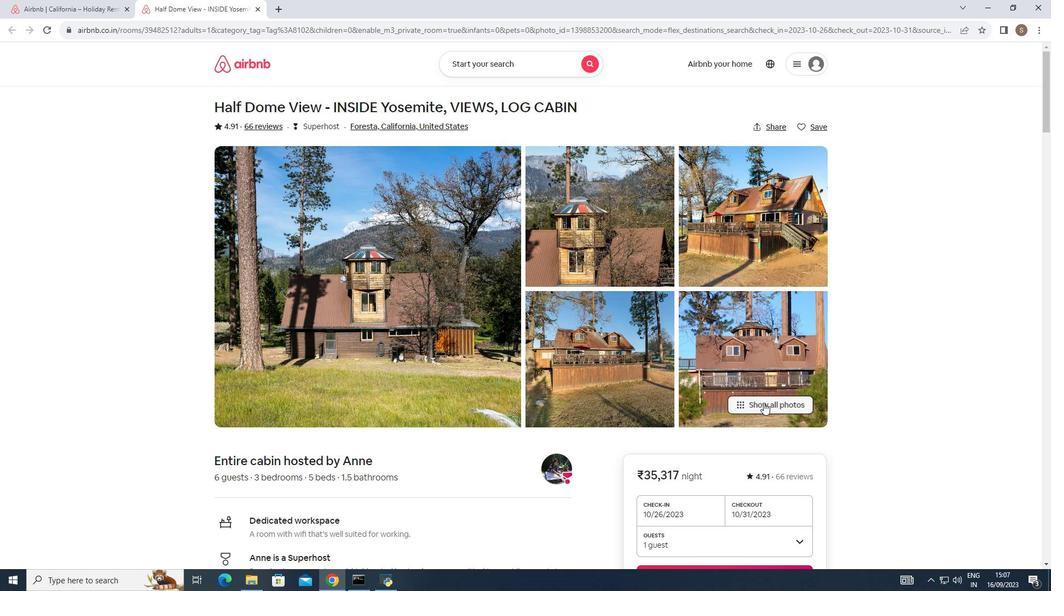 
Action: Mouse pressed left at (763, 402)
Screenshot: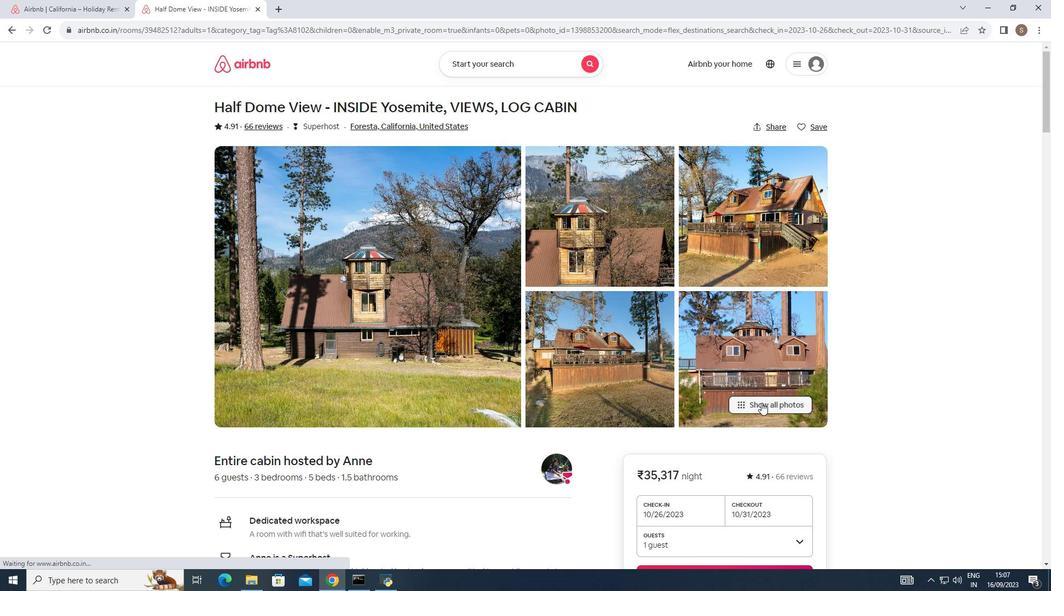 
Action: Mouse moved to (665, 366)
Screenshot: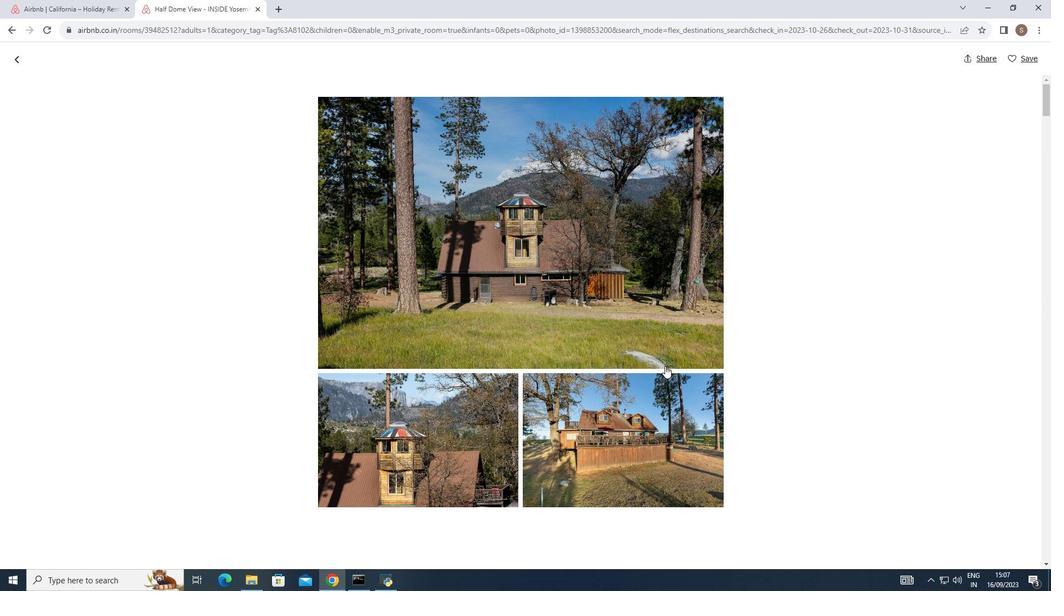 
Action: Mouse scrolled (665, 365) with delta (0, 0)
Screenshot: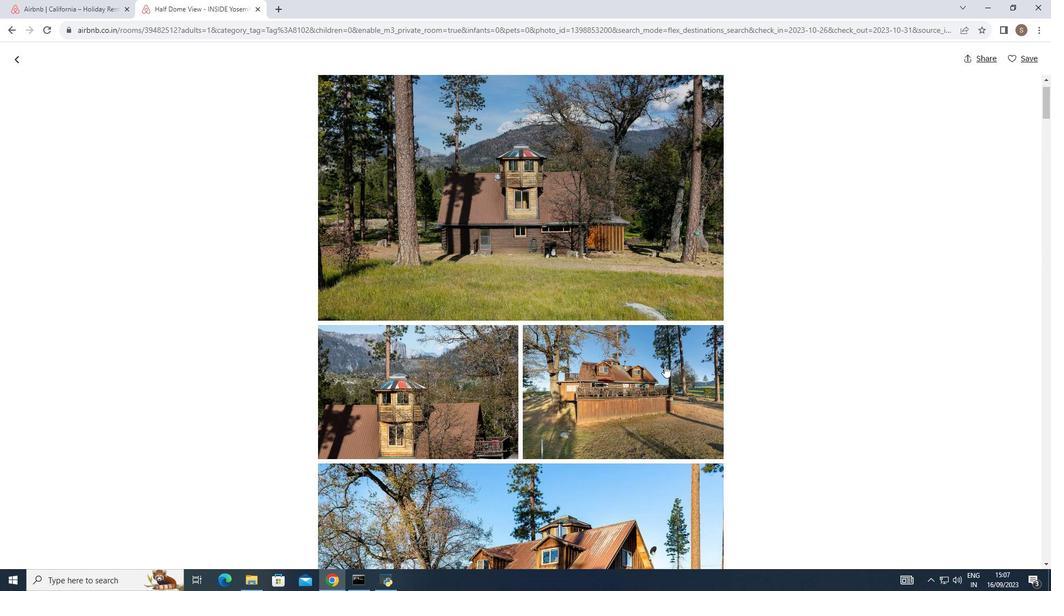 
Action: Mouse scrolled (665, 365) with delta (0, 0)
Screenshot: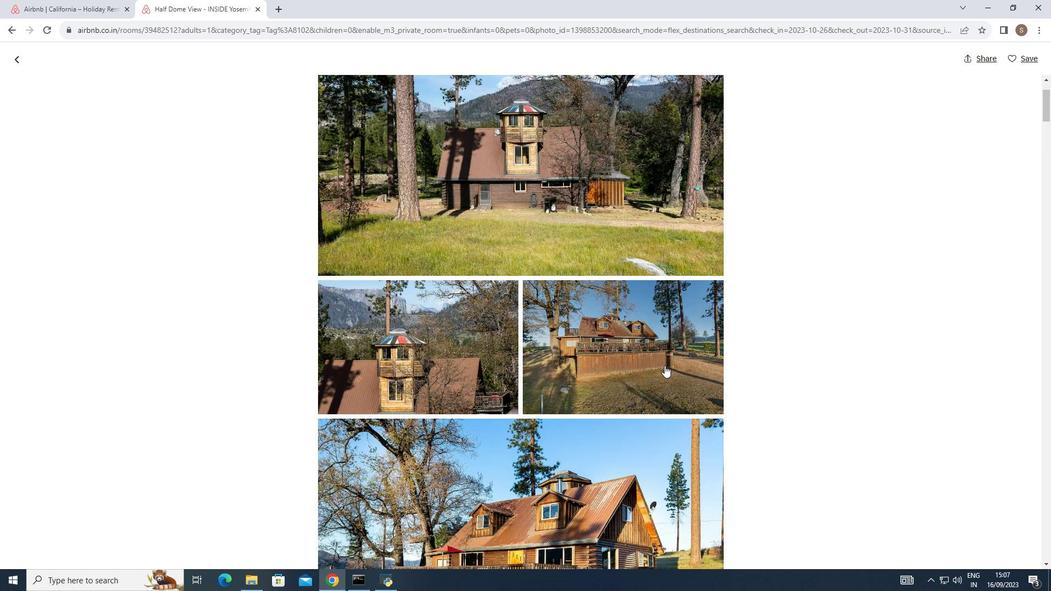 
Action: Mouse moved to (664, 365)
Screenshot: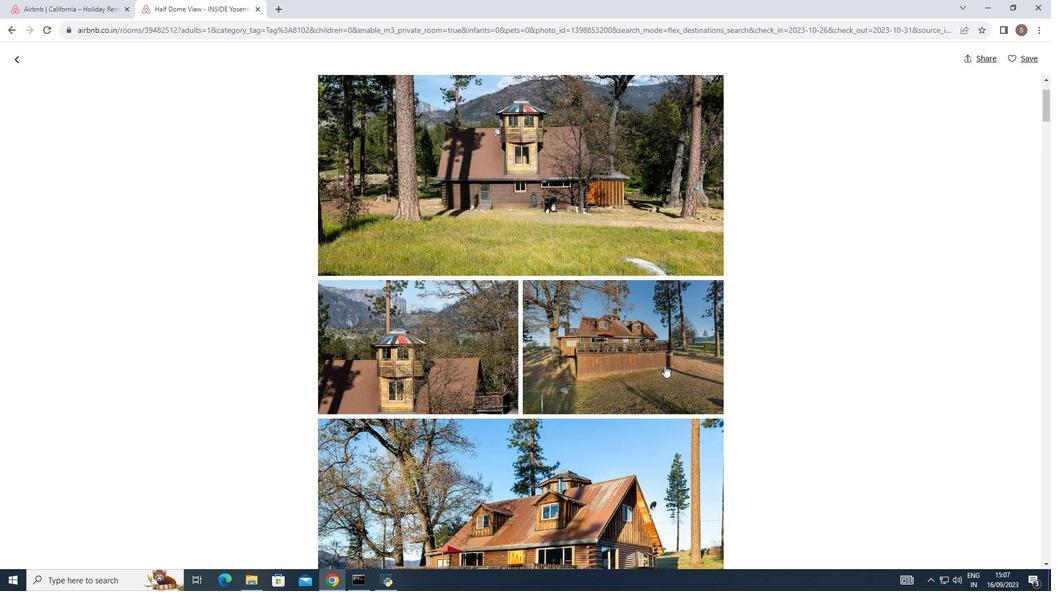 
Action: Mouse scrolled (664, 365) with delta (0, 0)
Screenshot: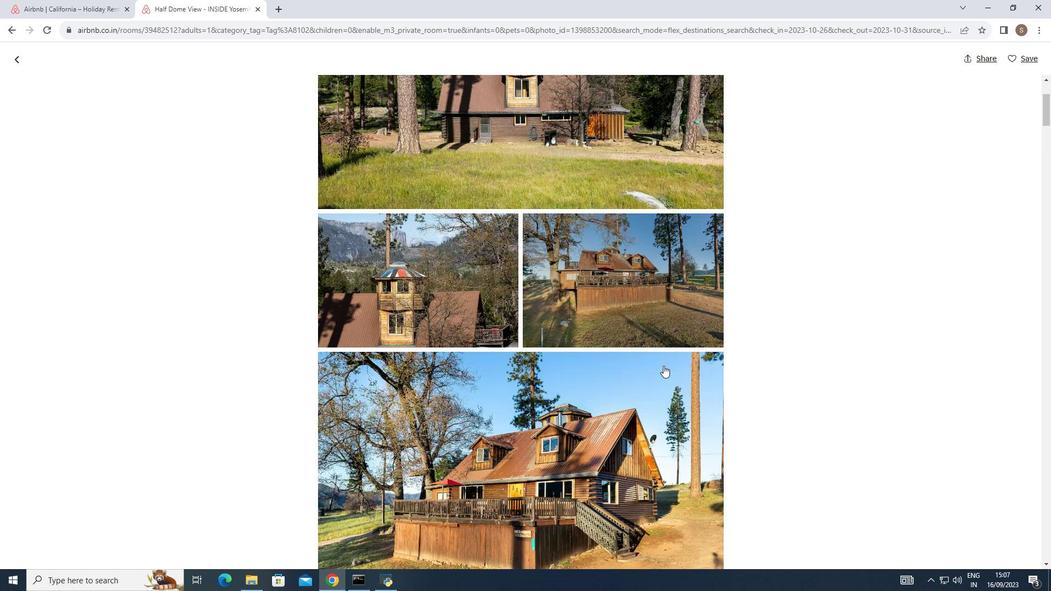 
Action: Mouse moved to (659, 361)
Screenshot: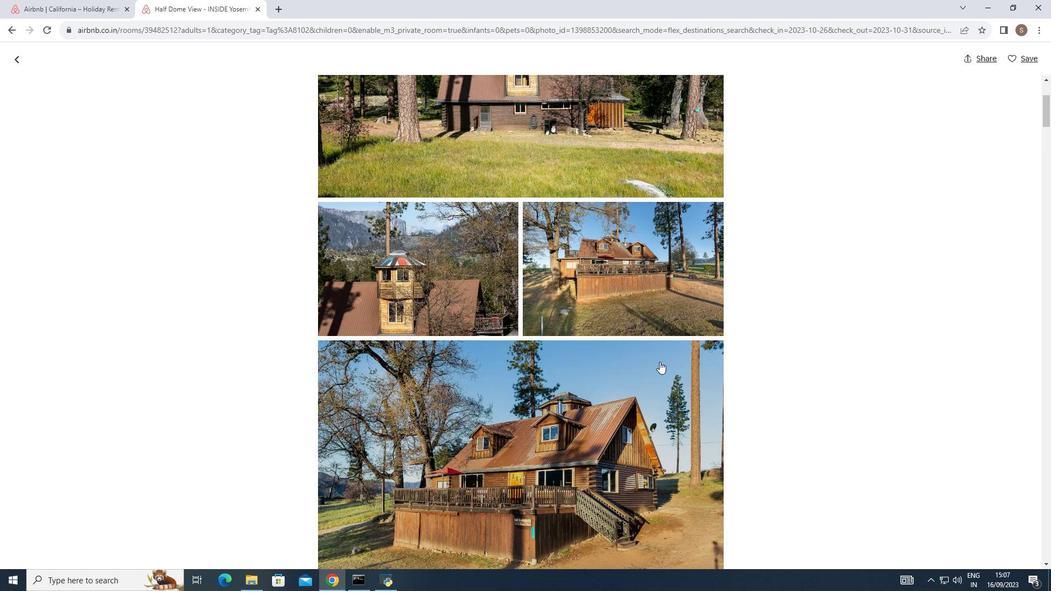 
Action: Mouse scrolled (659, 361) with delta (0, 0)
Screenshot: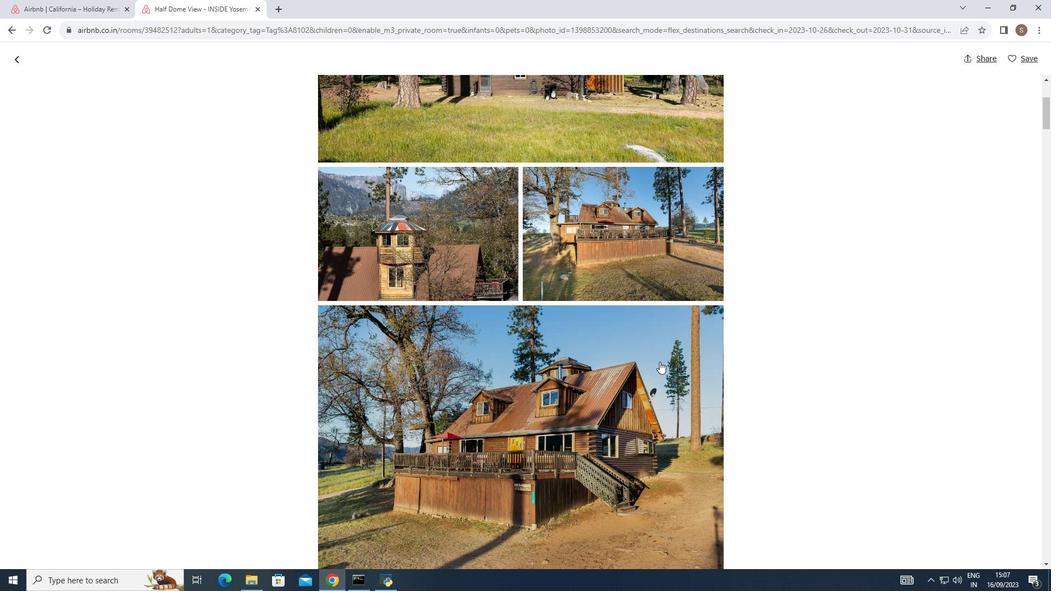 
Action: Mouse scrolled (659, 361) with delta (0, 0)
Screenshot: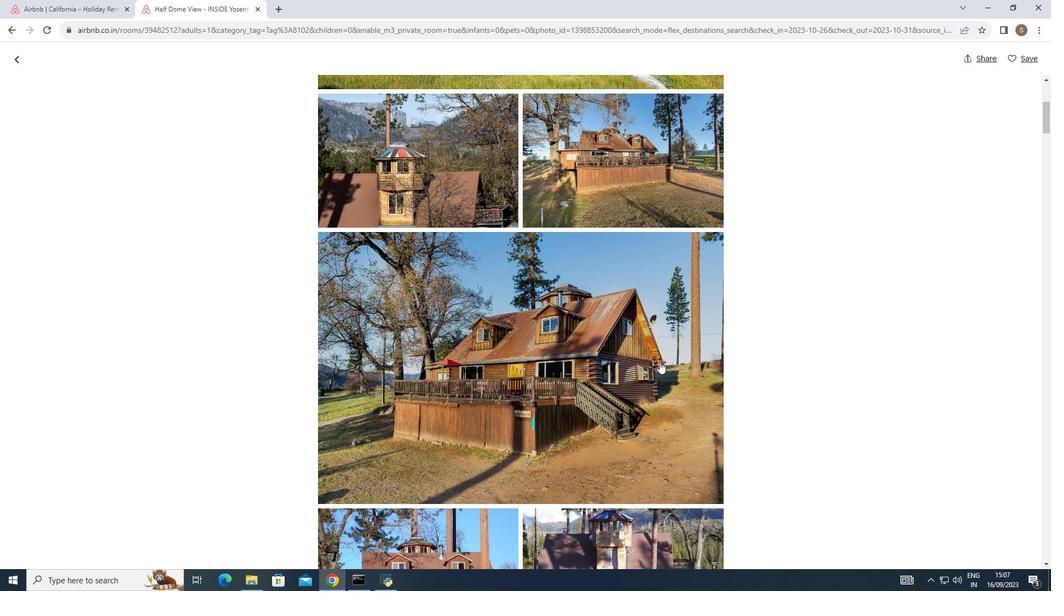 
Action: Mouse scrolled (659, 361) with delta (0, 0)
Screenshot: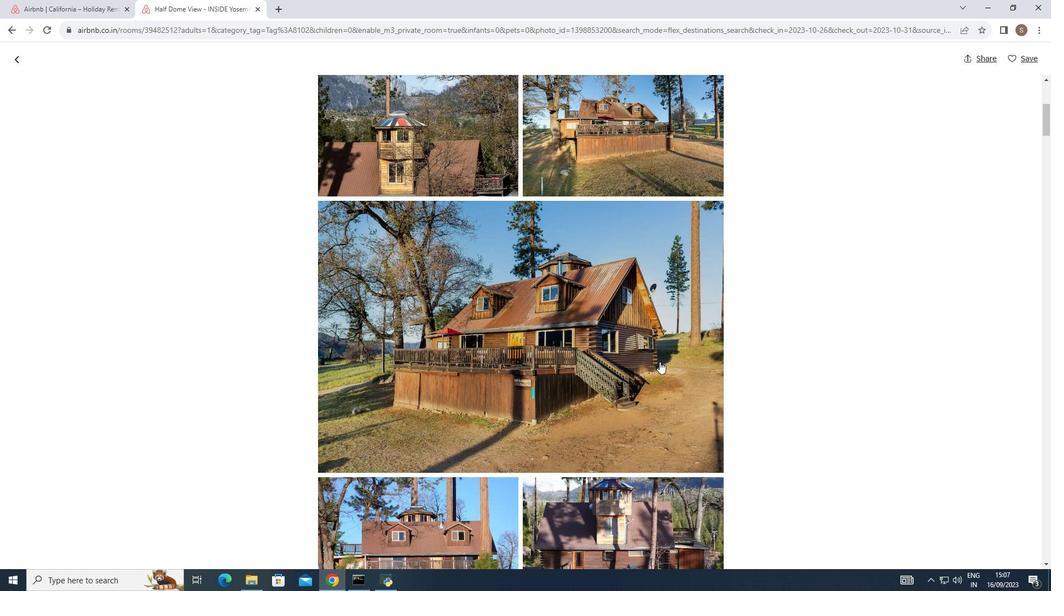 
Action: Mouse scrolled (659, 361) with delta (0, 0)
Screenshot: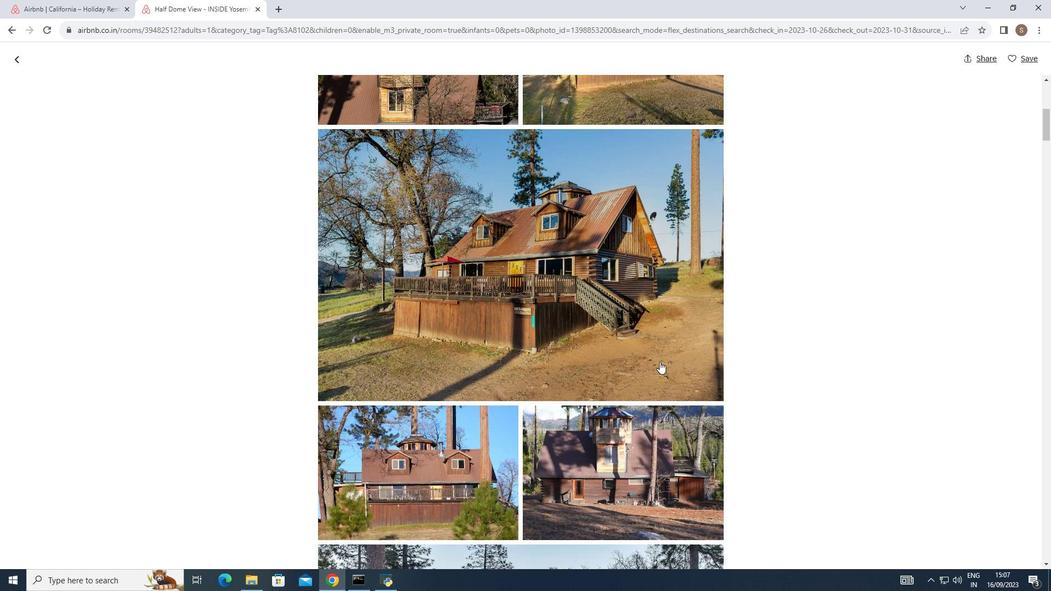 
Action: Mouse scrolled (659, 361) with delta (0, 0)
Screenshot: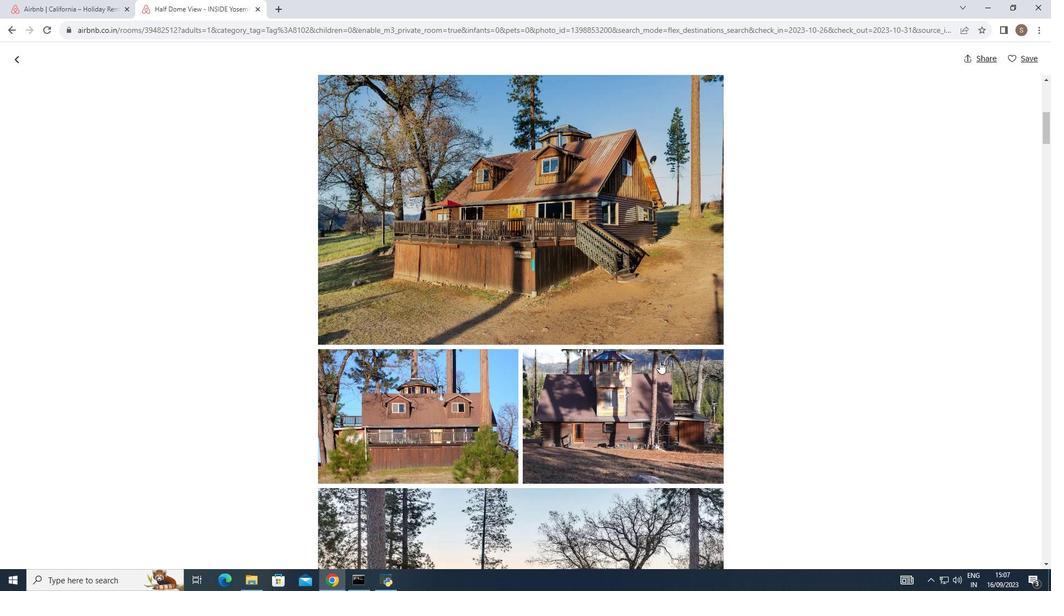 
Action: Mouse scrolled (659, 361) with delta (0, 0)
Screenshot: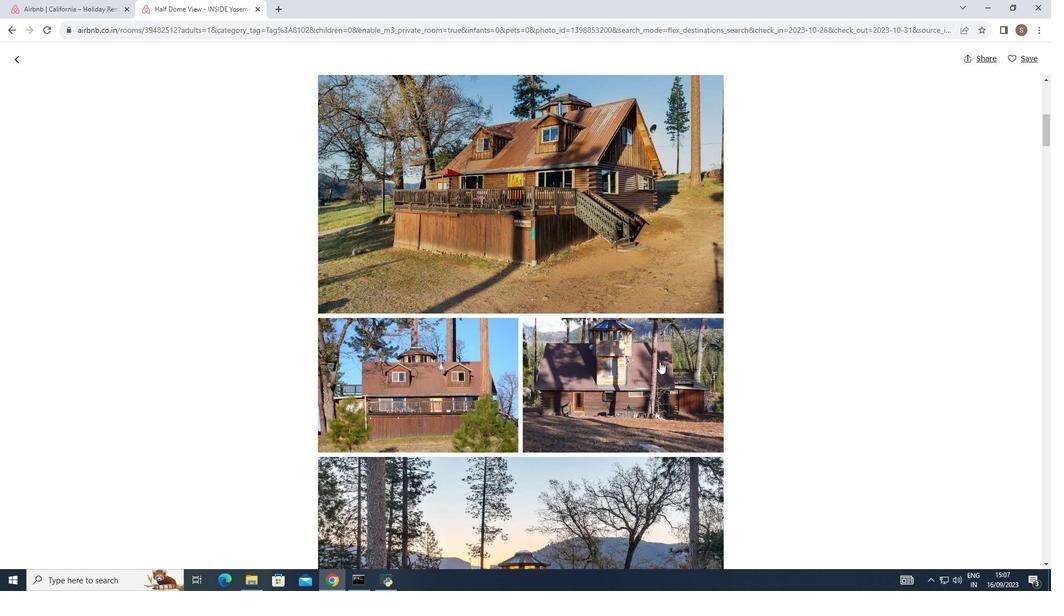 
Action: Mouse scrolled (659, 361) with delta (0, 0)
Screenshot: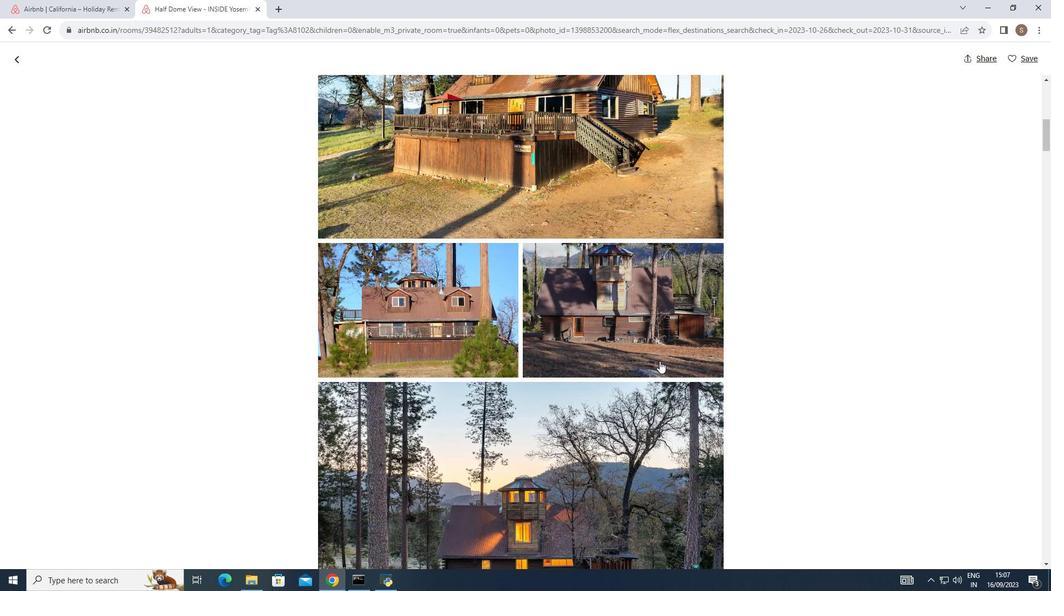 
Action: Mouse moved to (660, 360)
Screenshot: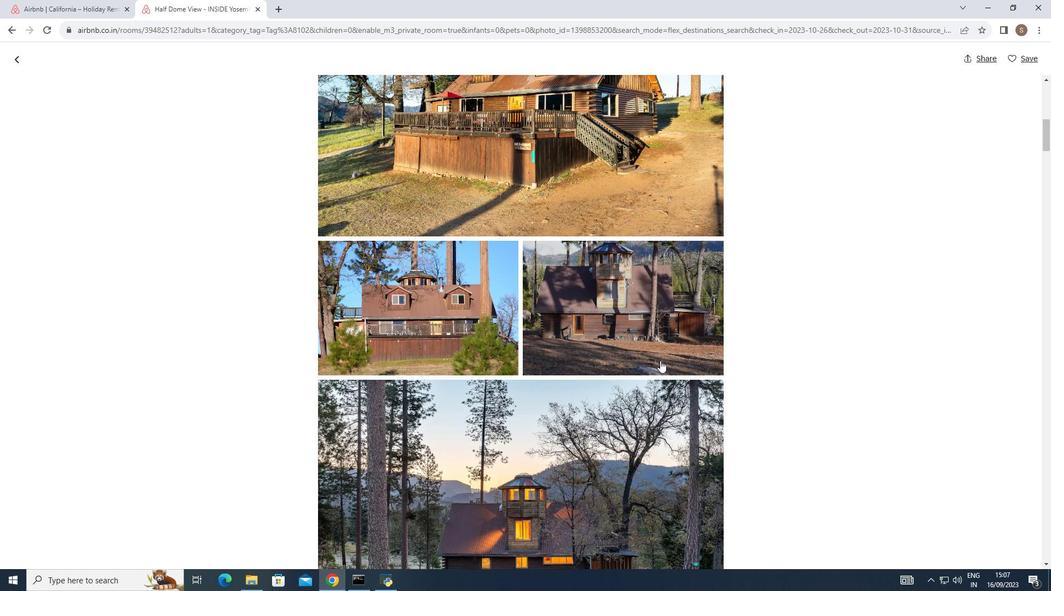 
Action: Mouse scrolled (660, 360) with delta (0, 0)
Screenshot: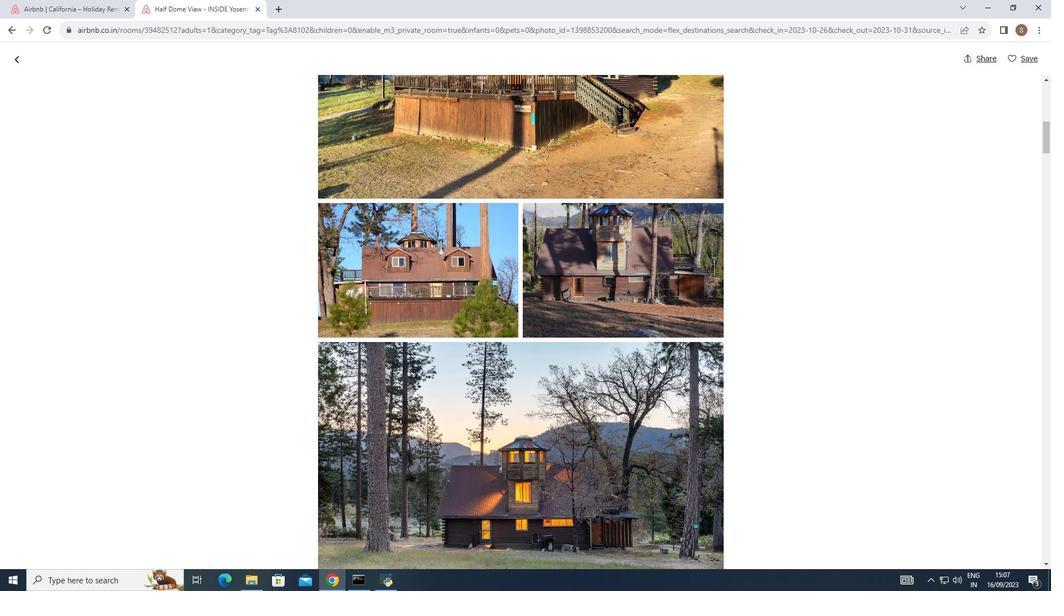 
Action: Mouse scrolled (660, 360) with delta (0, 0)
Screenshot: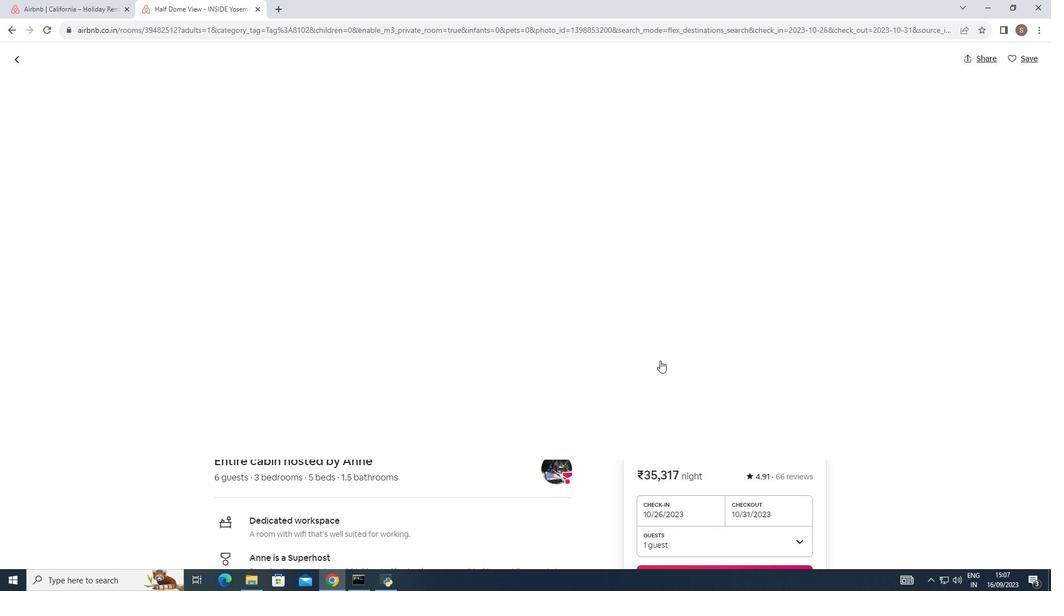 
Action: Mouse scrolled (660, 360) with delta (0, 0)
Screenshot: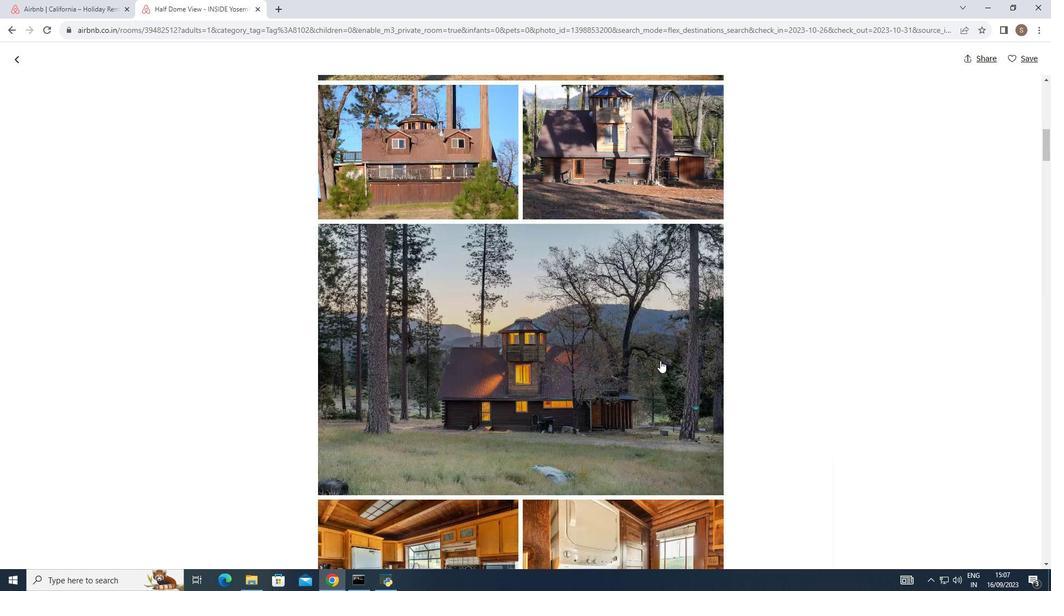 
Action: Mouse scrolled (660, 360) with delta (0, 0)
Screenshot: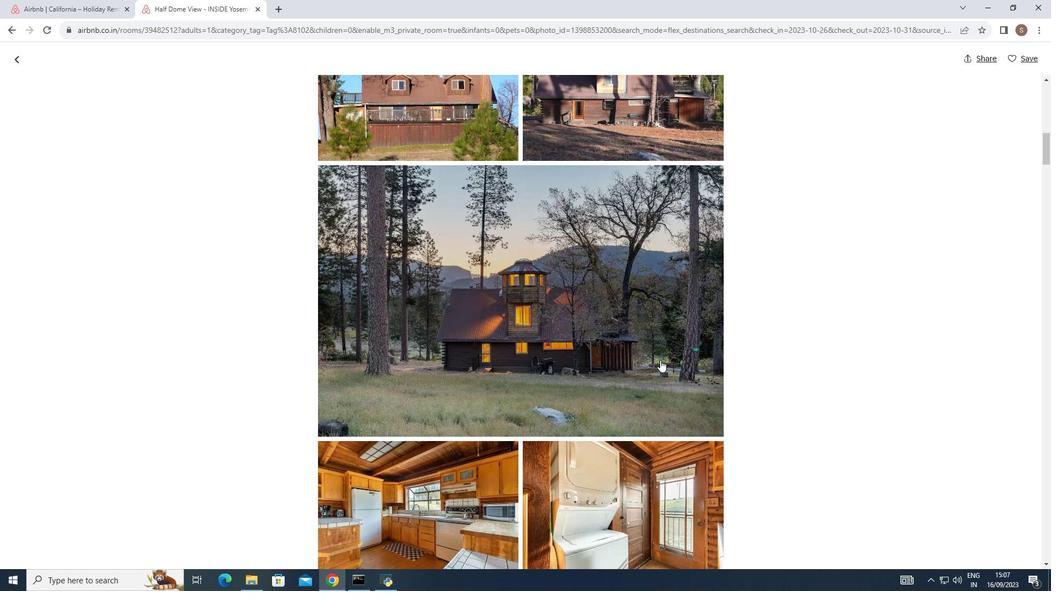 
Action: Mouse moved to (660, 359)
Screenshot: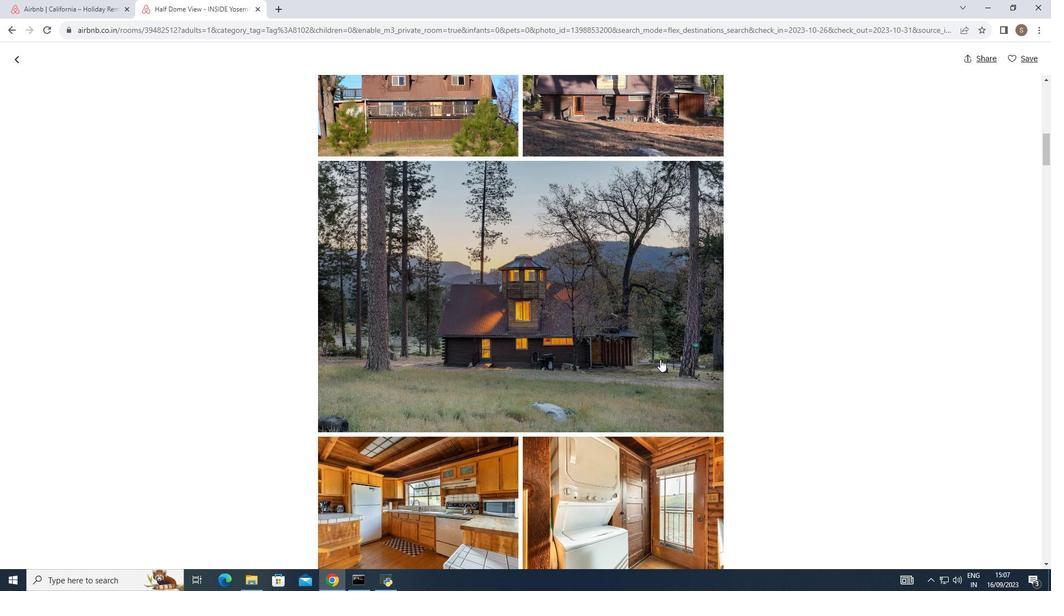 
Action: Mouse scrolled (660, 359) with delta (0, 0)
Screenshot: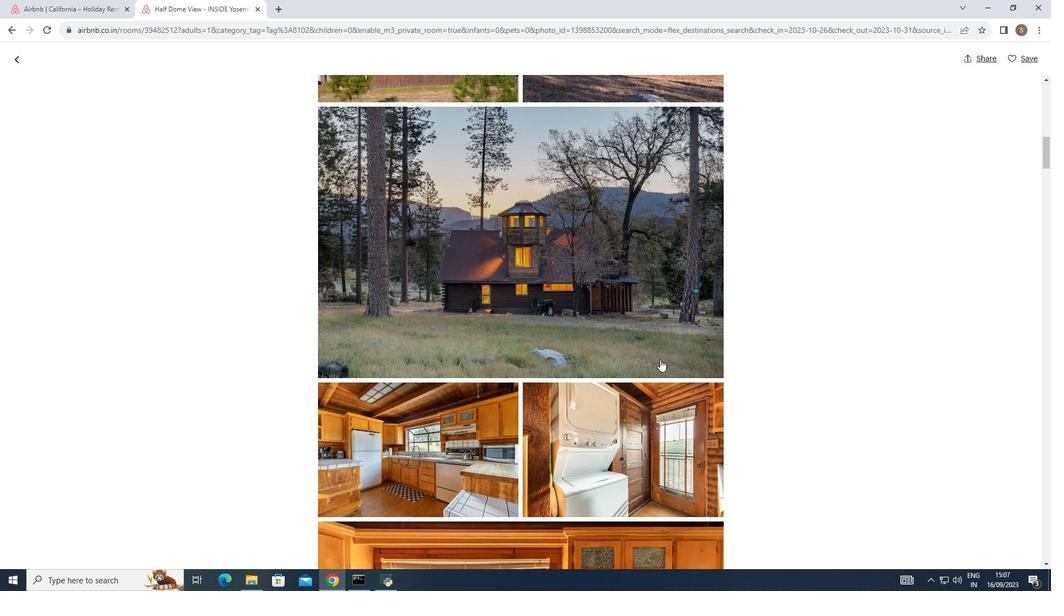 
Action: Mouse scrolled (660, 359) with delta (0, 0)
Screenshot: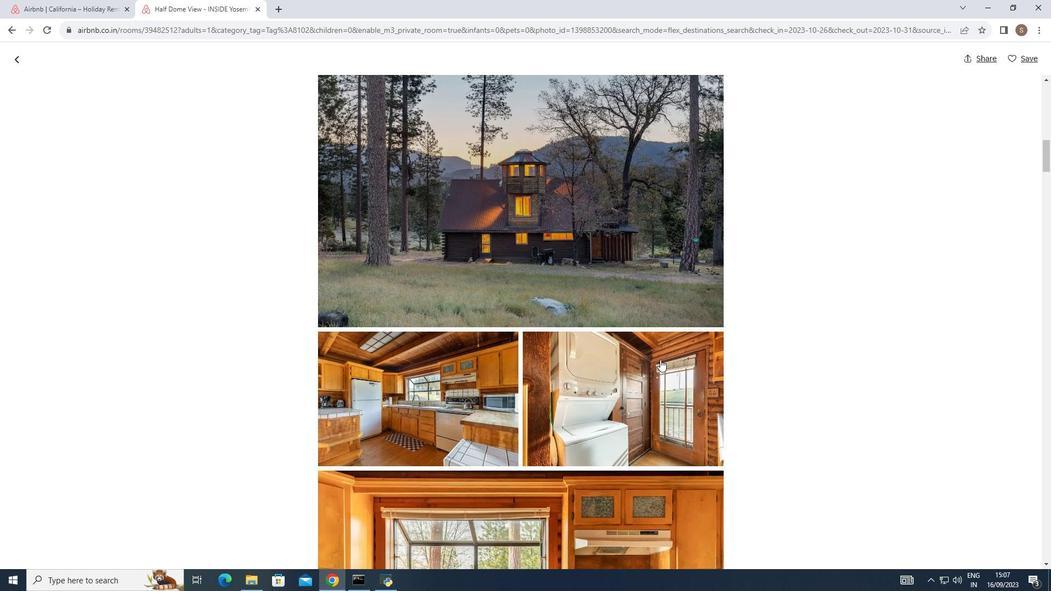 
Action: Mouse moved to (660, 359)
Screenshot: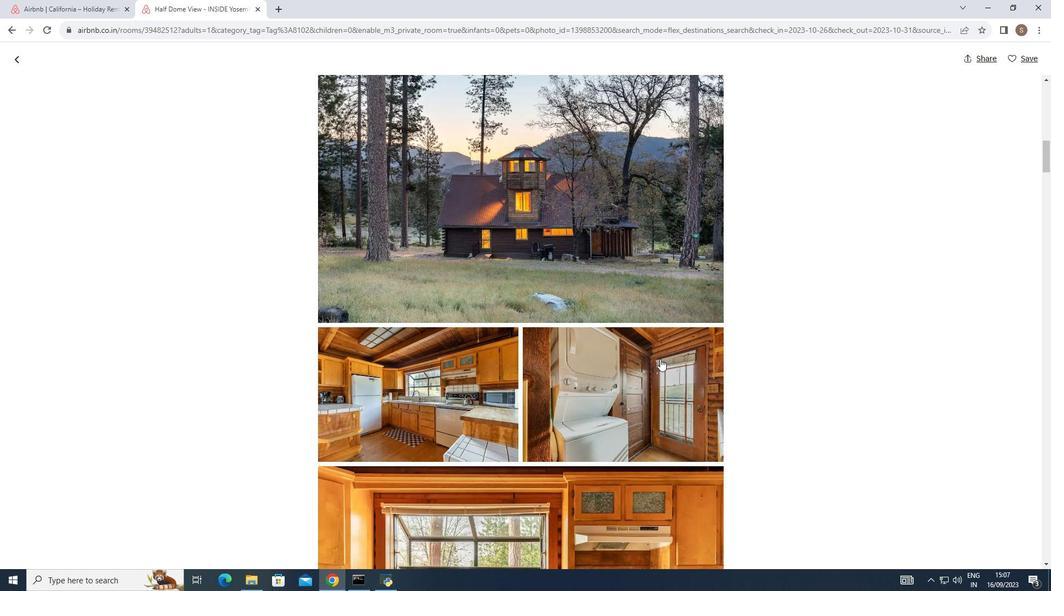 
Action: Mouse scrolled (660, 358) with delta (0, 0)
Screenshot: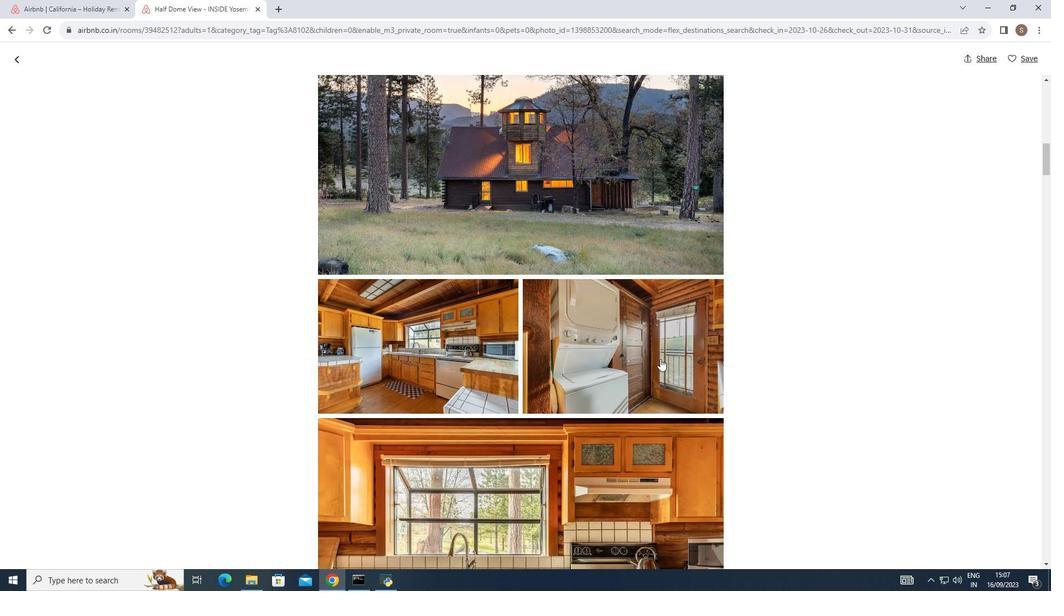 
Action: Mouse scrolled (660, 358) with delta (0, 0)
Screenshot: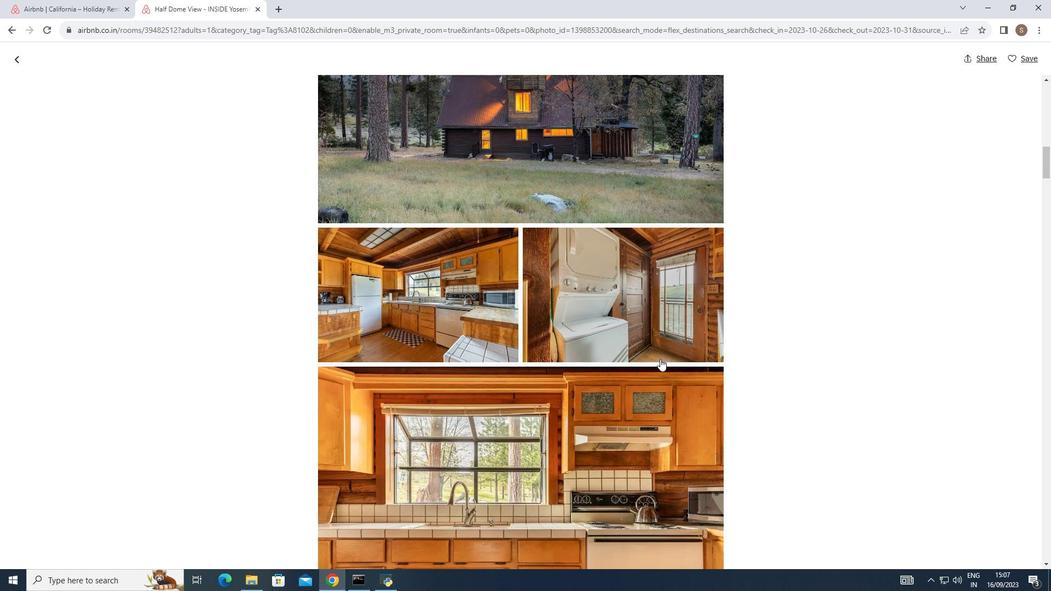 
Action: Mouse moved to (660, 356)
Screenshot: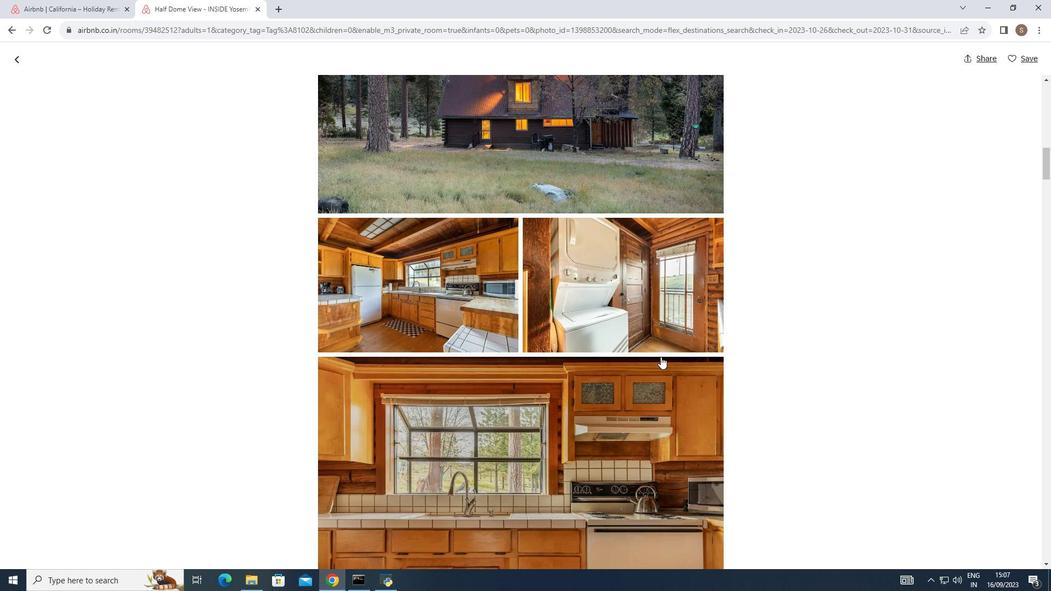 
Action: Mouse scrolled (660, 356) with delta (0, 0)
Screenshot: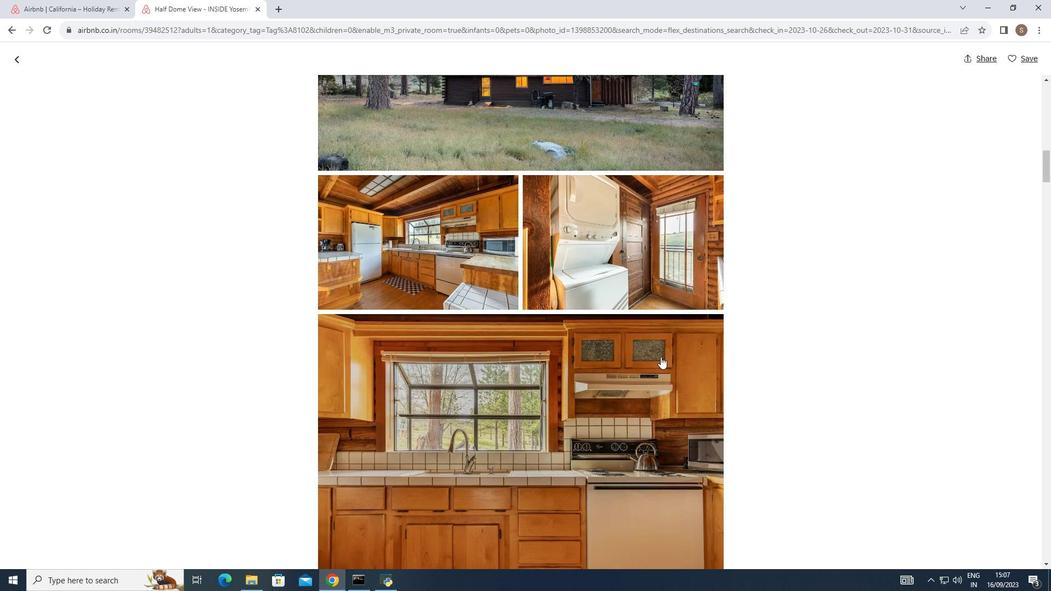 
Action: Mouse scrolled (660, 356) with delta (0, 0)
Screenshot: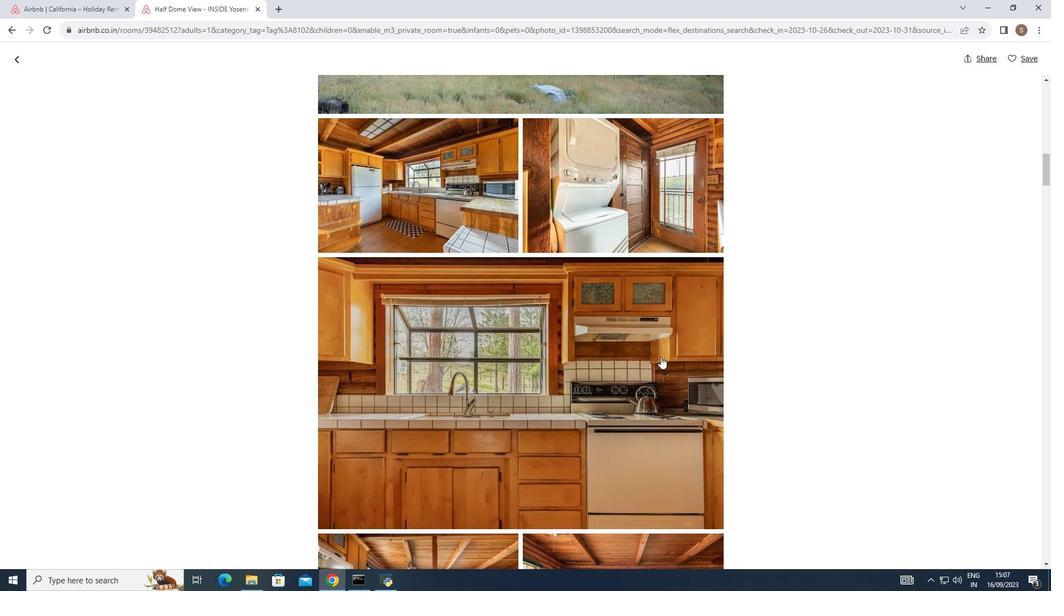 
Action: Mouse moved to (661, 356)
Screenshot: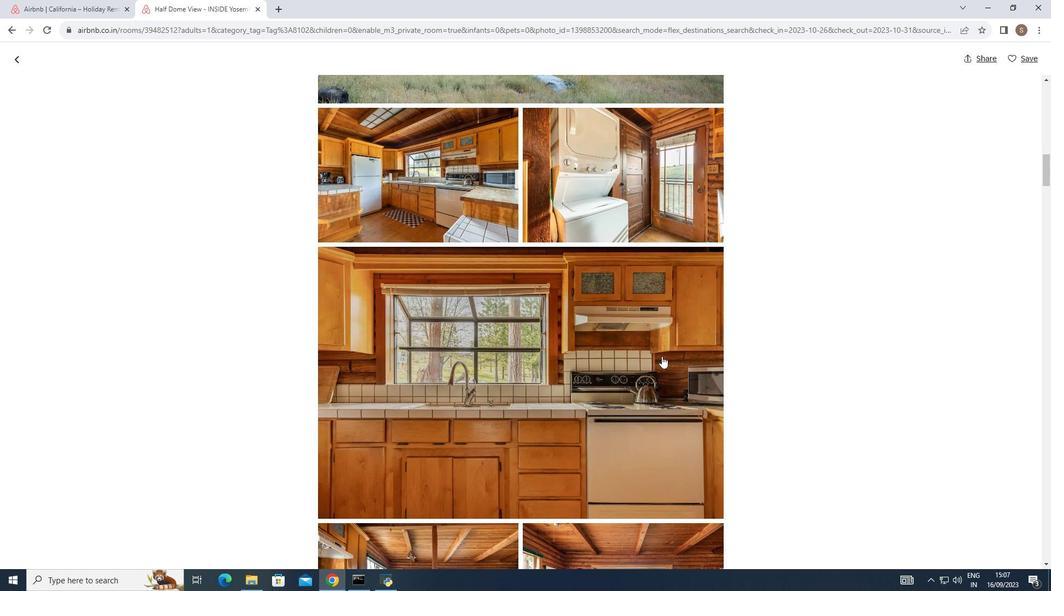 
Action: Mouse scrolled (661, 355) with delta (0, 0)
Screenshot: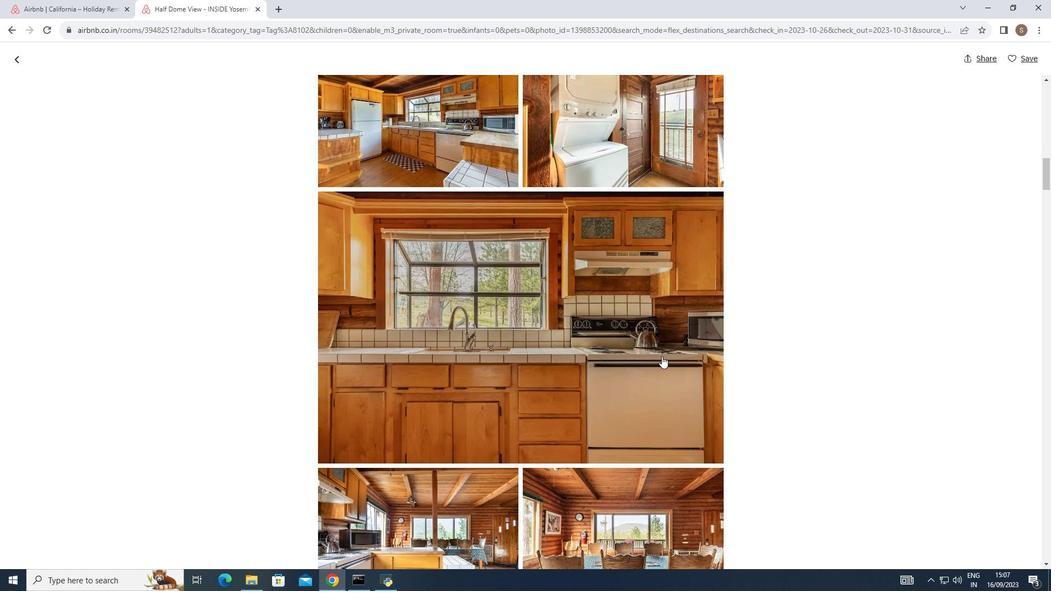 
Action: Mouse scrolled (661, 355) with delta (0, 0)
Screenshot: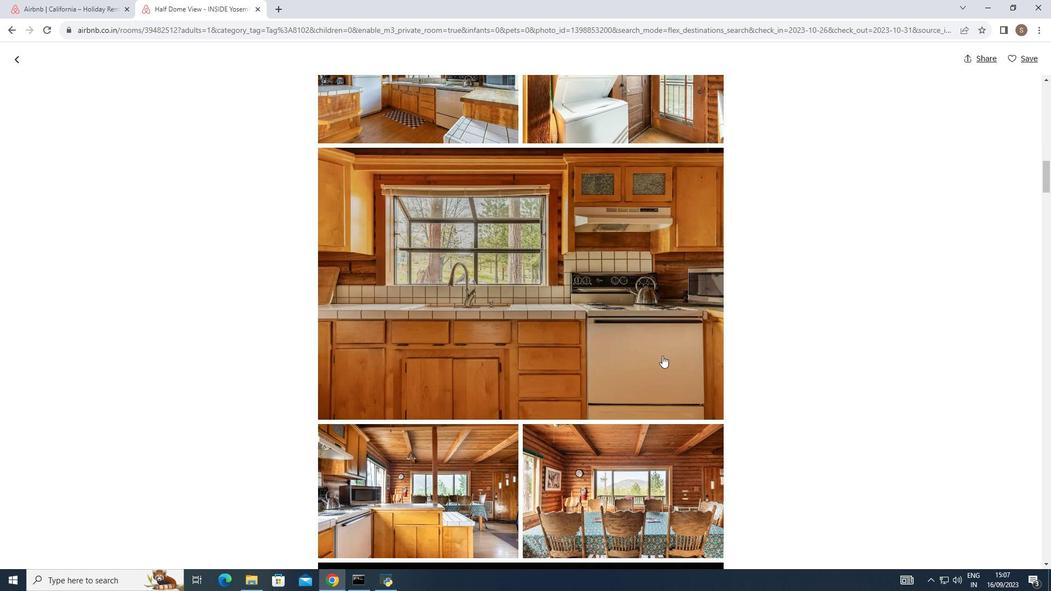 
Action: Mouse moved to (663, 355)
Screenshot: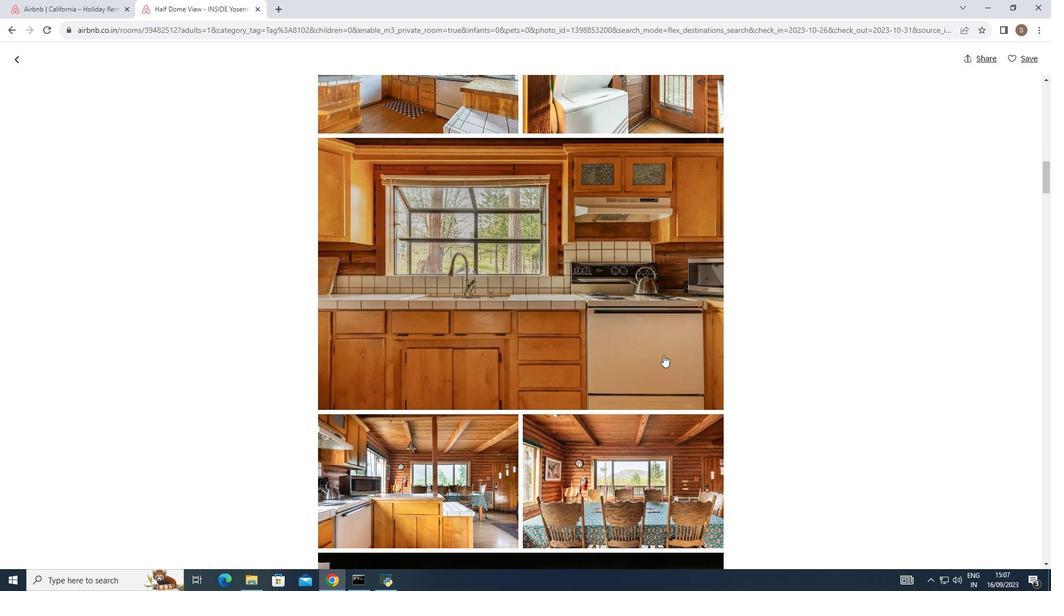 
Action: Mouse scrolled (663, 354) with delta (0, 0)
